 Task: Plan a trip to Braga, Portugal from 6th November, 2023 to 8th November, 2023 for 2 adults. Place can be private room with 1  bedroom having 2 beds and 1 bathroom. Property type can be flat.
Action: Mouse moved to (597, 294)
Screenshot: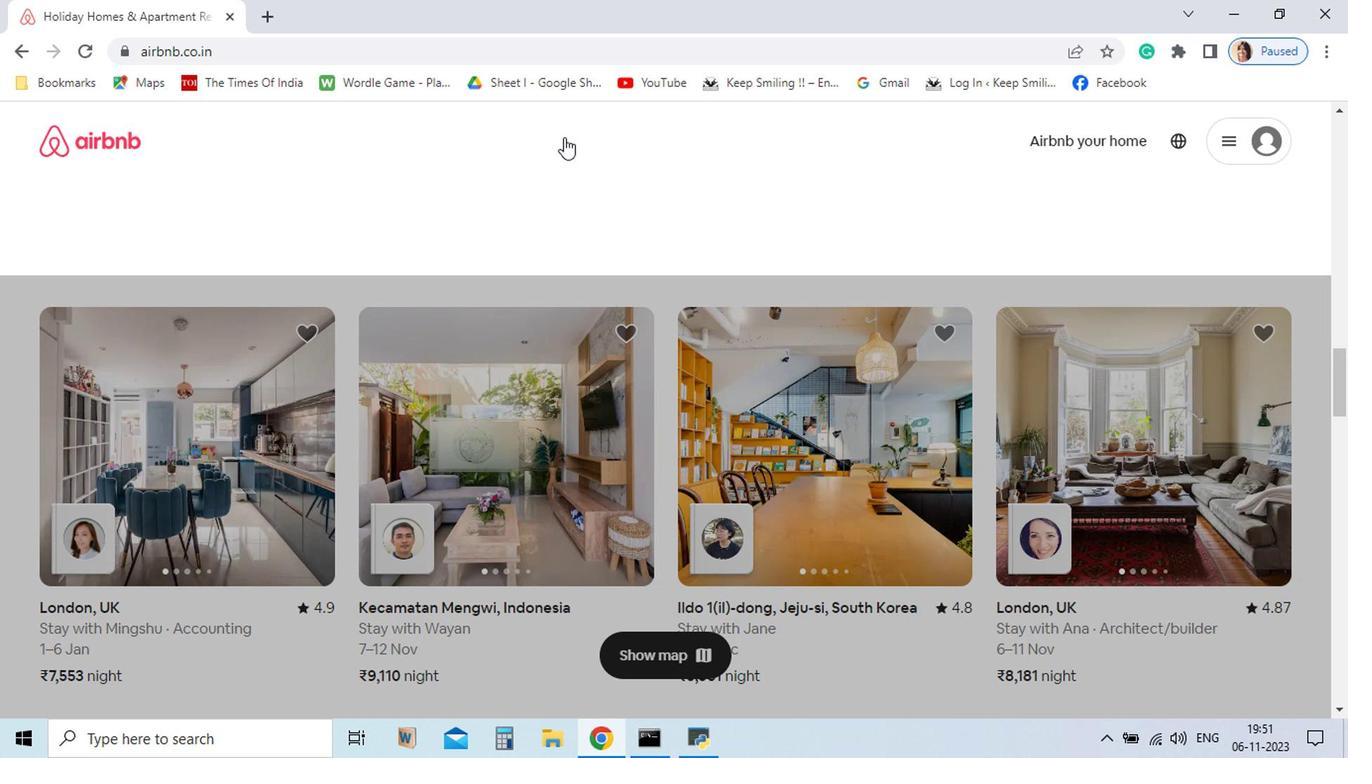 
Action: Mouse pressed left at (597, 294)
Screenshot: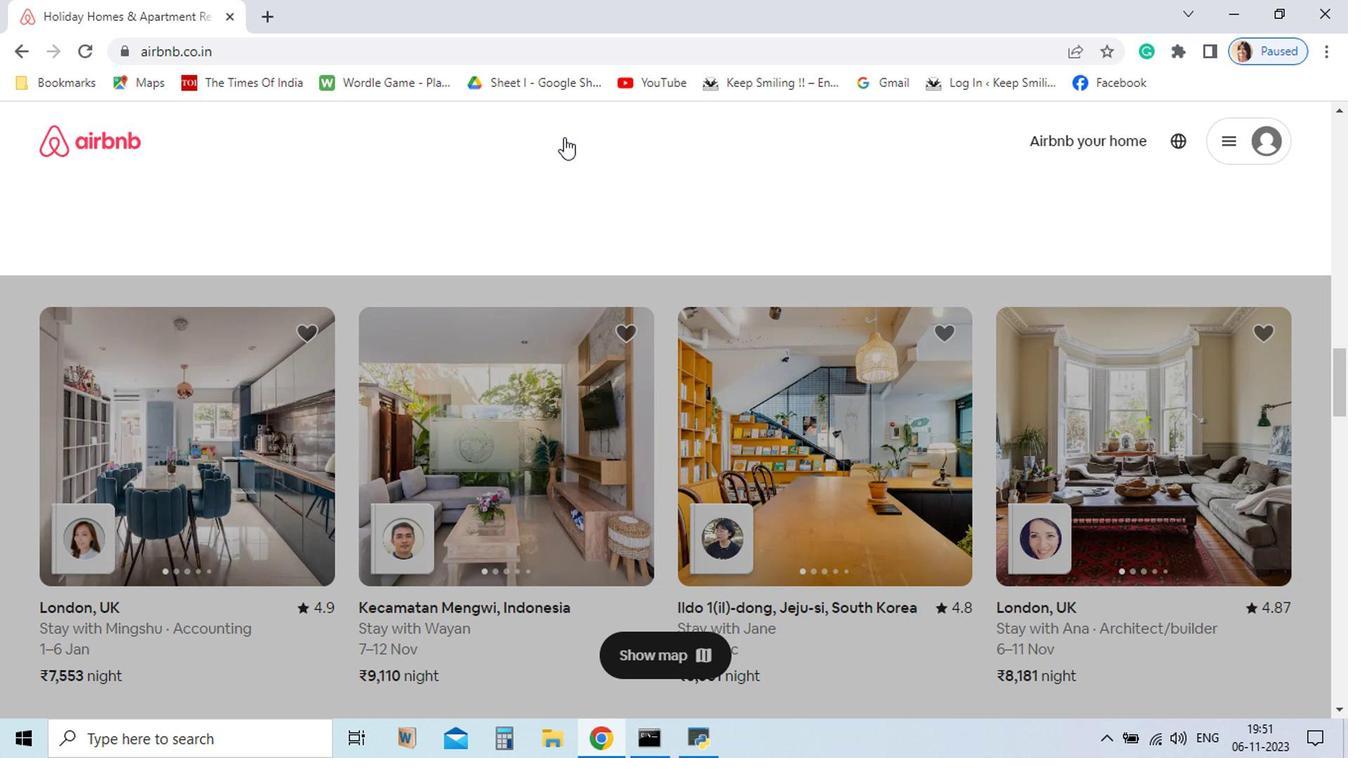 
Action: Mouse moved to (596, 296)
Screenshot: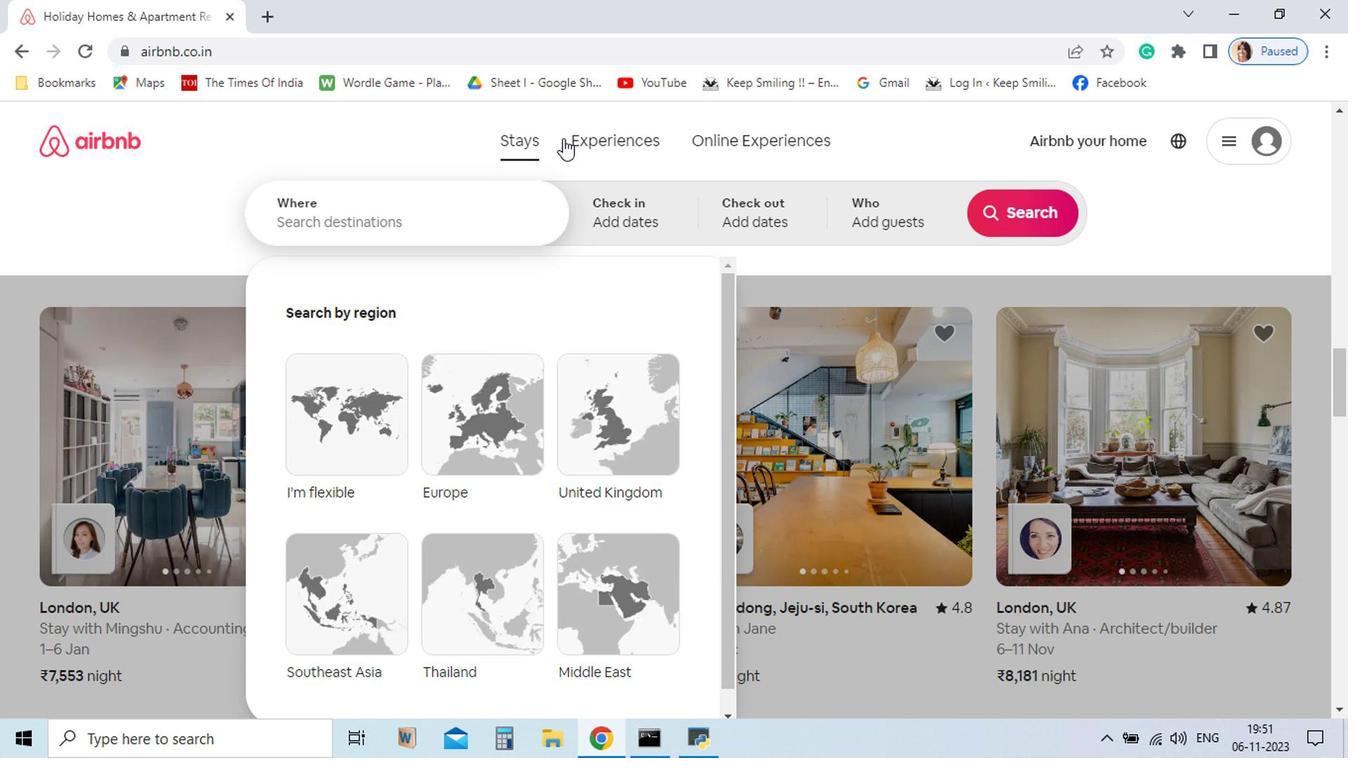 
Action: Key pressed <Key.shift>
Screenshot: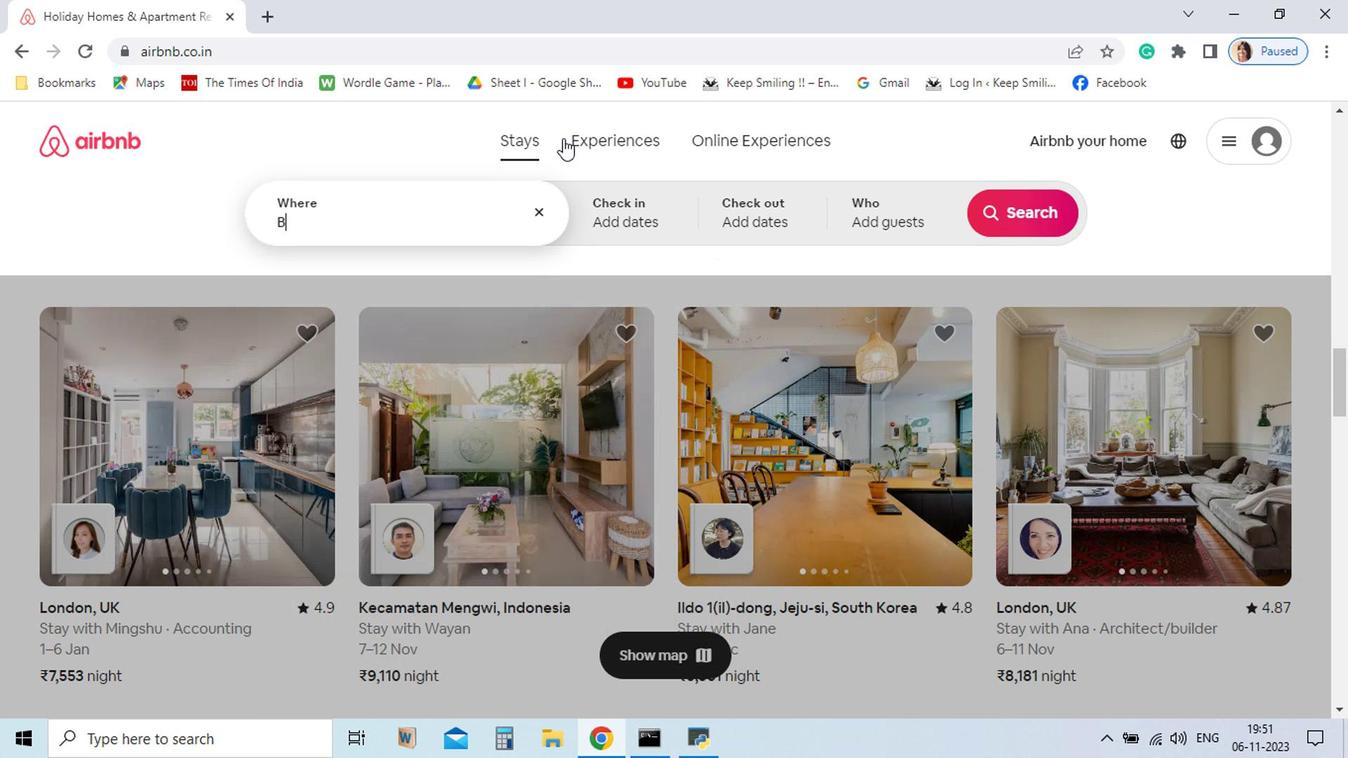 
Action: Mouse moved to (596, 295)
Screenshot: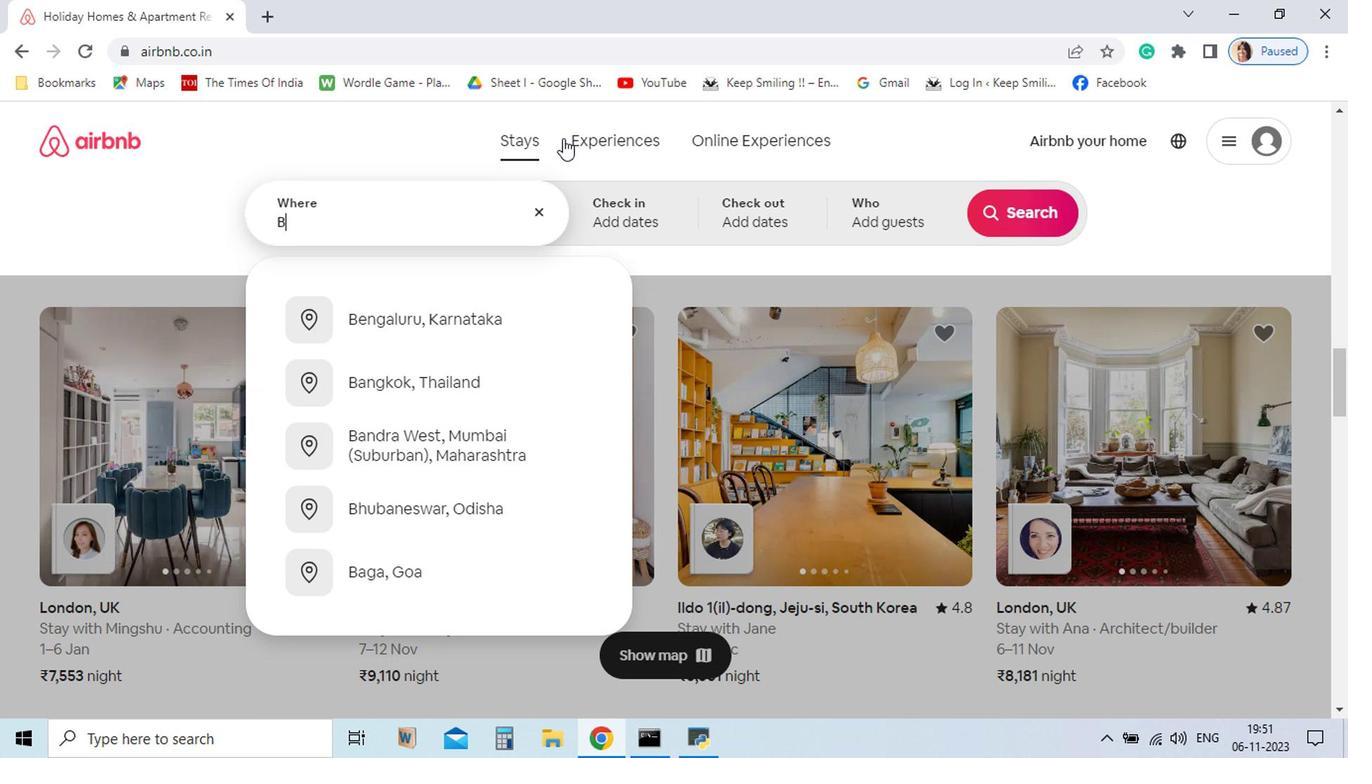 
Action: Key pressed Braga
Screenshot: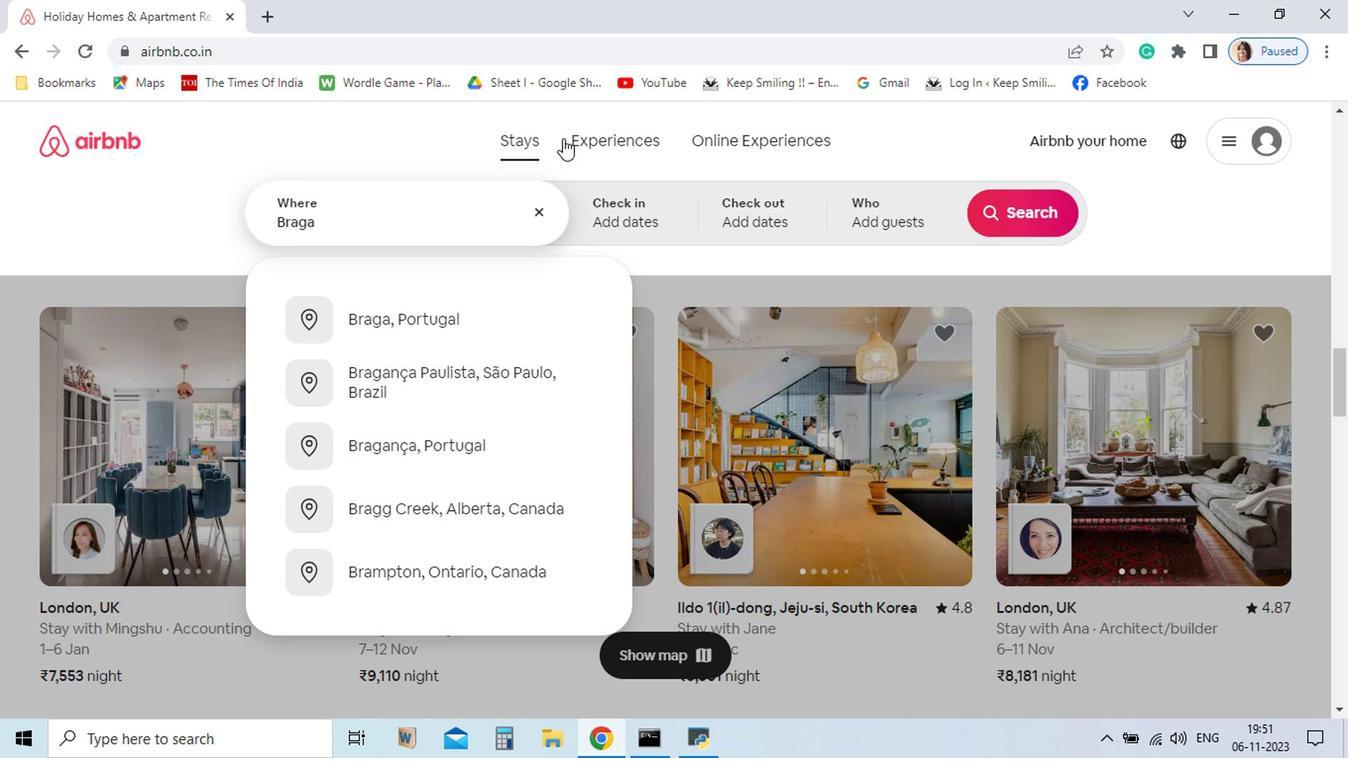 
Action: Mouse moved to (515, 410)
Screenshot: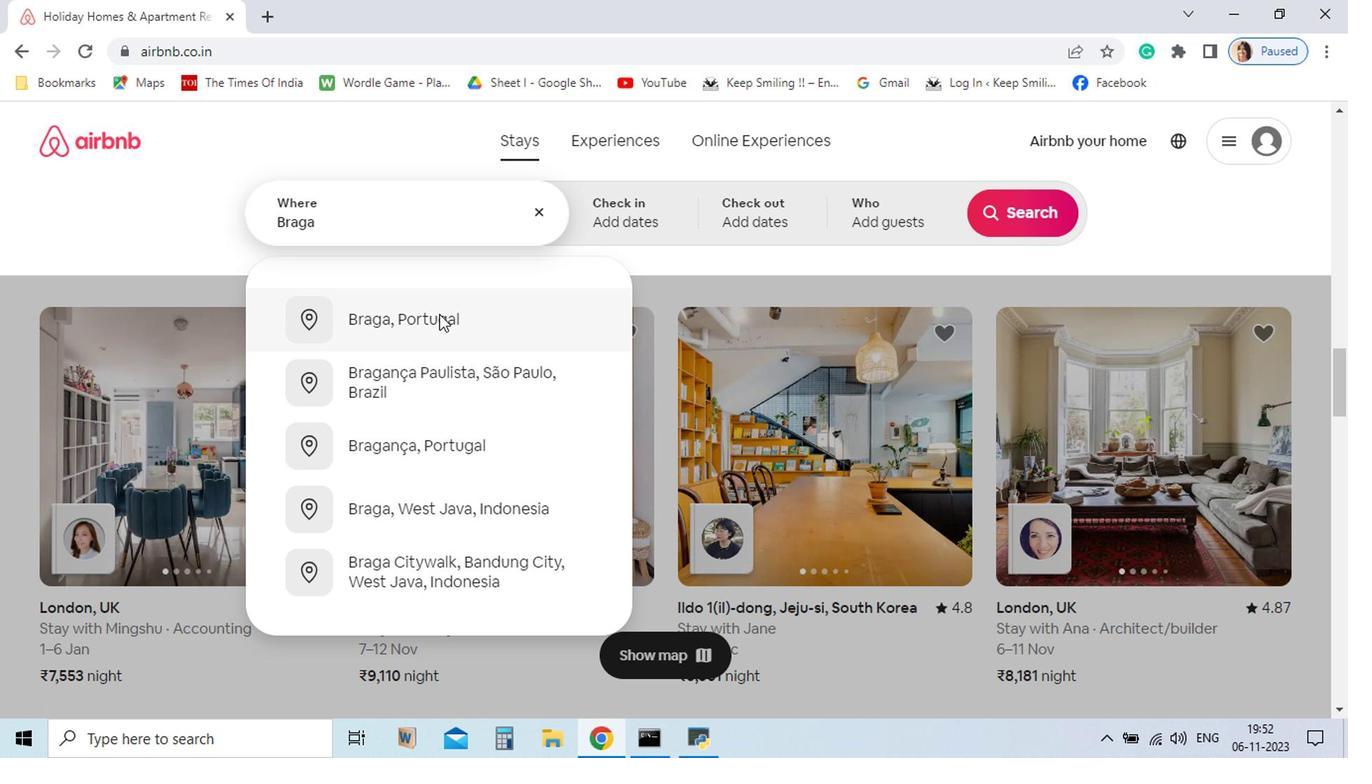 
Action: Mouse pressed left at (515, 410)
Screenshot: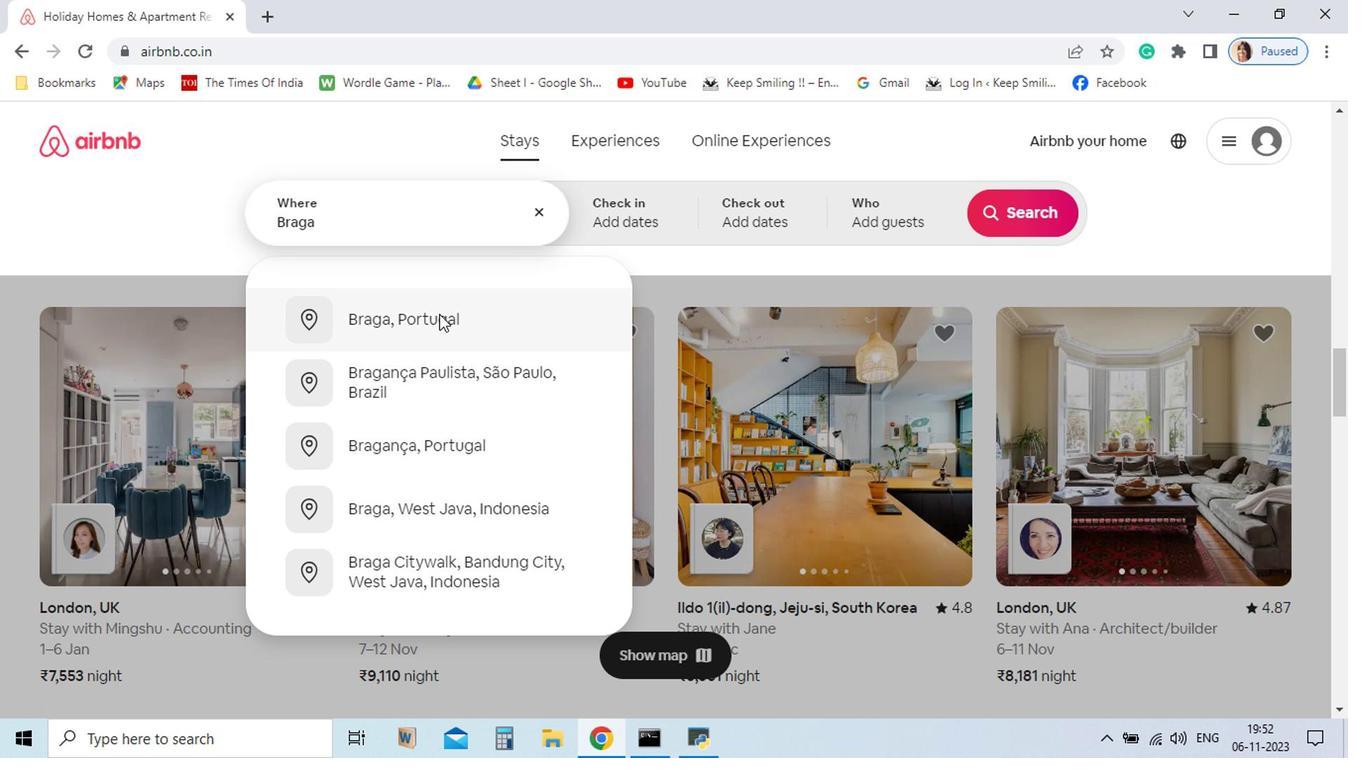 
Action: Mouse moved to (508, 420)
Screenshot: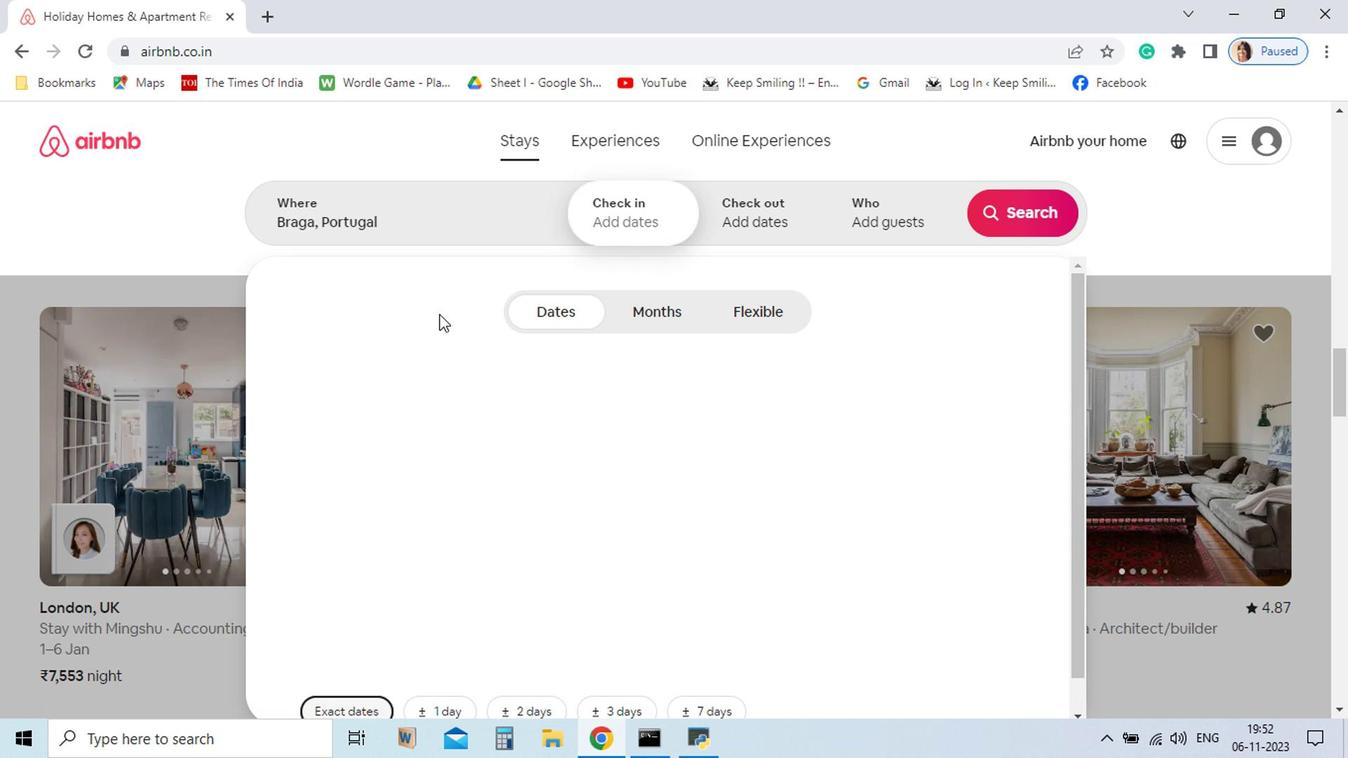 
Action: Mouse pressed left at (508, 420)
Screenshot: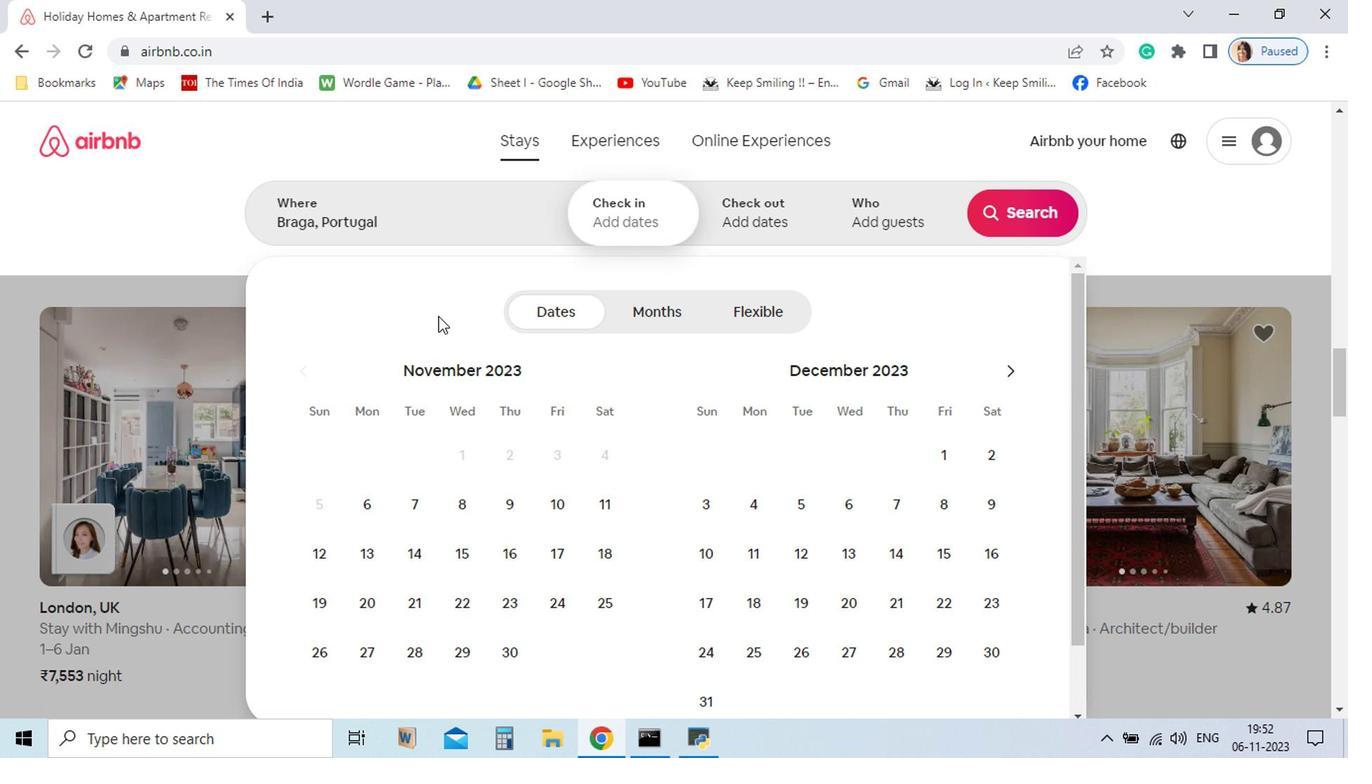 
Action: Mouse moved to (452, 546)
Screenshot: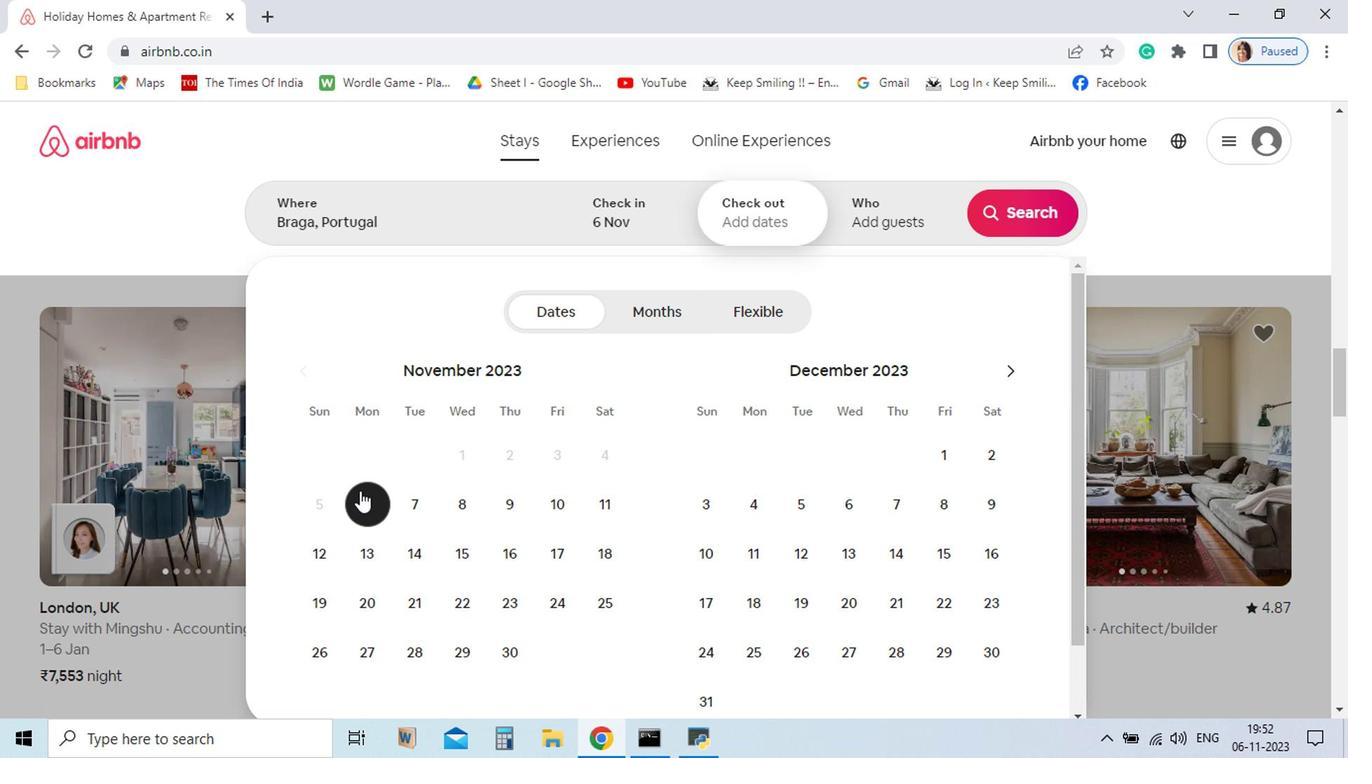 
Action: Mouse pressed left at (452, 546)
Screenshot: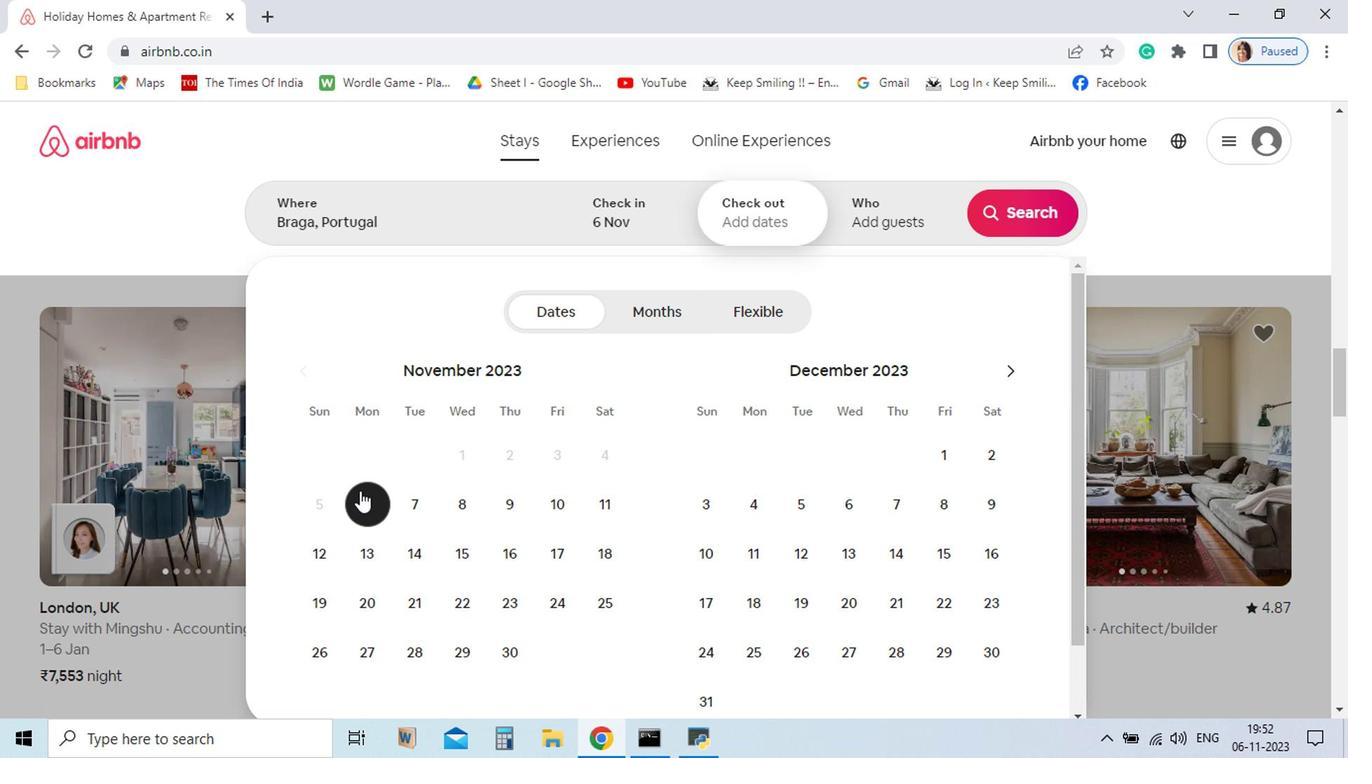 
Action: Mouse moved to (526, 556)
Screenshot: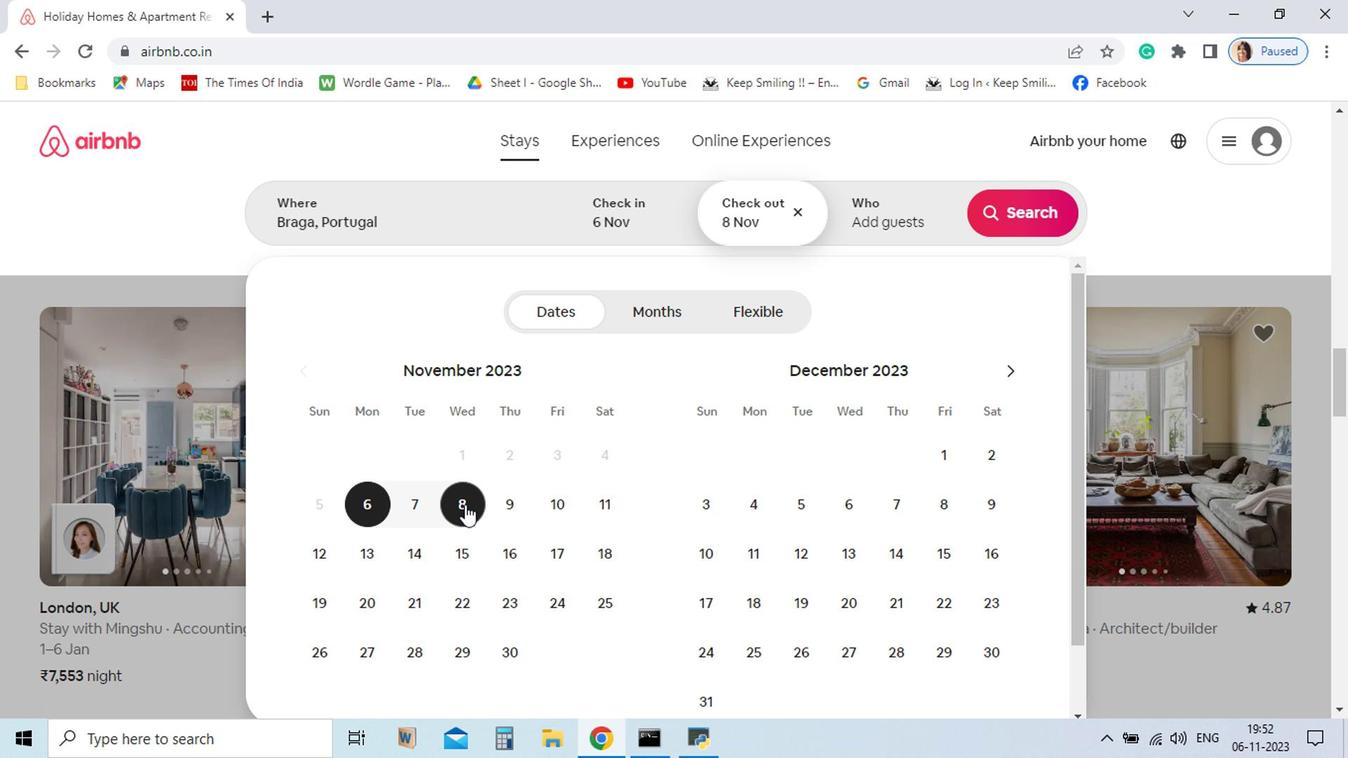 
Action: Mouse pressed left at (526, 556)
Screenshot: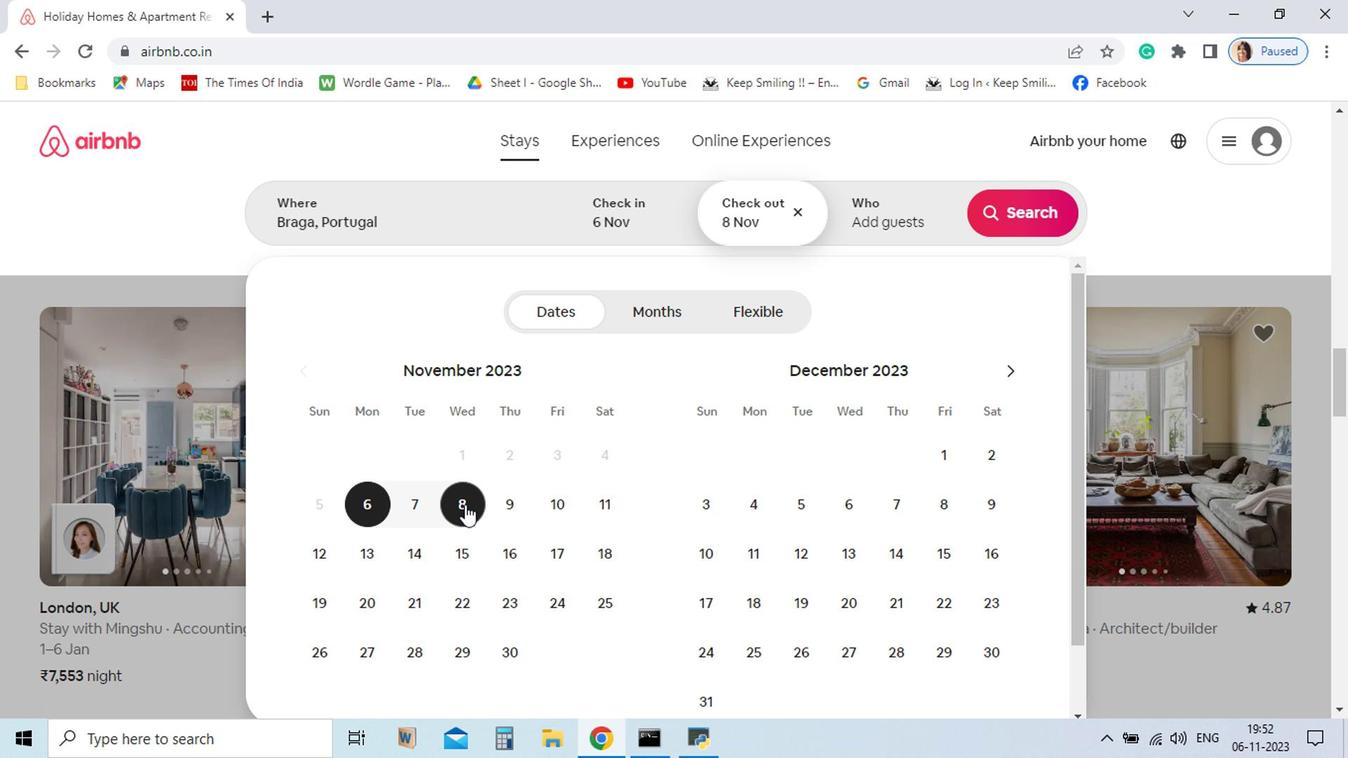 
Action: Mouse moved to (816, 351)
Screenshot: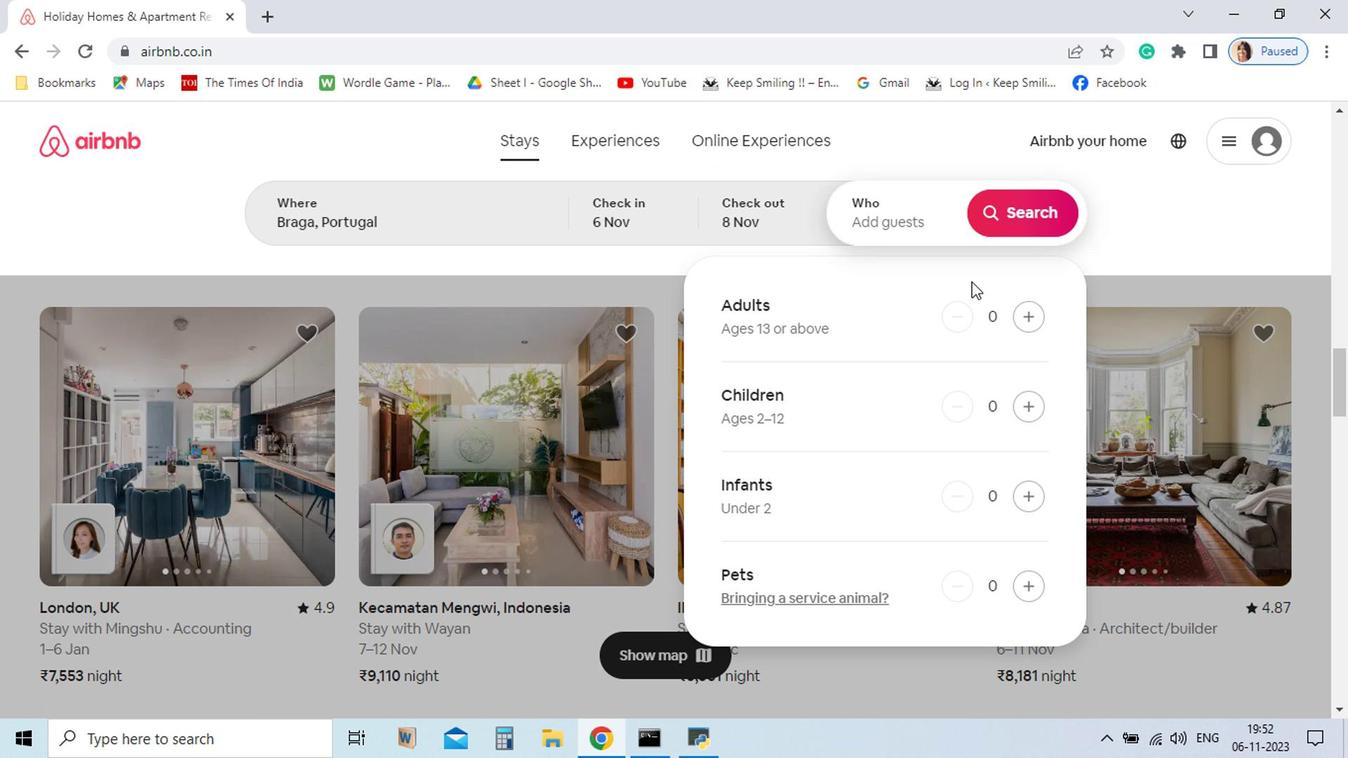 
Action: Mouse pressed left at (816, 351)
Screenshot: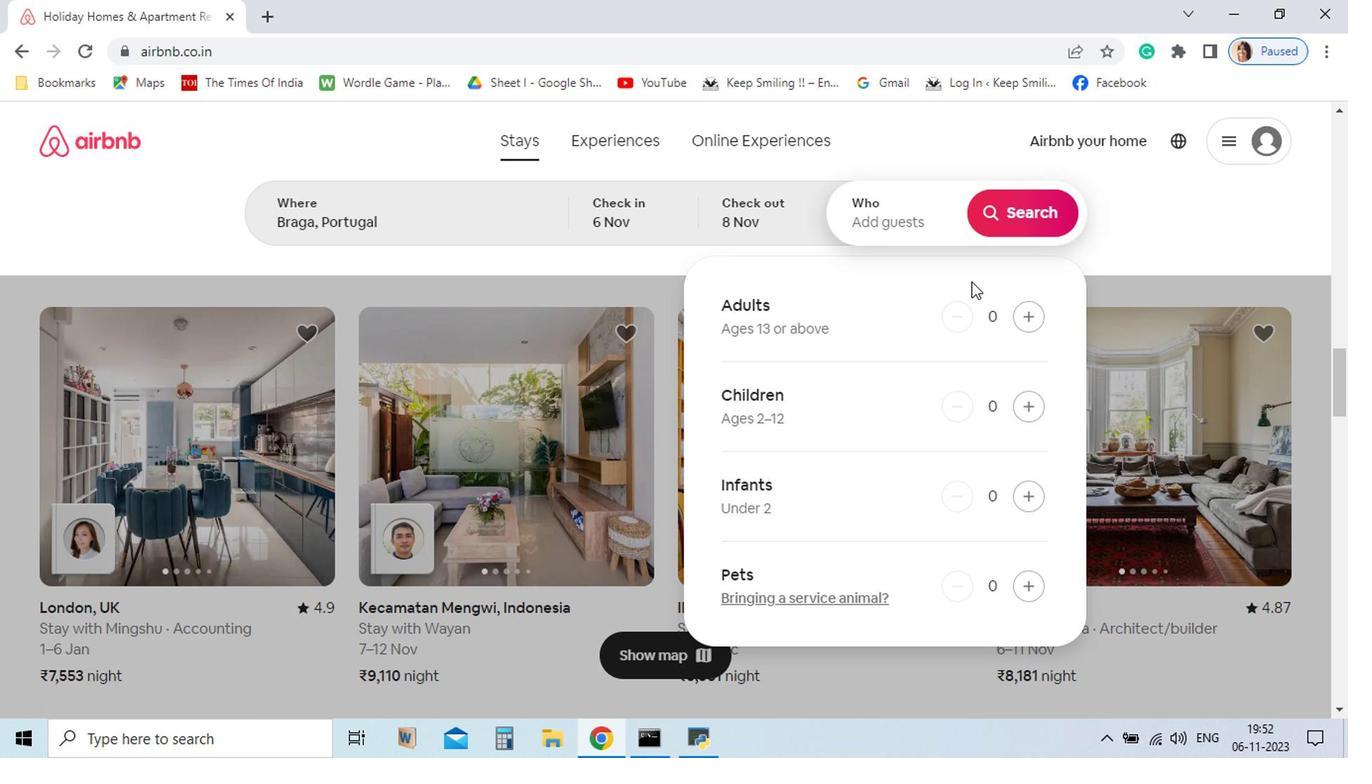 
Action: Mouse moved to (931, 423)
Screenshot: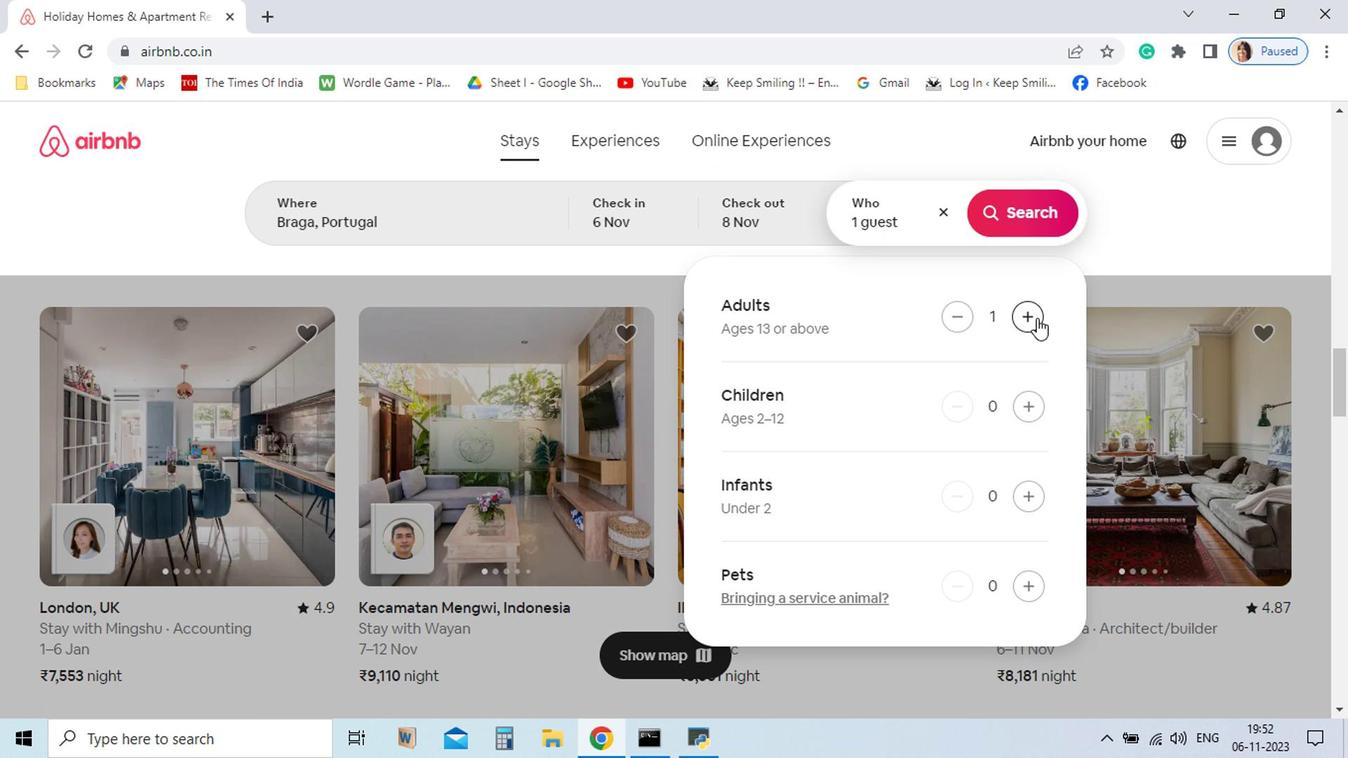 
Action: Mouse pressed left at (931, 423)
Screenshot: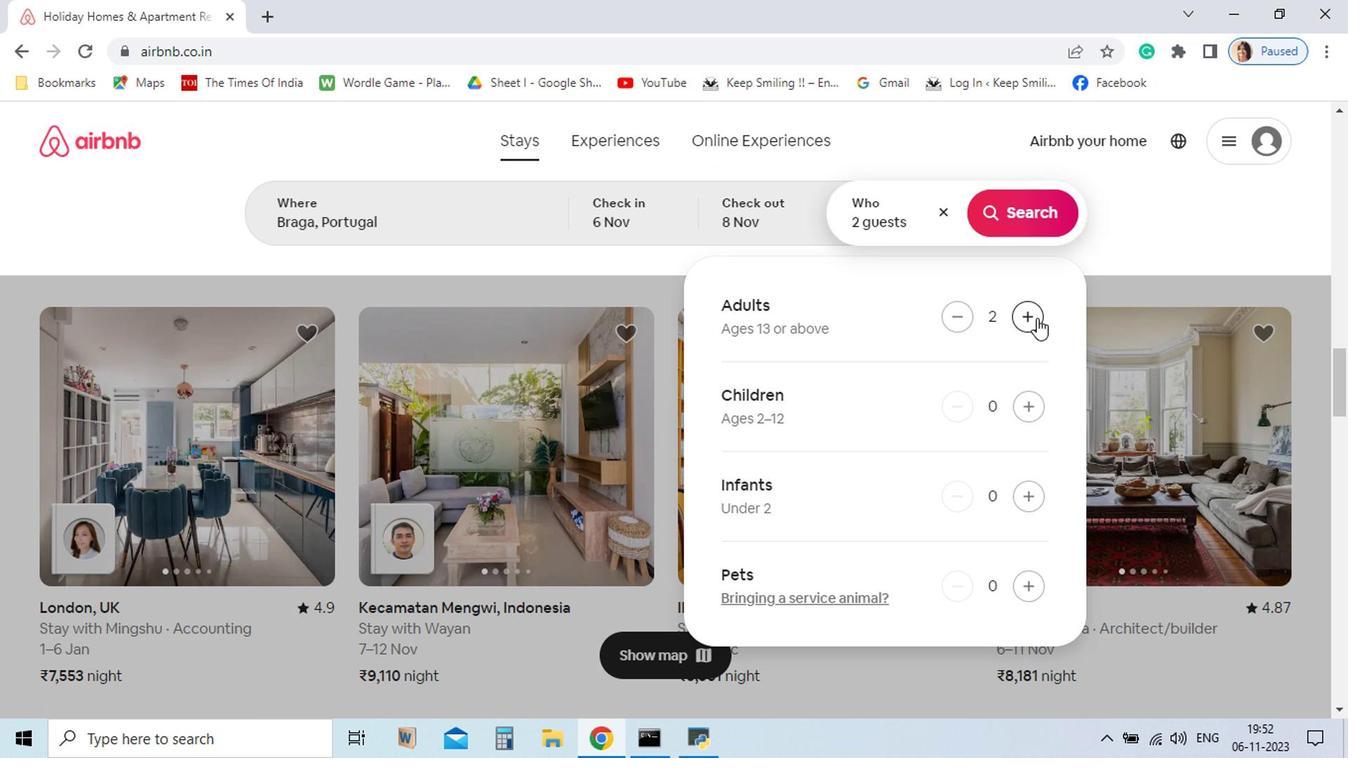 
Action: Mouse moved to (931, 423)
Screenshot: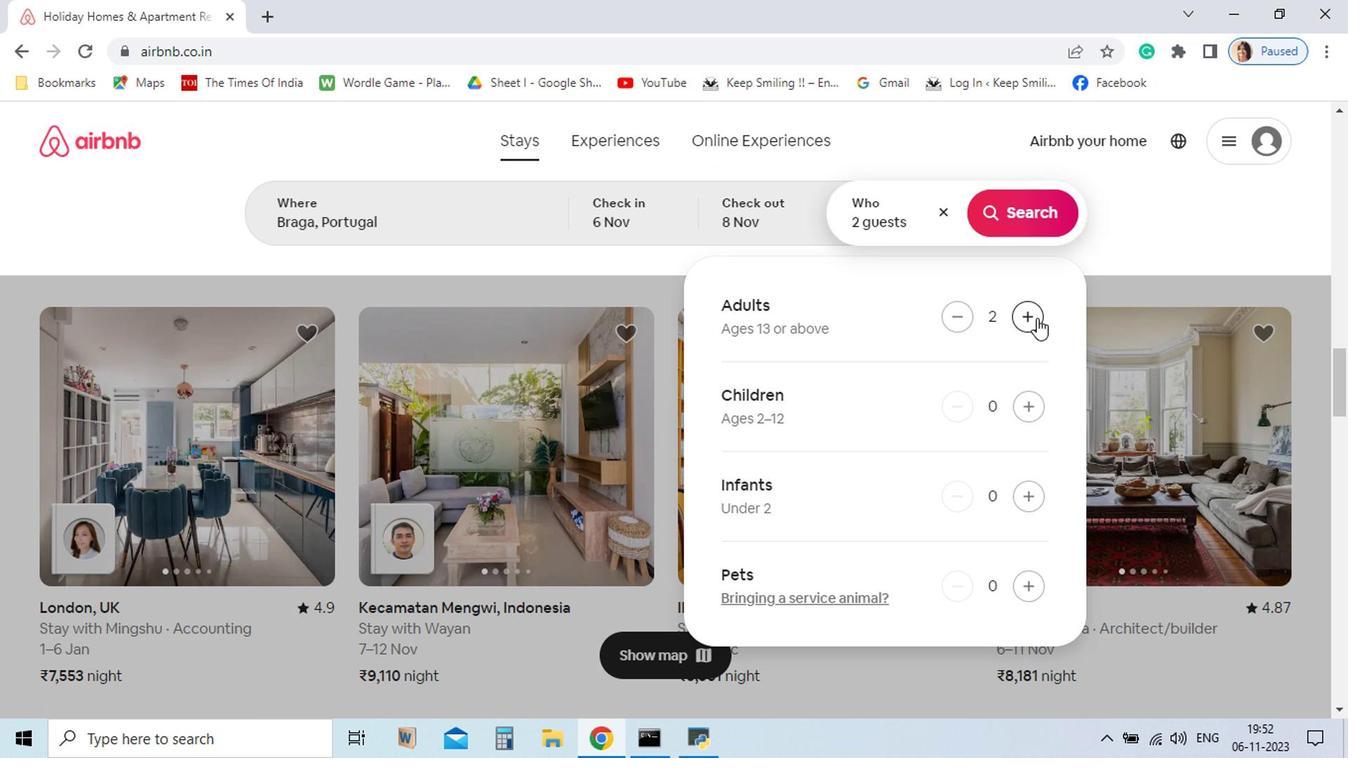 
Action: Mouse pressed left at (931, 423)
Screenshot: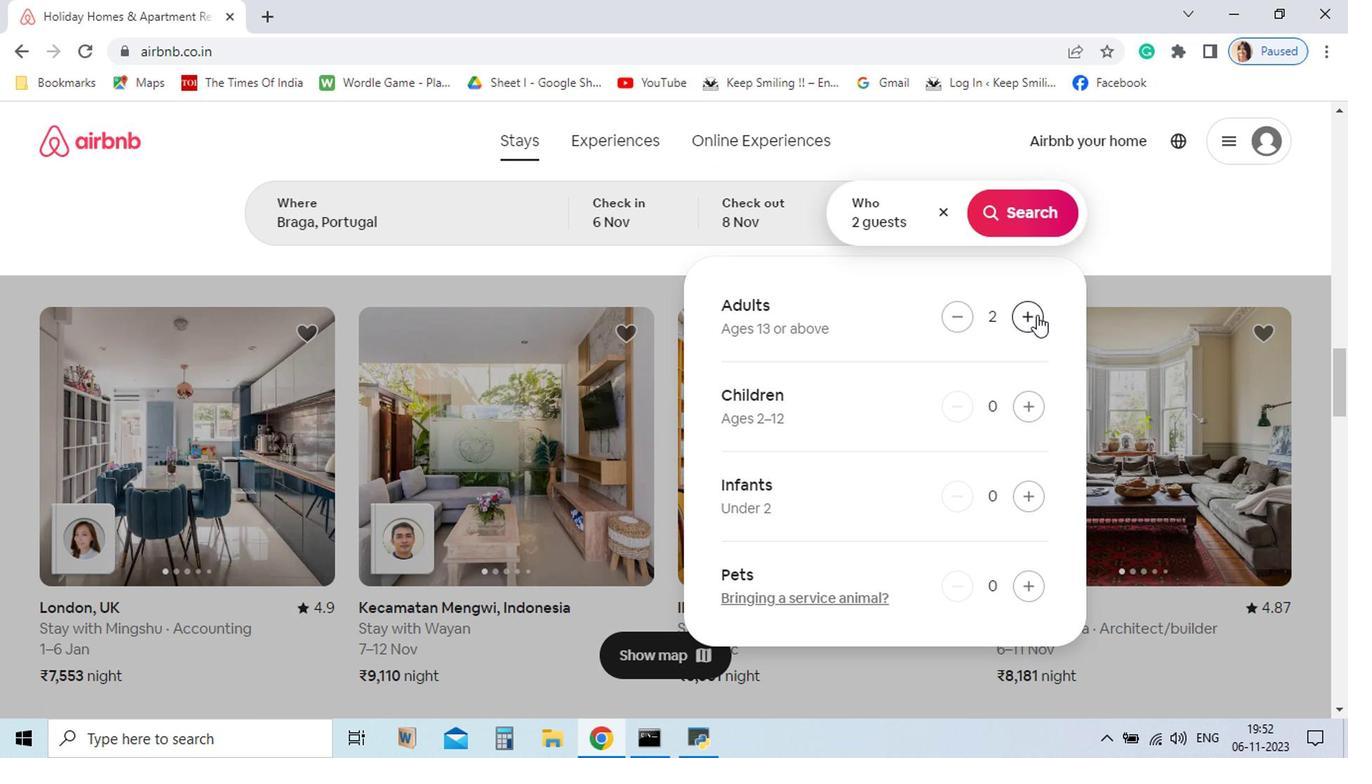 
Action: Mouse moved to (930, 353)
Screenshot: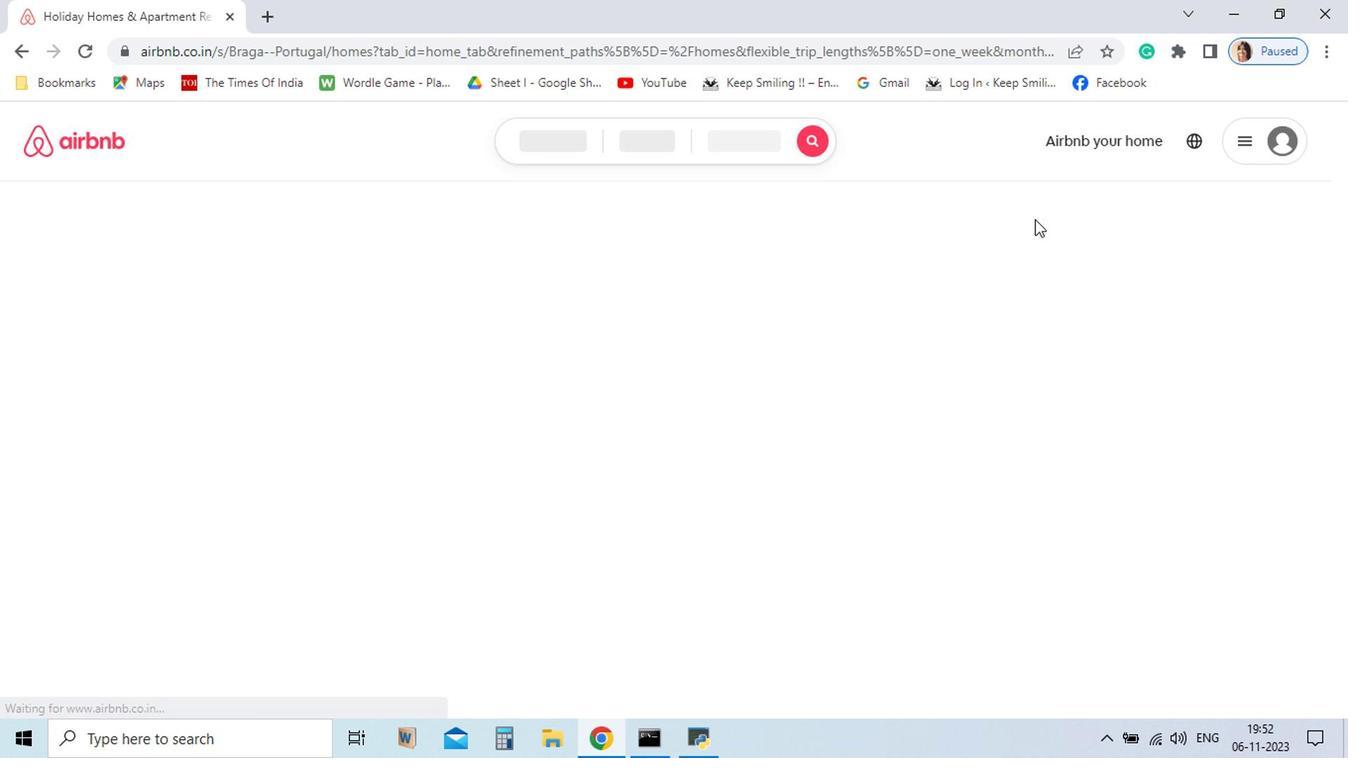 
Action: Mouse pressed left at (930, 353)
Screenshot: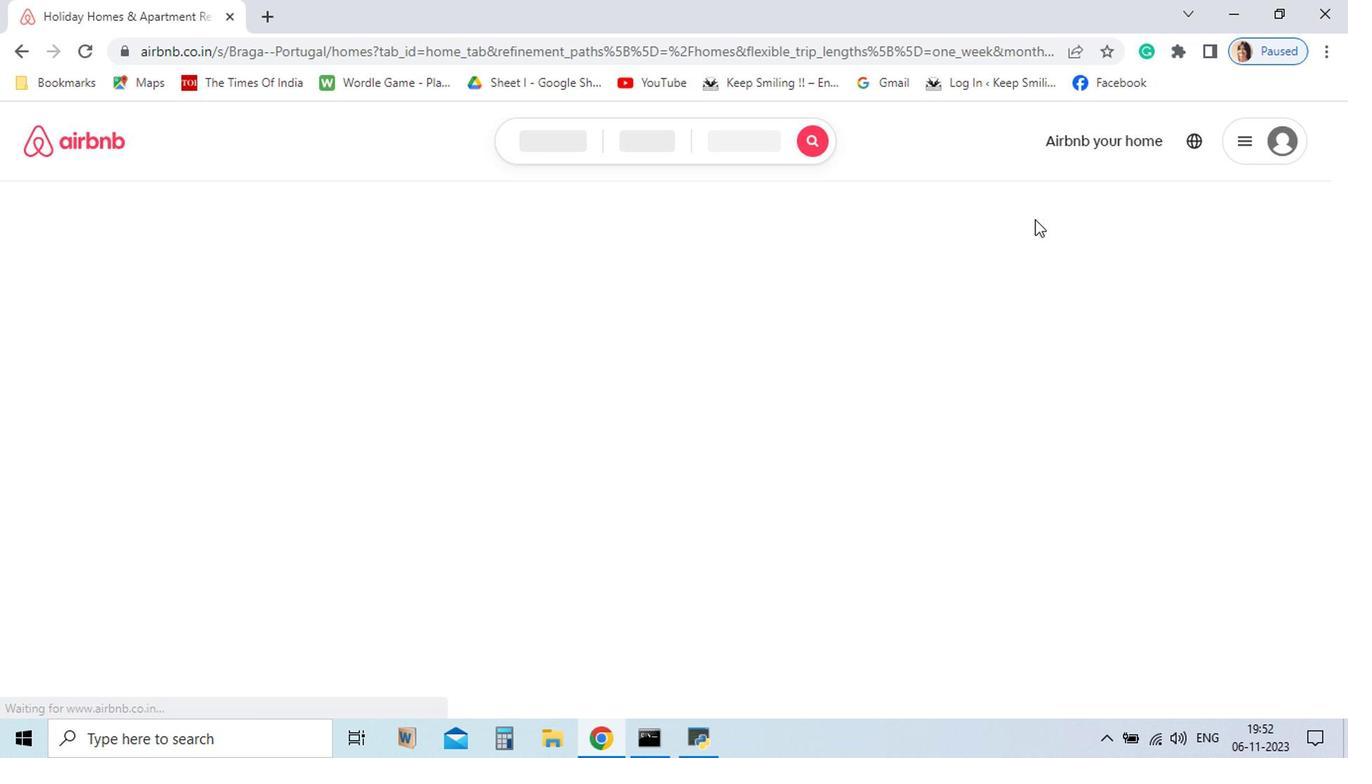 
Action: Mouse moved to (930, 353)
Screenshot: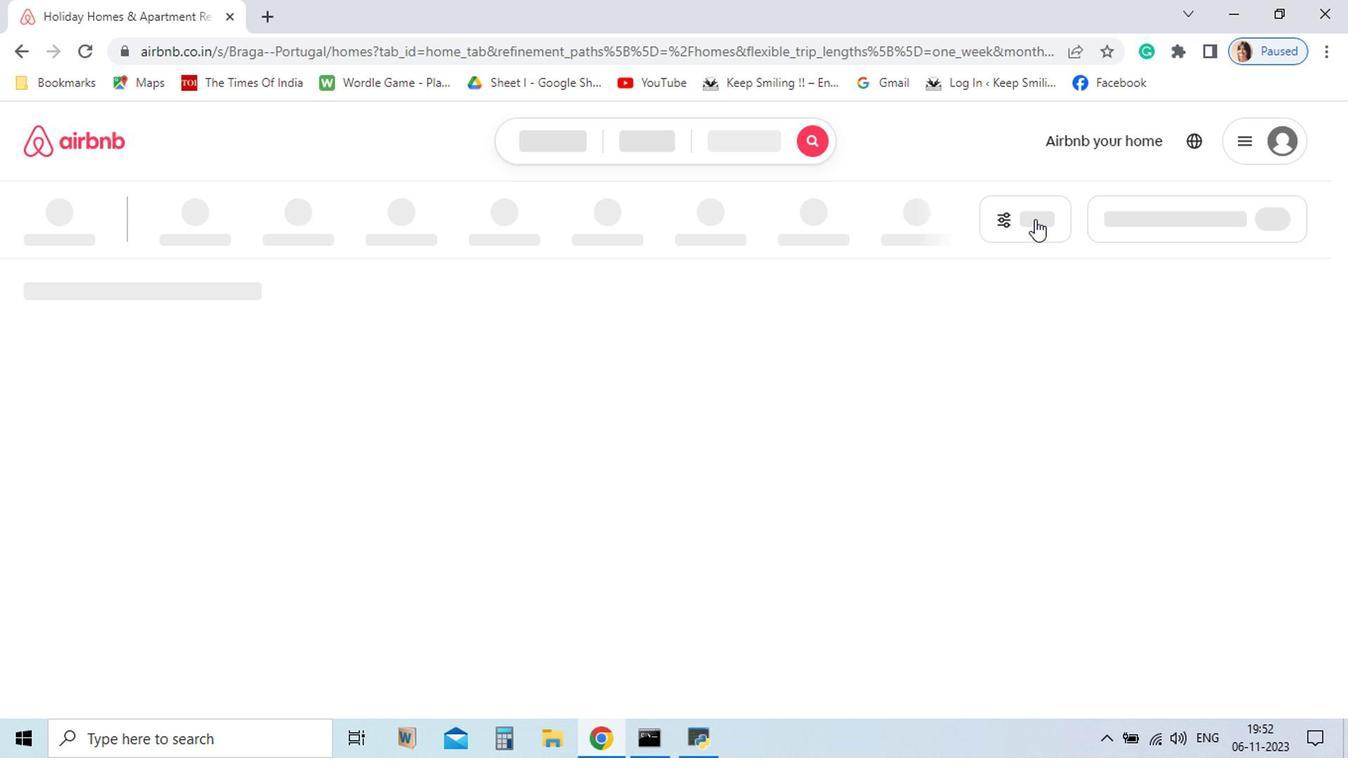 
Action: Mouse pressed left at (930, 353)
Screenshot: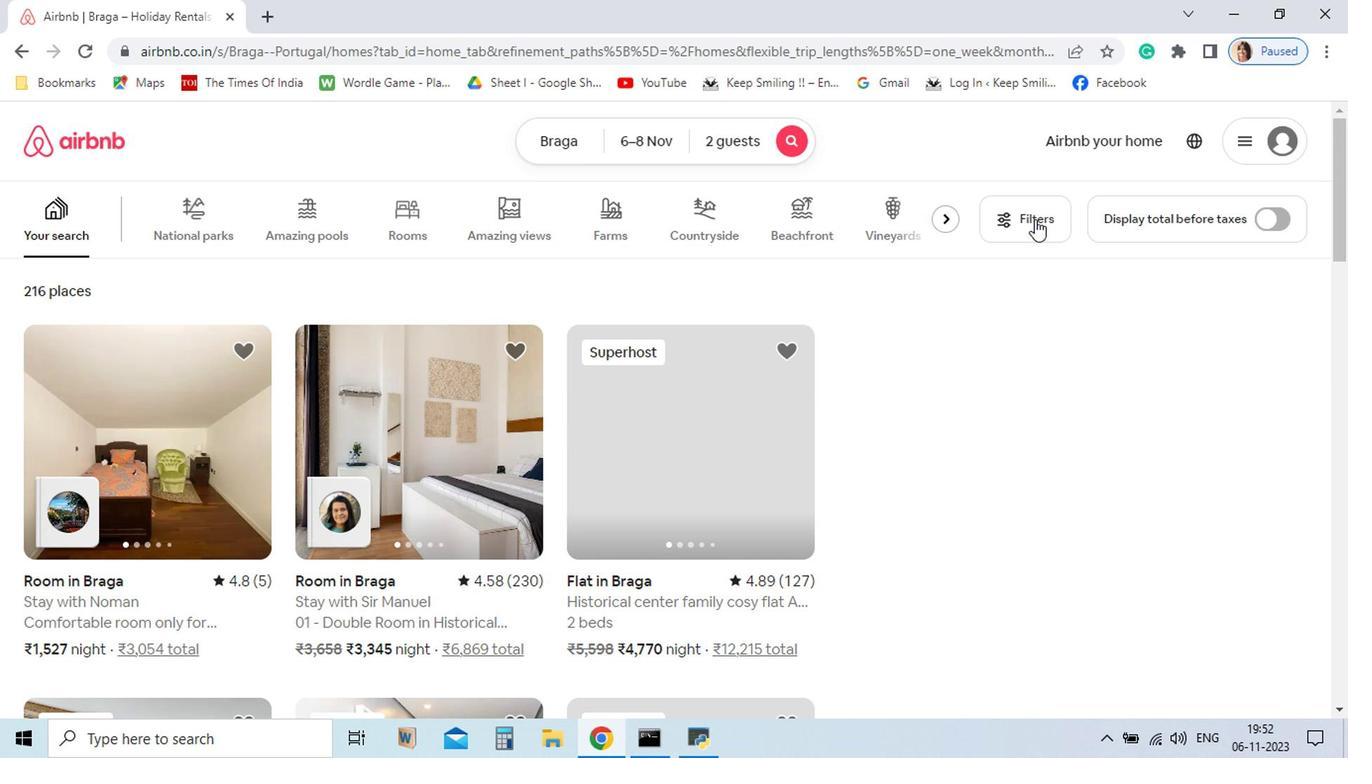 
Action: Mouse pressed left at (930, 353)
Screenshot: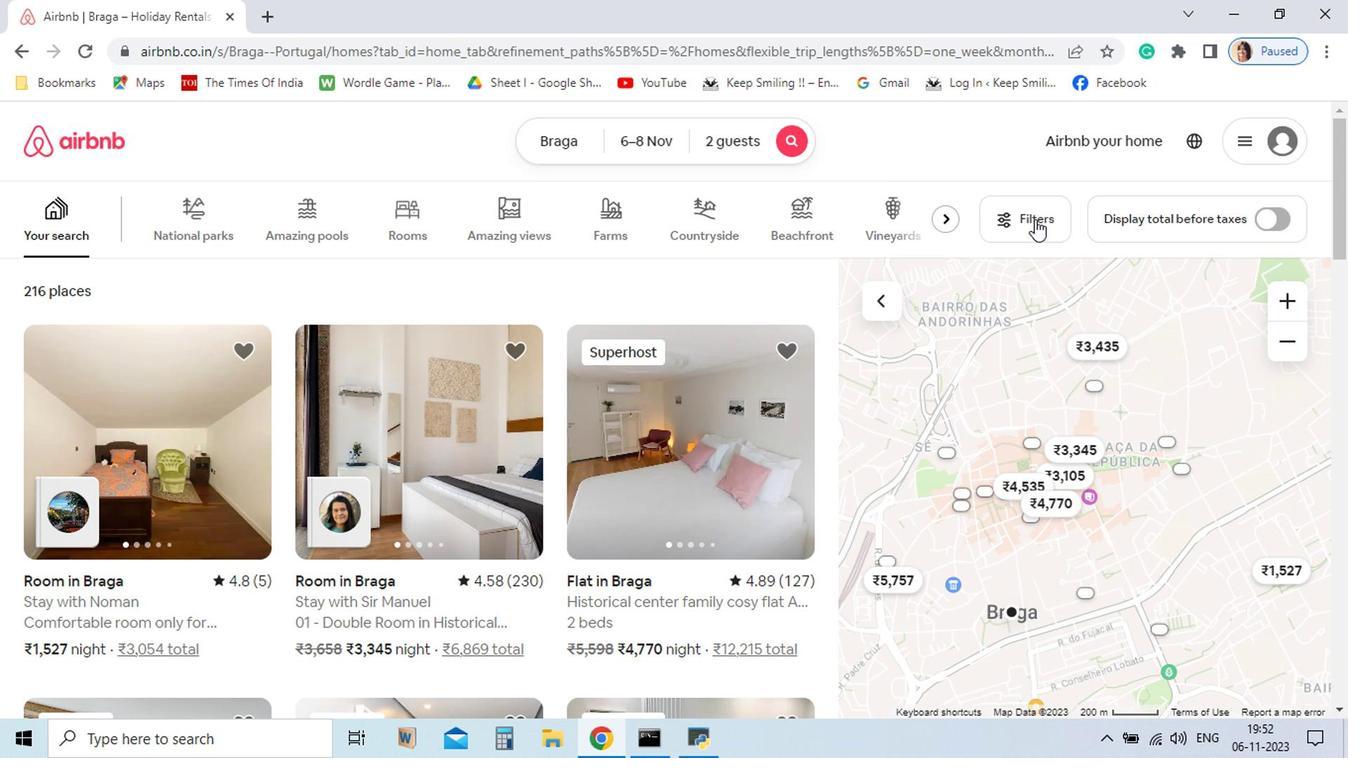 
Action: Mouse moved to (942, 388)
Screenshot: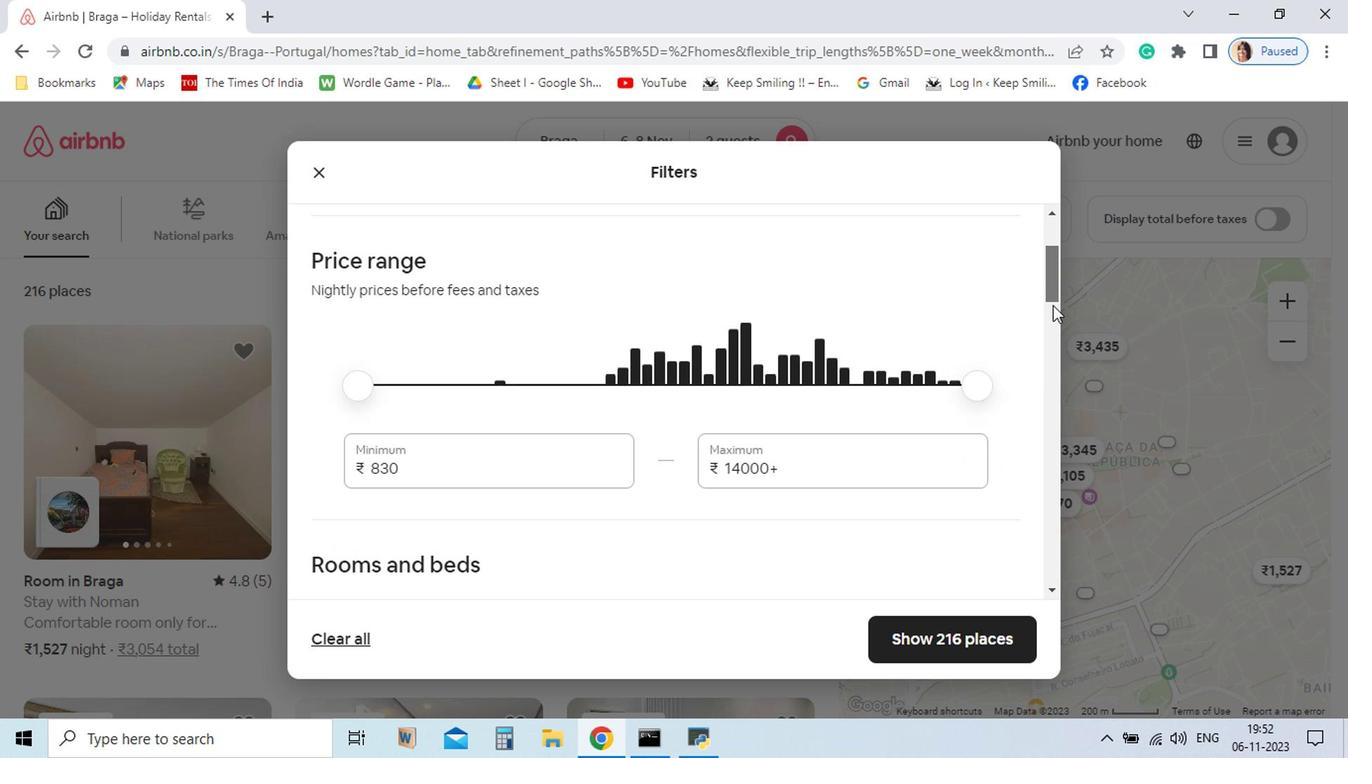 
Action: Mouse pressed left at (942, 388)
Screenshot: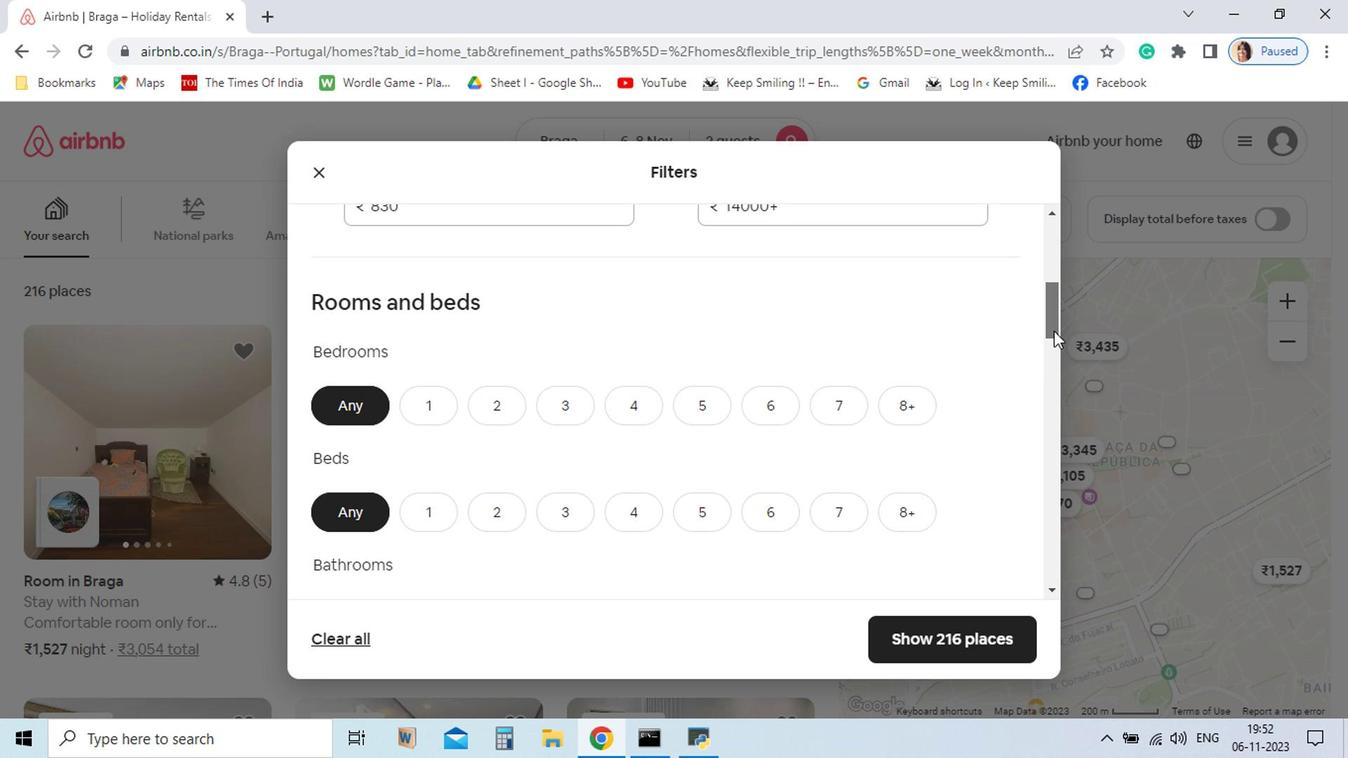 
Action: Mouse moved to (506, 486)
Screenshot: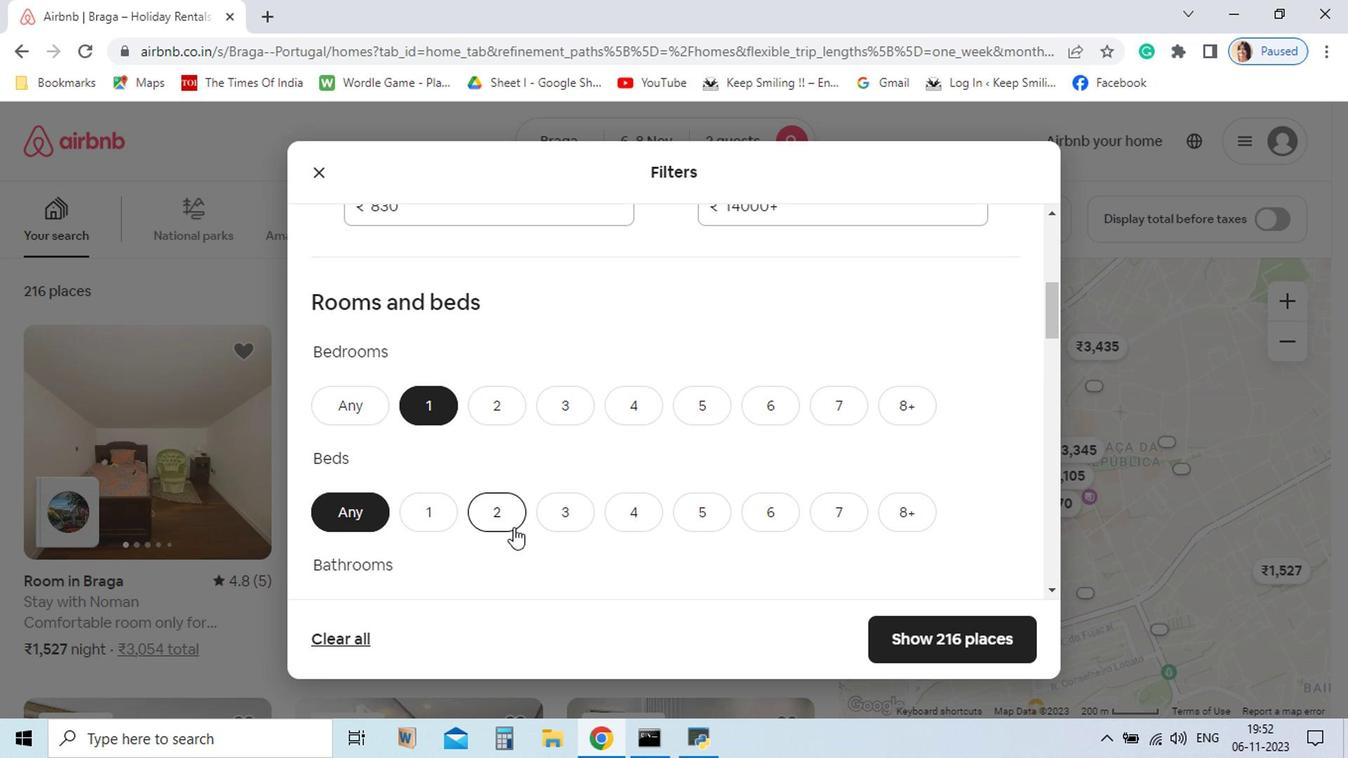 
Action: Mouse pressed left at (506, 486)
Screenshot: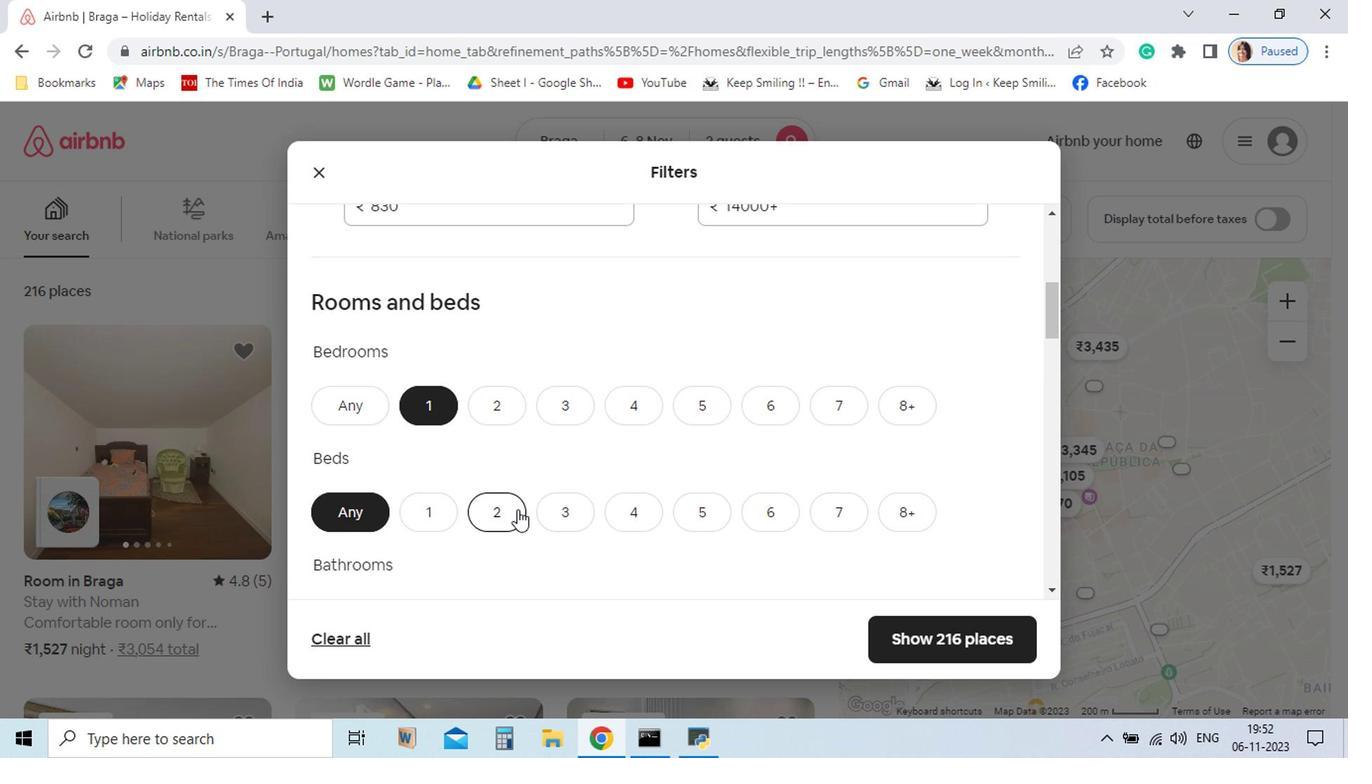 
Action: Mouse moved to (559, 553)
Screenshot: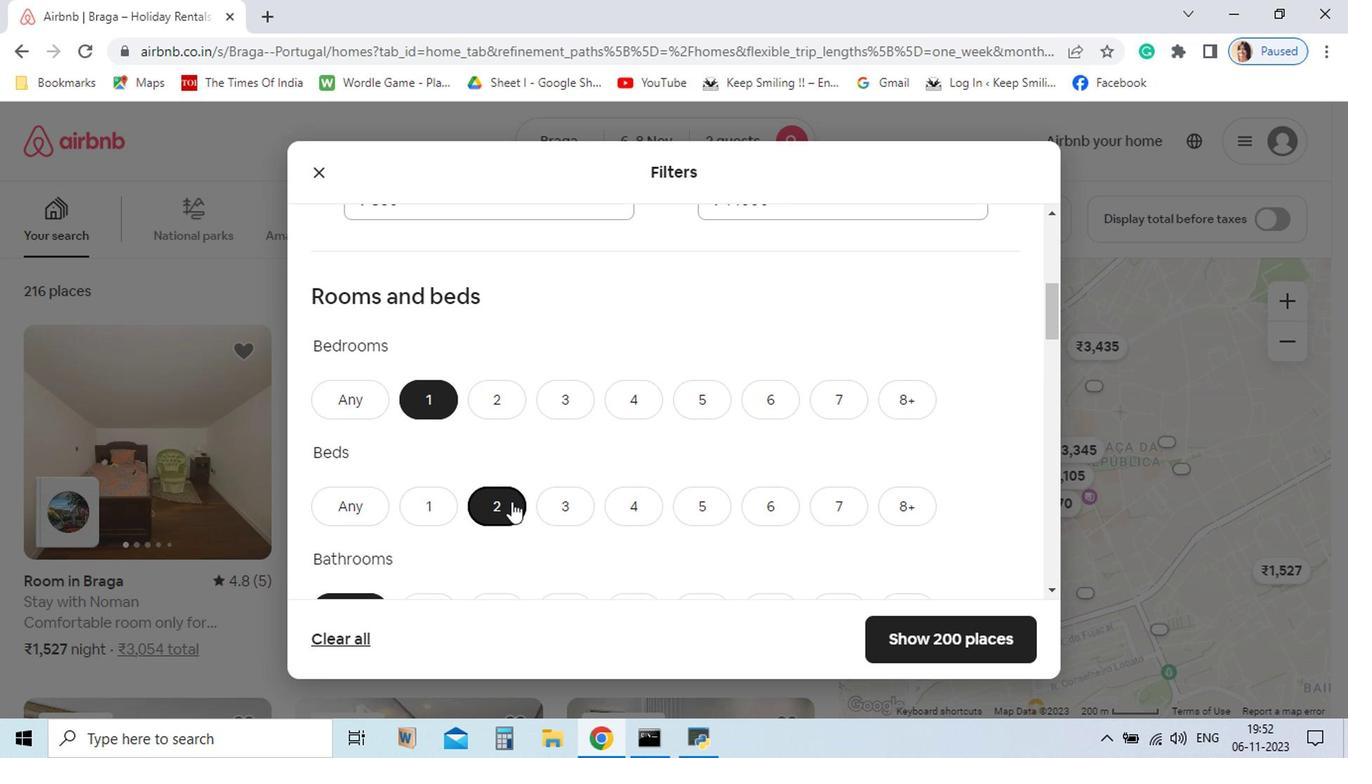 
Action: Mouse pressed left at (559, 553)
Screenshot: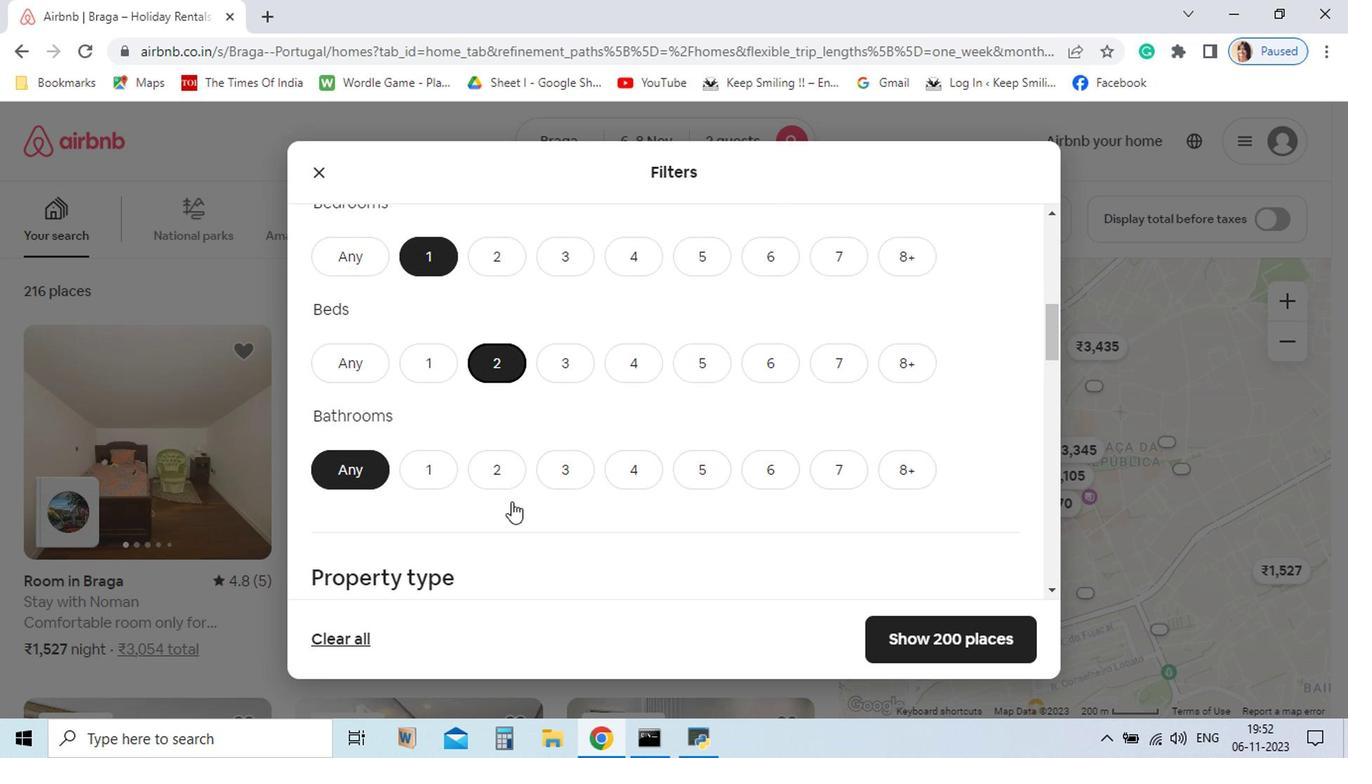 
Action: Mouse scrolled (559, 553) with delta (0, 0)
Screenshot: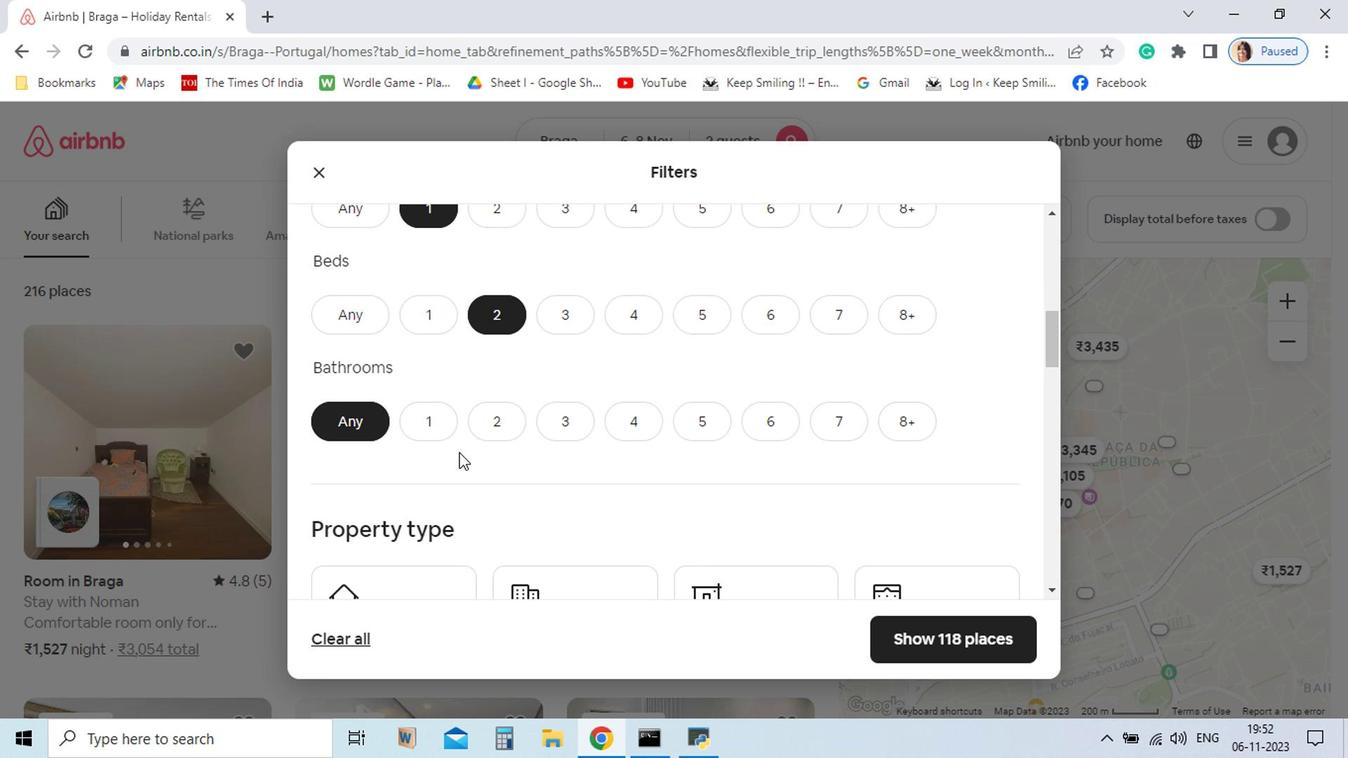 
Action: Mouse scrolled (559, 553) with delta (0, 0)
Screenshot: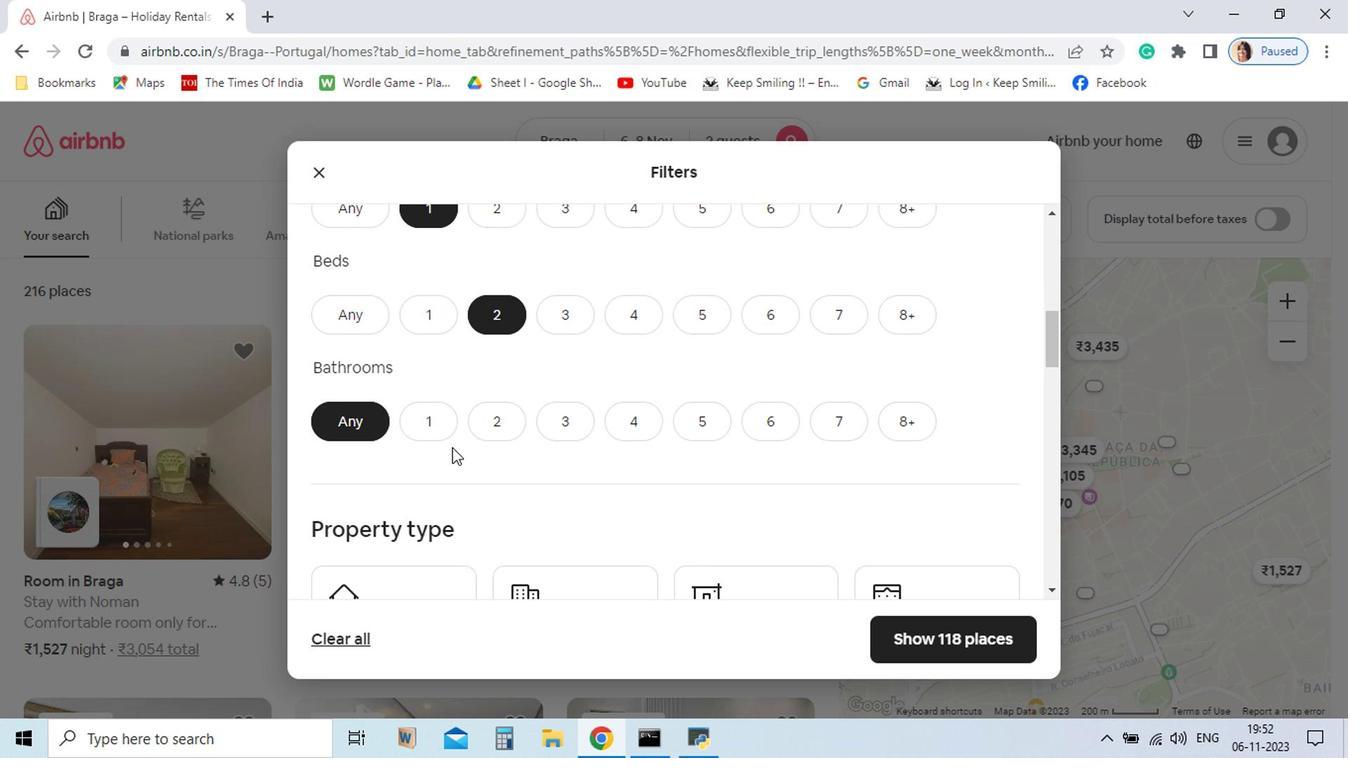 
Action: Mouse moved to (500, 488)
Screenshot: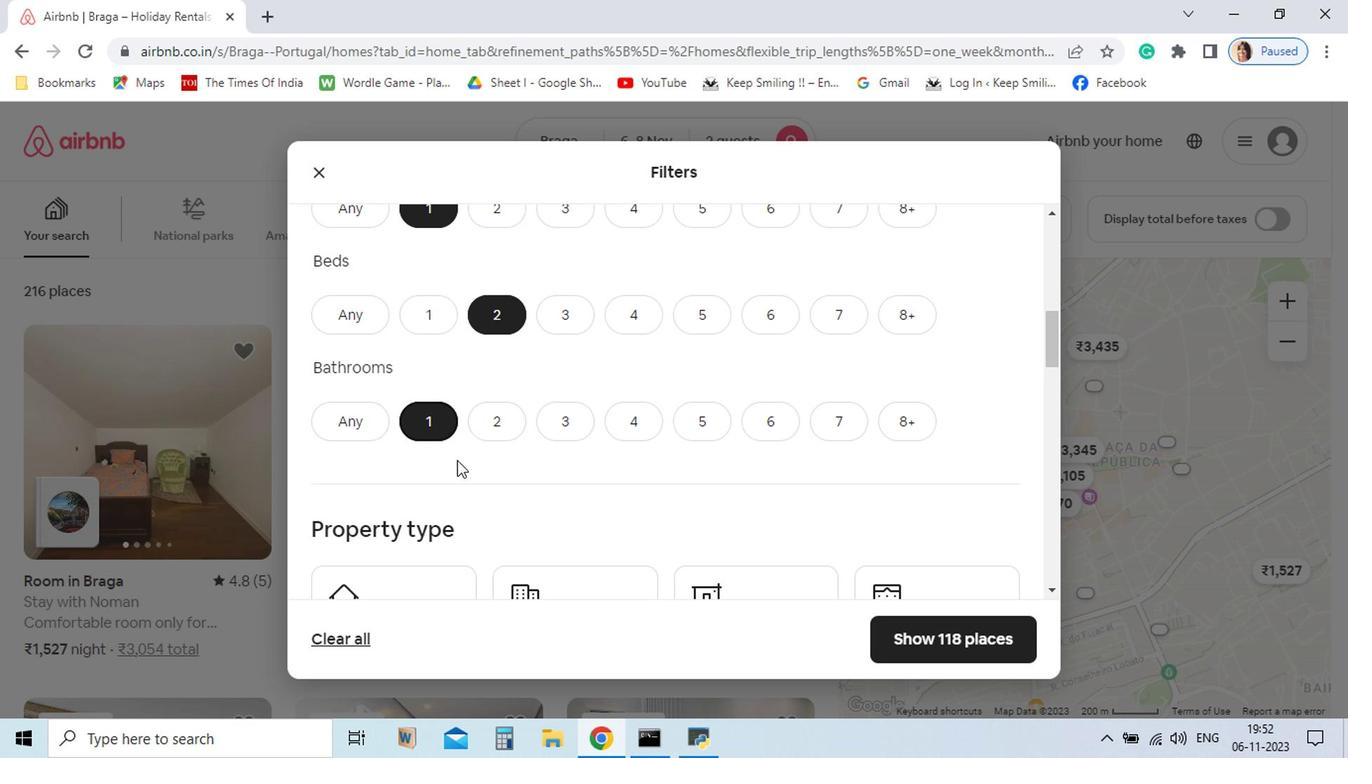 
Action: Mouse pressed left at (500, 488)
Screenshot: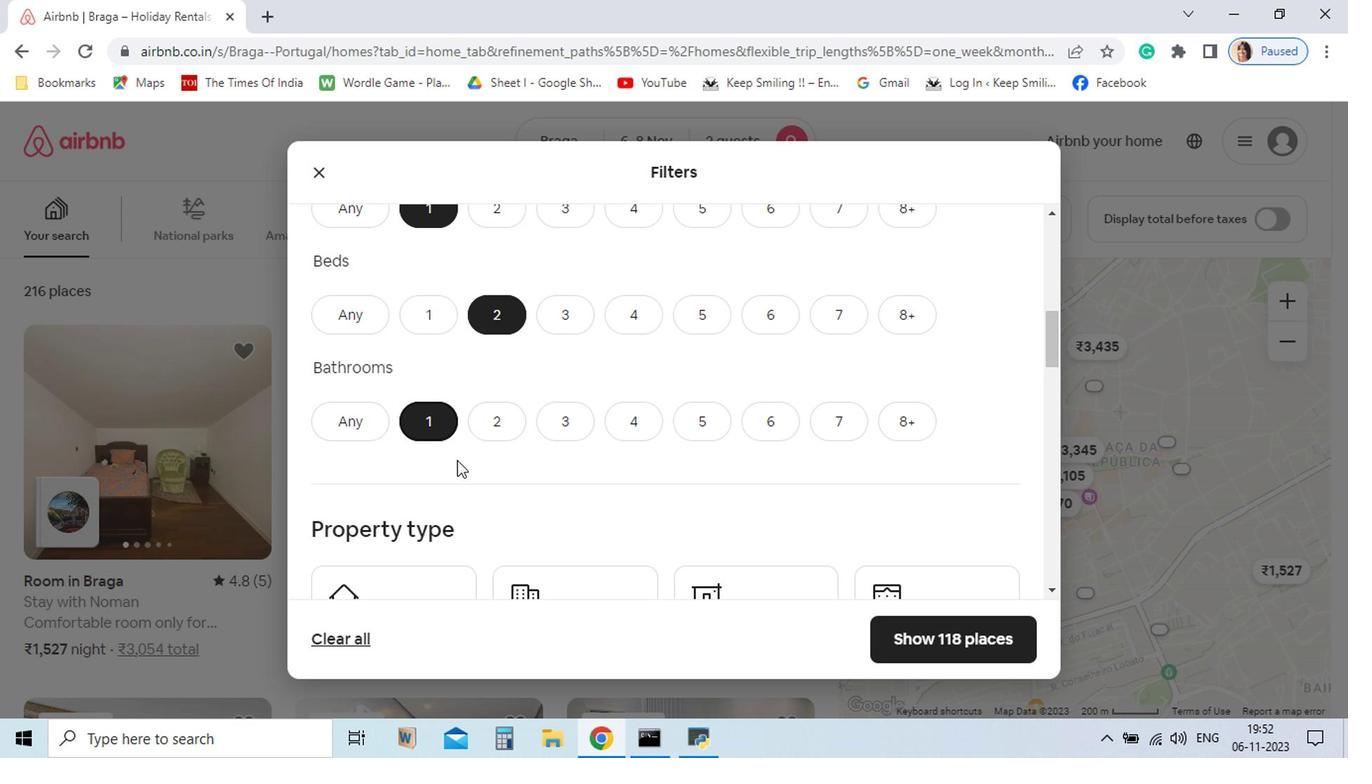 
Action: Mouse moved to (521, 527)
Screenshot: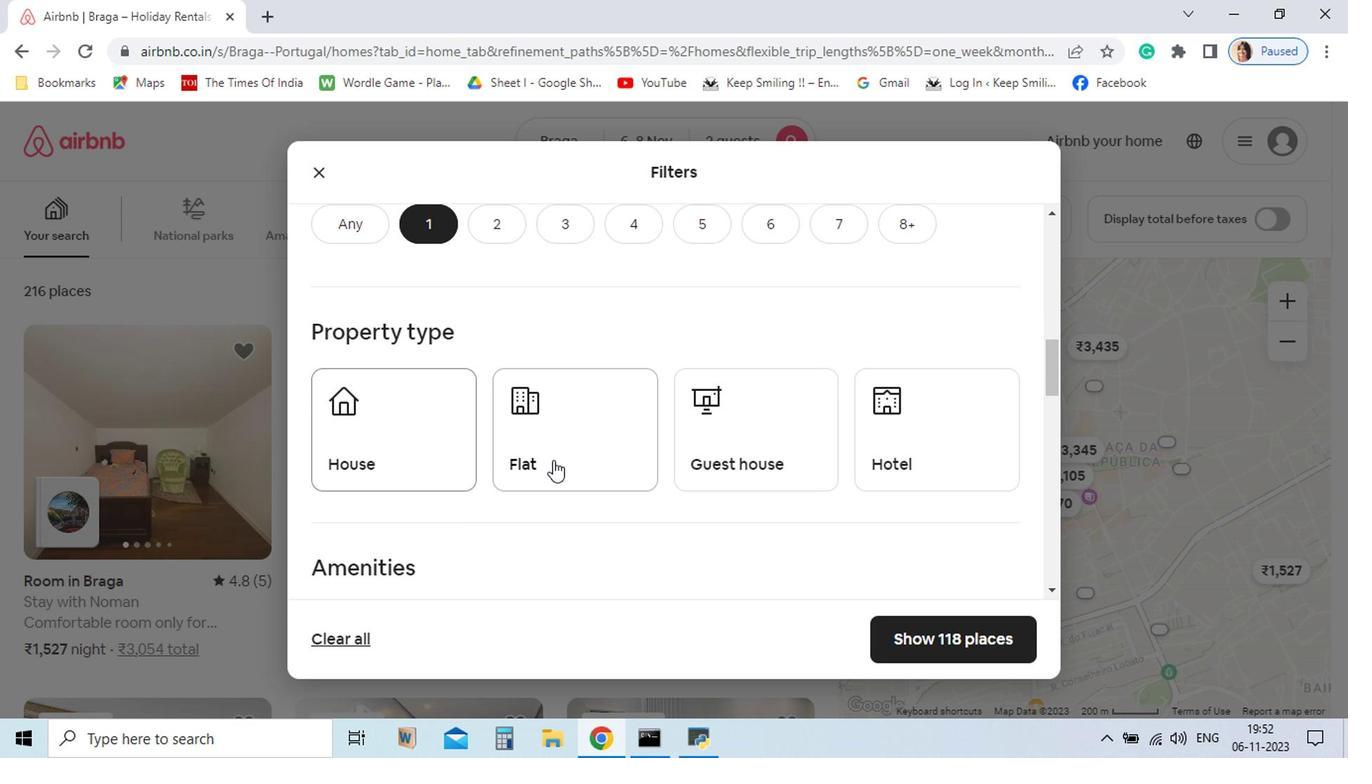 
Action: Mouse scrolled (521, 526) with delta (0, 0)
Screenshot: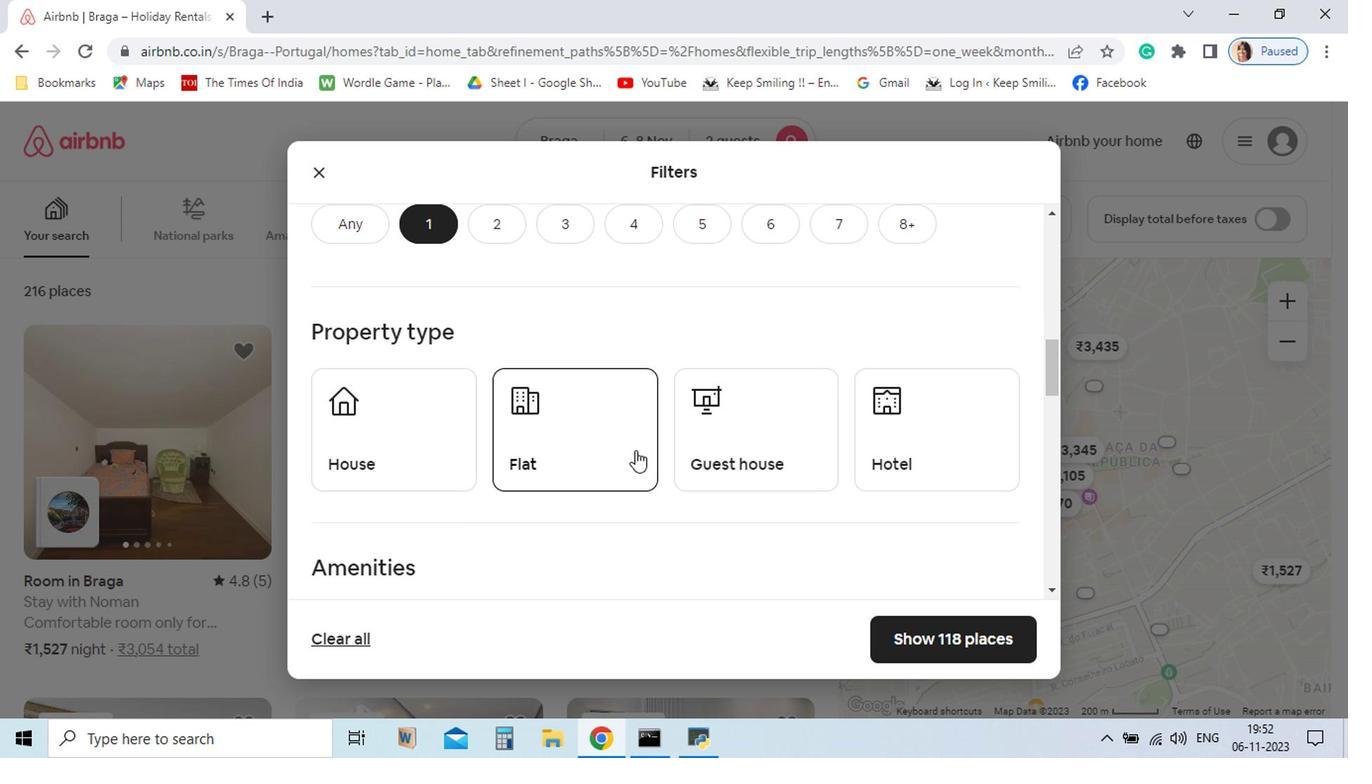 
Action: Mouse scrolled (521, 526) with delta (0, 0)
Screenshot: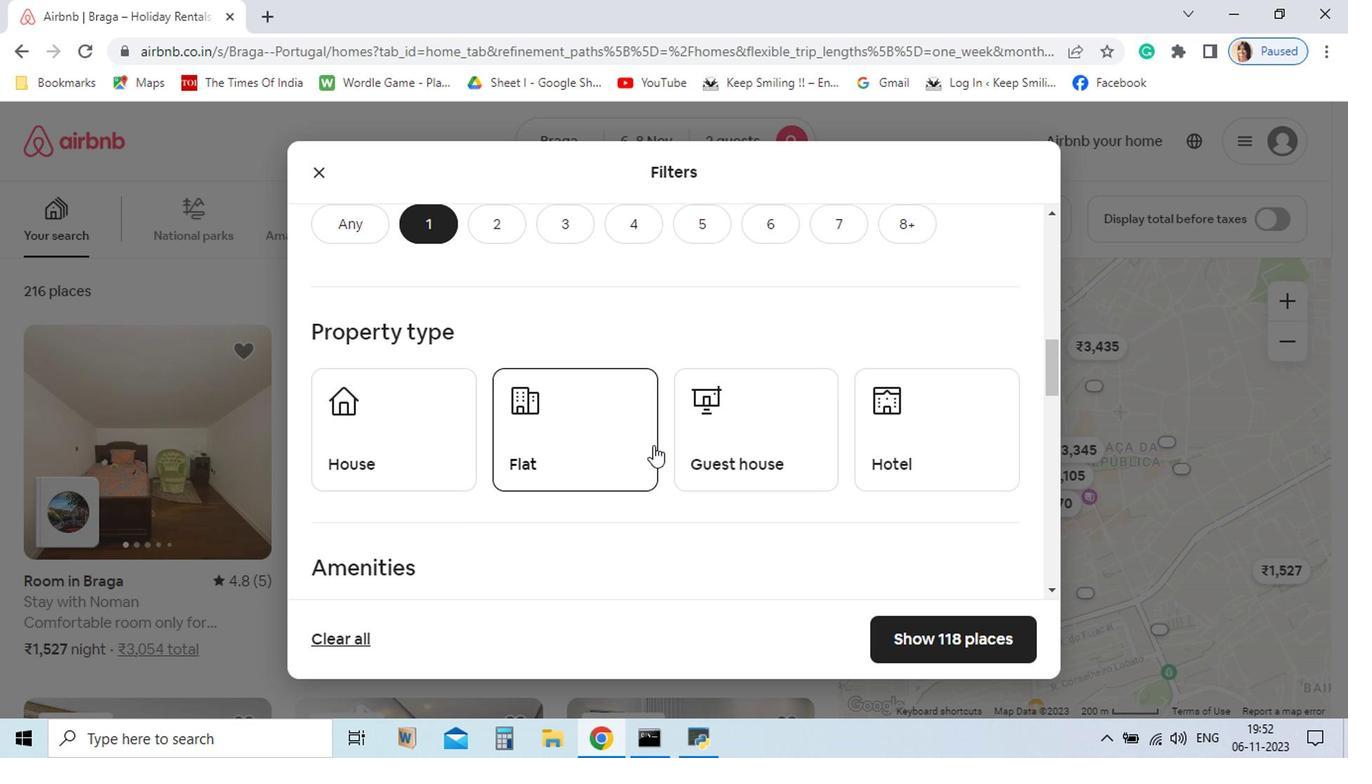 
Action: Mouse moved to (586, 505)
Screenshot: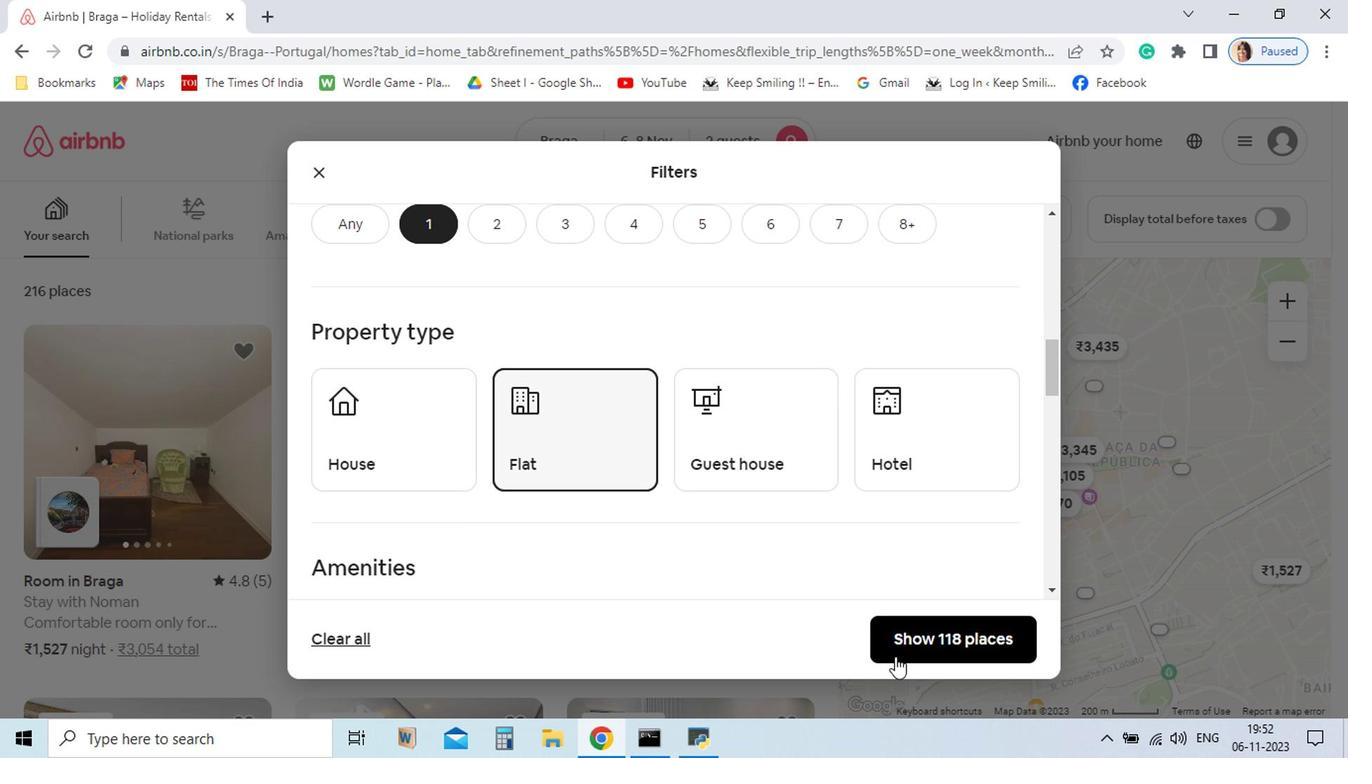 
Action: Mouse pressed left at (586, 505)
Screenshot: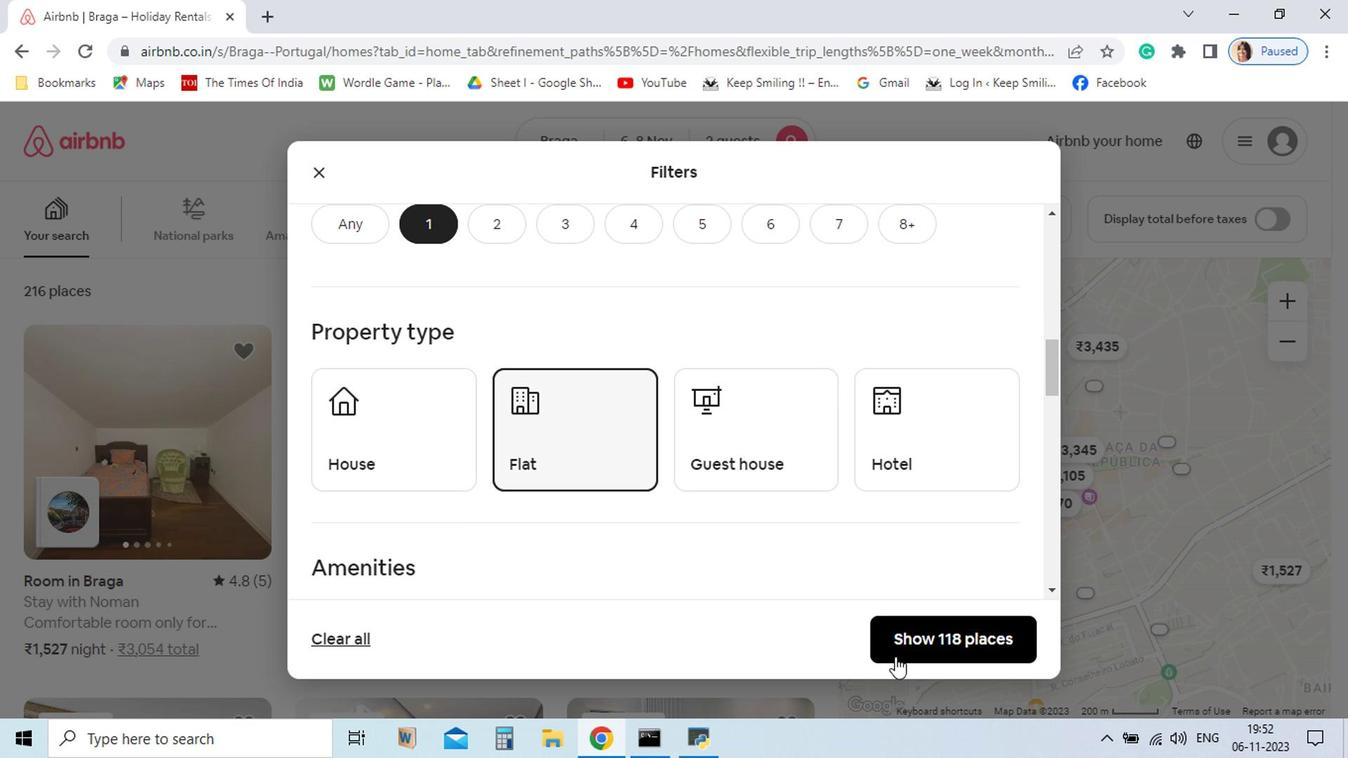 
Action: Mouse moved to (860, 648)
Screenshot: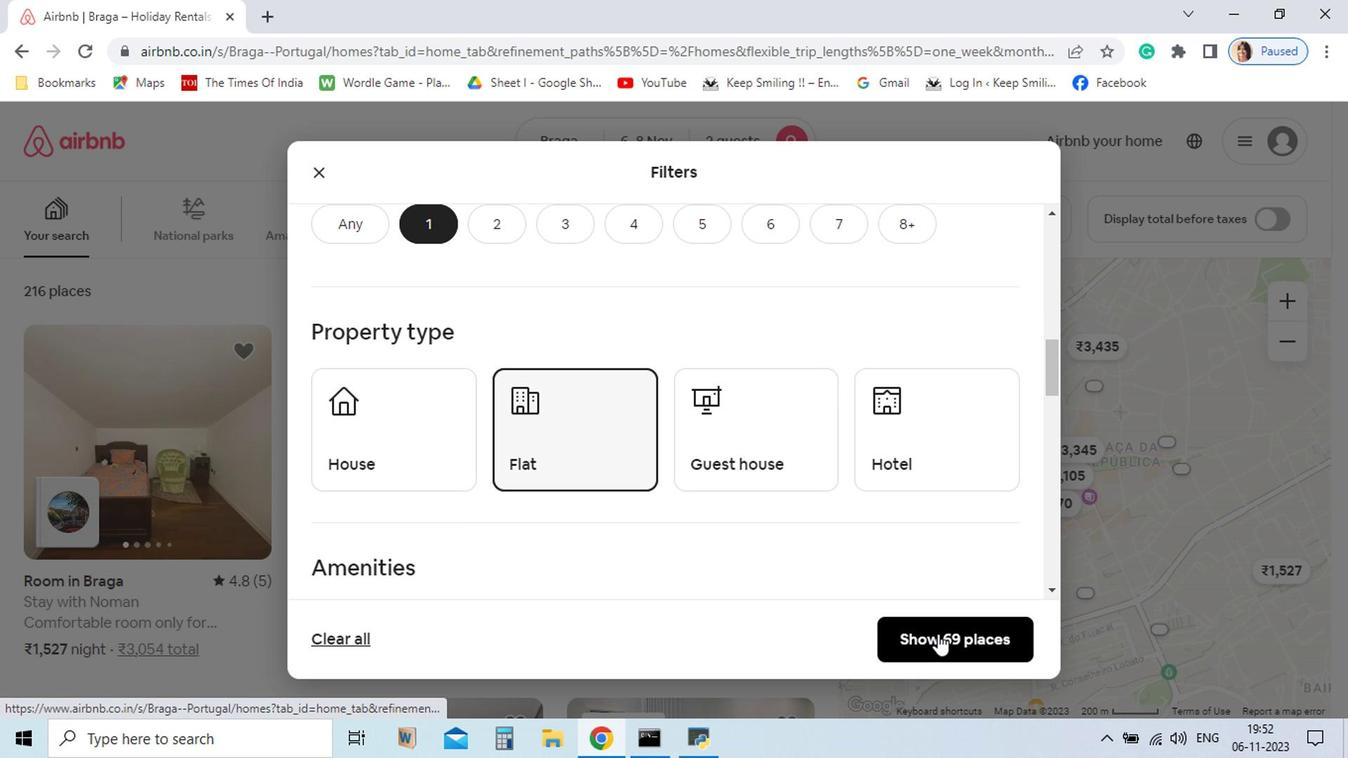 
Action: Mouse pressed left at (860, 648)
Screenshot: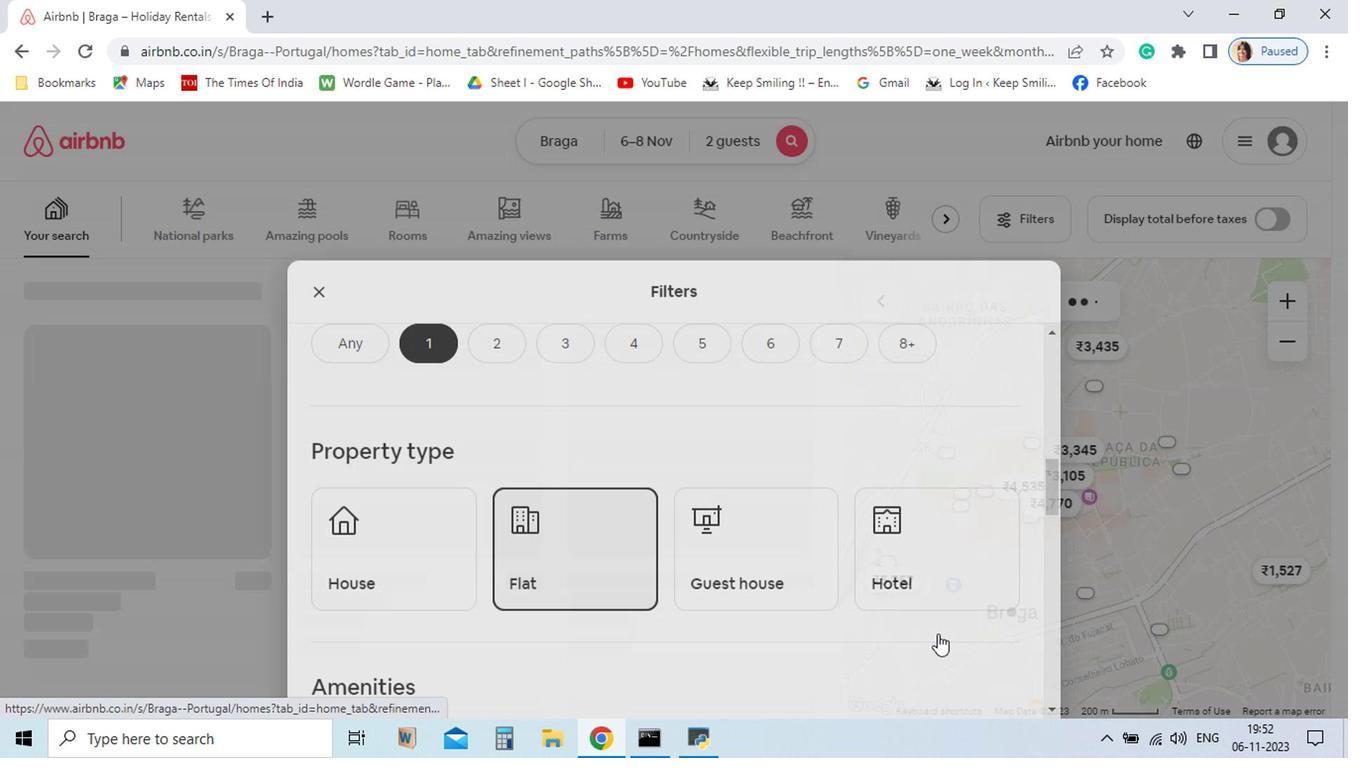 
Action: Mouse moved to (451, 610)
Screenshot: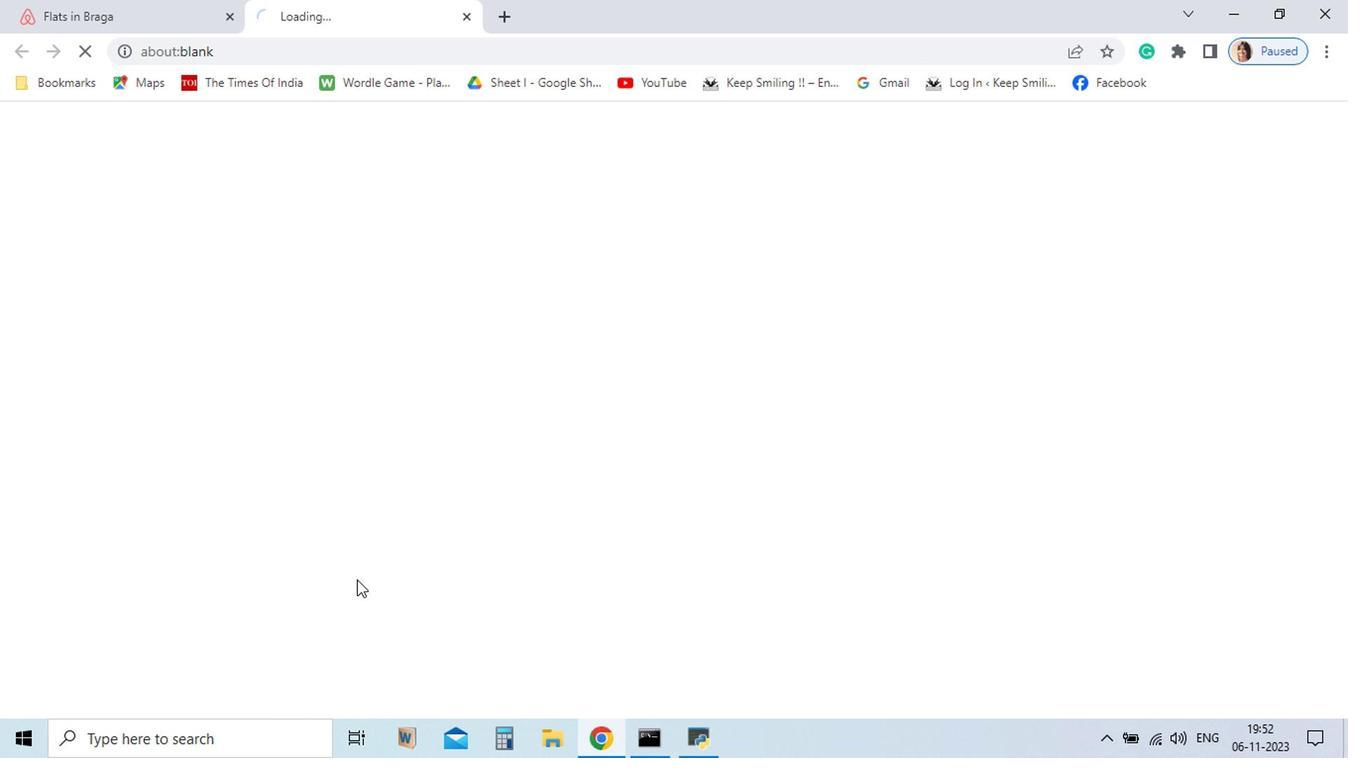 
Action: Mouse pressed left at (451, 610)
Screenshot: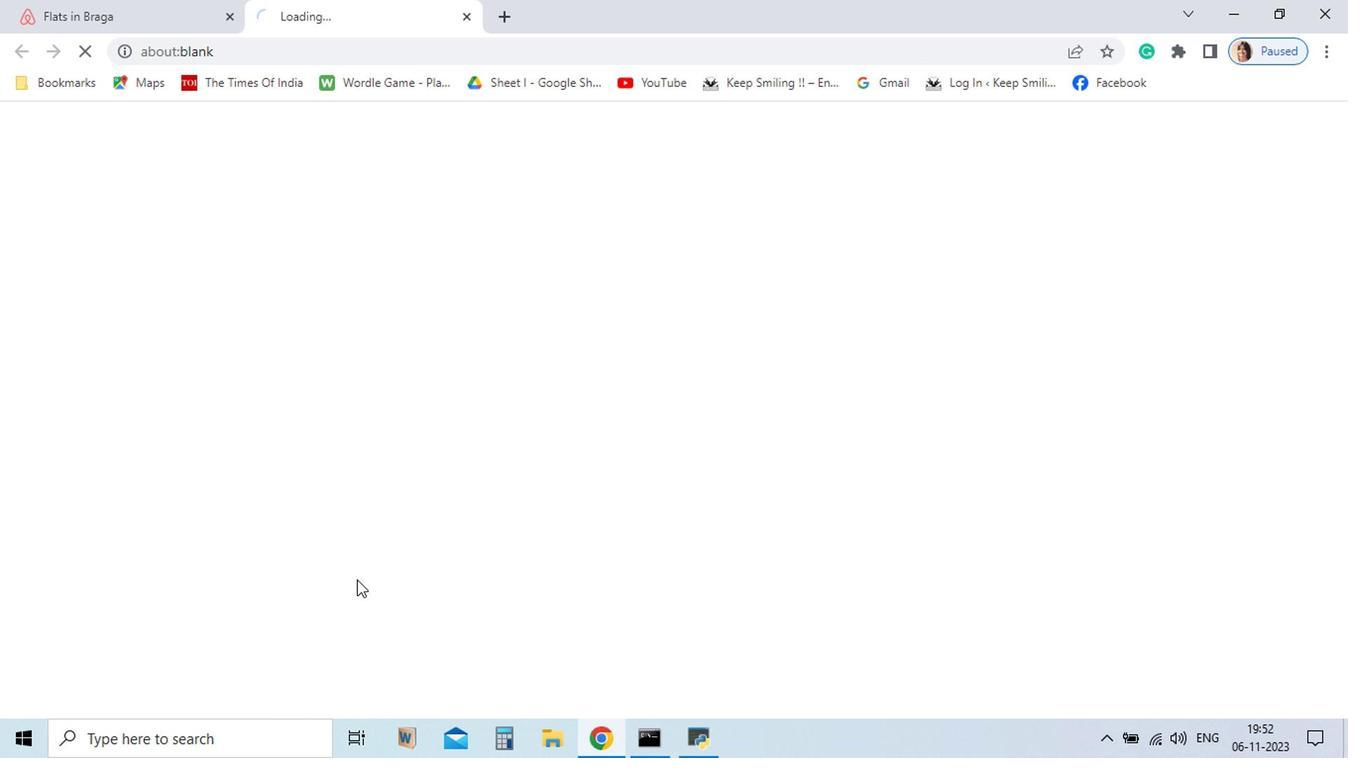
Action: Mouse moved to (1013, 592)
Screenshot: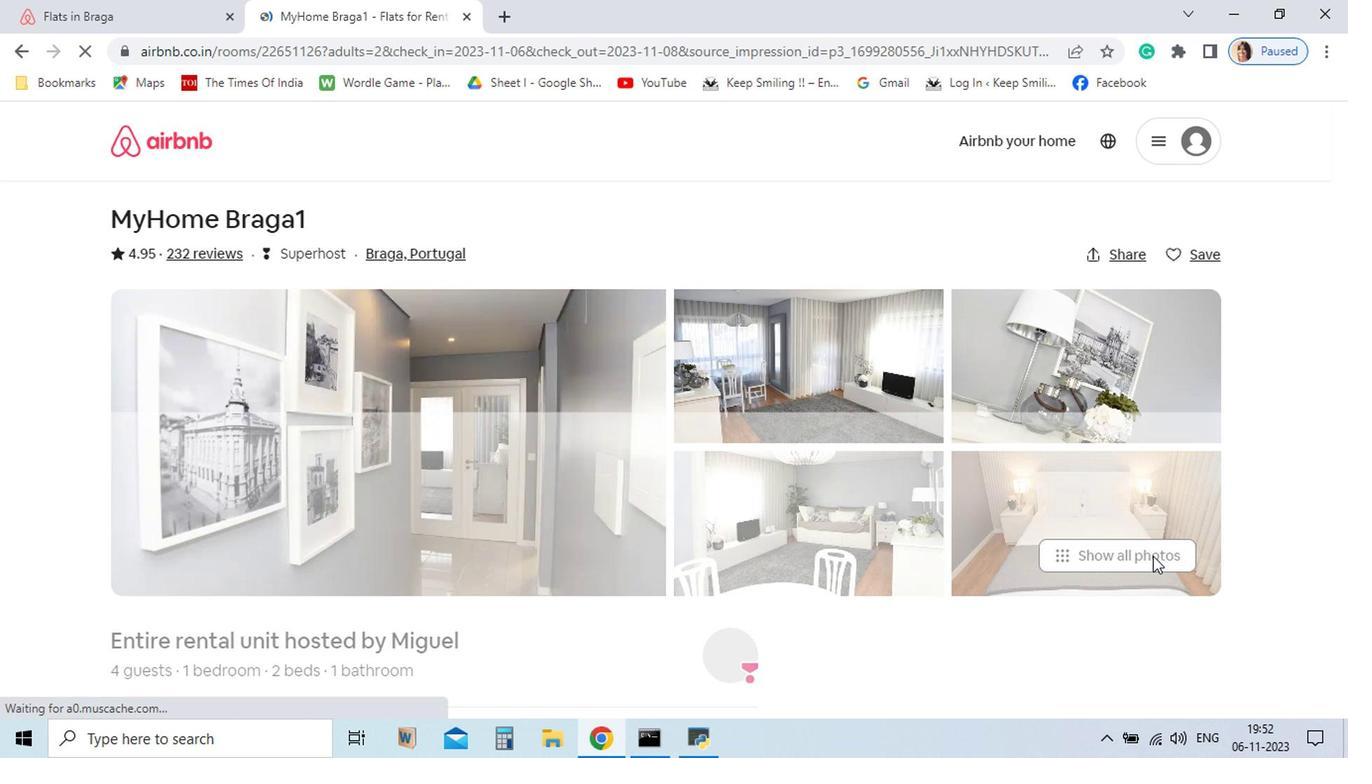 
Action: Mouse pressed left at (1013, 592)
Screenshot: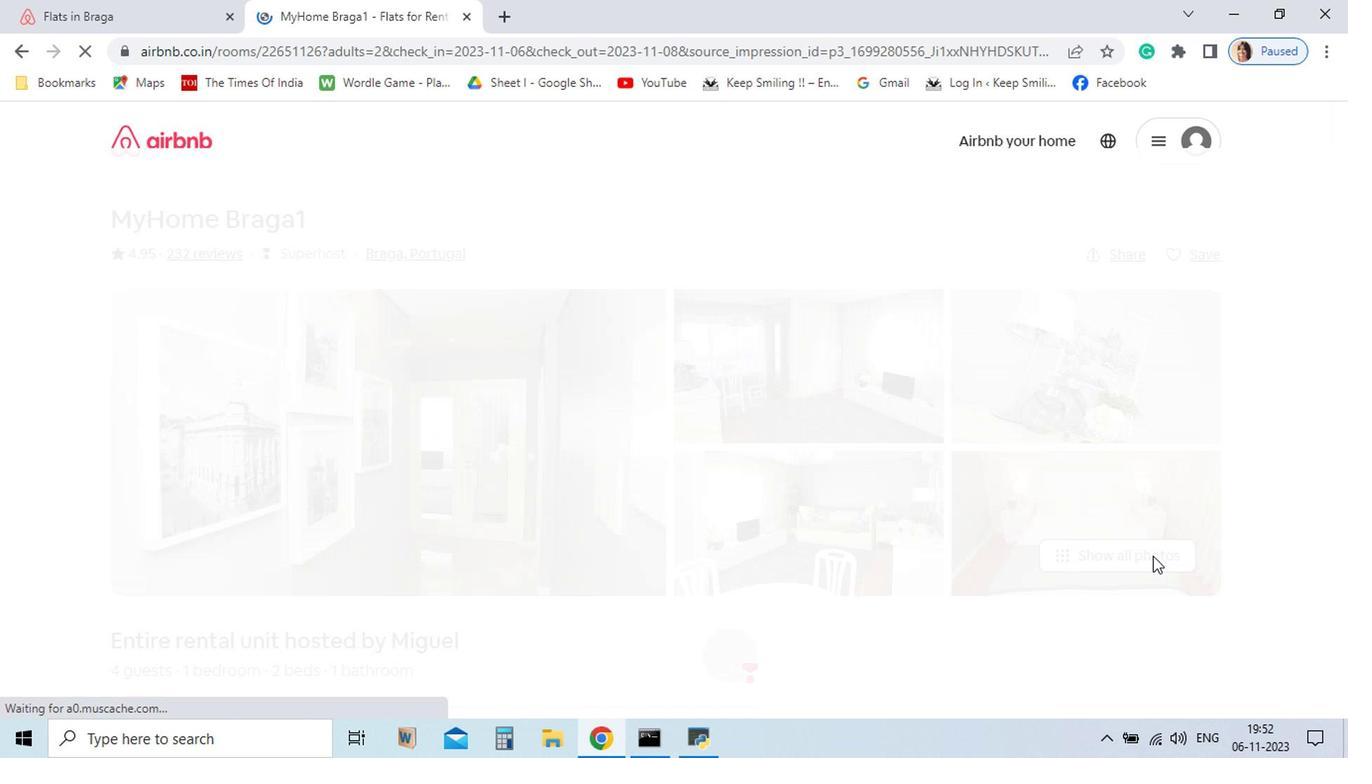 
Action: Mouse moved to (494, 369)
Screenshot: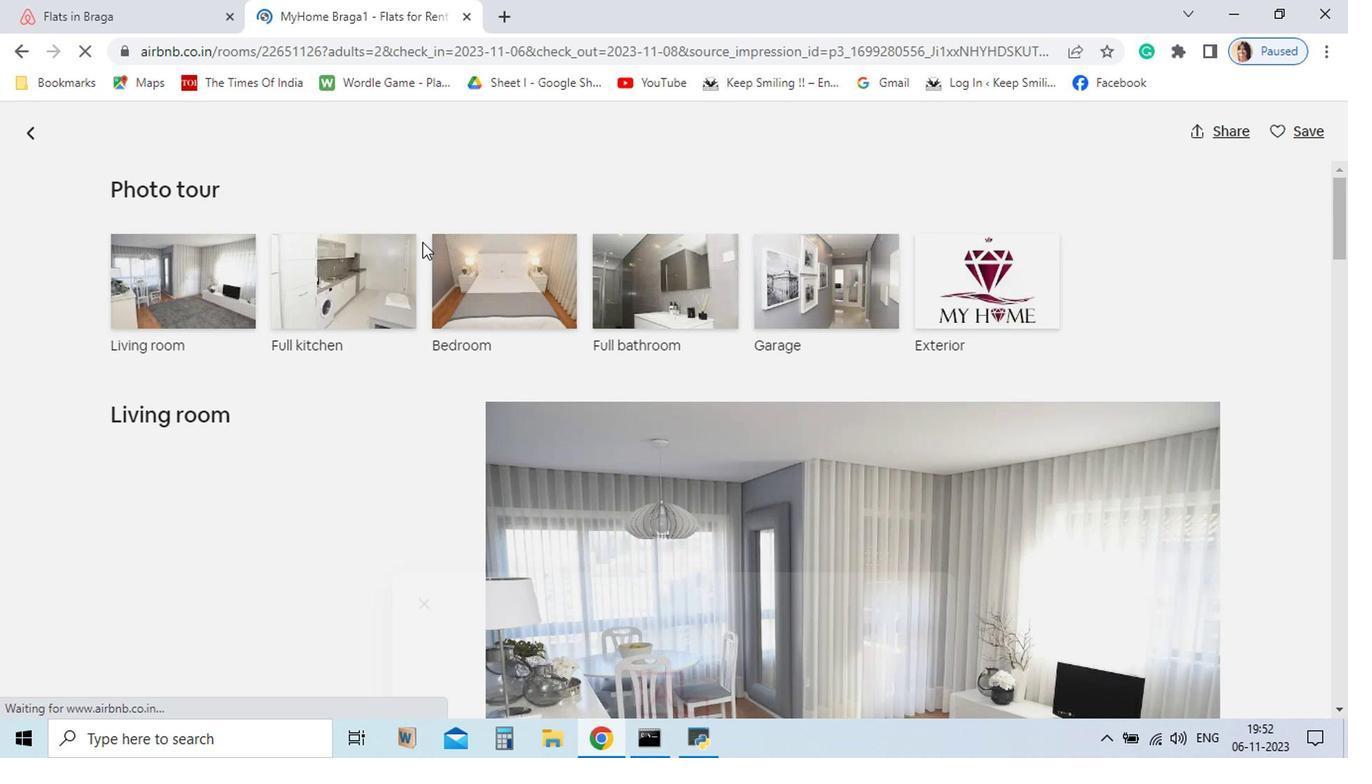 
Action: Mouse pressed left at (494, 369)
Screenshot: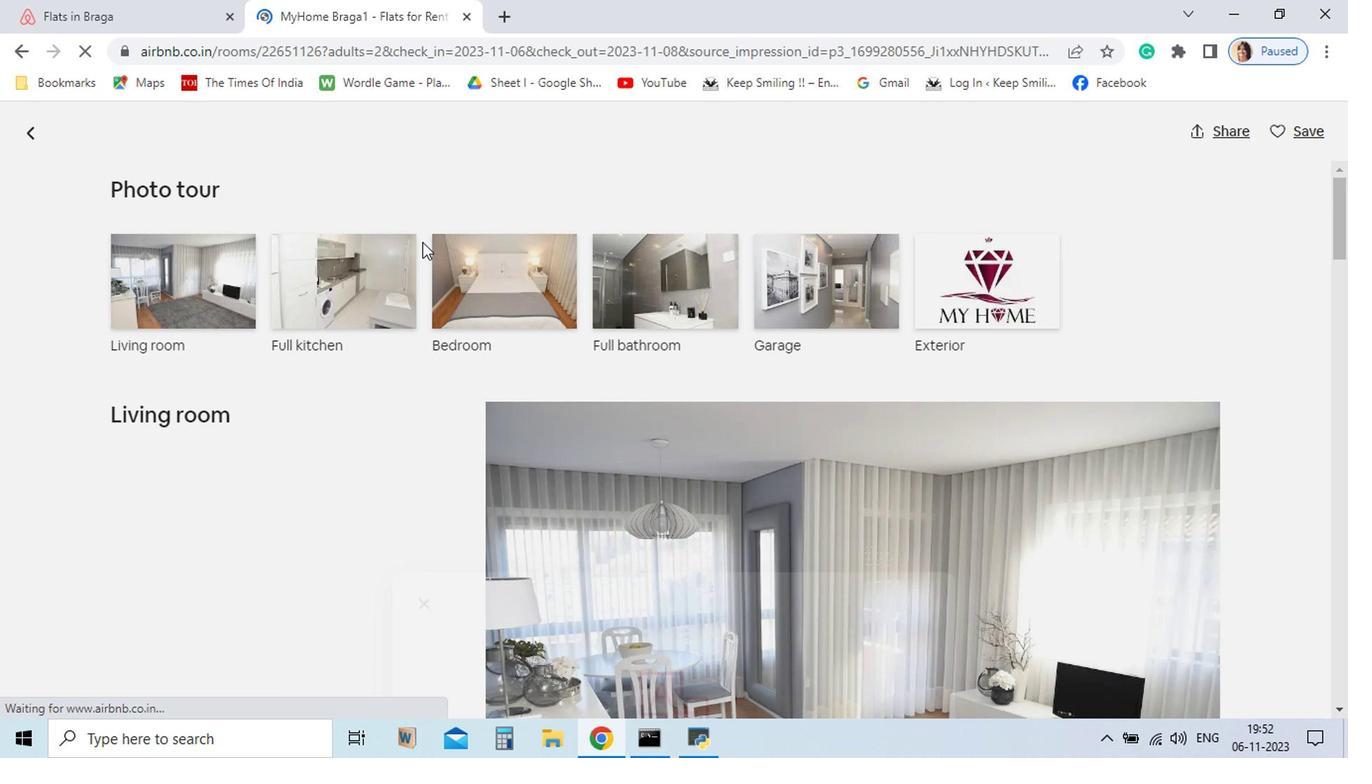 
Action: Mouse moved to (1147, 702)
Screenshot: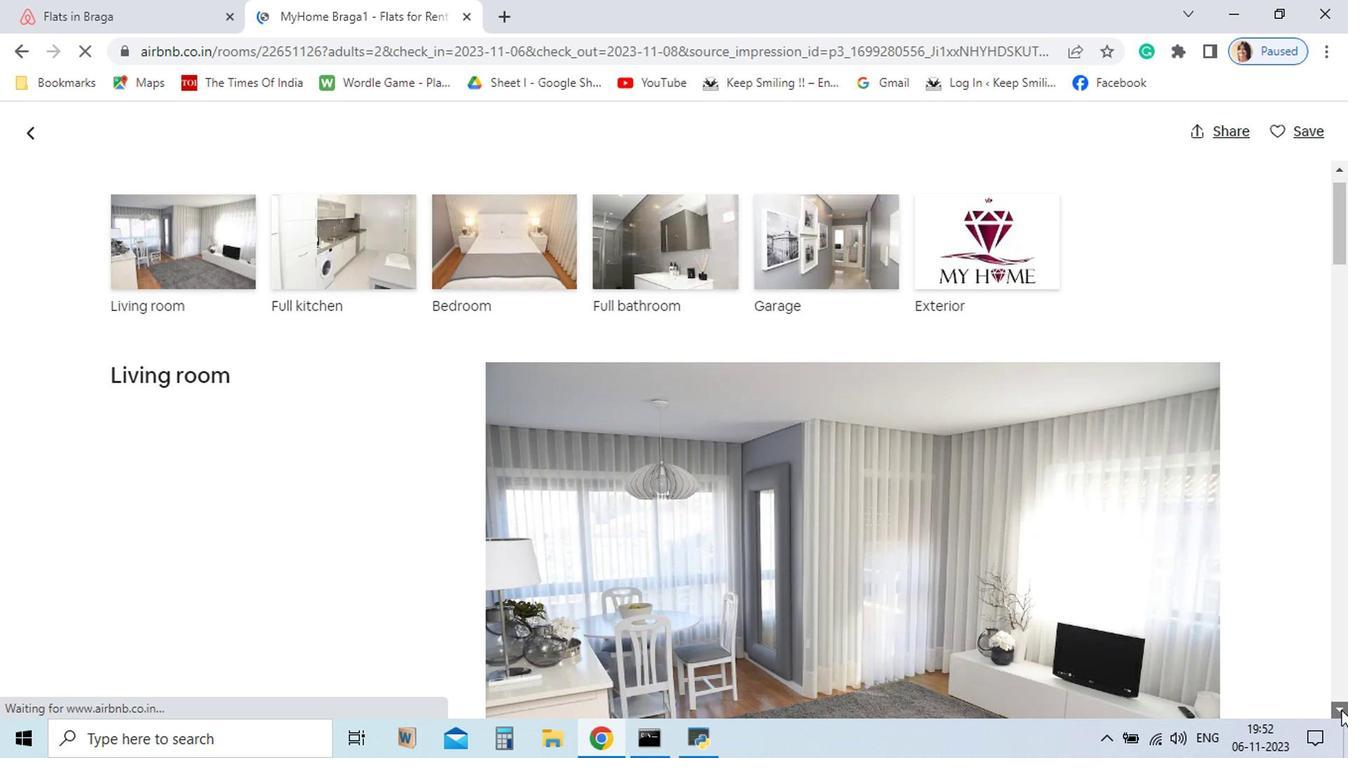 
Action: Mouse pressed left at (1147, 702)
Screenshot: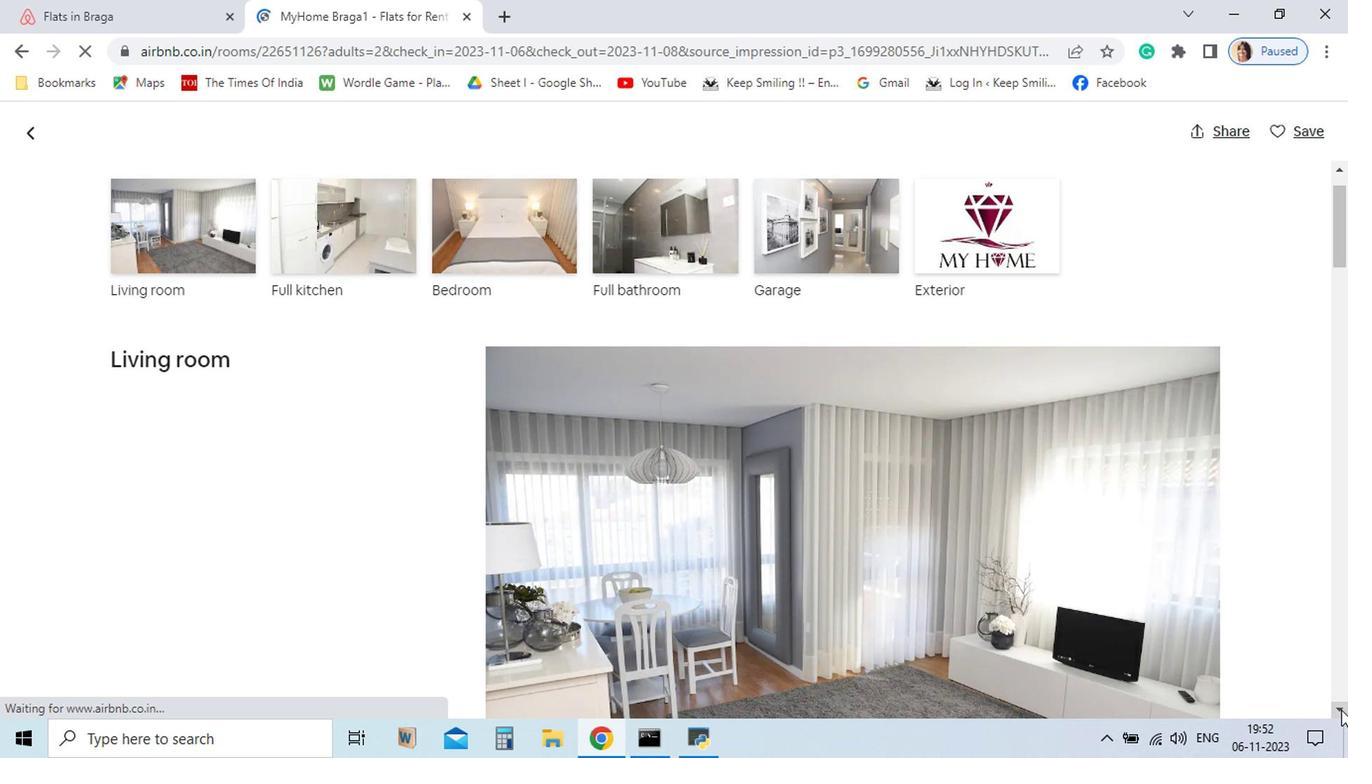 
Action: Mouse pressed left at (1147, 702)
Screenshot: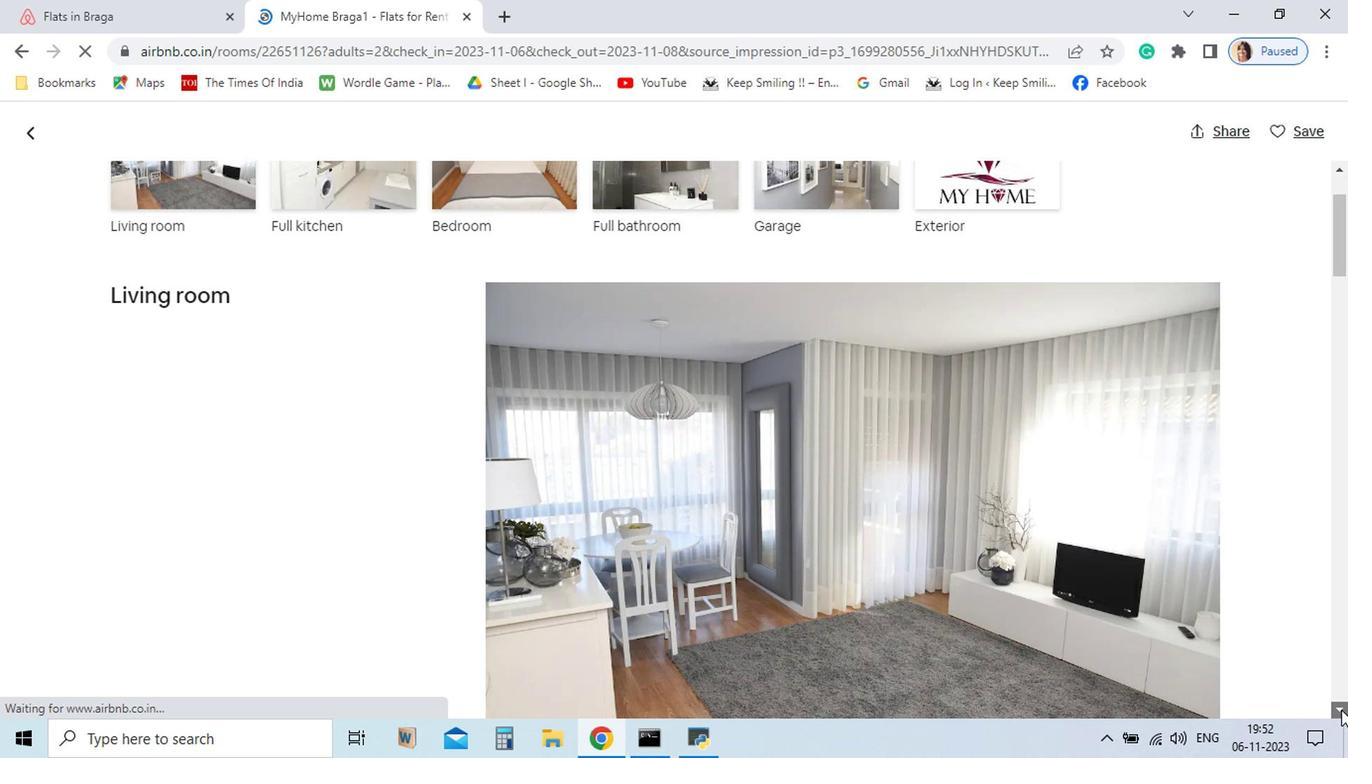
Action: Mouse pressed left at (1147, 702)
Screenshot: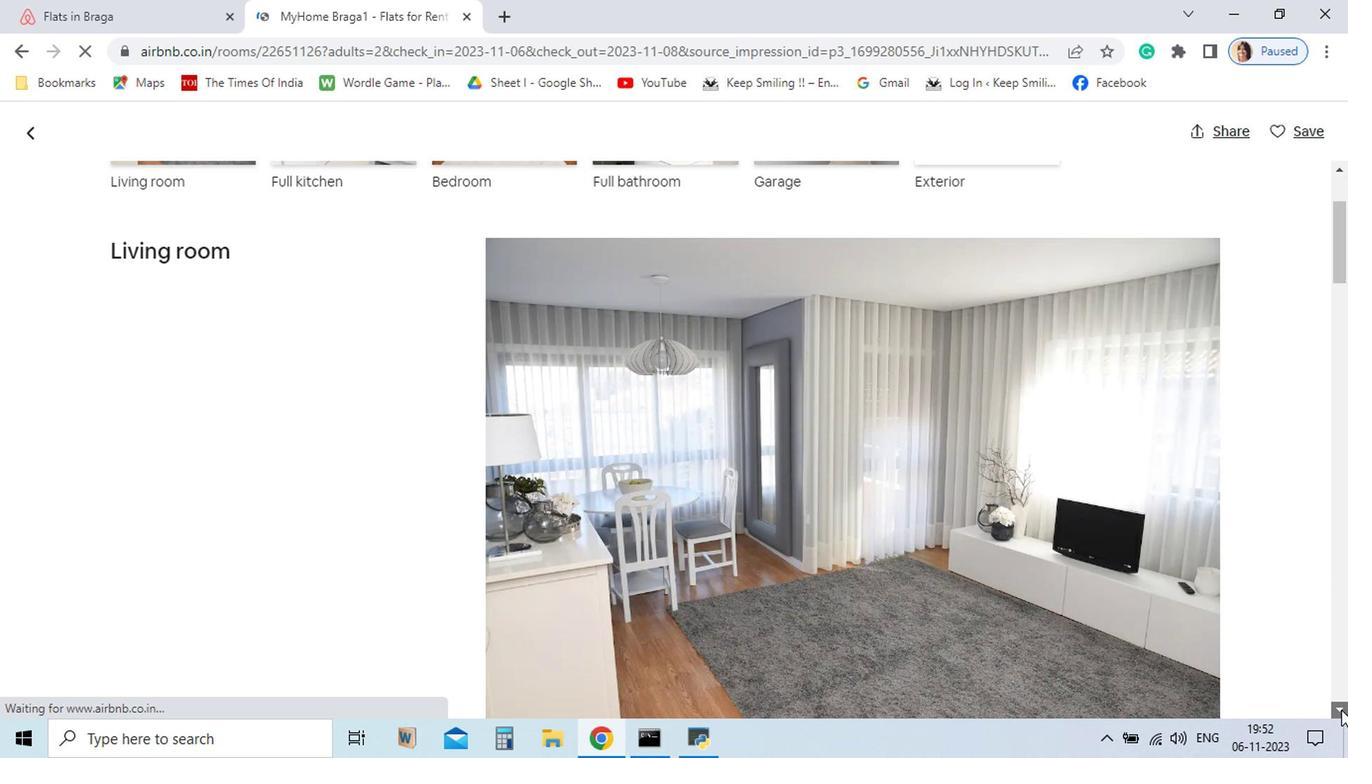 
Action: Mouse pressed left at (1147, 702)
Screenshot: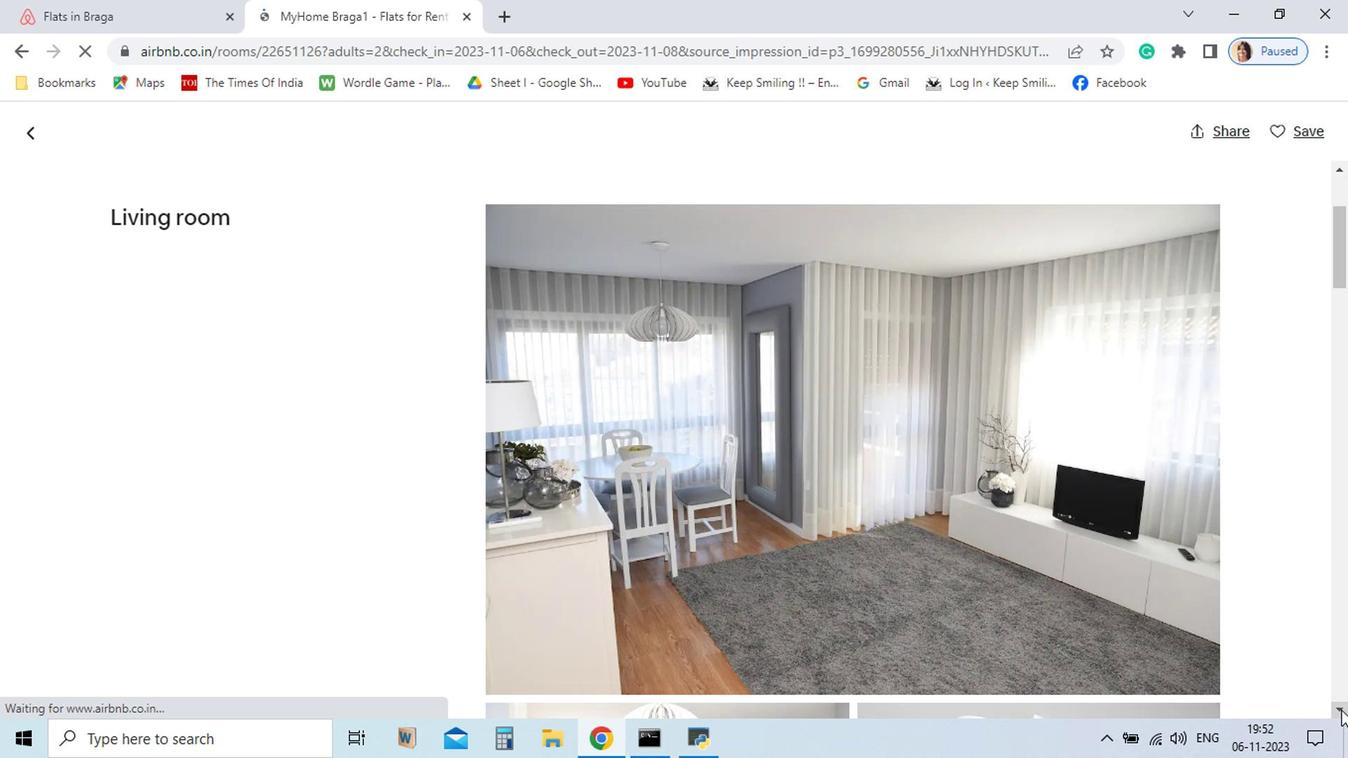 
Action: Mouse pressed left at (1147, 702)
Screenshot: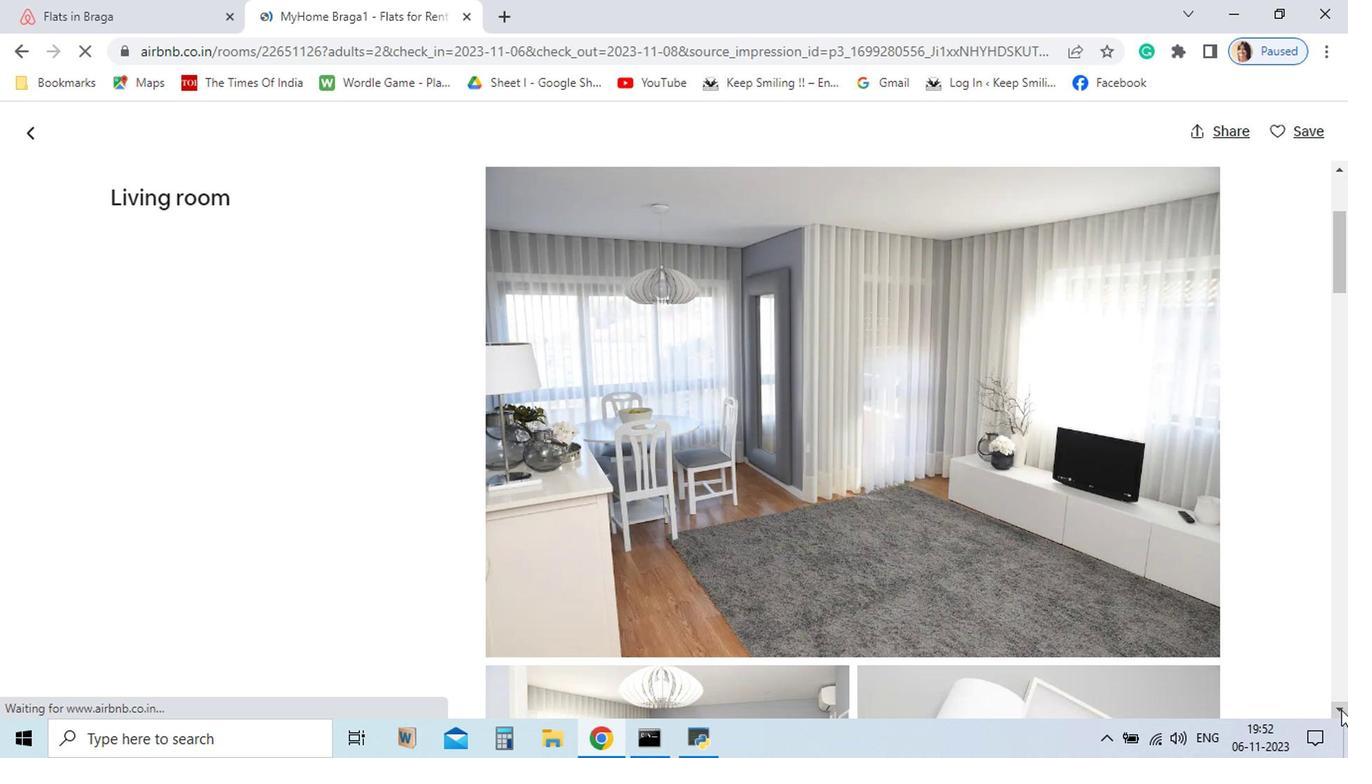 
Action: Mouse pressed left at (1147, 702)
Screenshot: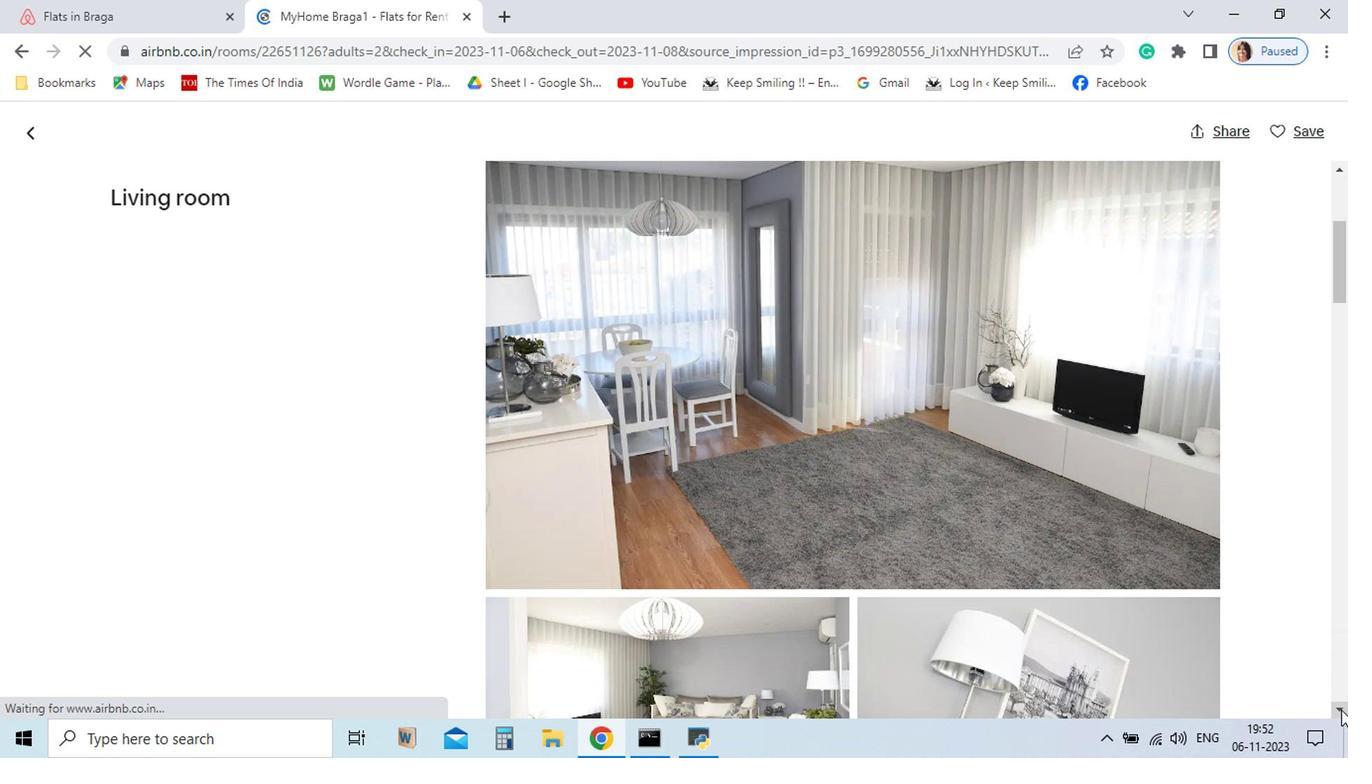 
Action: Mouse pressed left at (1147, 702)
Screenshot: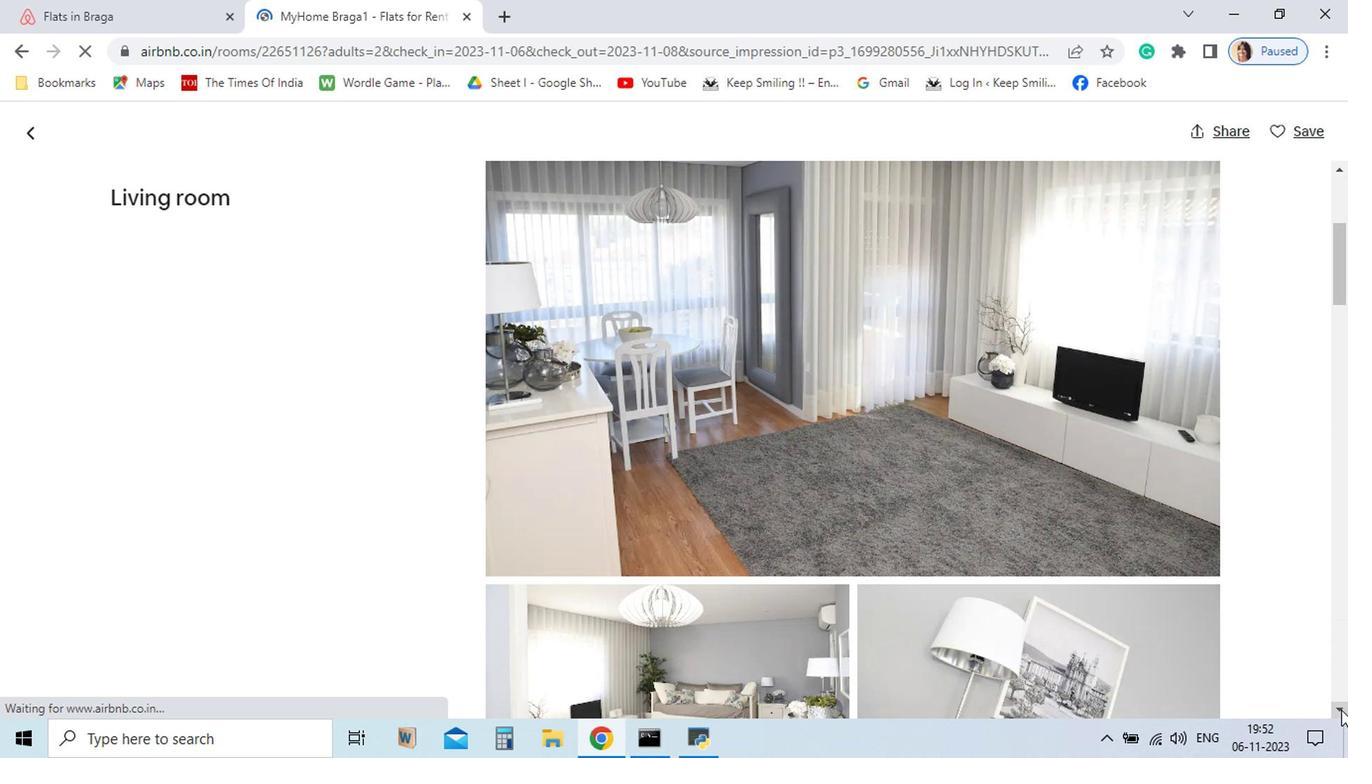 
Action: Mouse pressed left at (1147, 702)
Screenshot: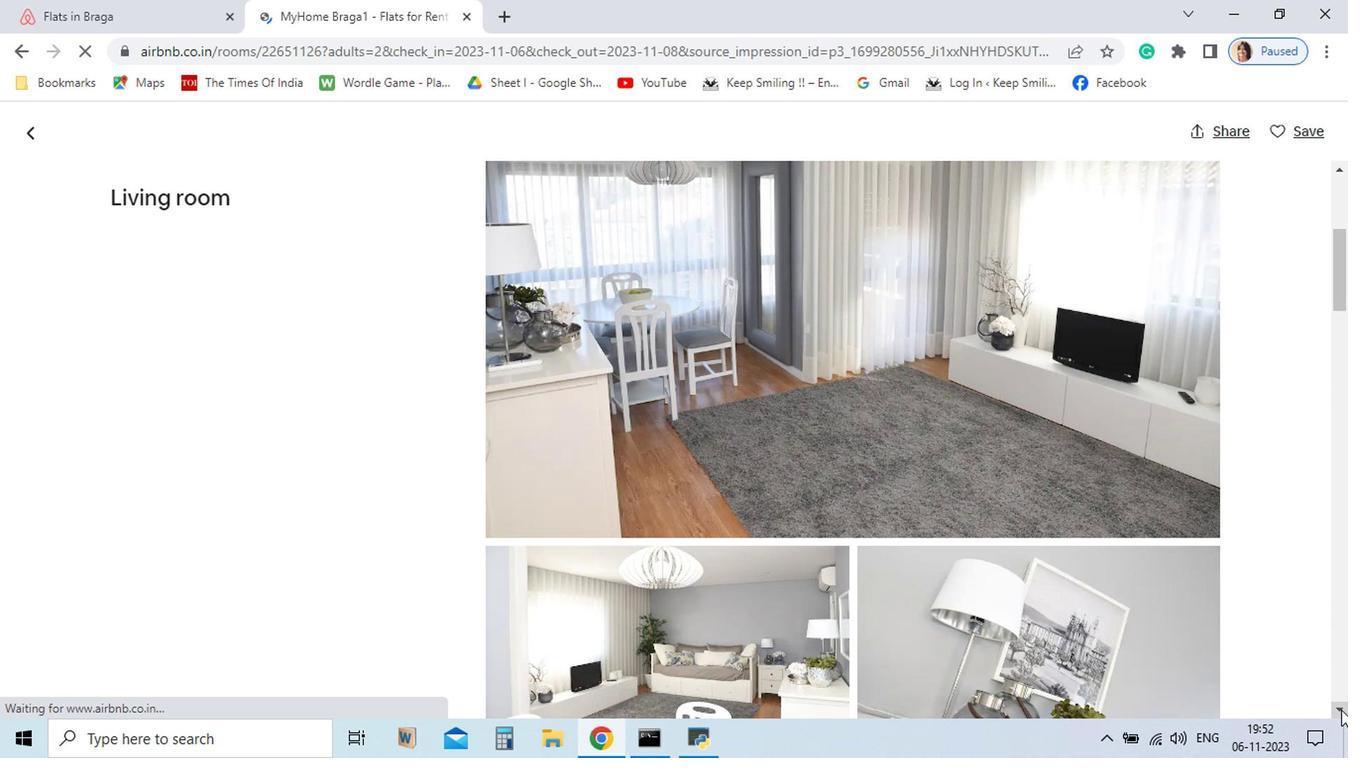 
Action: Mouse pressed left at (1147, 702)
Screenshot: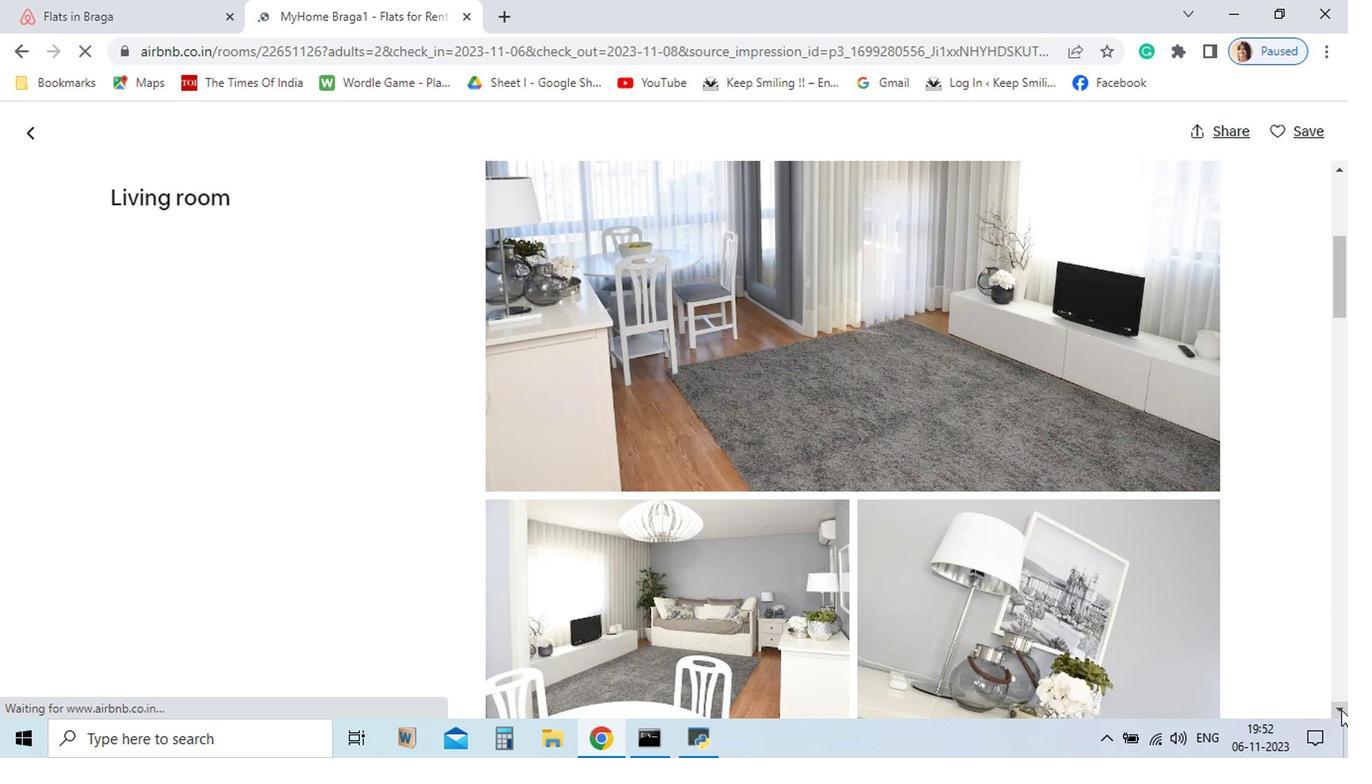 
Action: Mouse pressed left at (1147, 702)
Screenshot: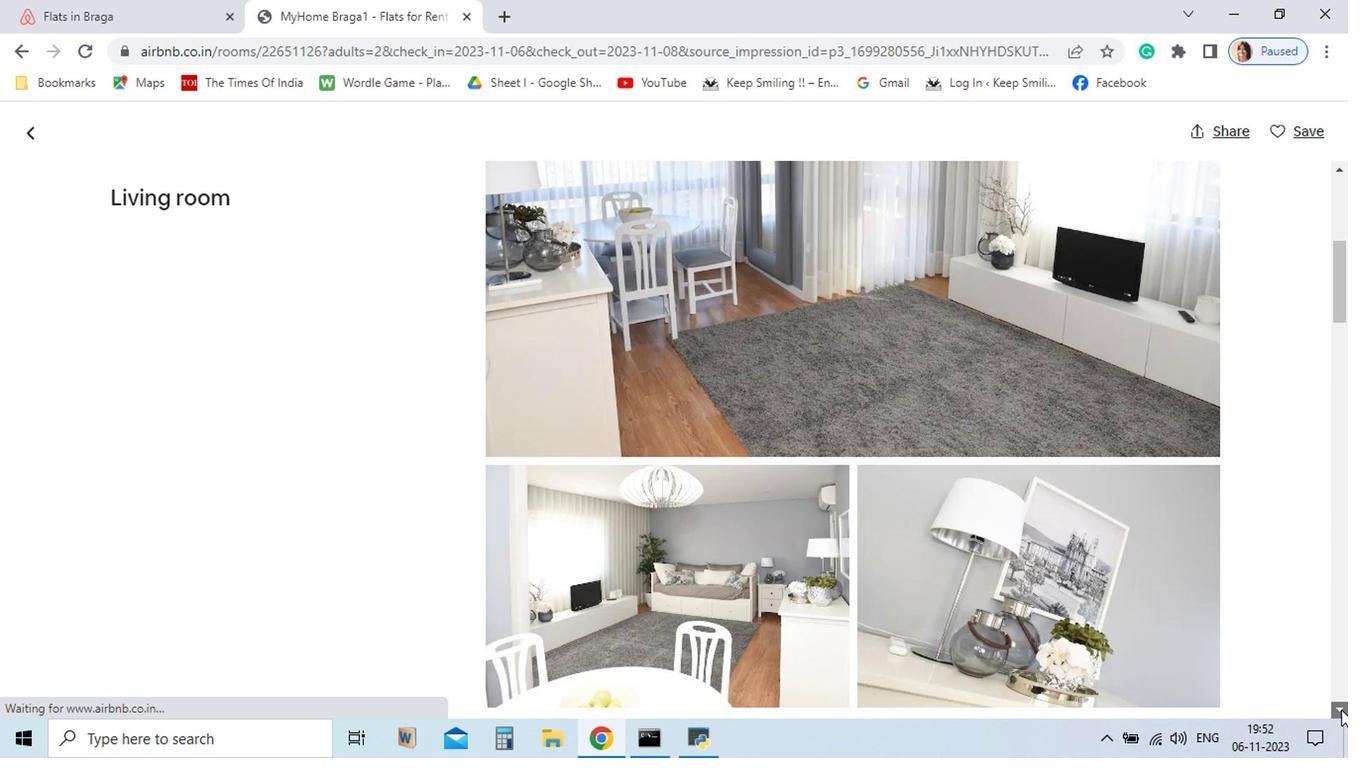 
Action: Mouse pressed left at (1147, 702)
Screenshot: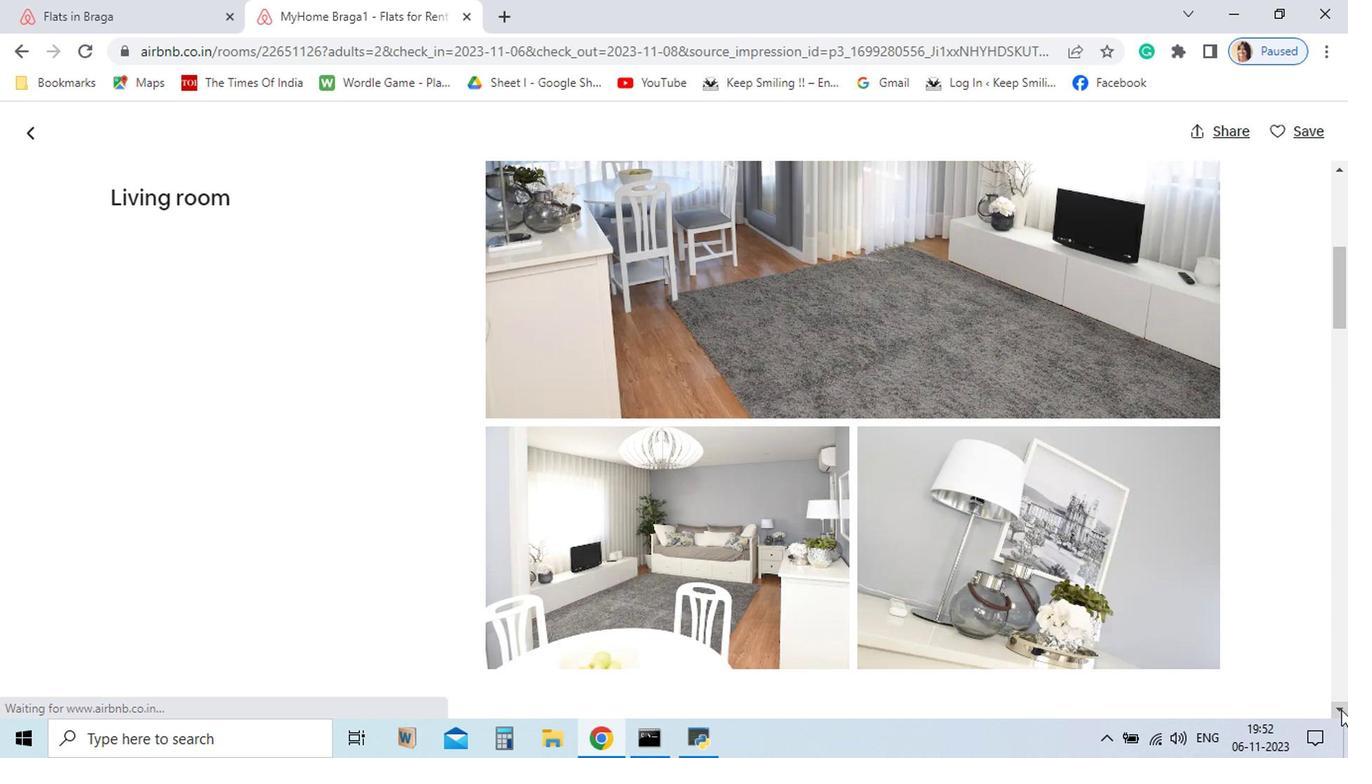 
Action: Mouse pressed left at (1147, 702)
Screenshot: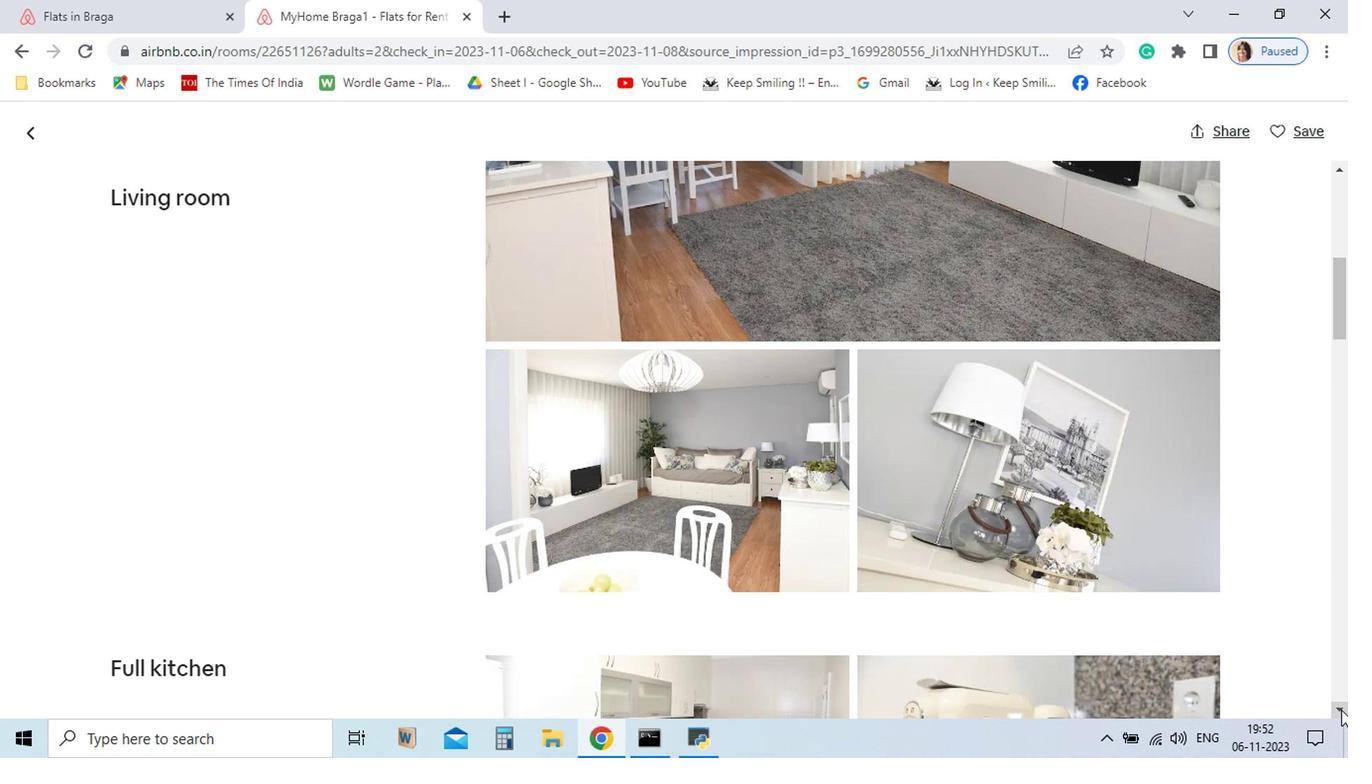 
Action: Mouse pressed left at (1147, 702)
Screenshot: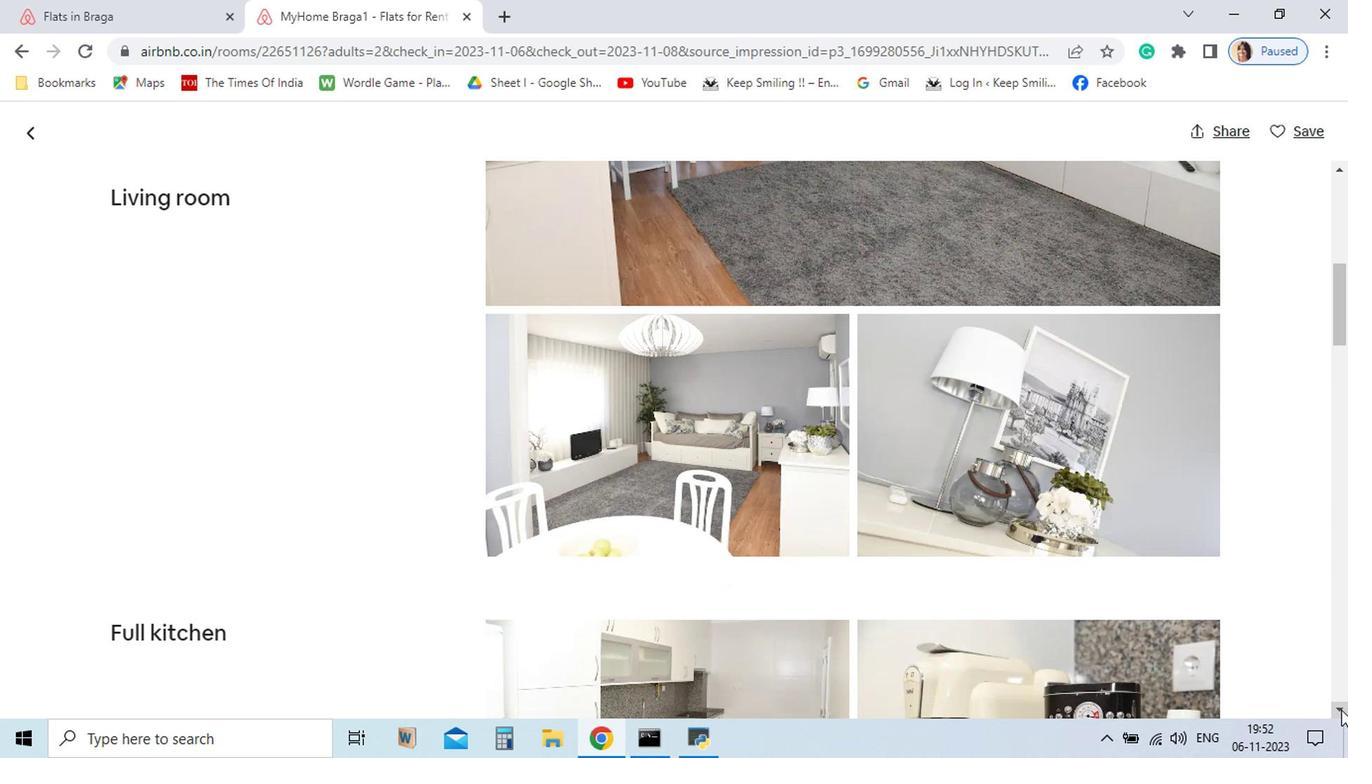 
Action: Mouse pressed left at (1147, 702)
Screenshot: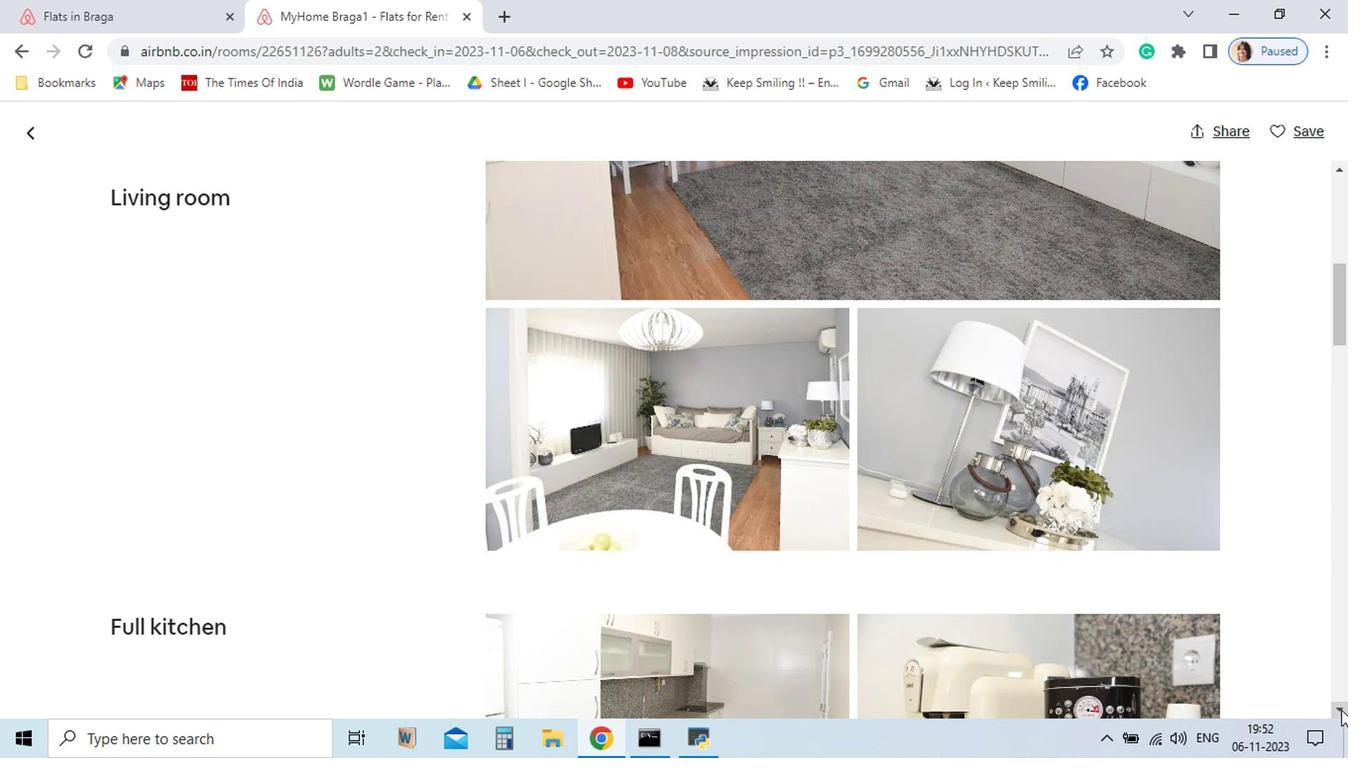 
Action: Mouse pressed left at (1147, 702)
Screenshot: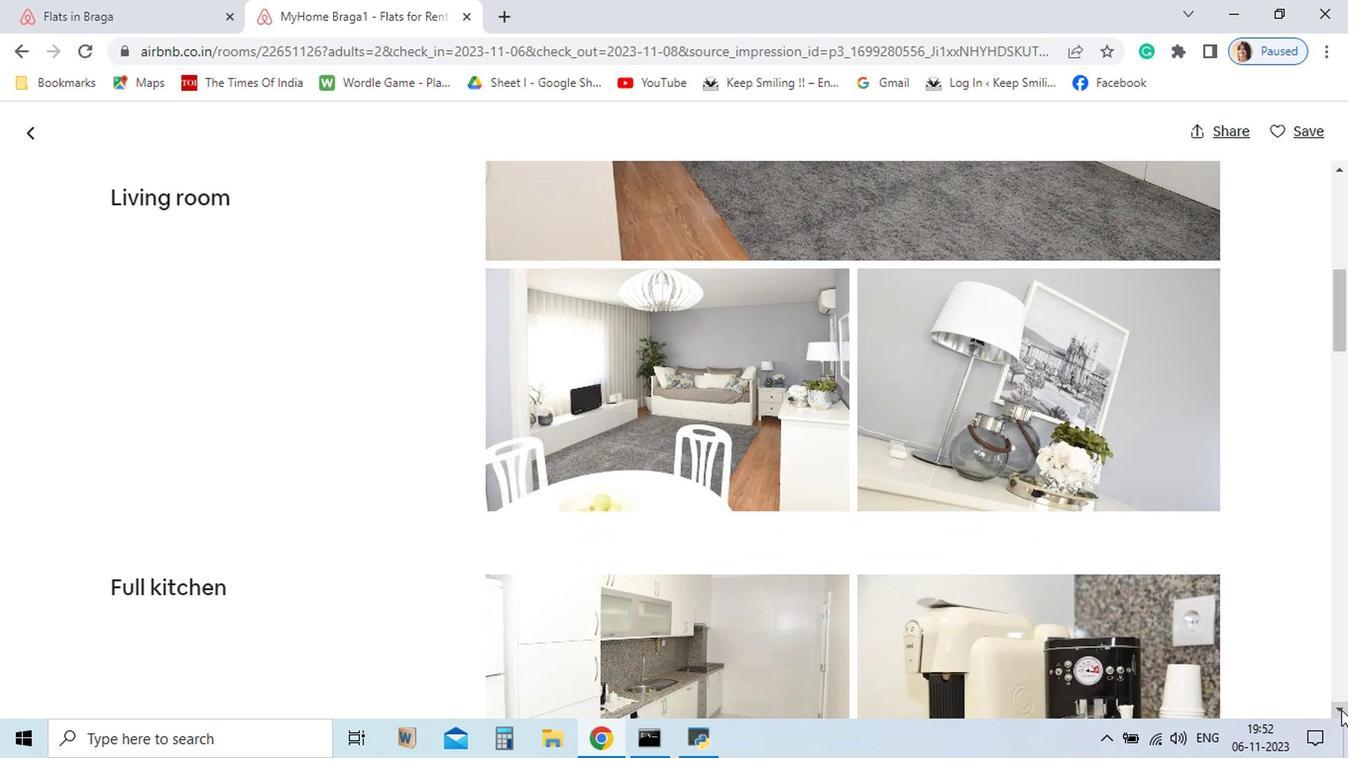 
Action: Mouse pressed left at (1147, 702)
Screenshot: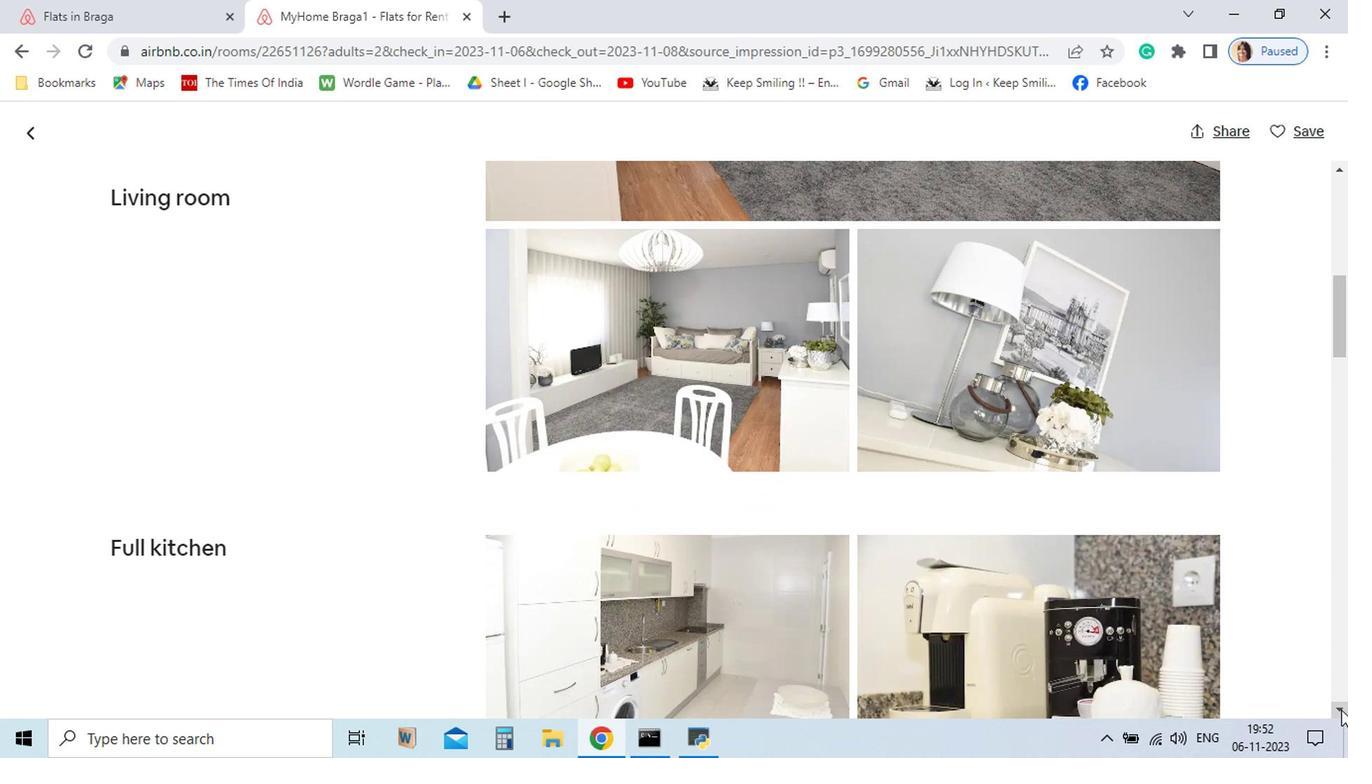 
Action: Mouse pressed left at (1147, 702)
Screenshot: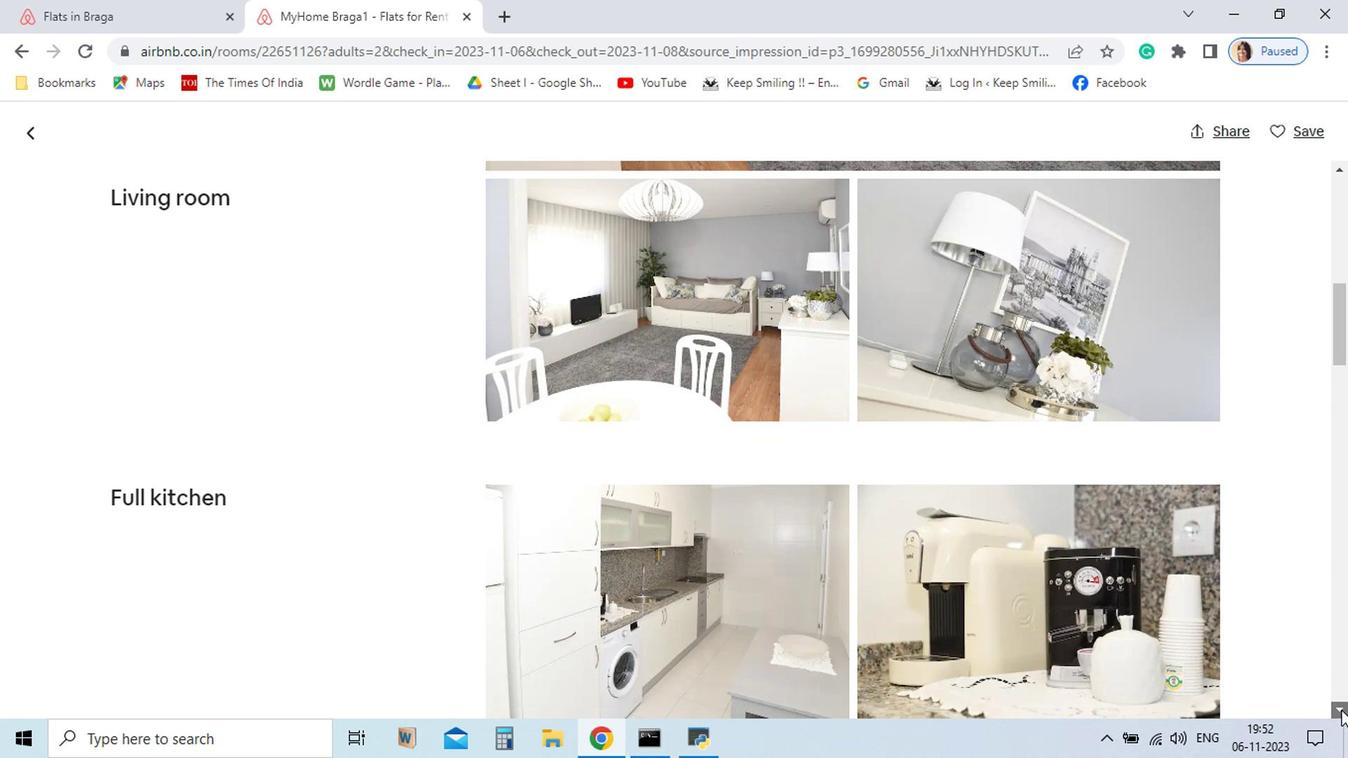 
Action: Mouse pressed left at (1147, 702)
Screenshot: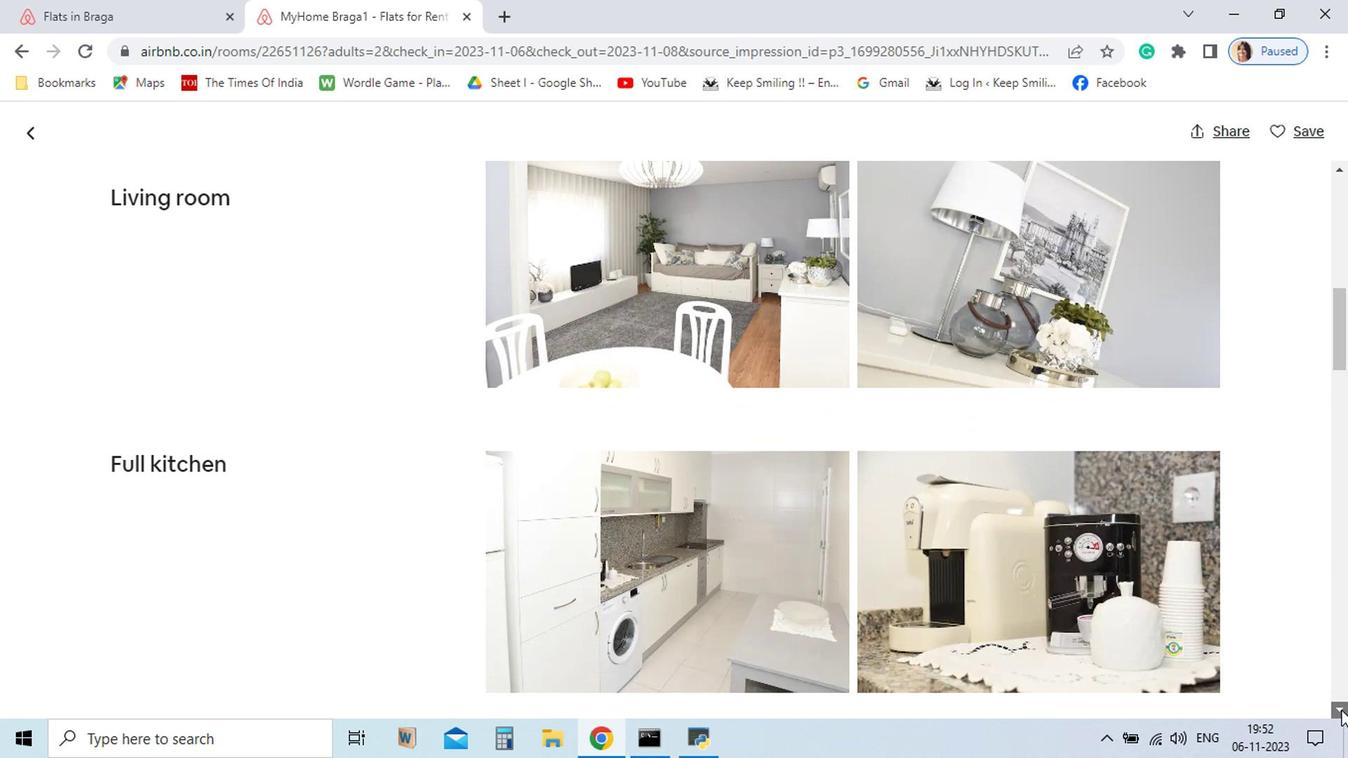 
Action: Mouse moved to (1147, 702)
Screenshot: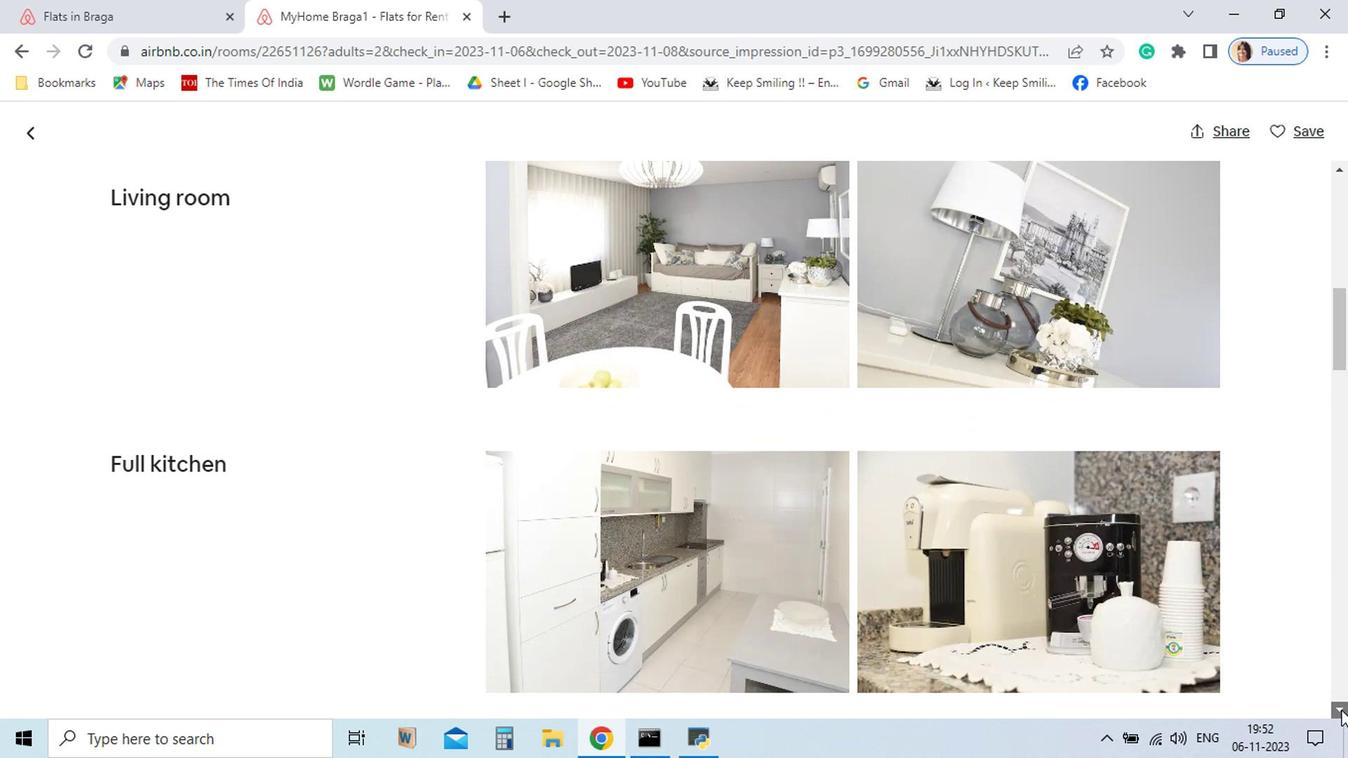 
Action: Mouse pressed left at (1147, 702)
Screenshot: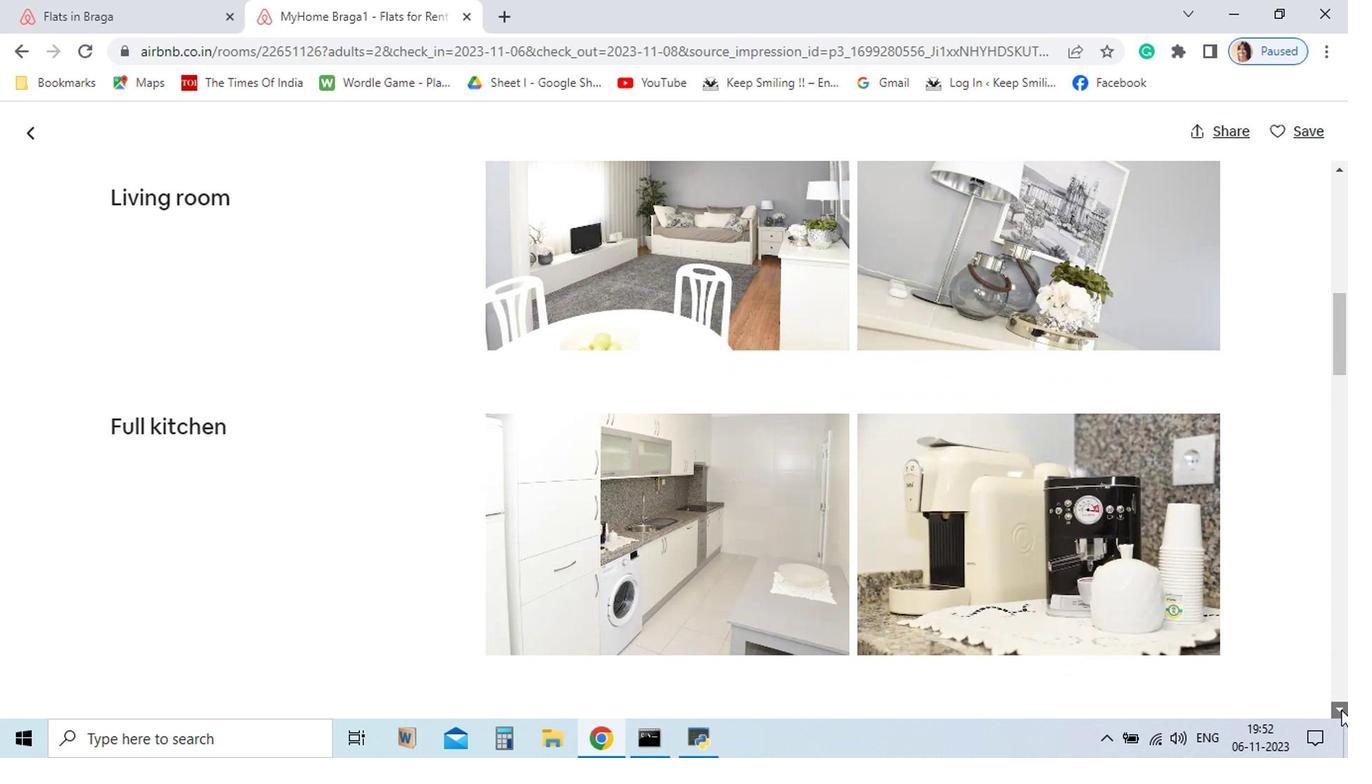 
Action: Mouse pressed left at (1147, 702)
Screenshot: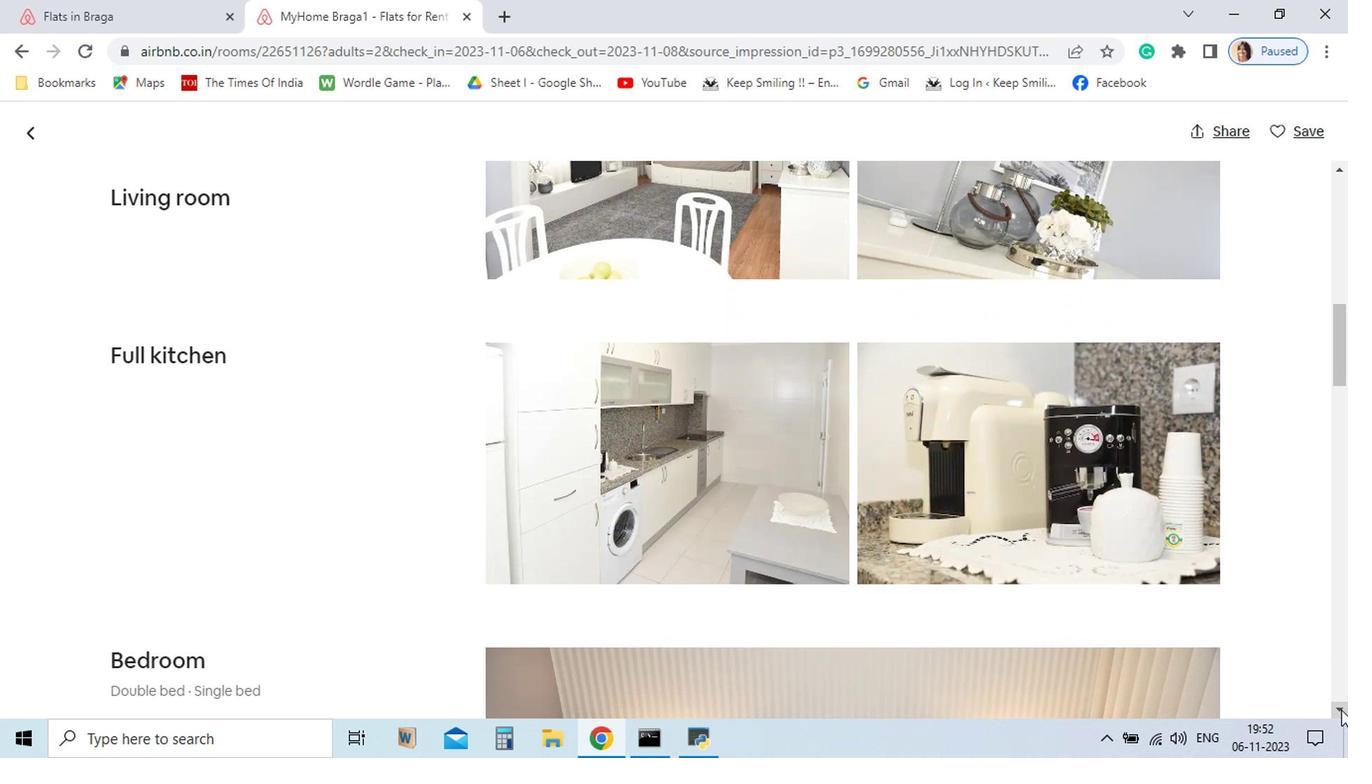 
Action: Mouse pressed left at (1147, 702)
Screenshot: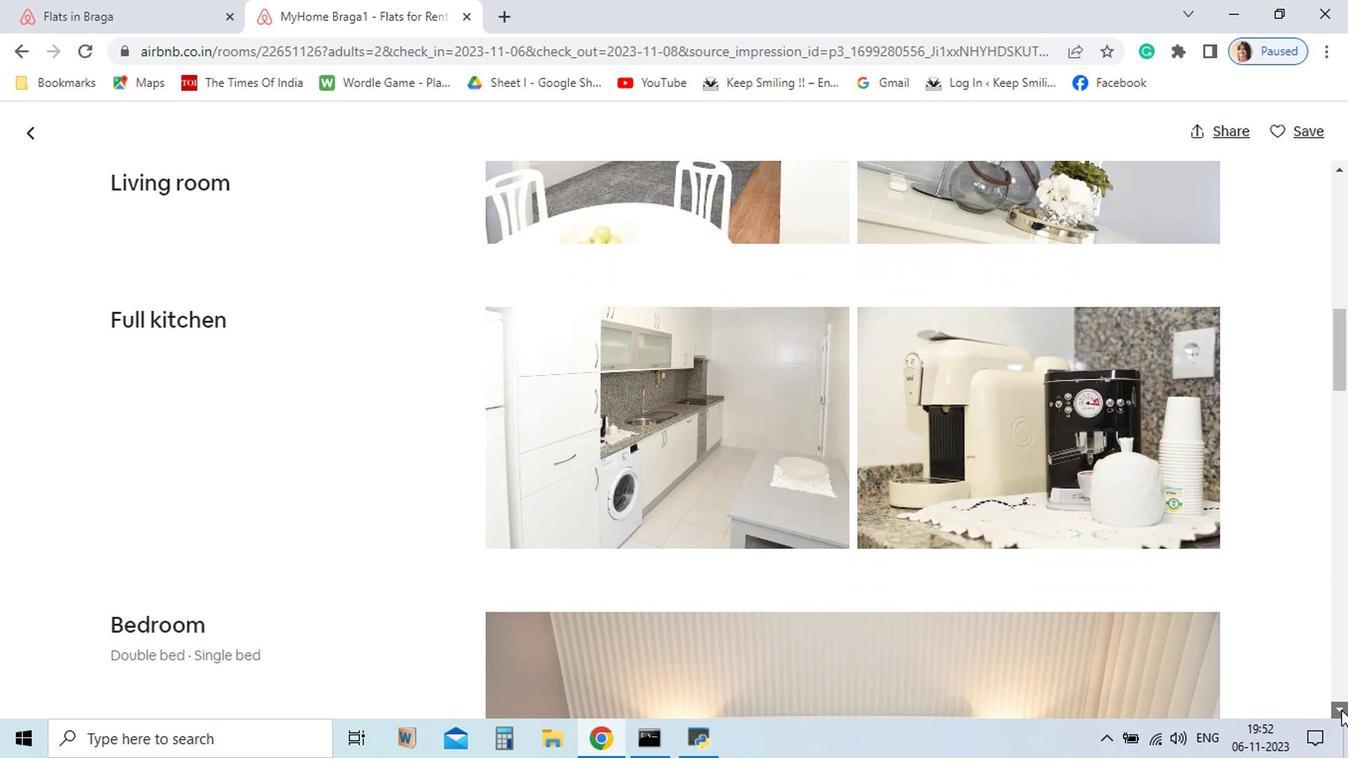 
Action: Mouse pressed left at (1147, 702)
Screenshot: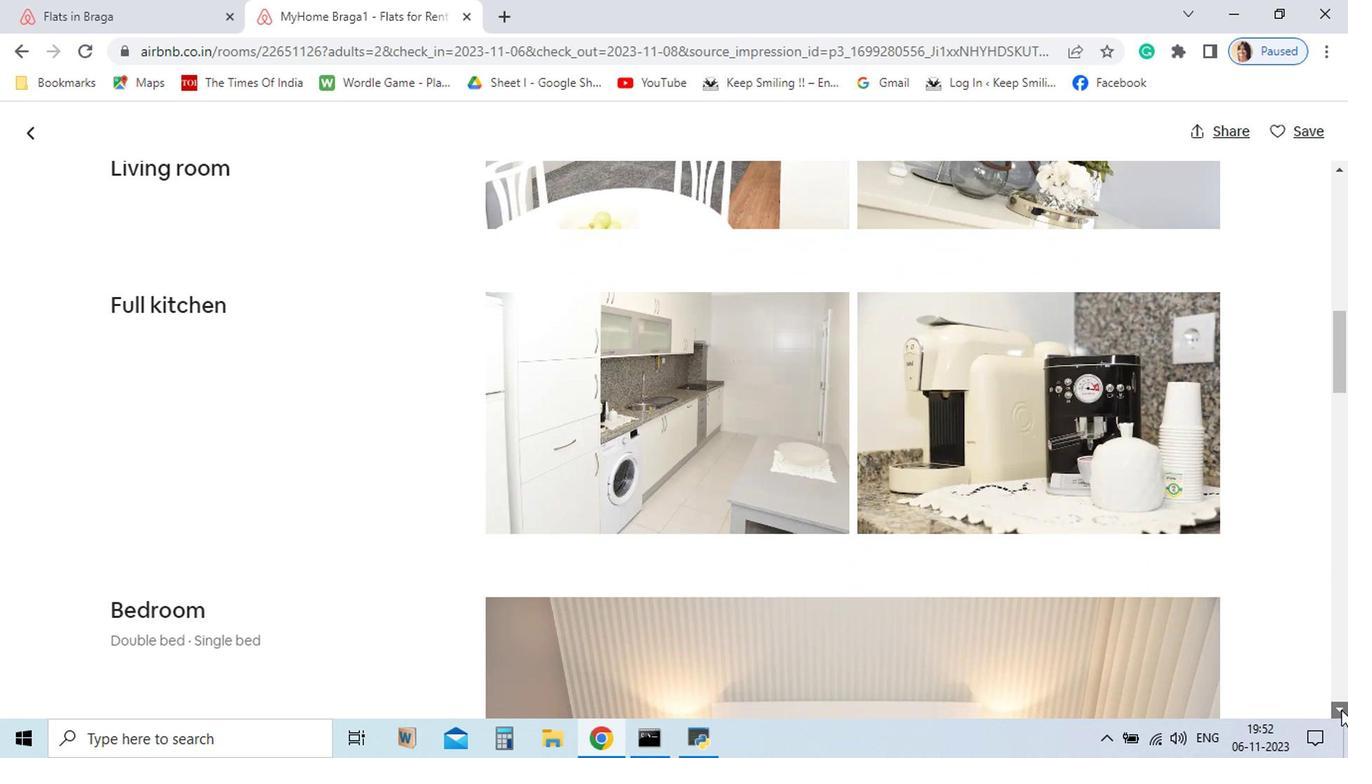 
Action: Mouse pressed left at (1147, 702)
Screenshot: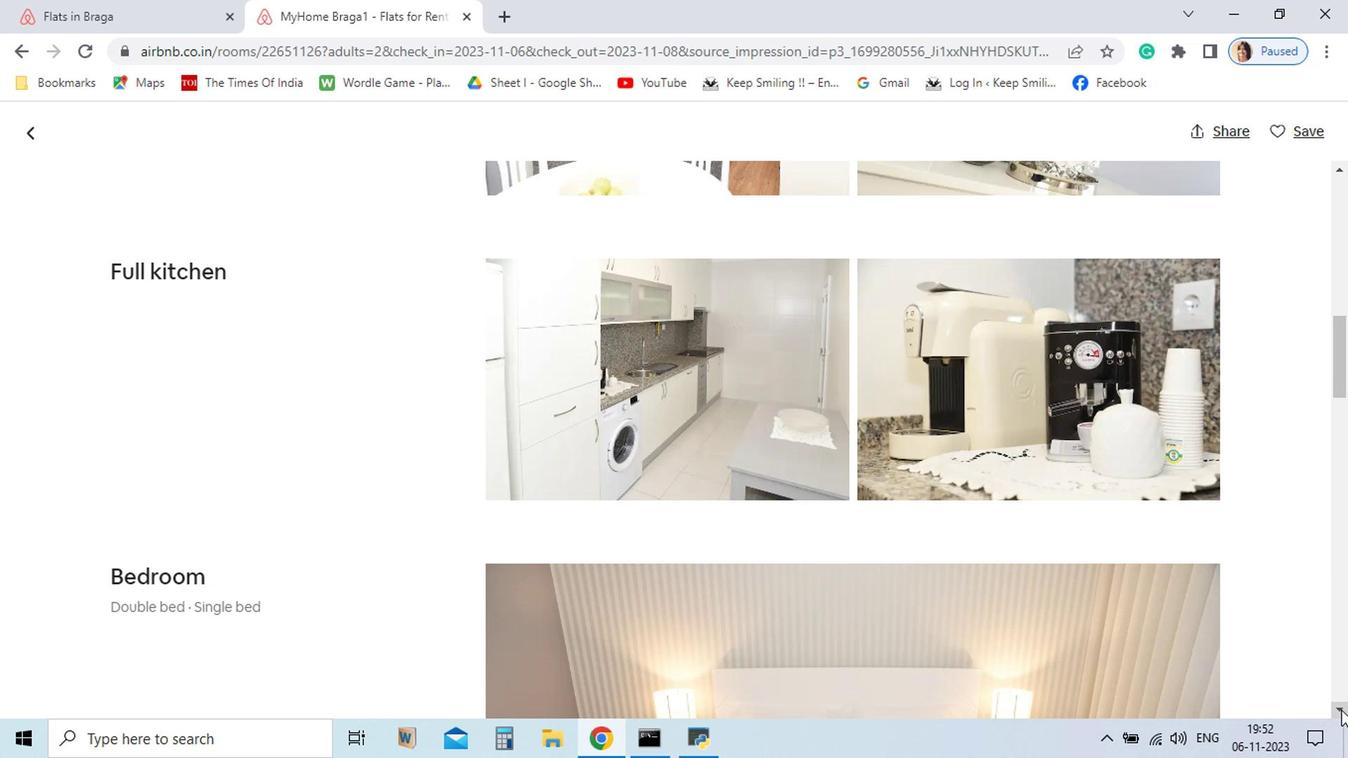
Action: Mouse pressed left at (1147, 702)
Screenshot: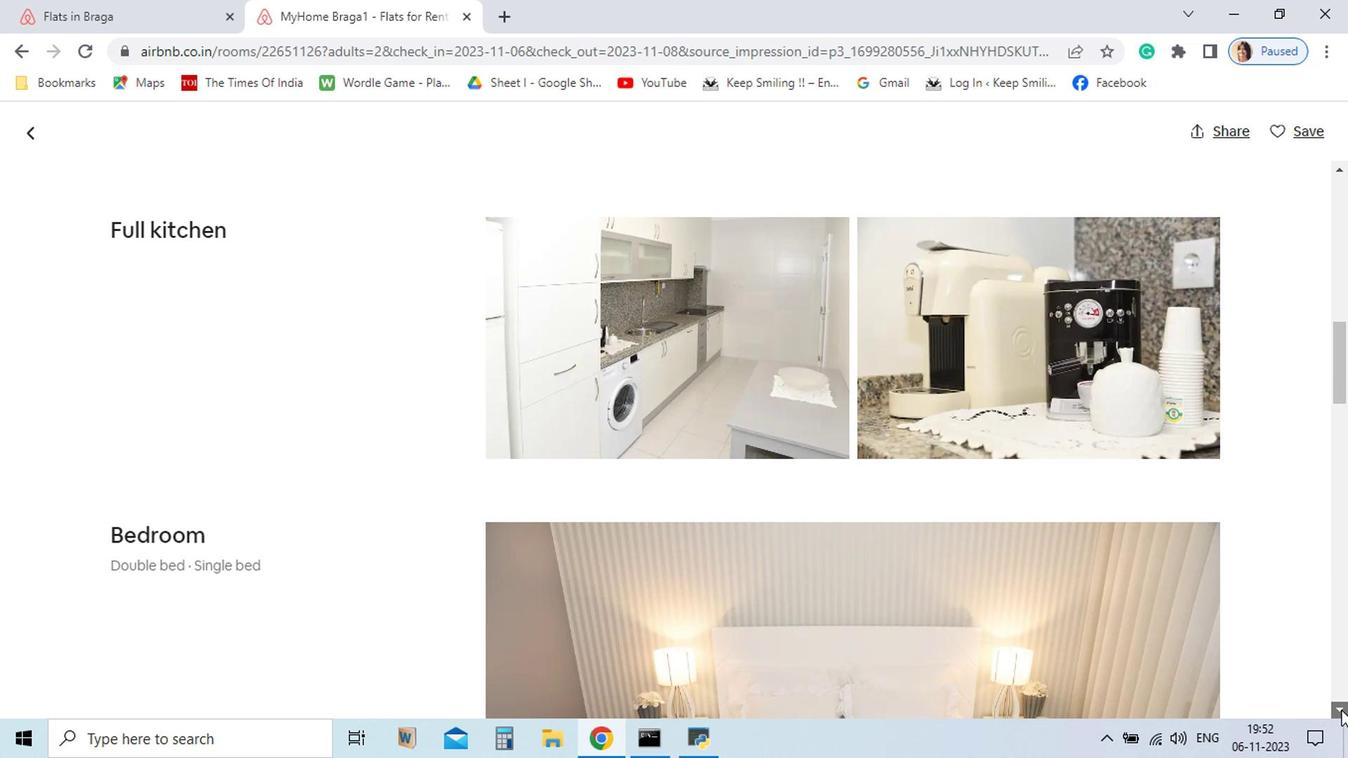 
Action: Mouse pressed left at (1147, 702)
Screenshot: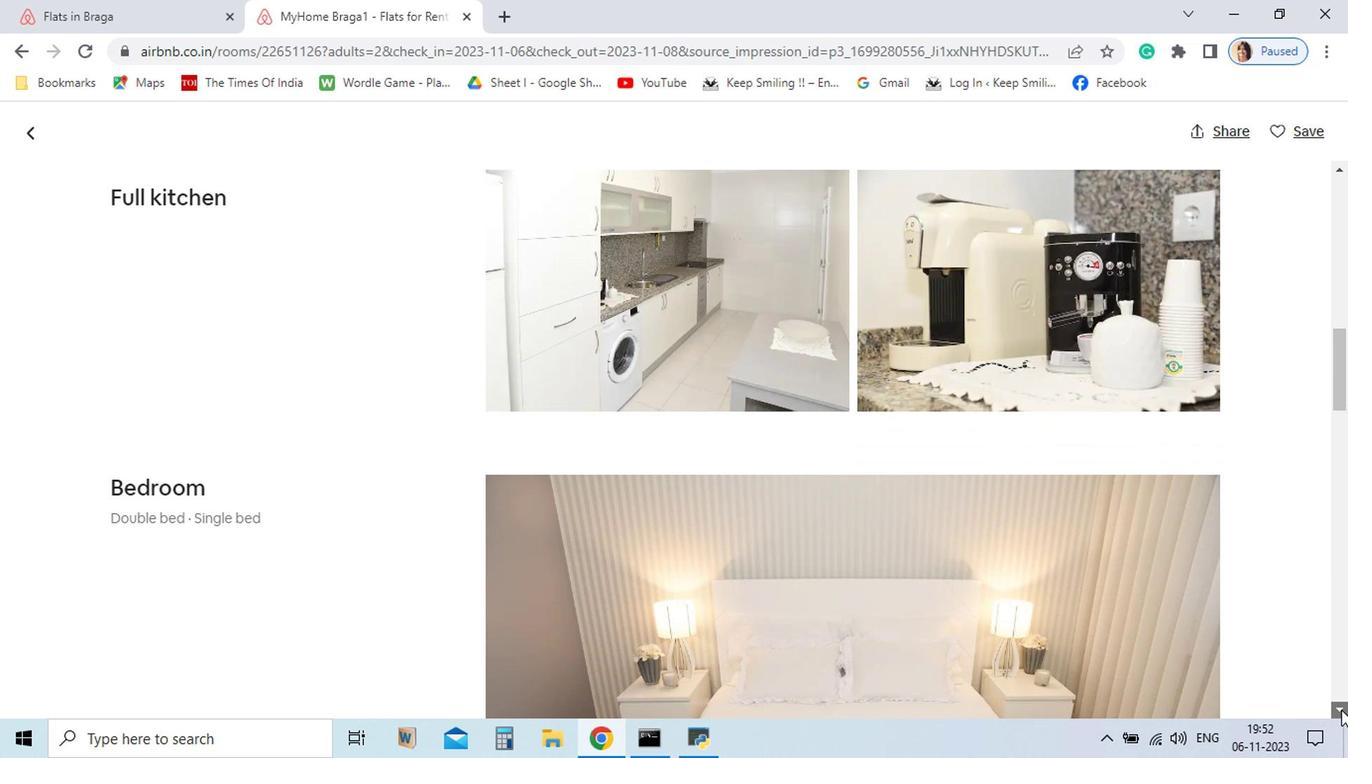 
Action: Mouse pressed left at (1147, 702)
Screenshot: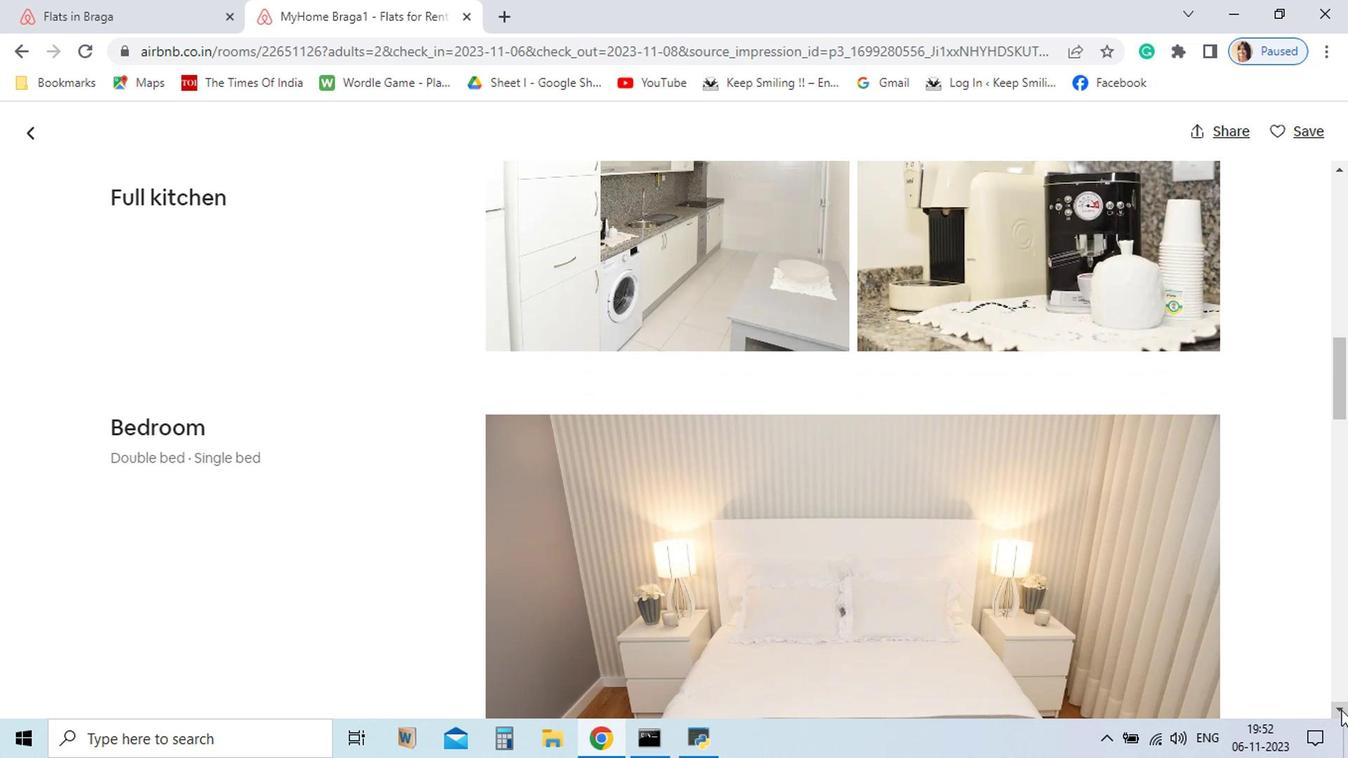 
Action: Mouse pressed left at (1147, 702)
Screenshot: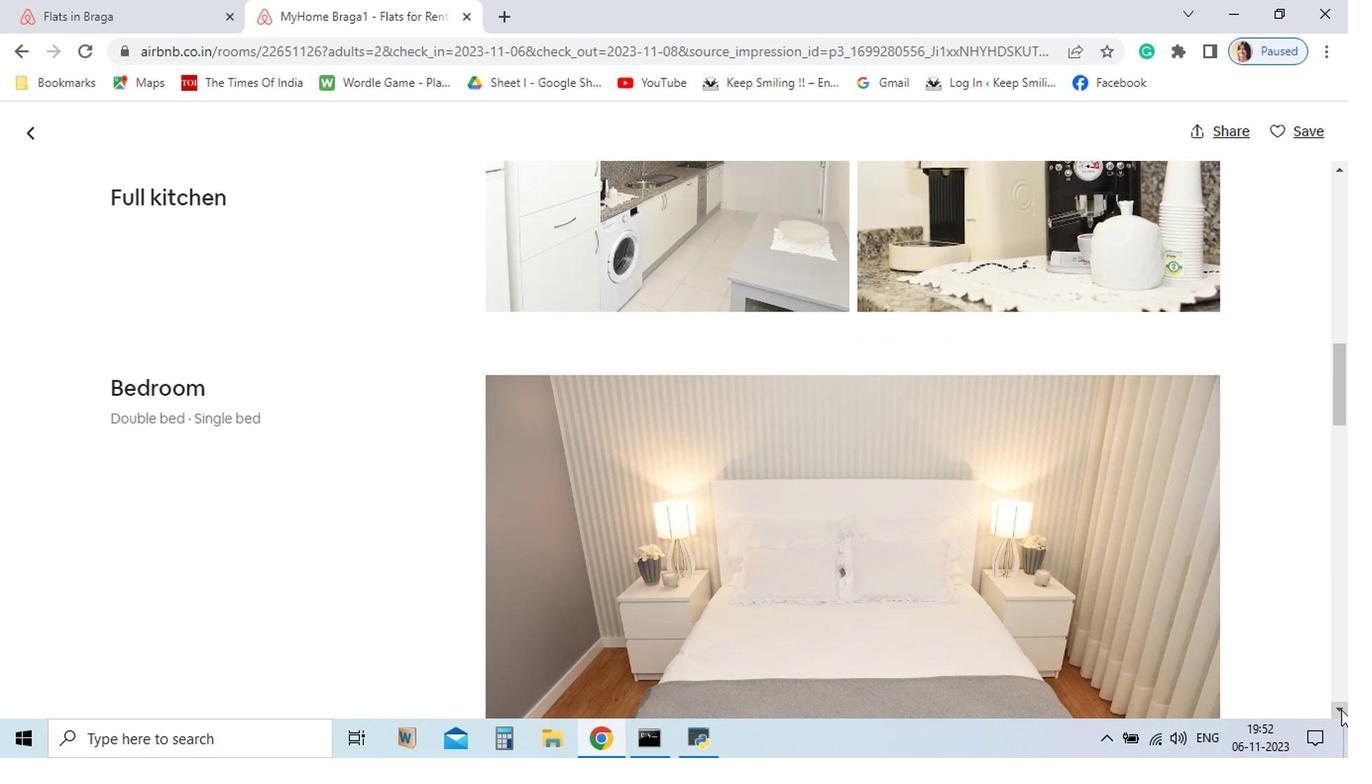 
Action: Mouse pressed left at (1147, 702)
Screenshot: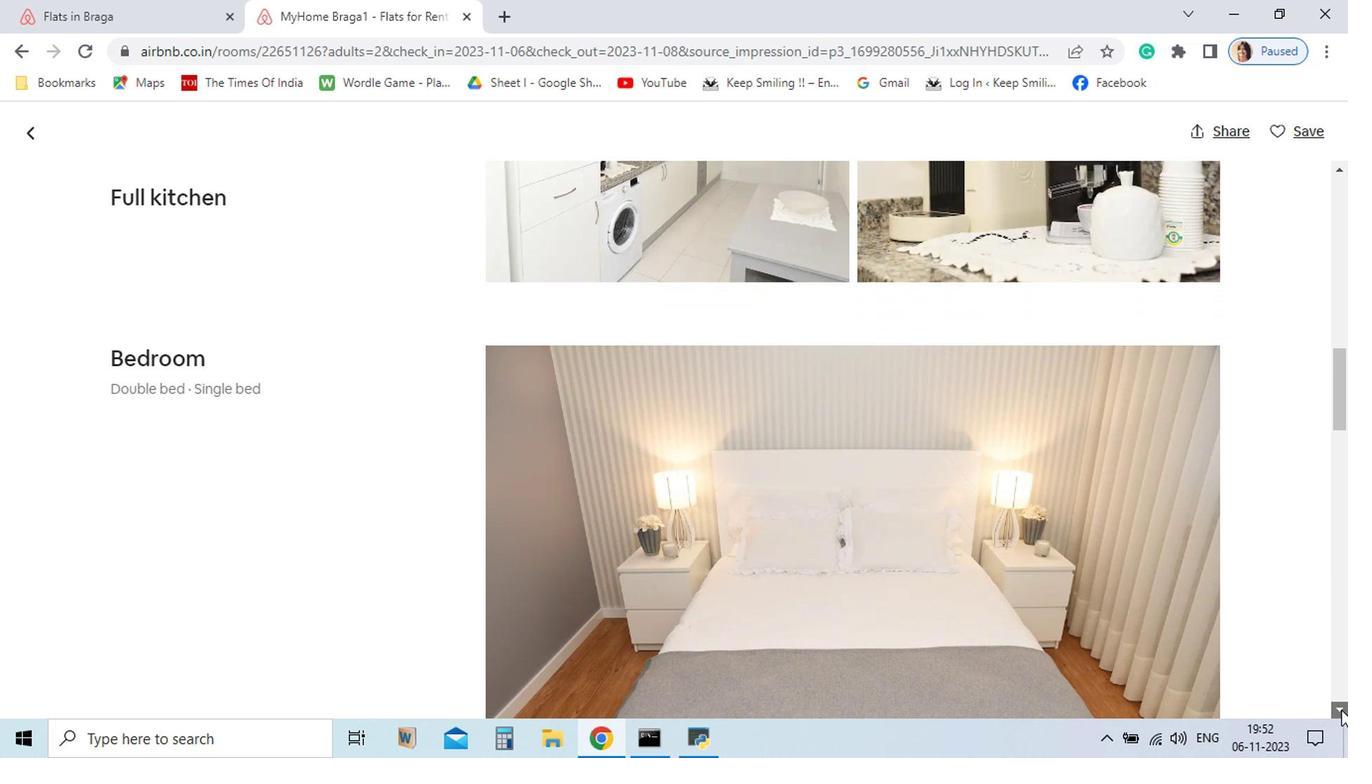 
Action: Mouse pressed left at (1147, 702)
Screenshot: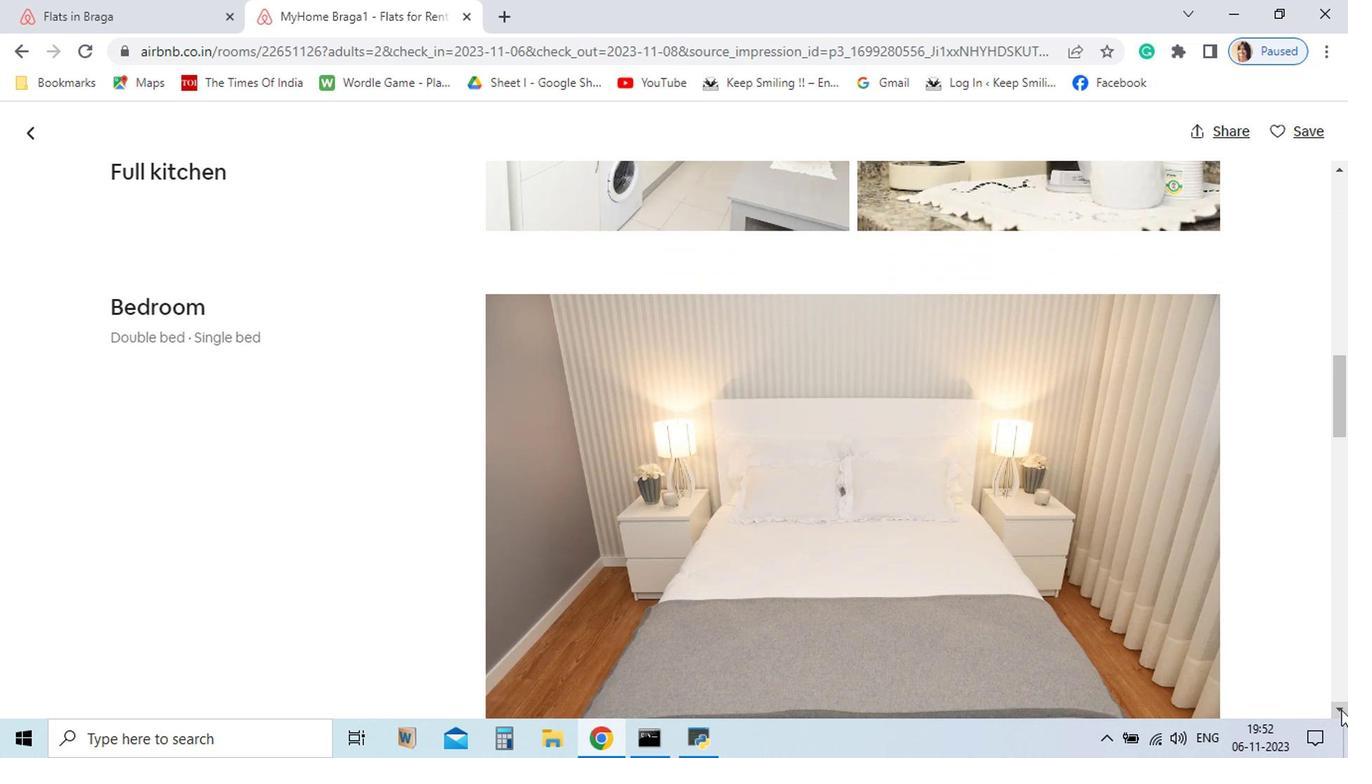 
Action: Mouse pressed left at (1147, 702)
Screenshot: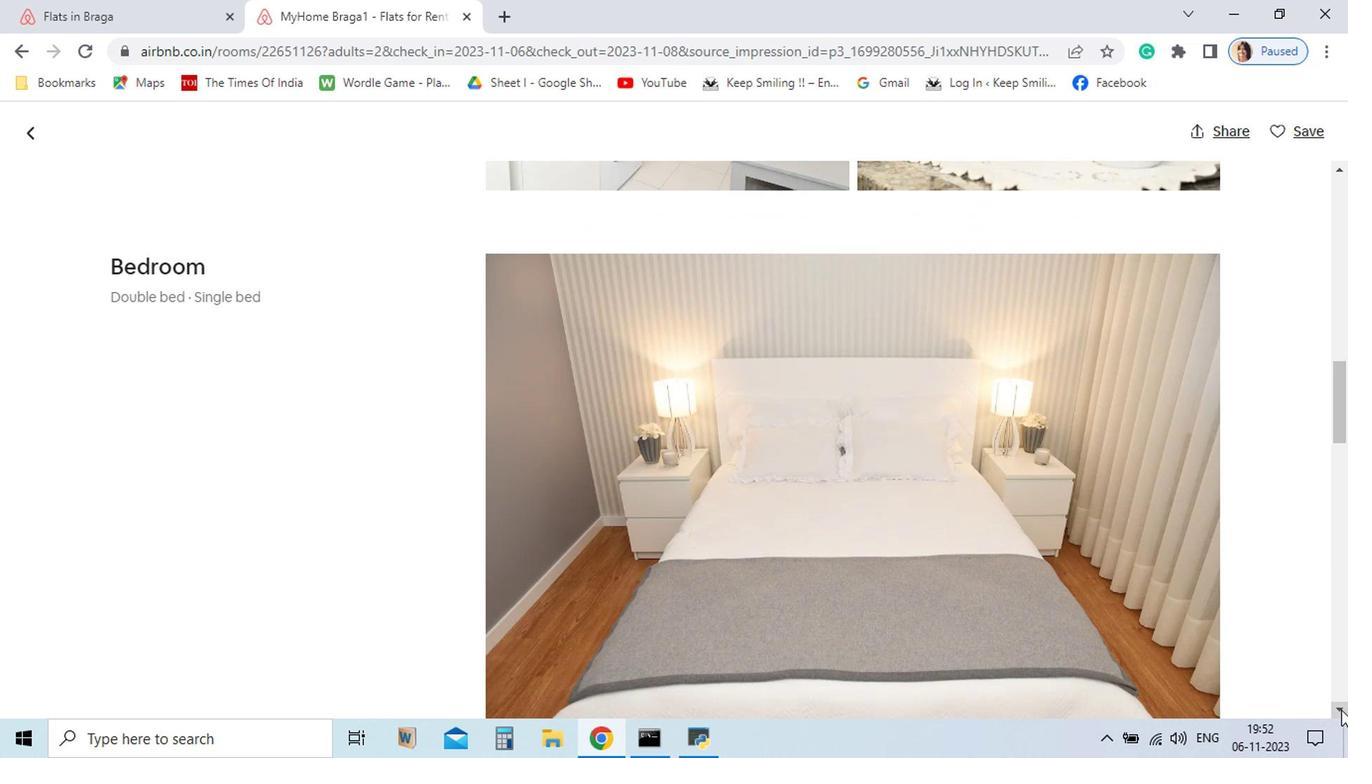 
Action: Mouse pressed left at (1147, 702)
Screenshot: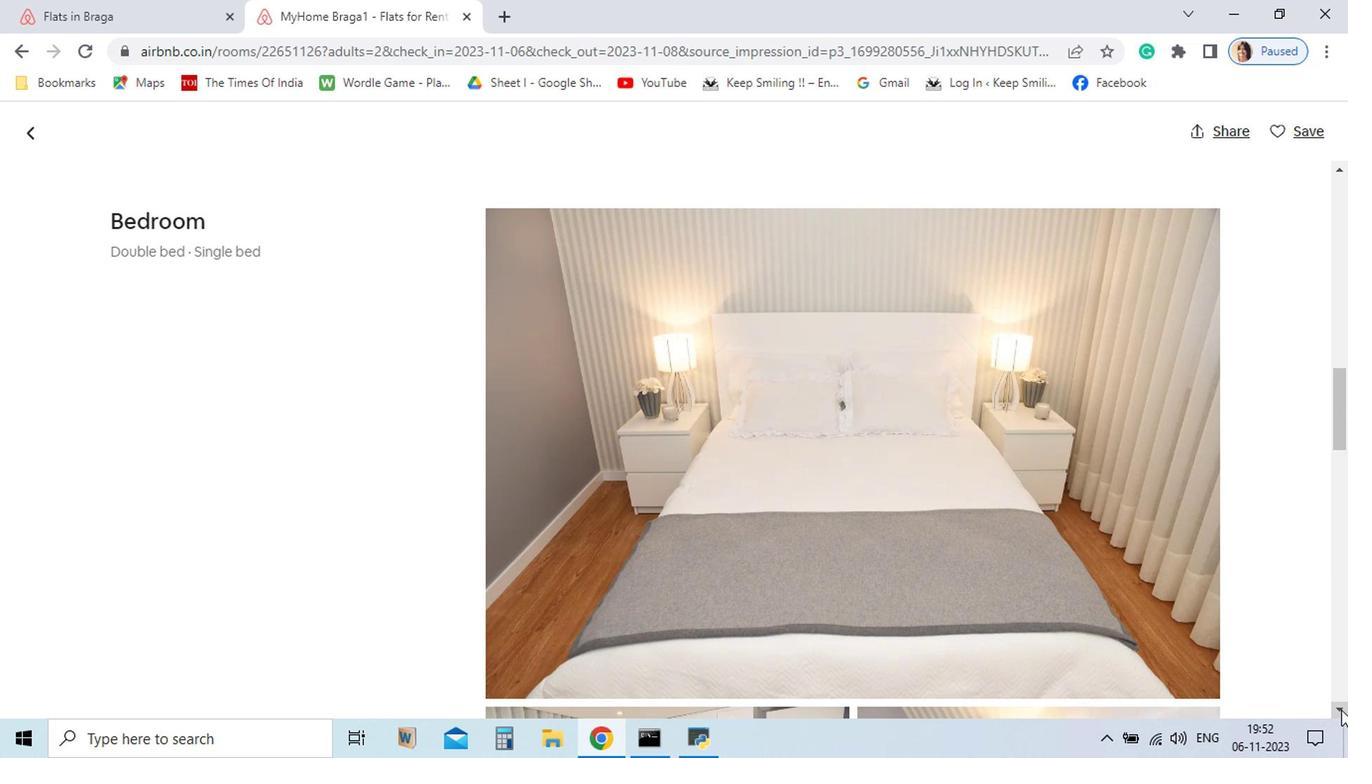 
Action: Mouse pressed left at (1147, 702)
Screenshot: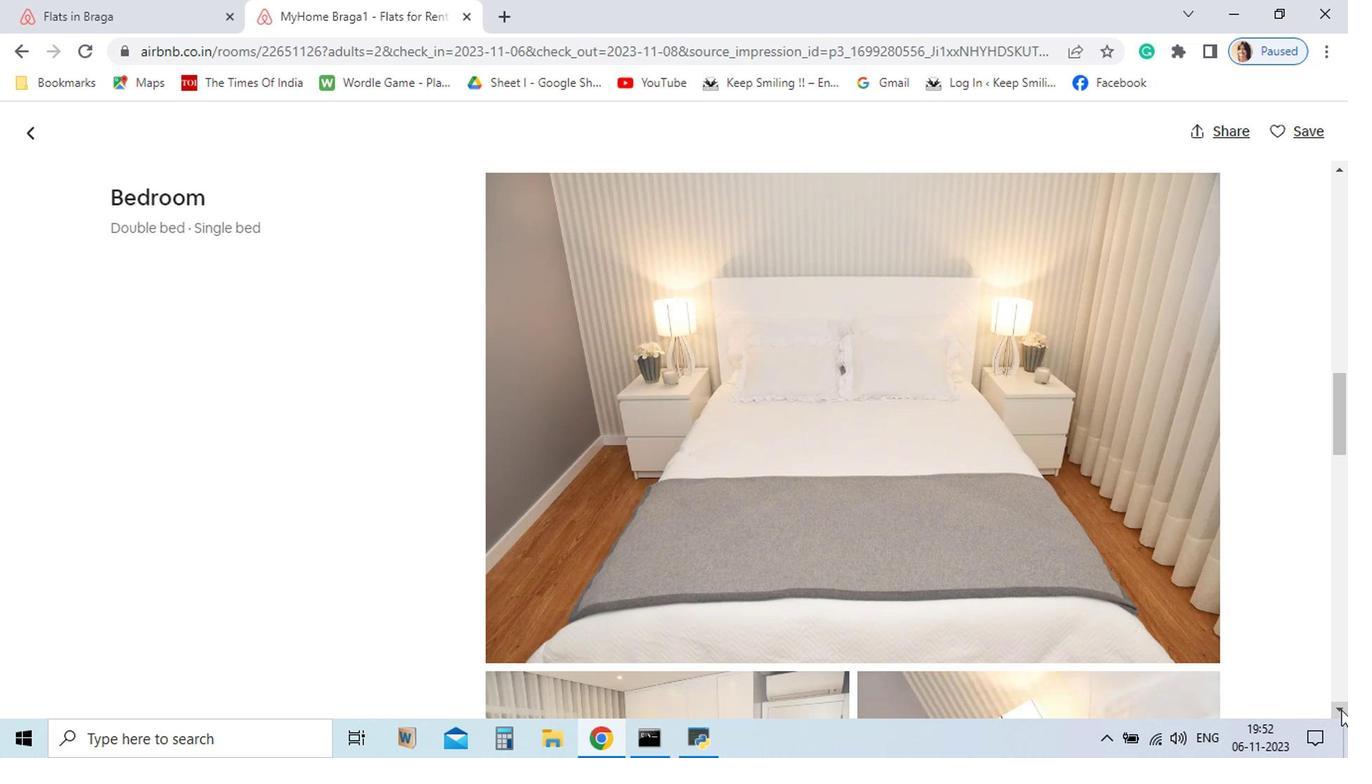 
Action: Mouse pressed left at (1147, 702)
Screenshot: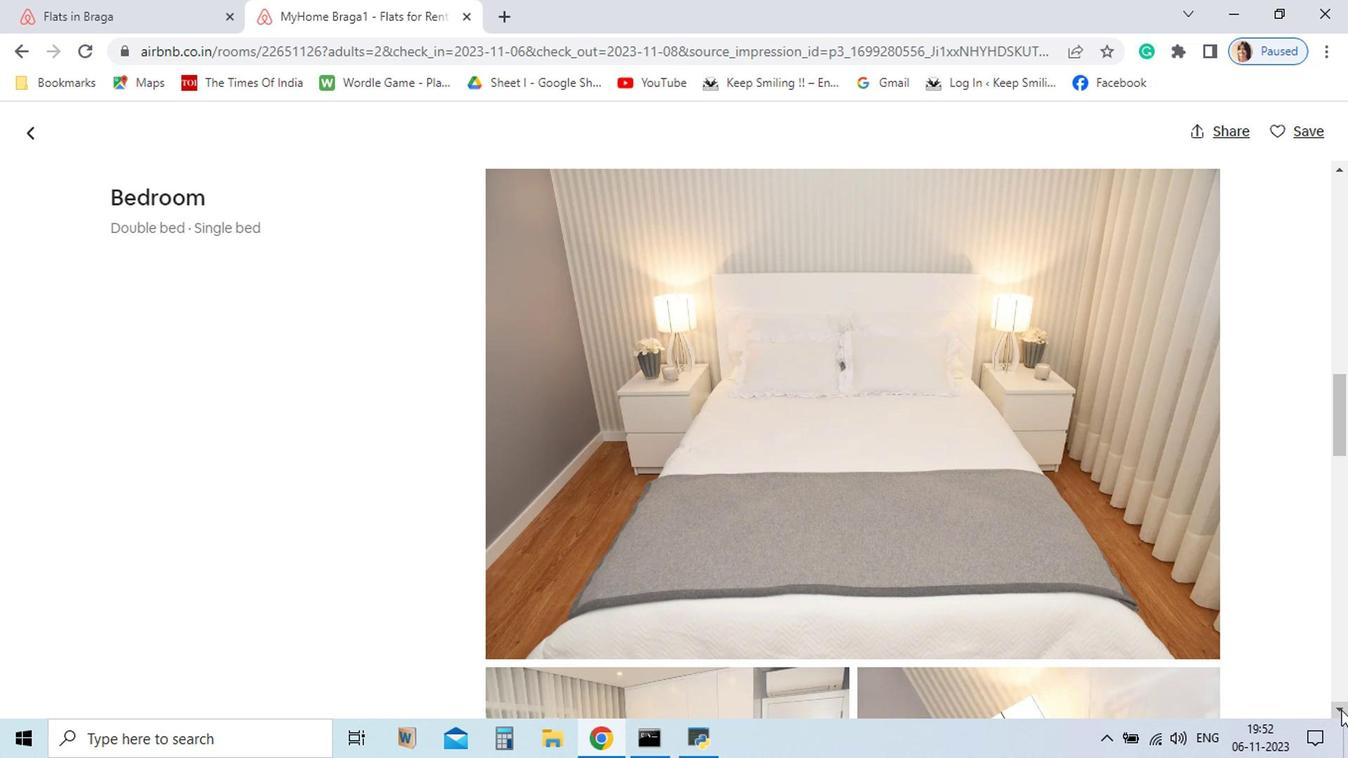 
Action: Mouse pressed left at (1147, 702)
Screenshot: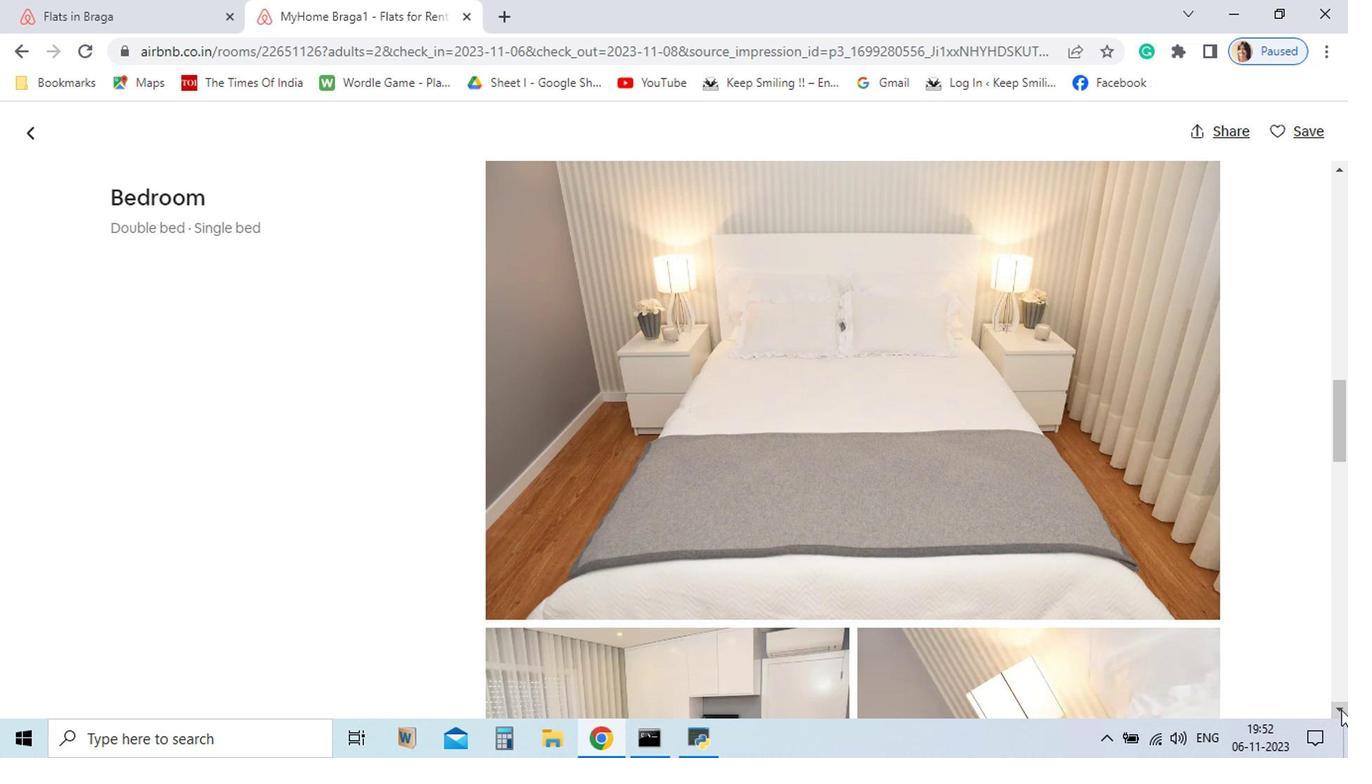 
Action: Mouse pressed left at (1147, 702)
Screenshot: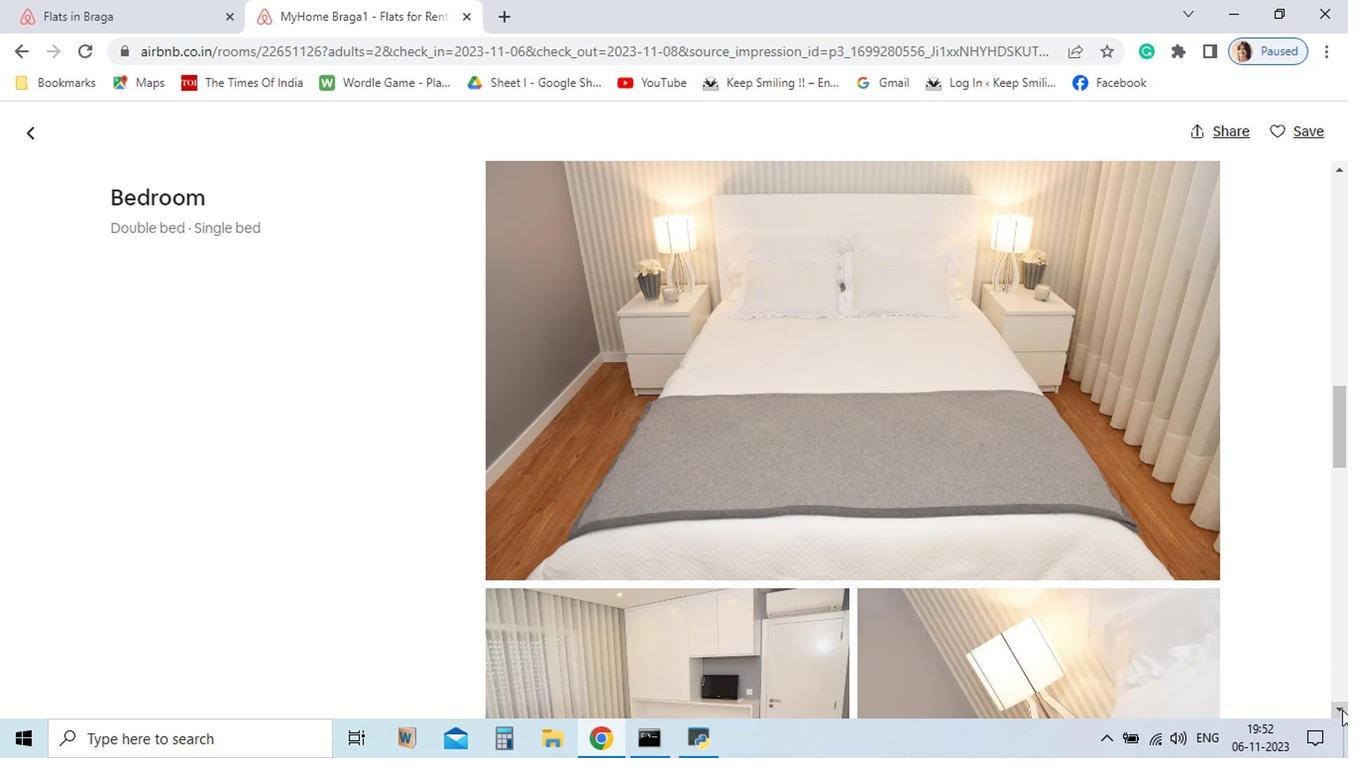 
Action: Mouse pressed left at (1147, 702)
Screenshot: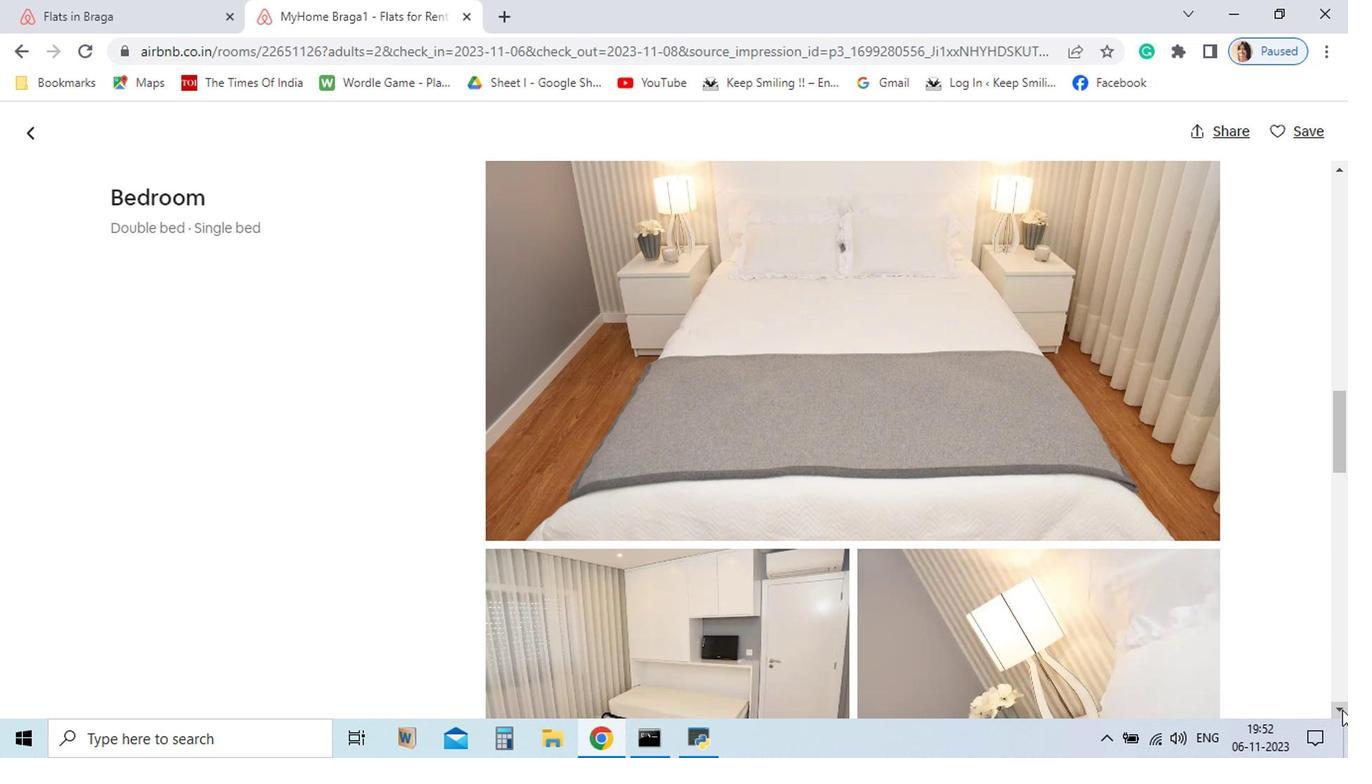 
Action: Mouse moved to (1147, 702)
Screenshot: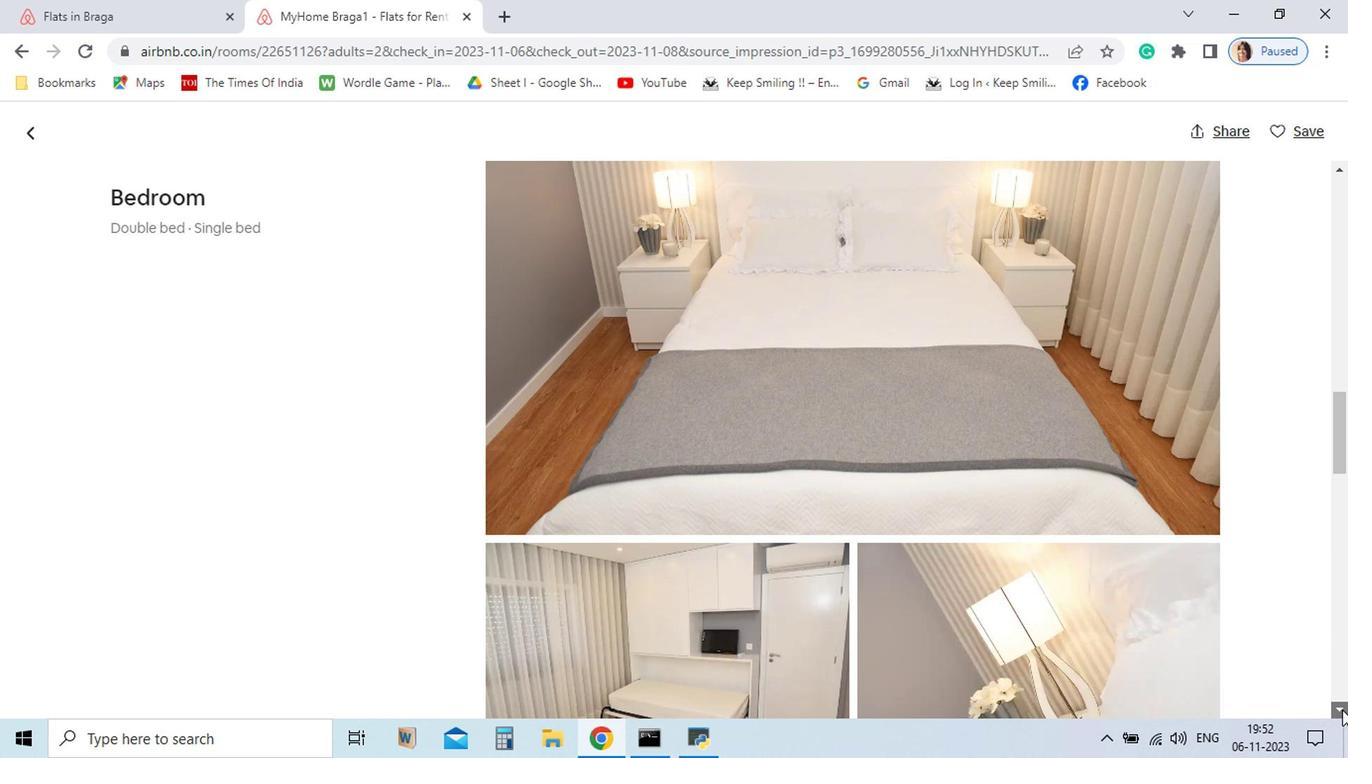 
Action: Mouse pressed left at (1147, 702)
Screenshot: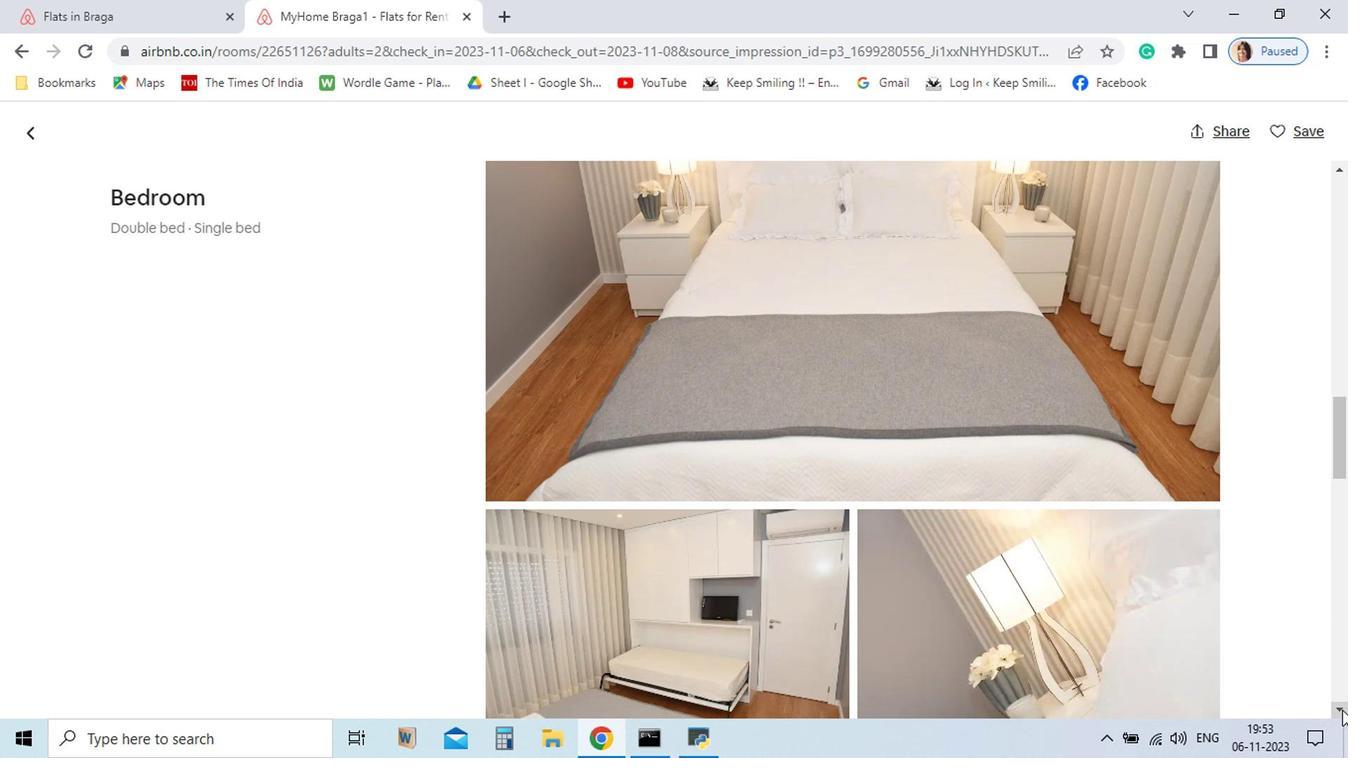 
Action: Mouse pressed left at (1147, 702)
Screenshot: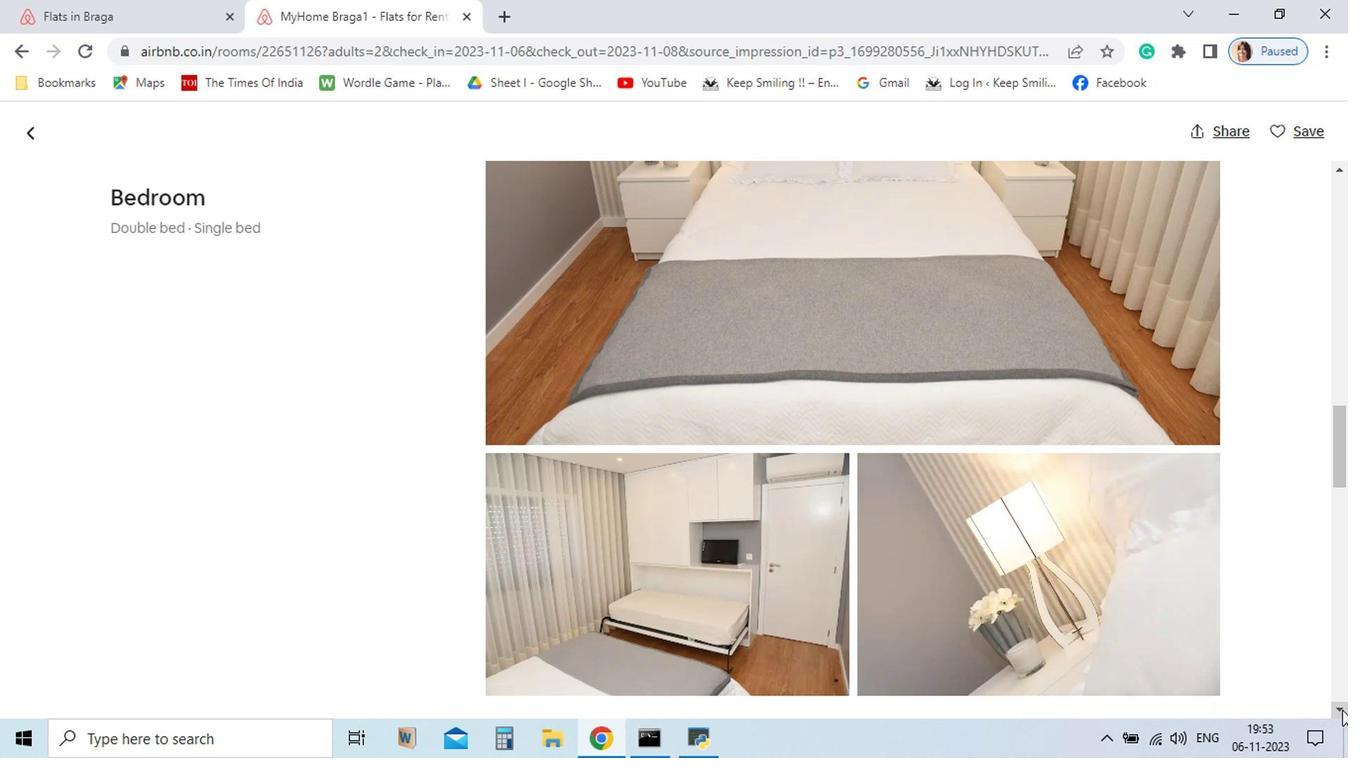 
Action: Mouse pressed left at (1147, 702)
Screenshot: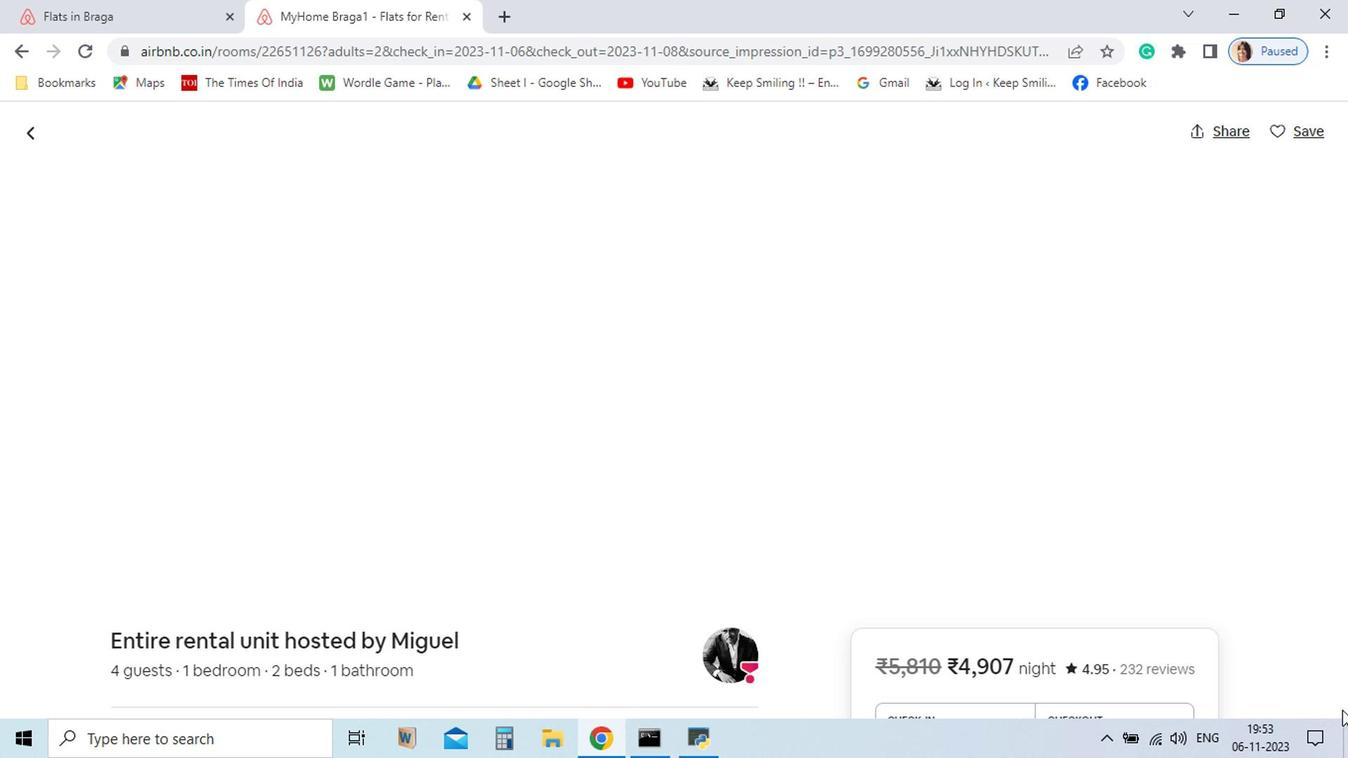 
Action: Mouse pressed left at (1147, 702)
Screenshot: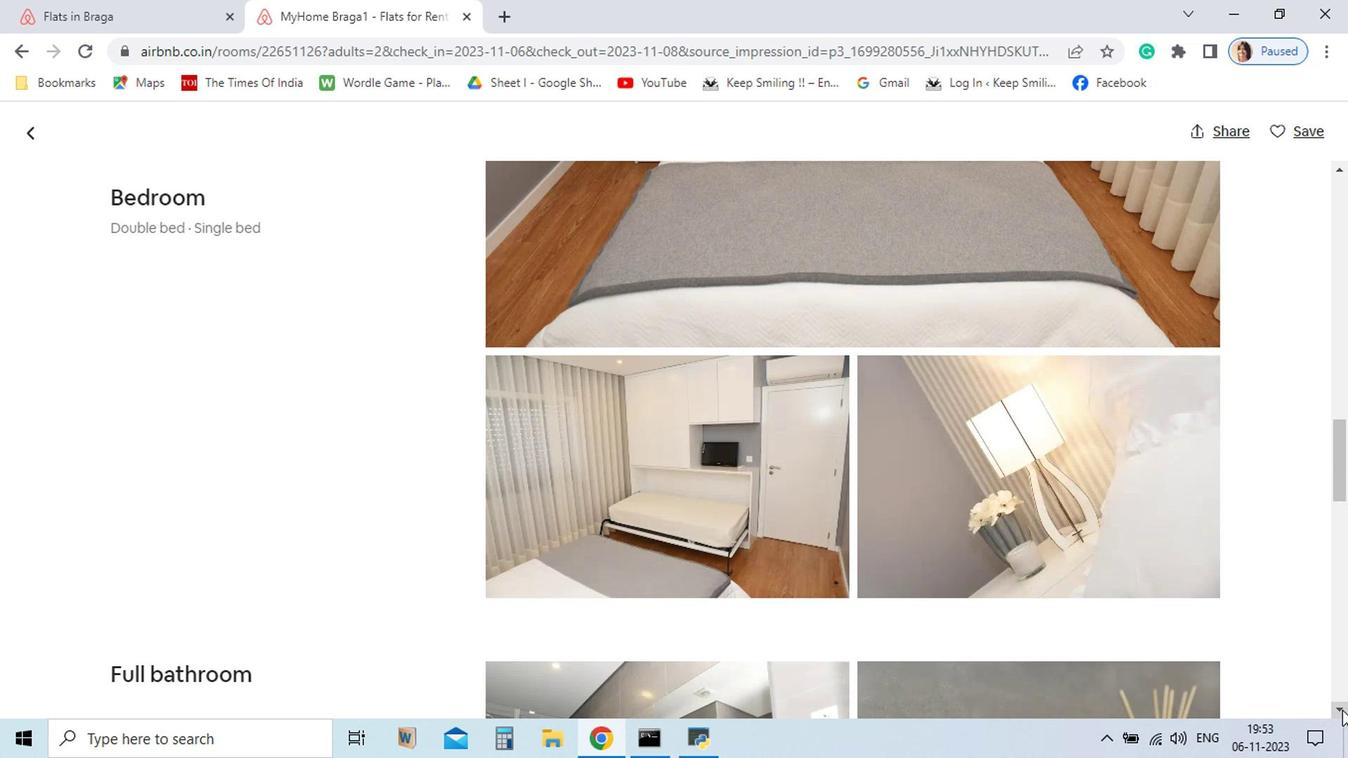 
Action: Mouse pressed left at (1147, 702)
Screenshot: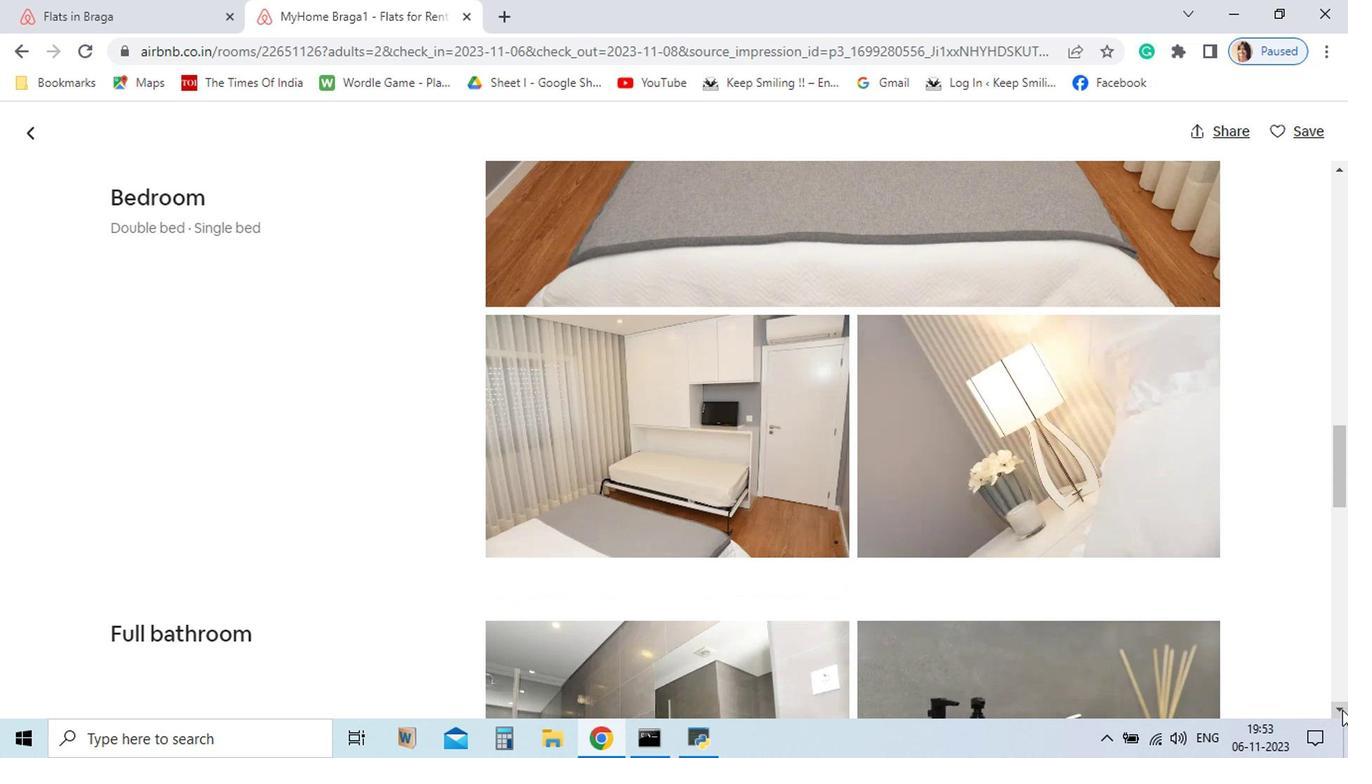 
Action: Mouse pressed left at (1147, 702)
Screenshot: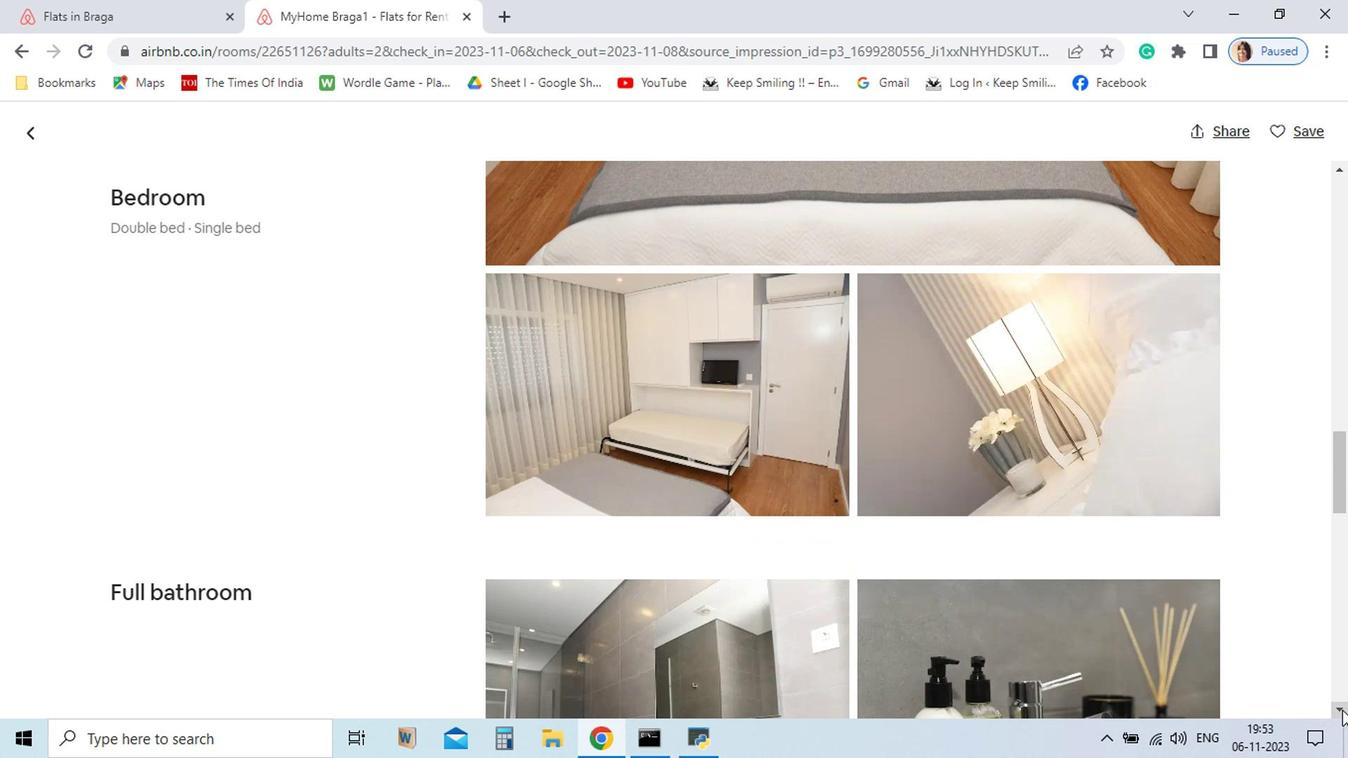 
Action: Mouse pressed left at (1147, 702)
Screenshot: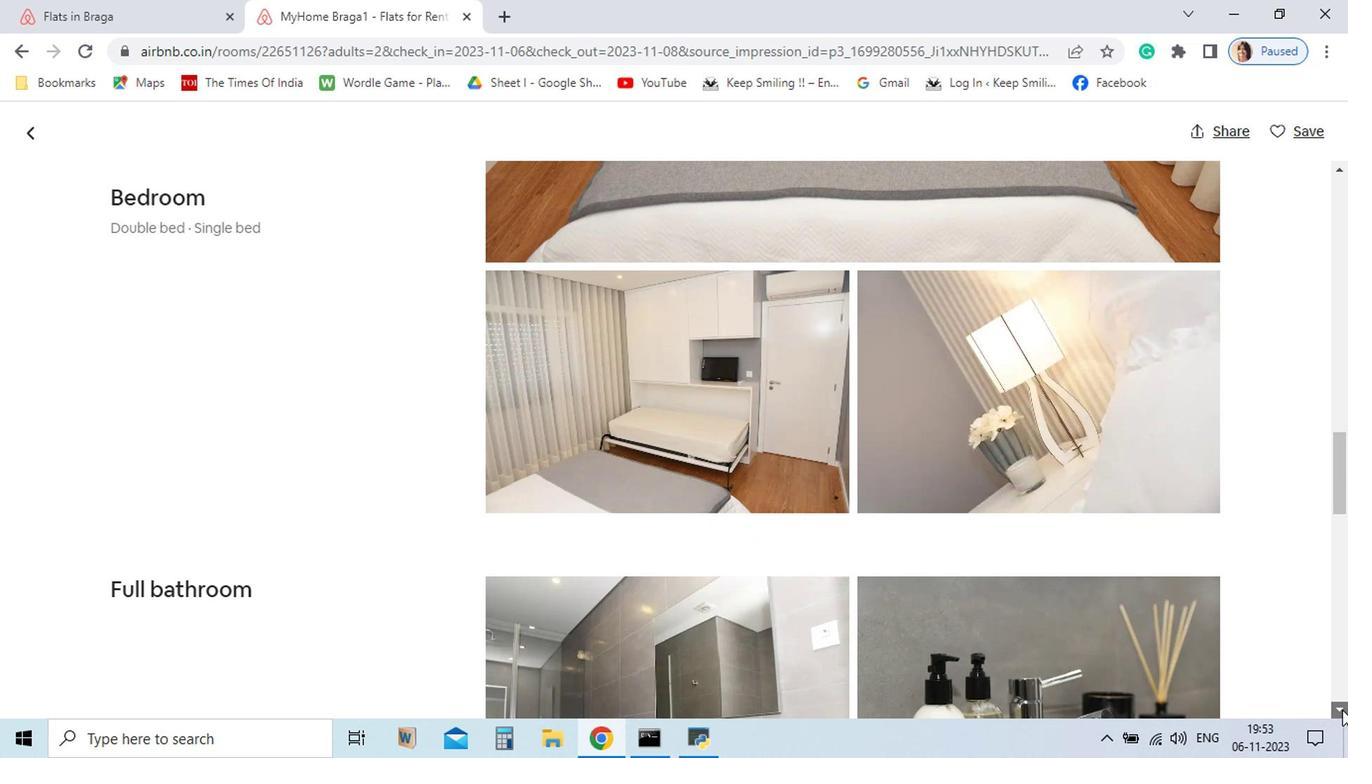 
Action: Mouse pressed left at (1147, 702)
Screenshot: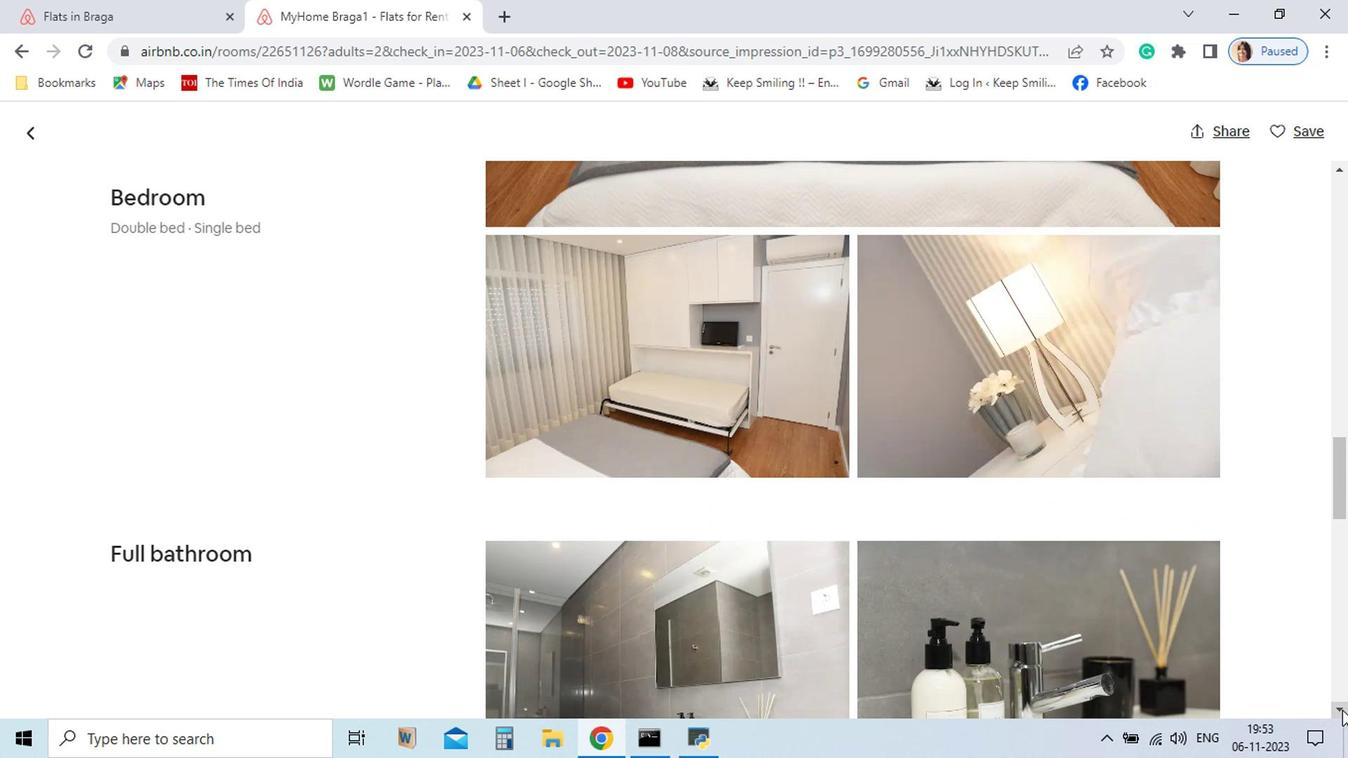 
Action: Mouse pressed left at (1147, 702)
Screenshot: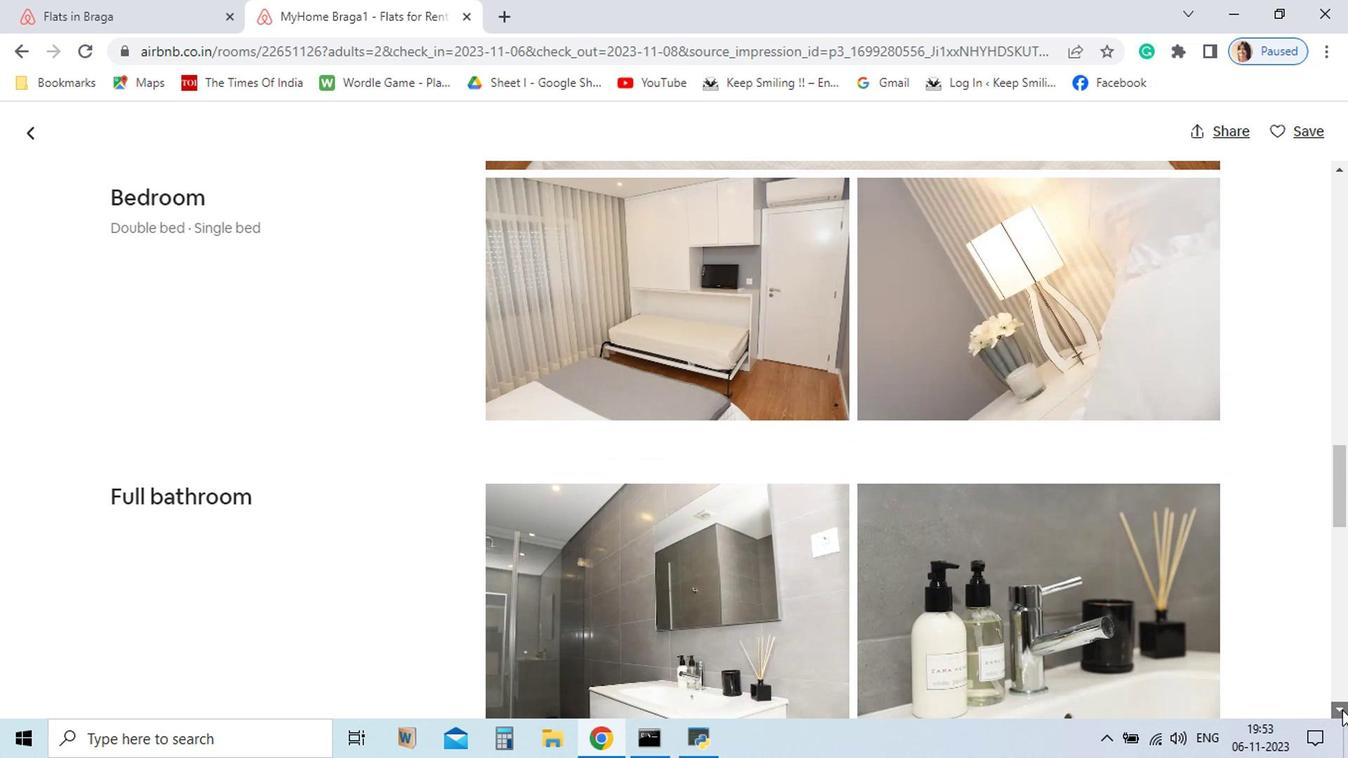 
Action: Mouse pressed left at (1147, 702)
Screenshot: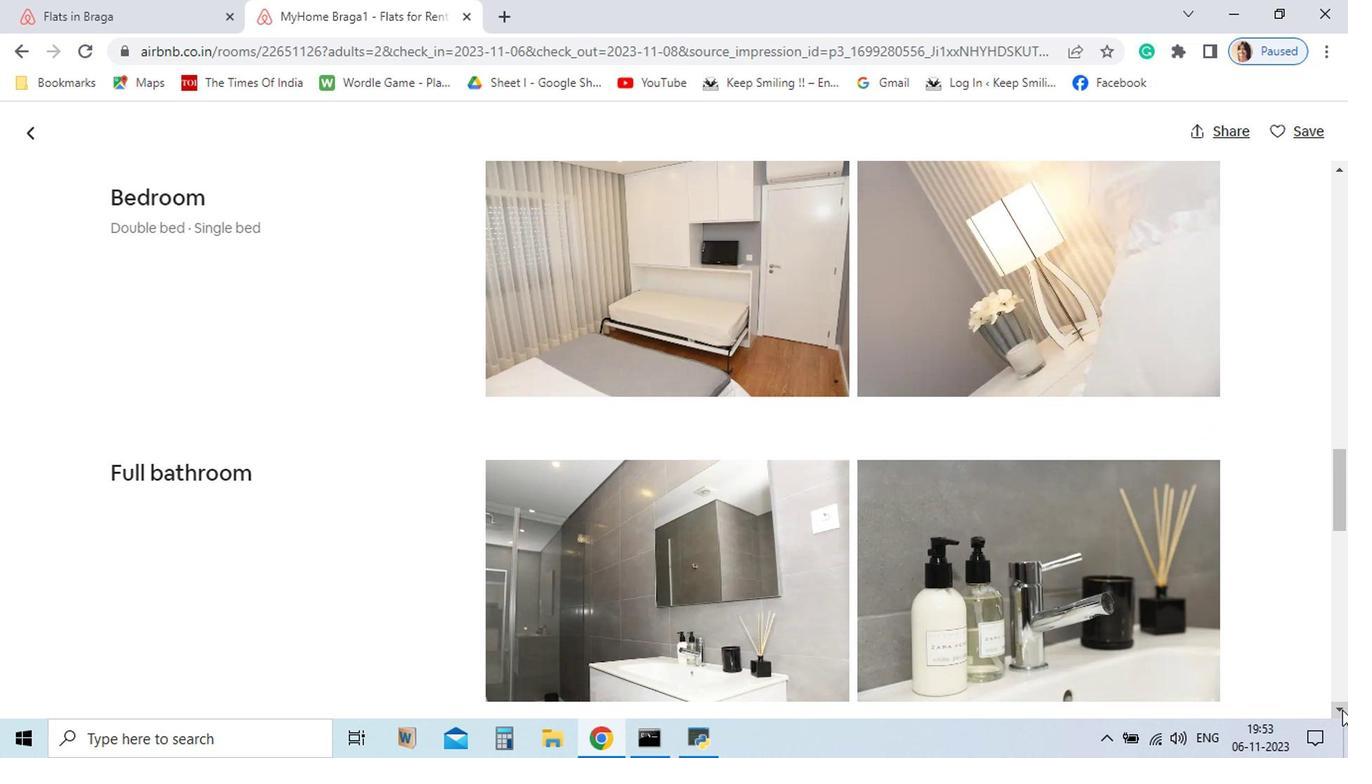 
Action: Mouse pressed left at (1147, 702)
Screenshot: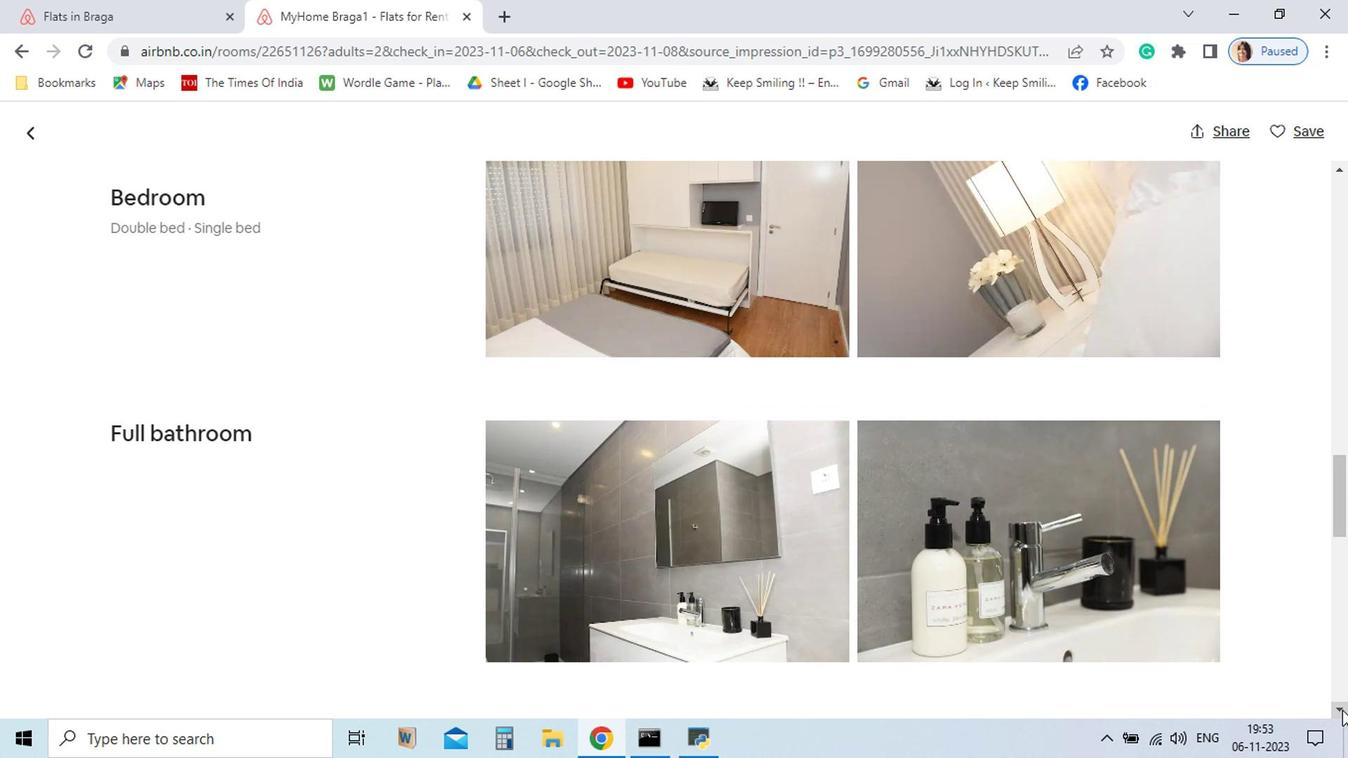 
Action: Mouse pressed left at (1147, 702)
Screenshot: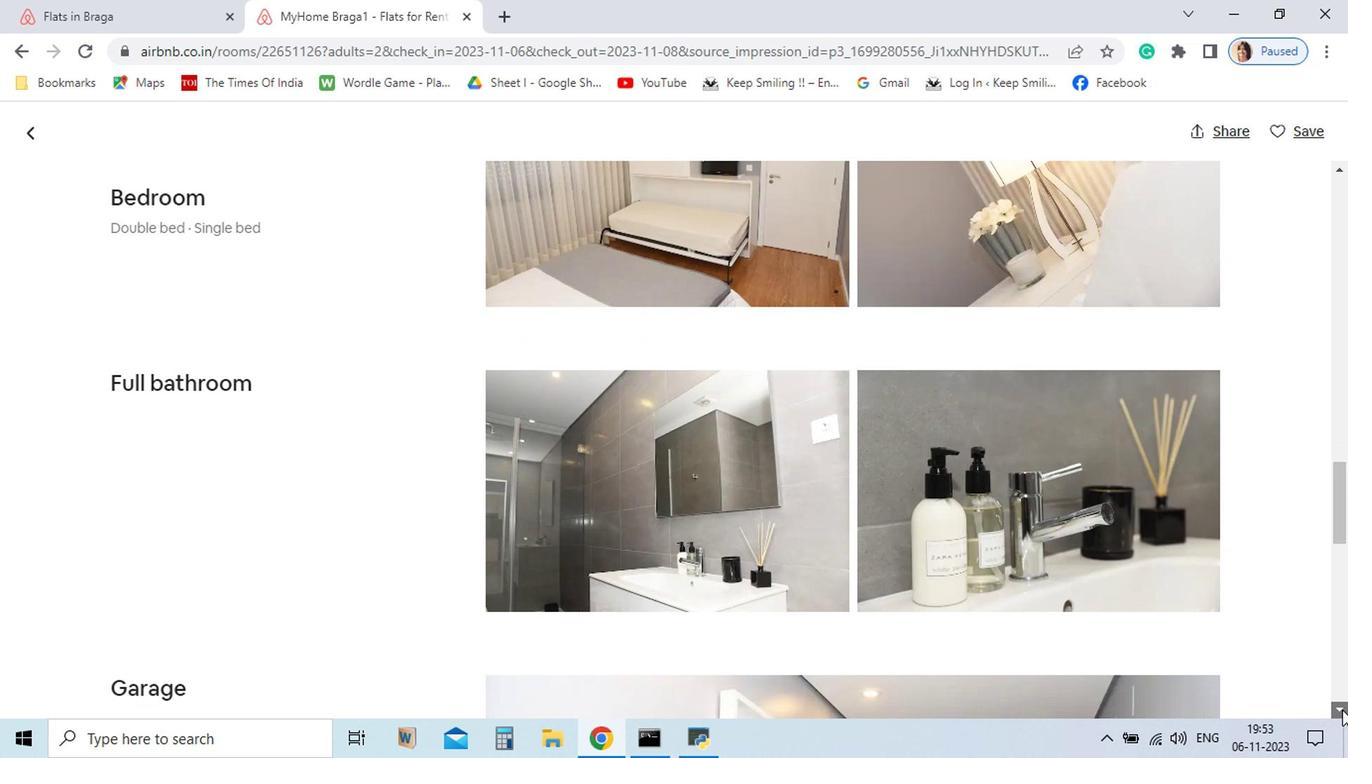 
Action: Mouse pressed left at (1147, 702)
Screenshot: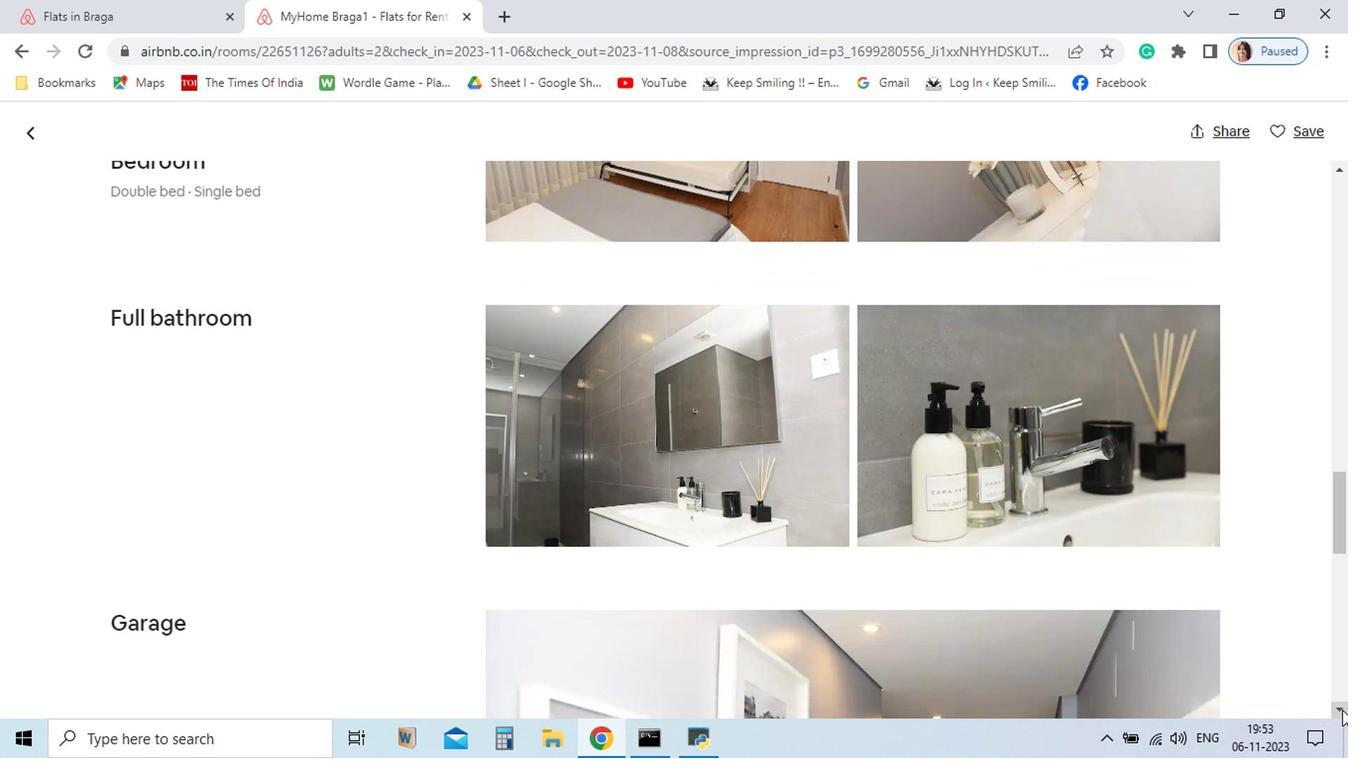 
Action: Mouse pressed left at (1147, 702)
Screenshot: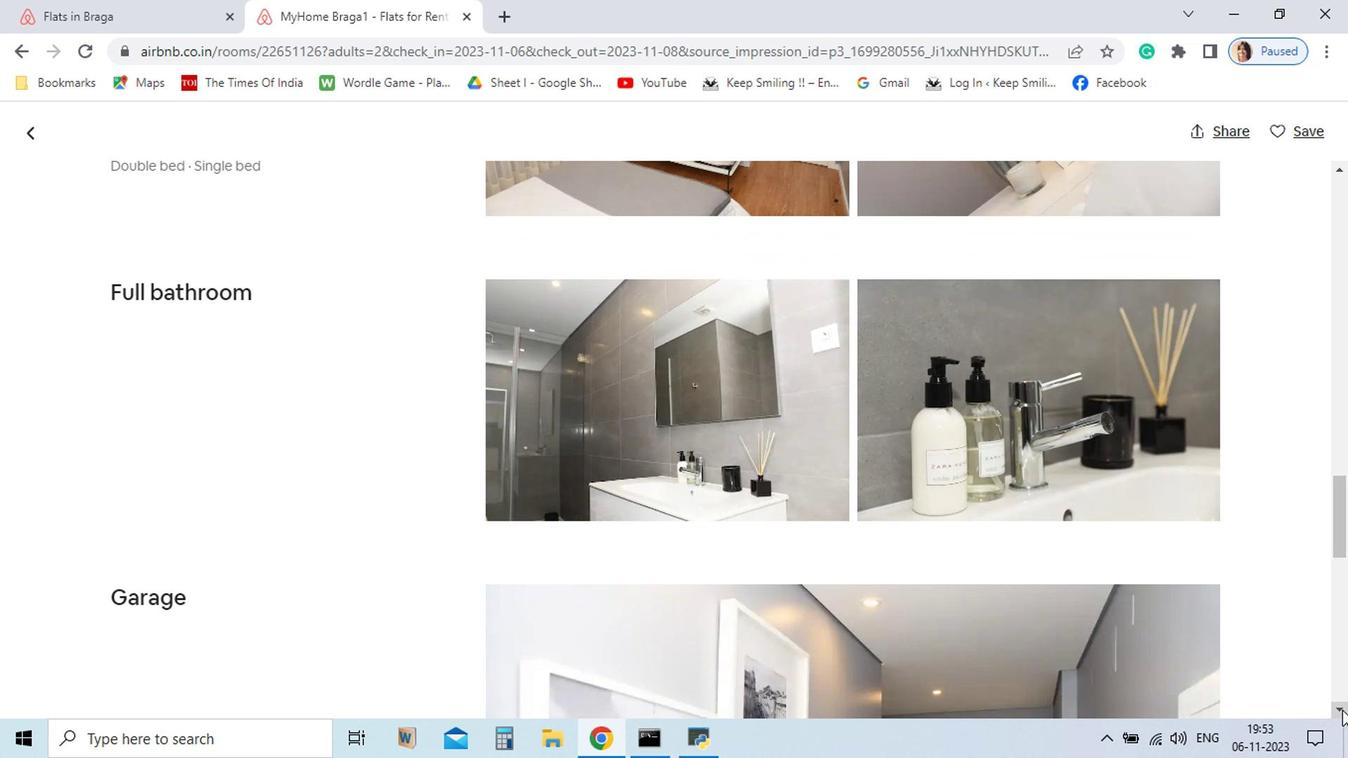 
Action: Mouse pressed left at (1147, 702)
Screenshot: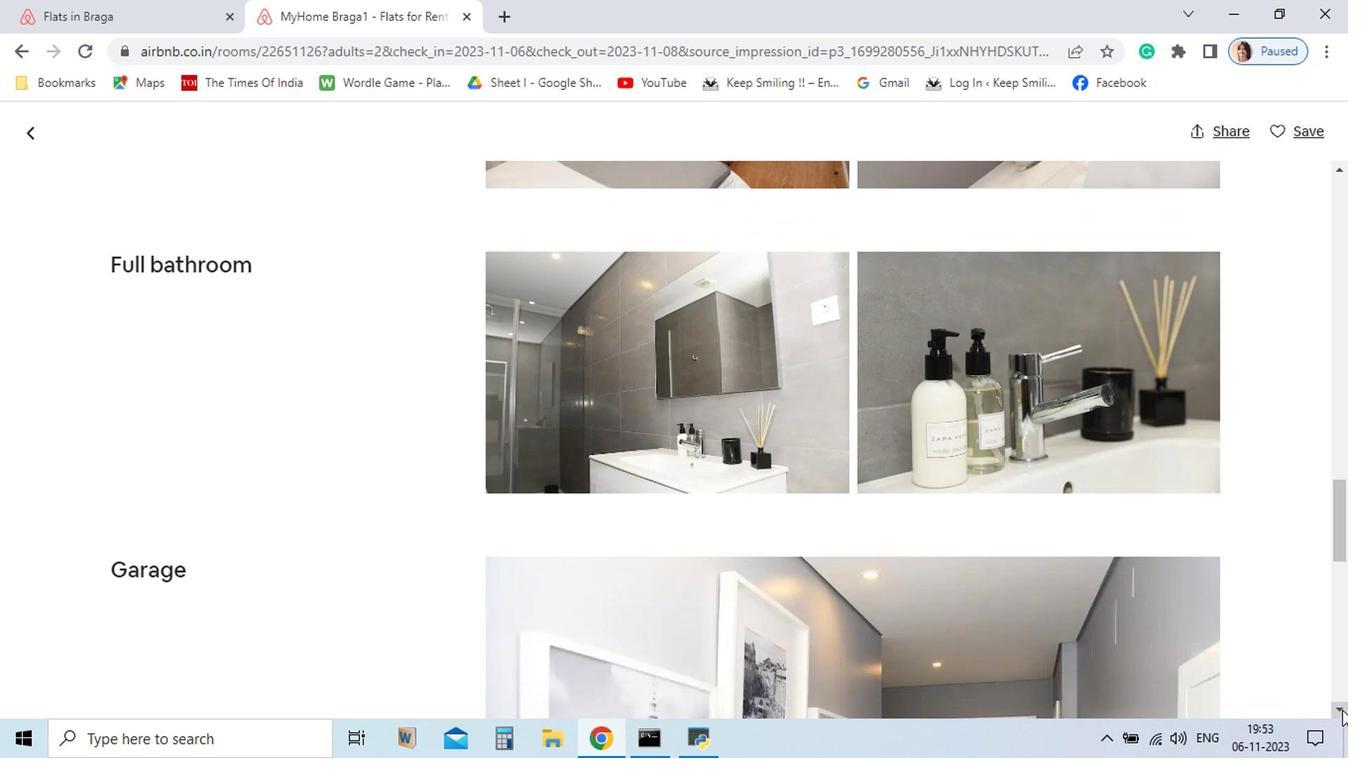 
Action: Mouse pressed left at (1147, 702)
Screenshot: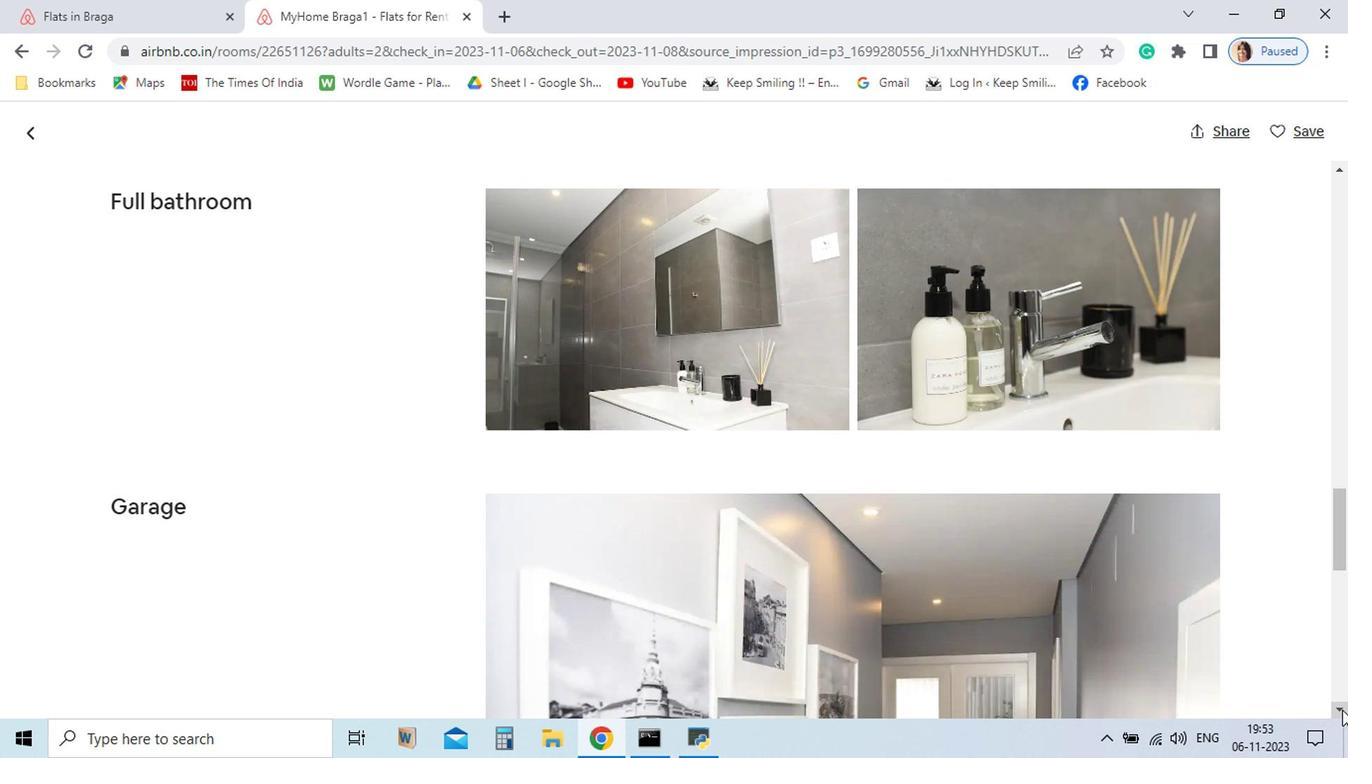 
Action: Mouse pressed left at (1147, 702)
Screenshot: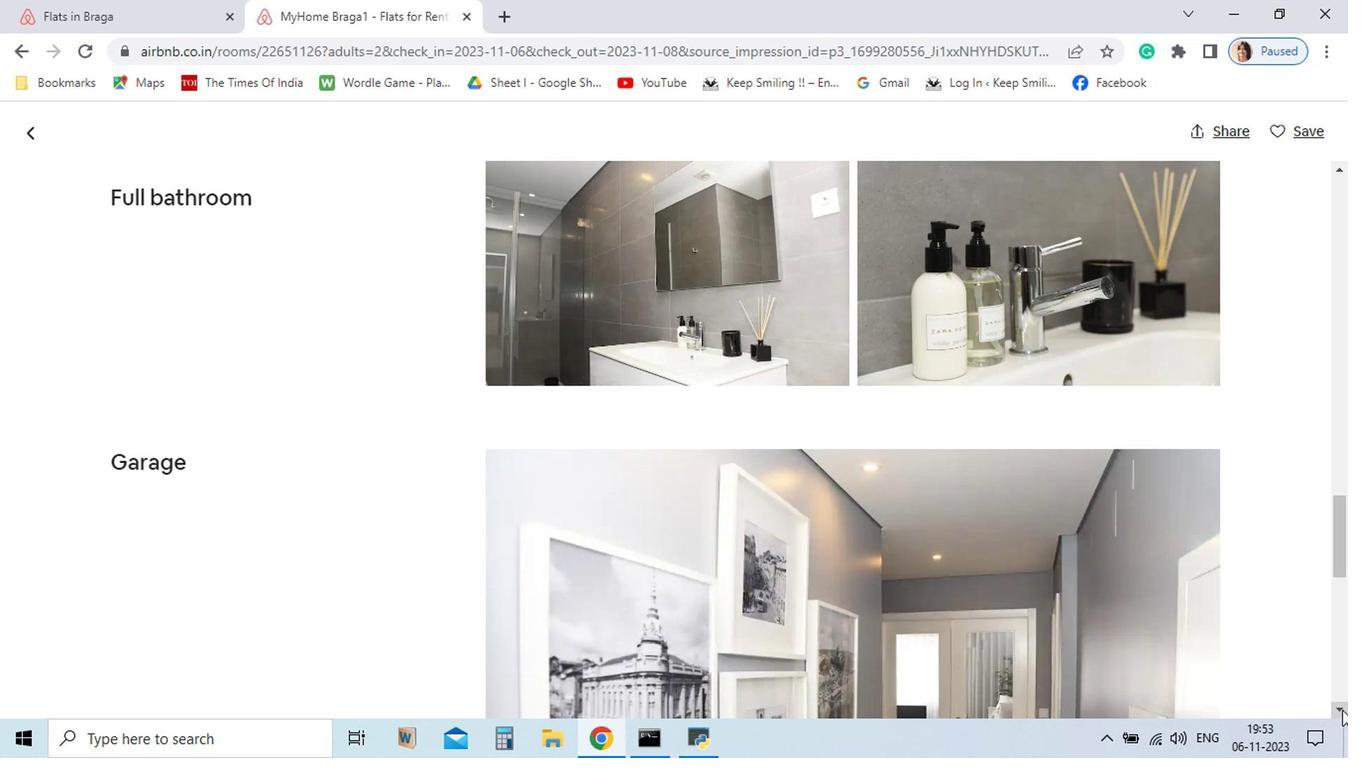 
Action: Mouse pressed left at (1147, 702)
Screenshot: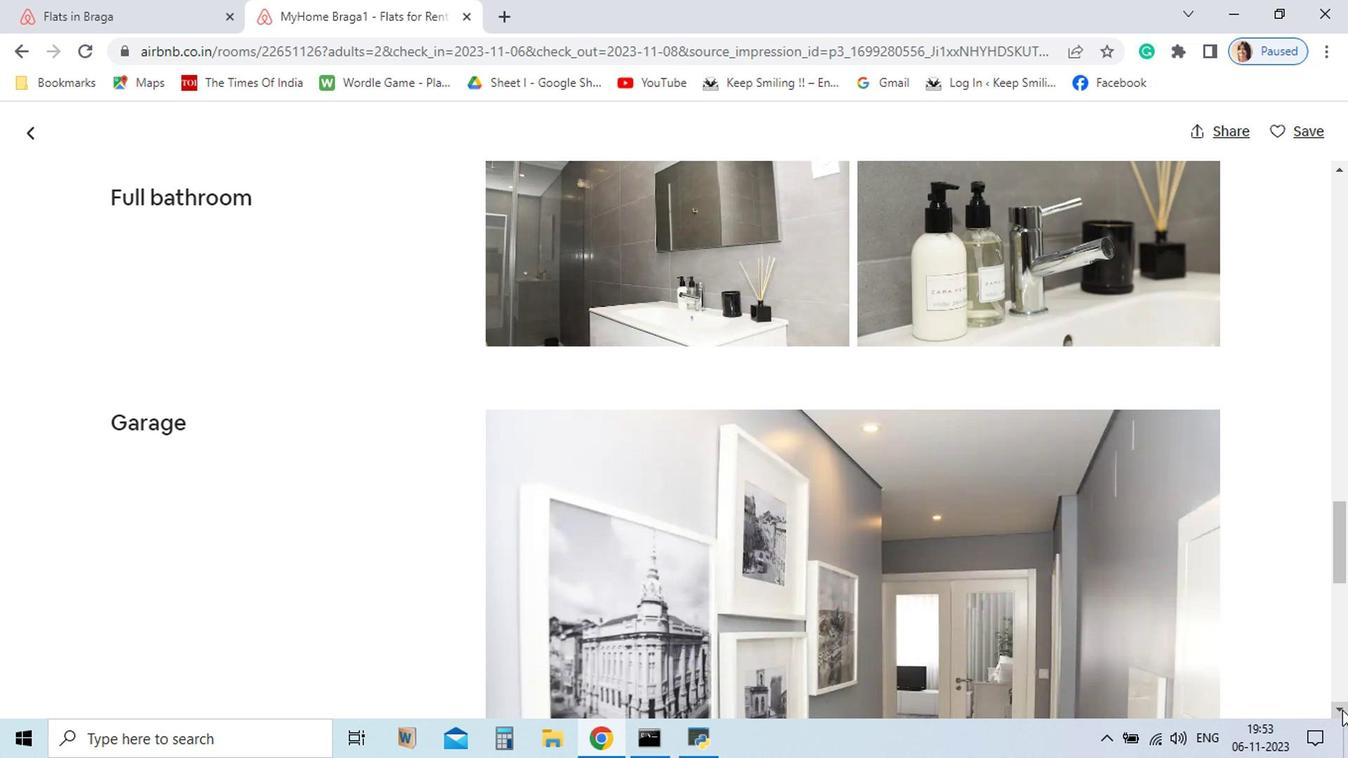 
Action: Mouse pressed left at (1147, 702)
Screenshot: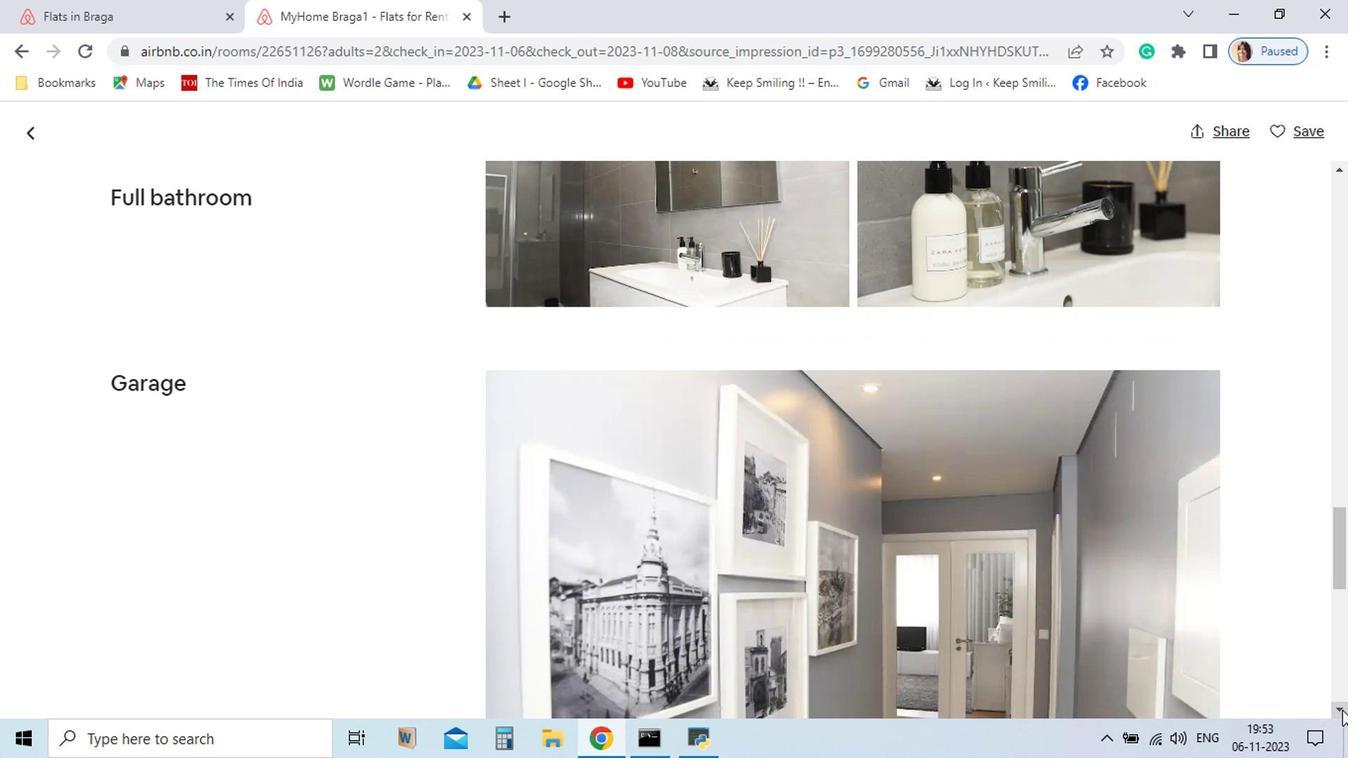 
Action: Mouse pressed left at (1147, 702)
Screenshot: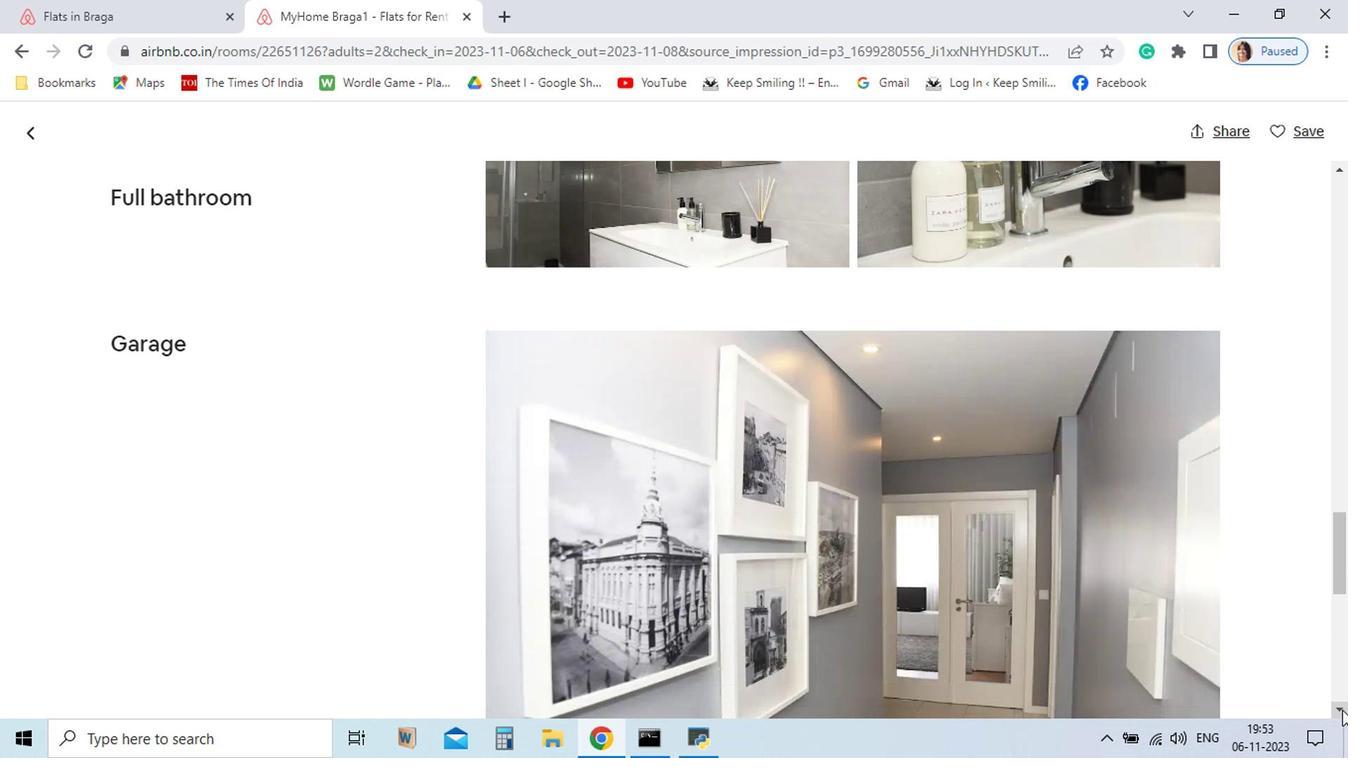 
Action: Mouse pressed left at (1147, 702)
Screenshot: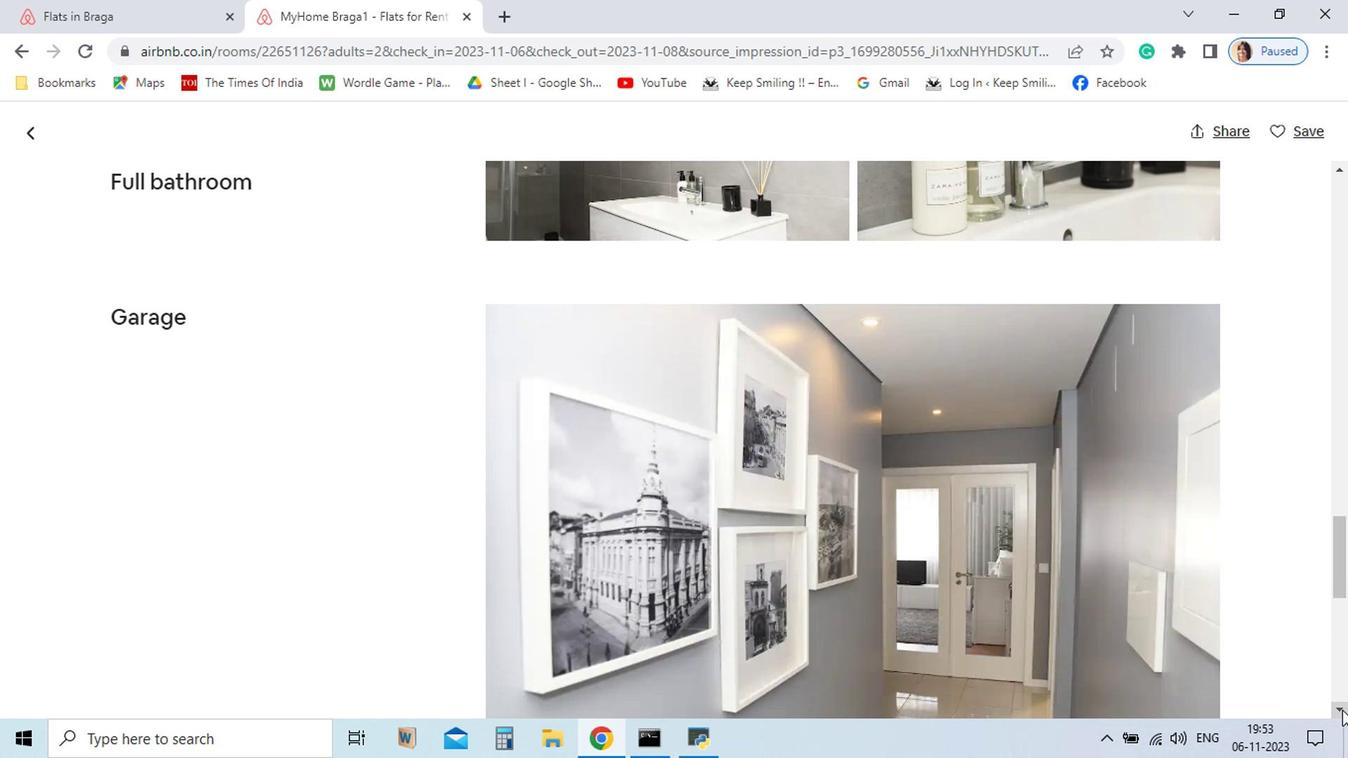 
Action: Mouse pressed left at (1147, 702)
Screenshot: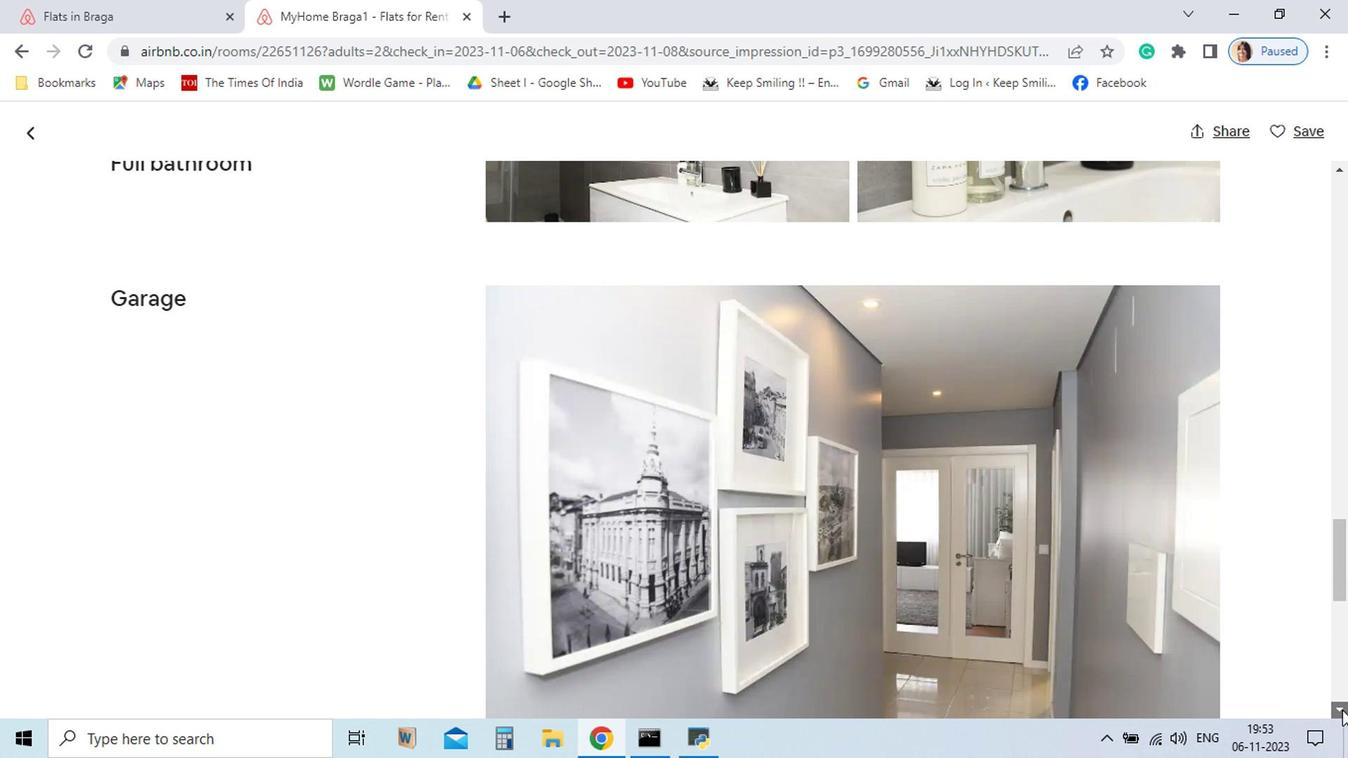 
Action: Mouse pressed left at (1147, 702)
Screenshot: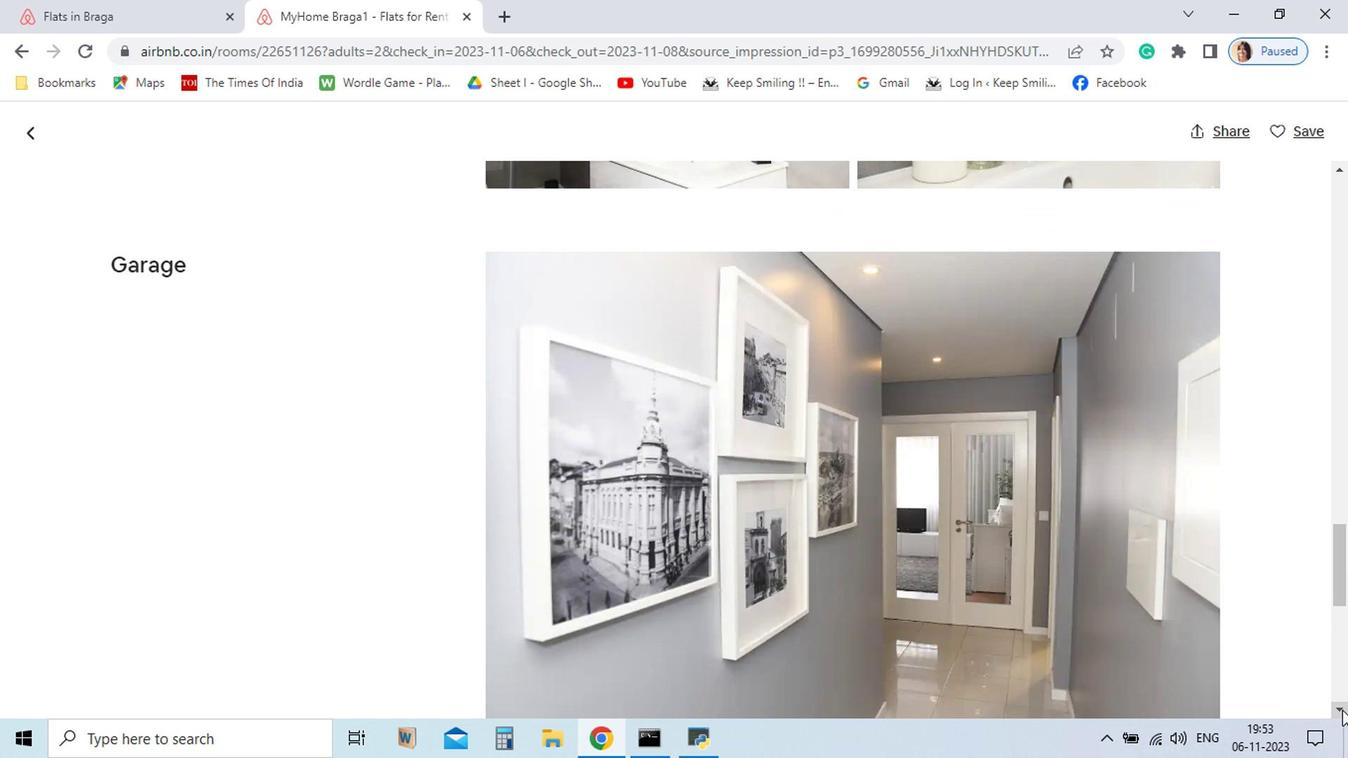 
Action: Mouse pressed left at (1147, 702)
Screenshot: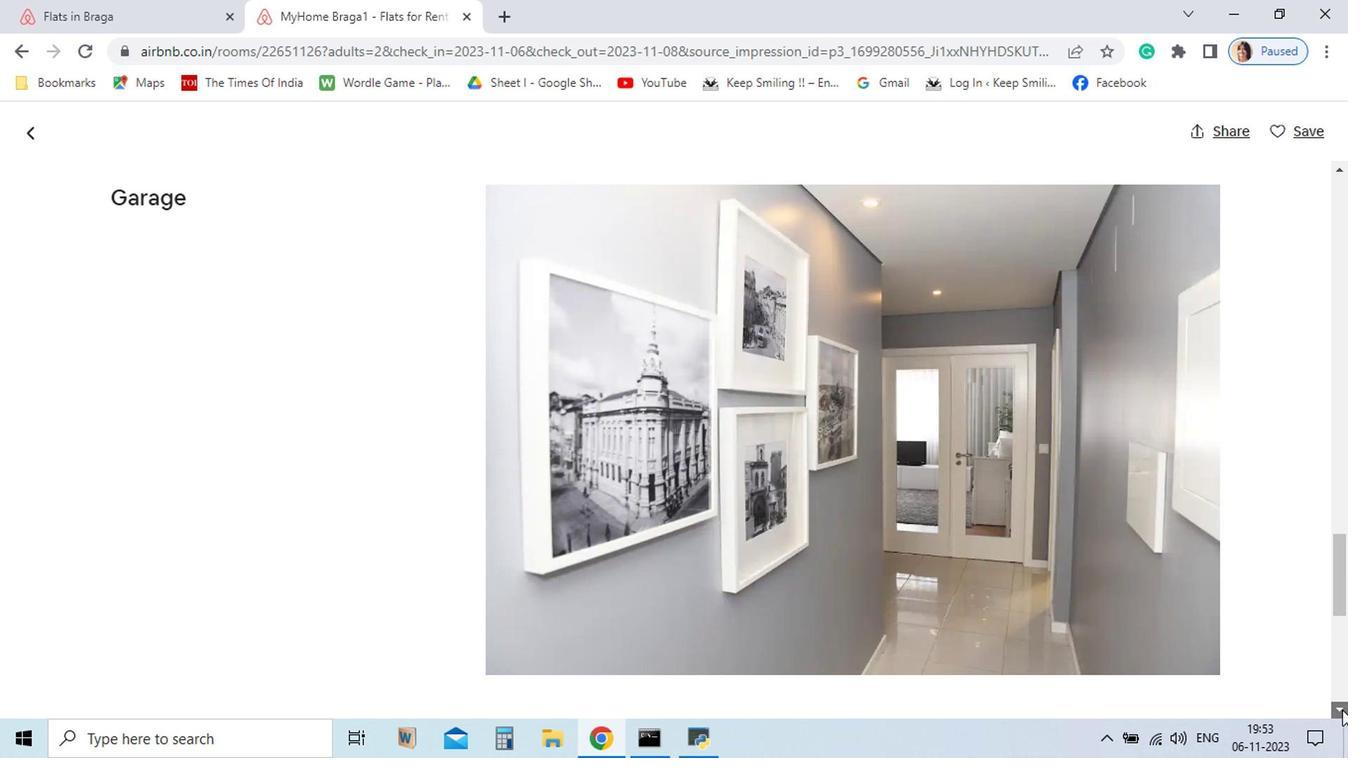 
Action: Mouse pressed left at (1147, 702)
Screenshot: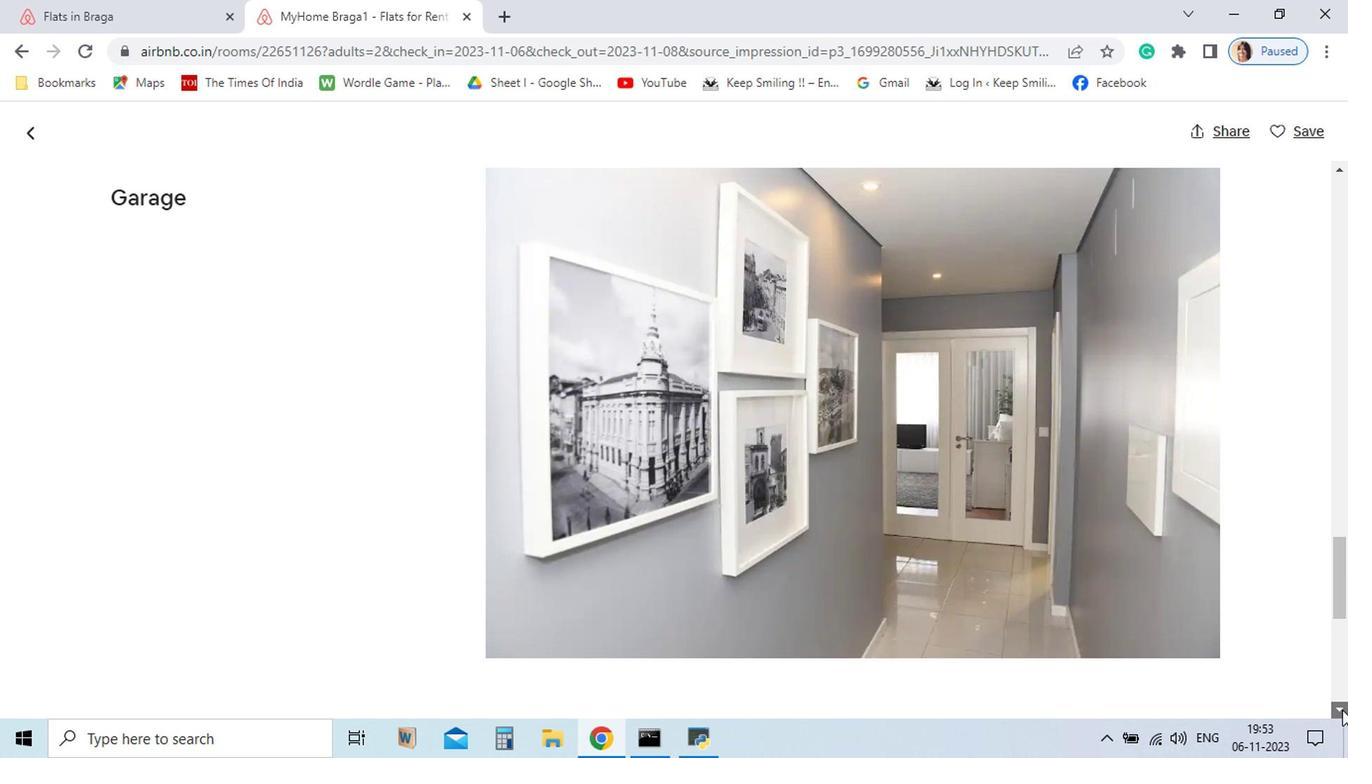 
Action: Mouse pressed left at (1147, 702)
Screenshot: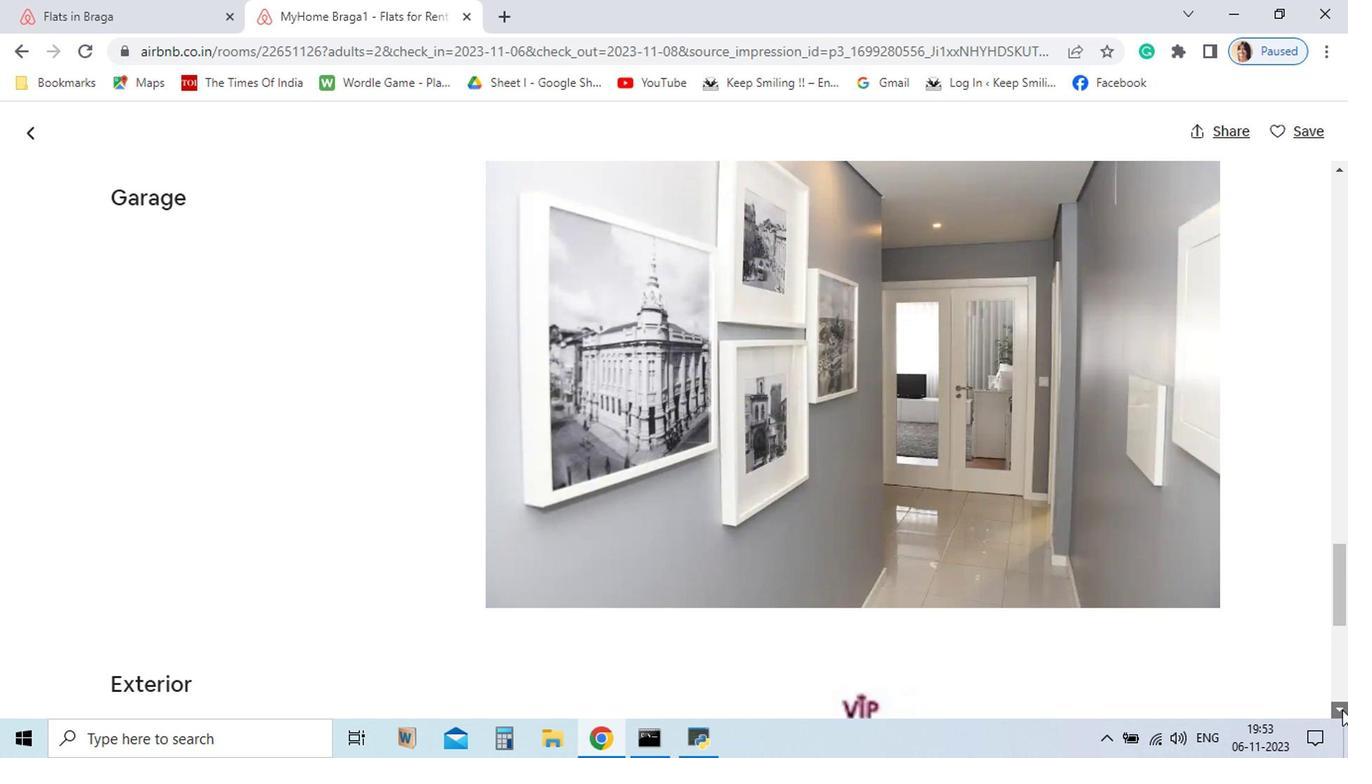 
Action: Mouse pressed left at (1147, 702)
Screenshot: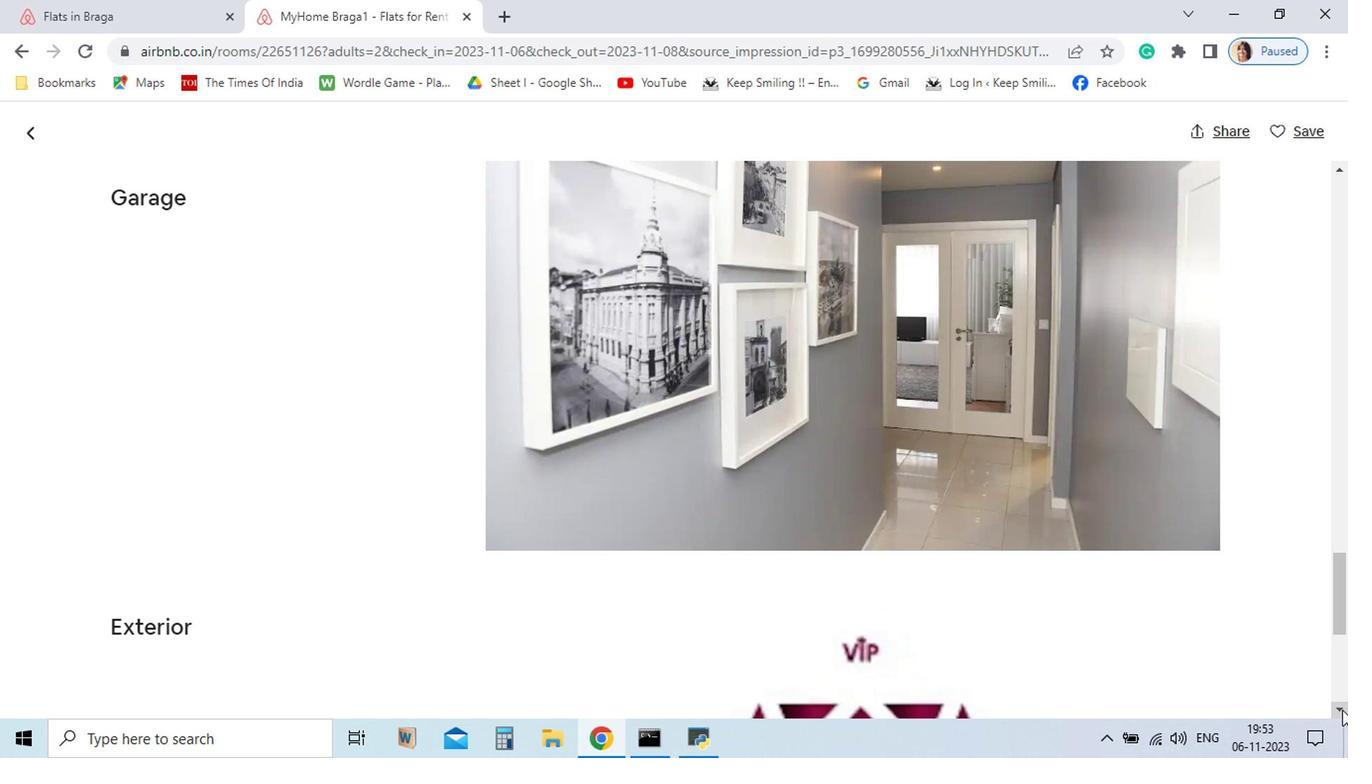
Action: Mouse pressed left at (1147, 702)
Screenshot: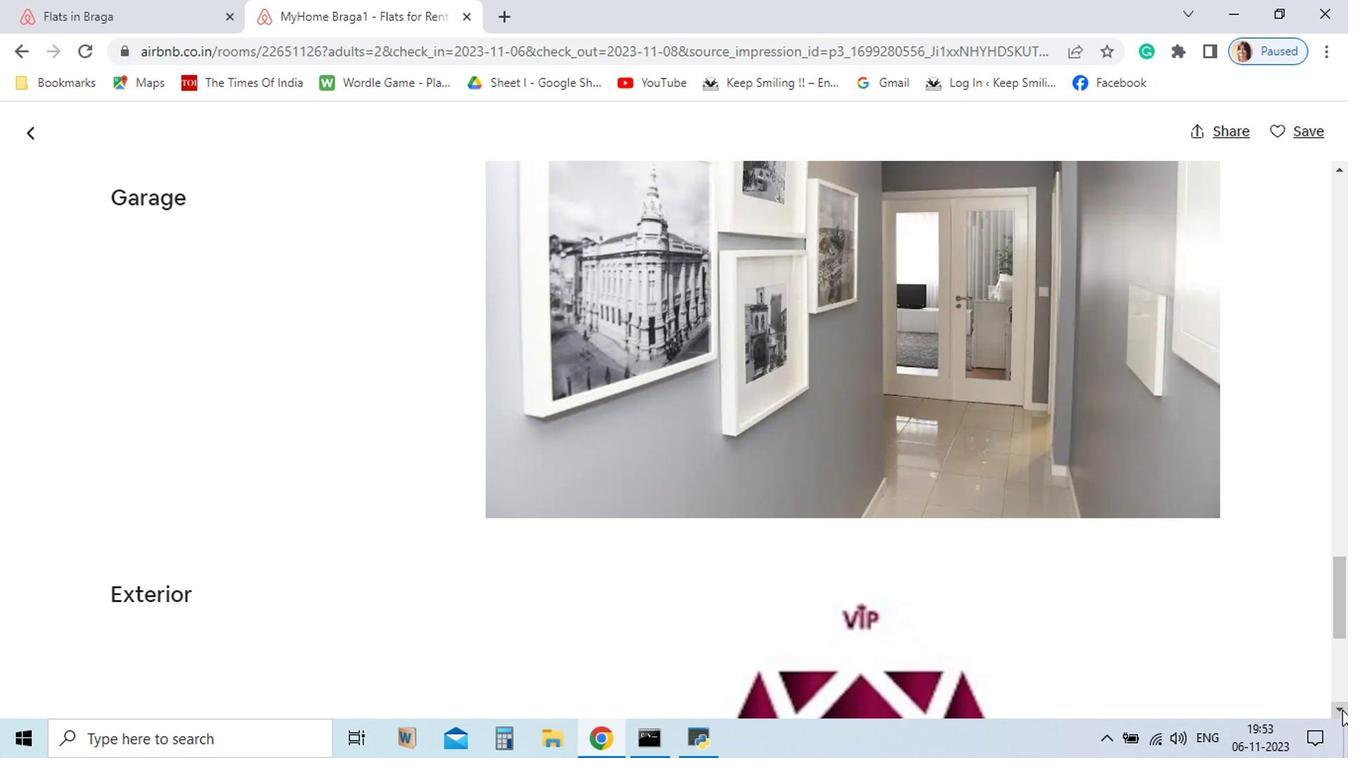 
Action: Mouse pressed left at (1147, 702)
Screenshot: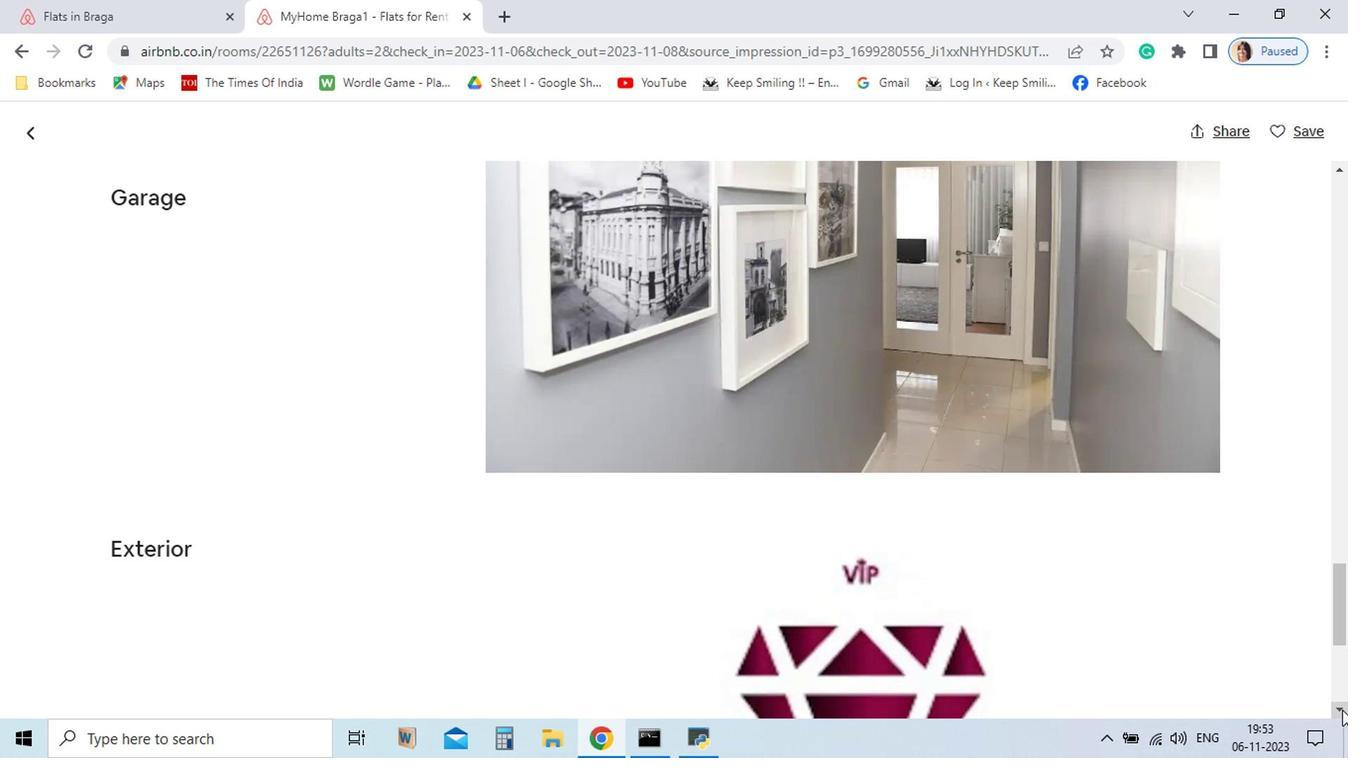 
Action: Mouse pressed left at (1147, 702)
Screenshot: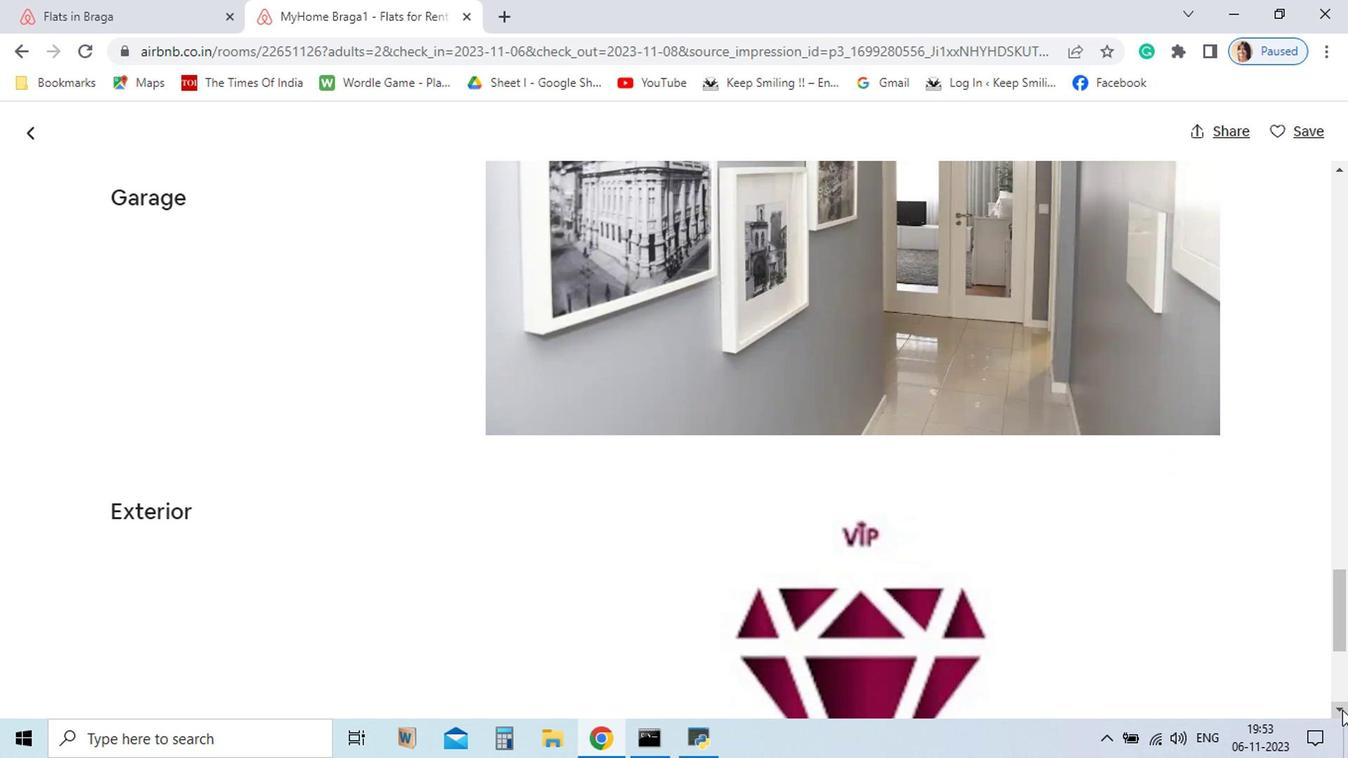 
Action: Mouse pressed left at (1147, 702)
Screenshot: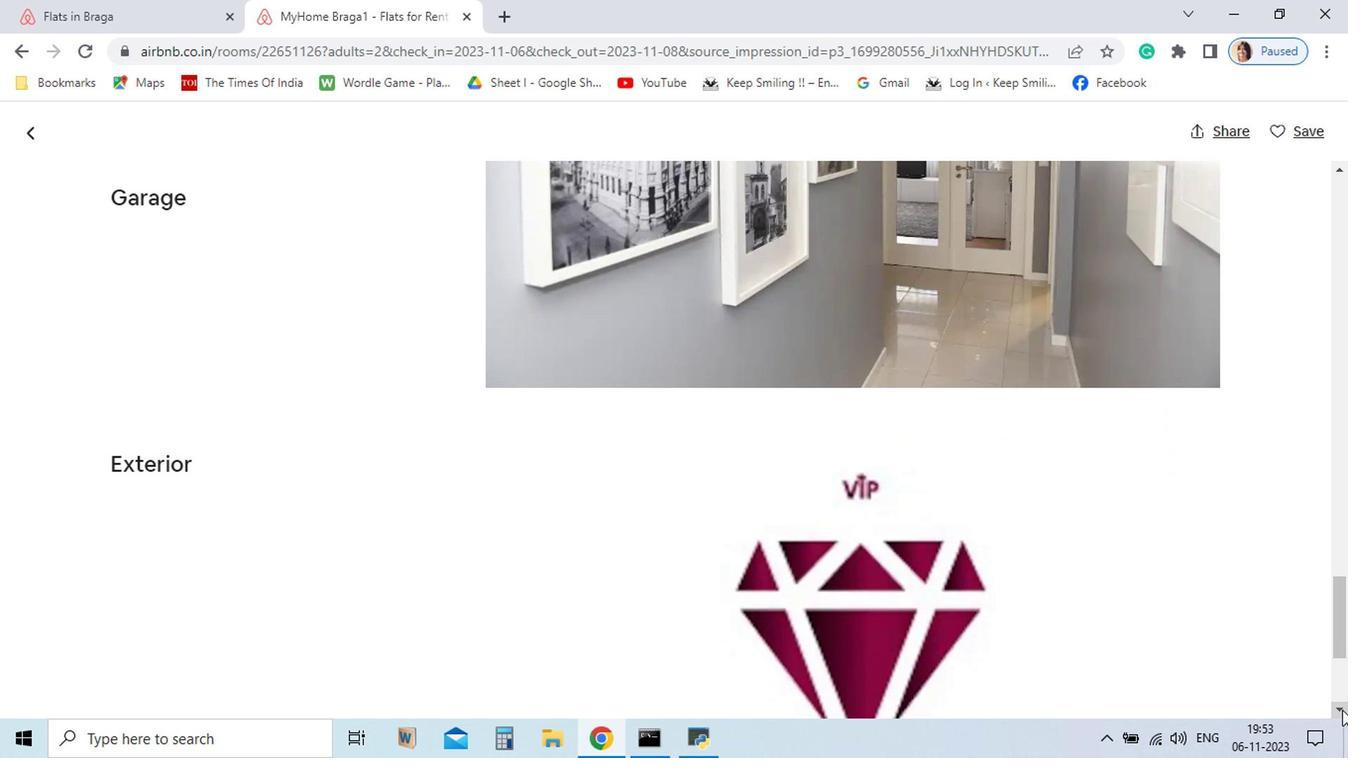 
Action: Mouse pressed left at (1147, 702)
Screenshot: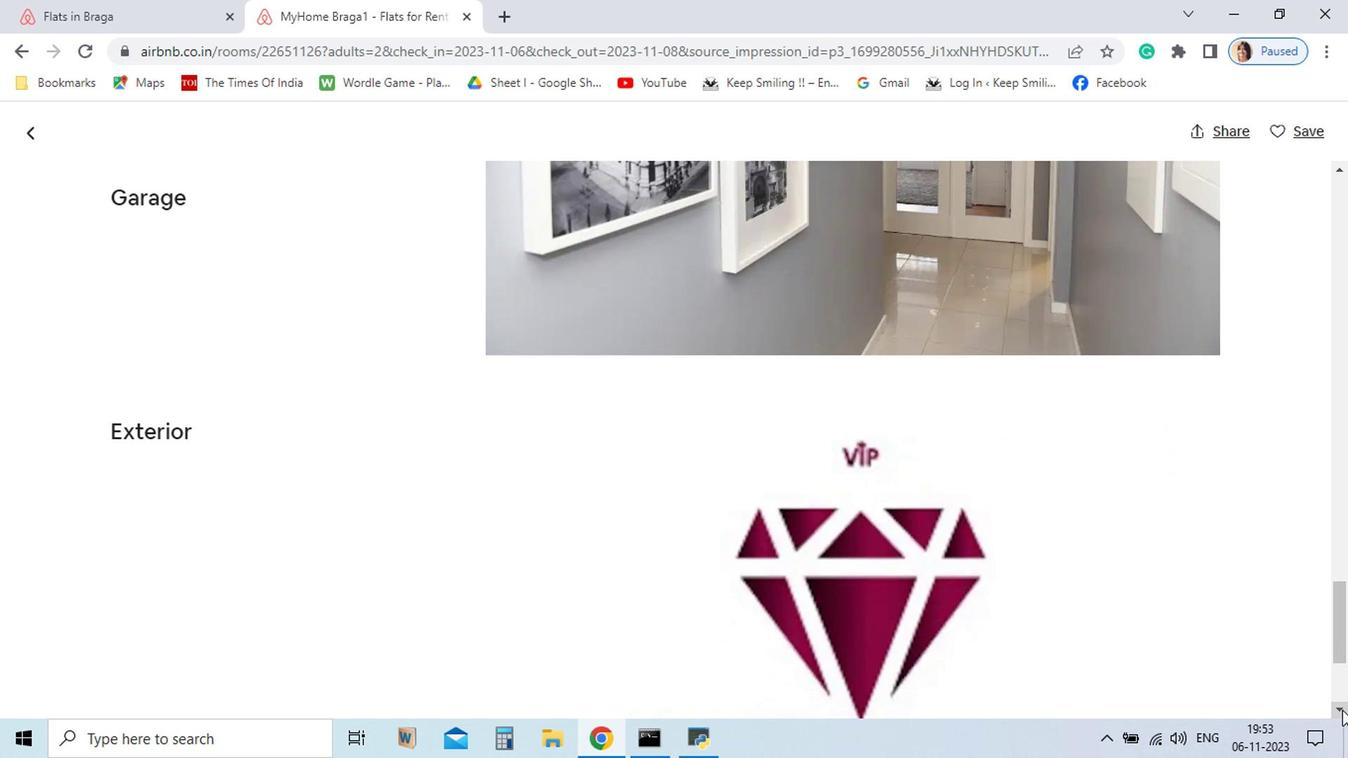 
Action: Mouse pressed left at (1147, 702)
Screenshot: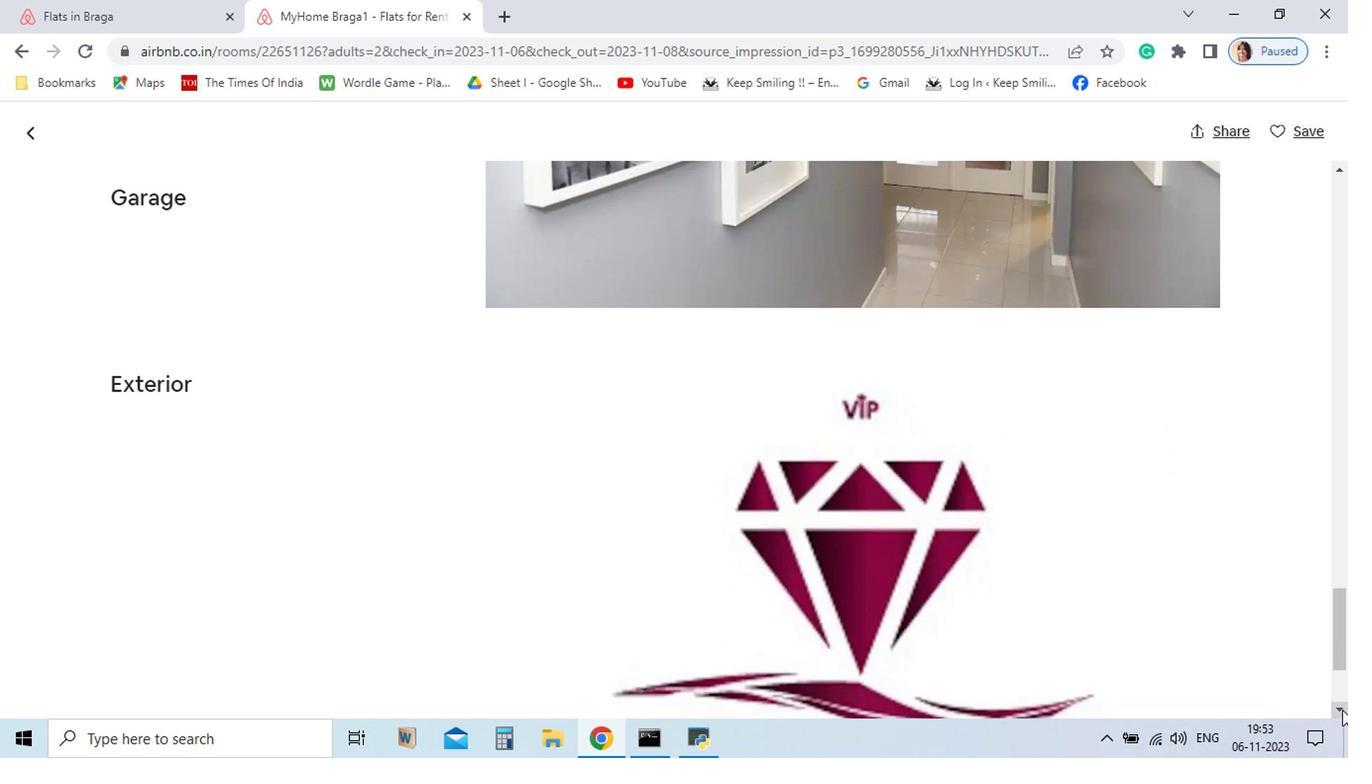 
Action: Mouse pressed left at (1147, 702)
Screenshot: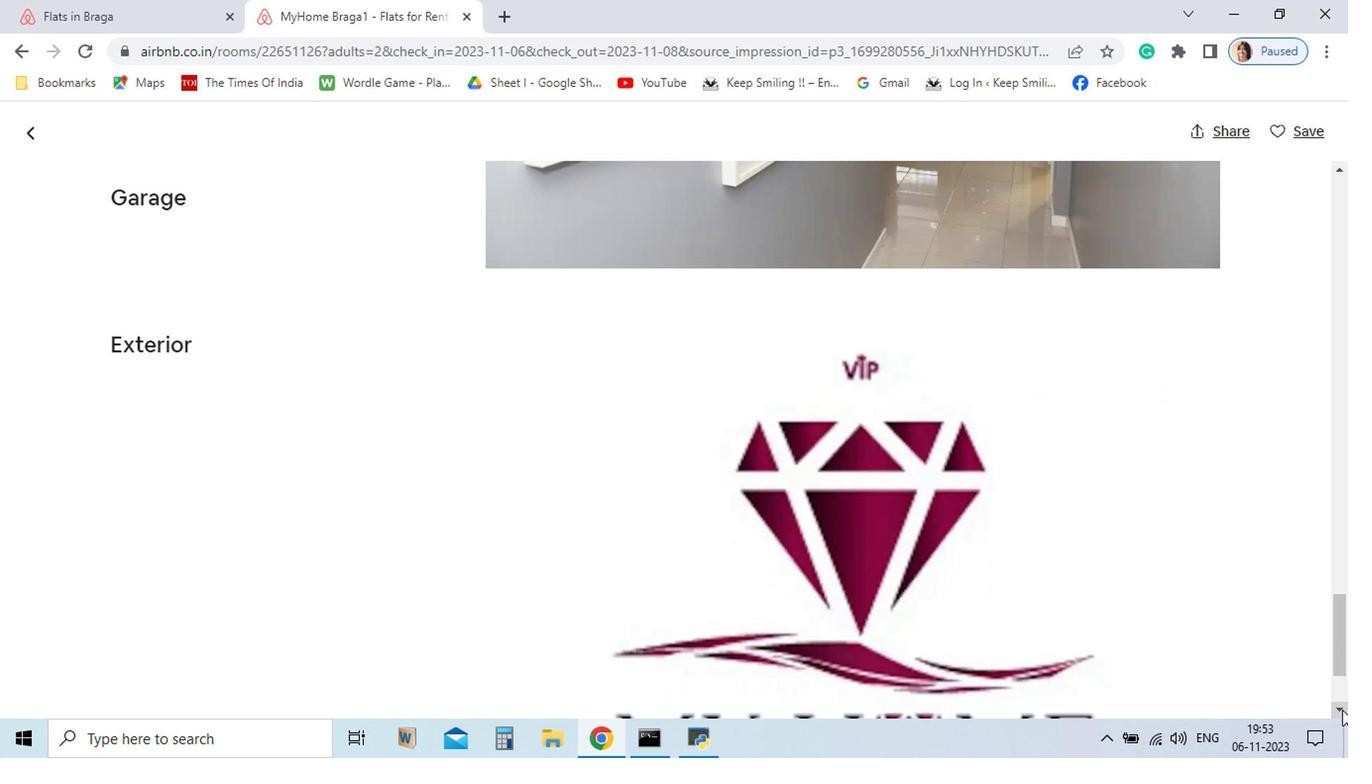 
Action: Mouse pressed left at (1147, 702)
Screenshot: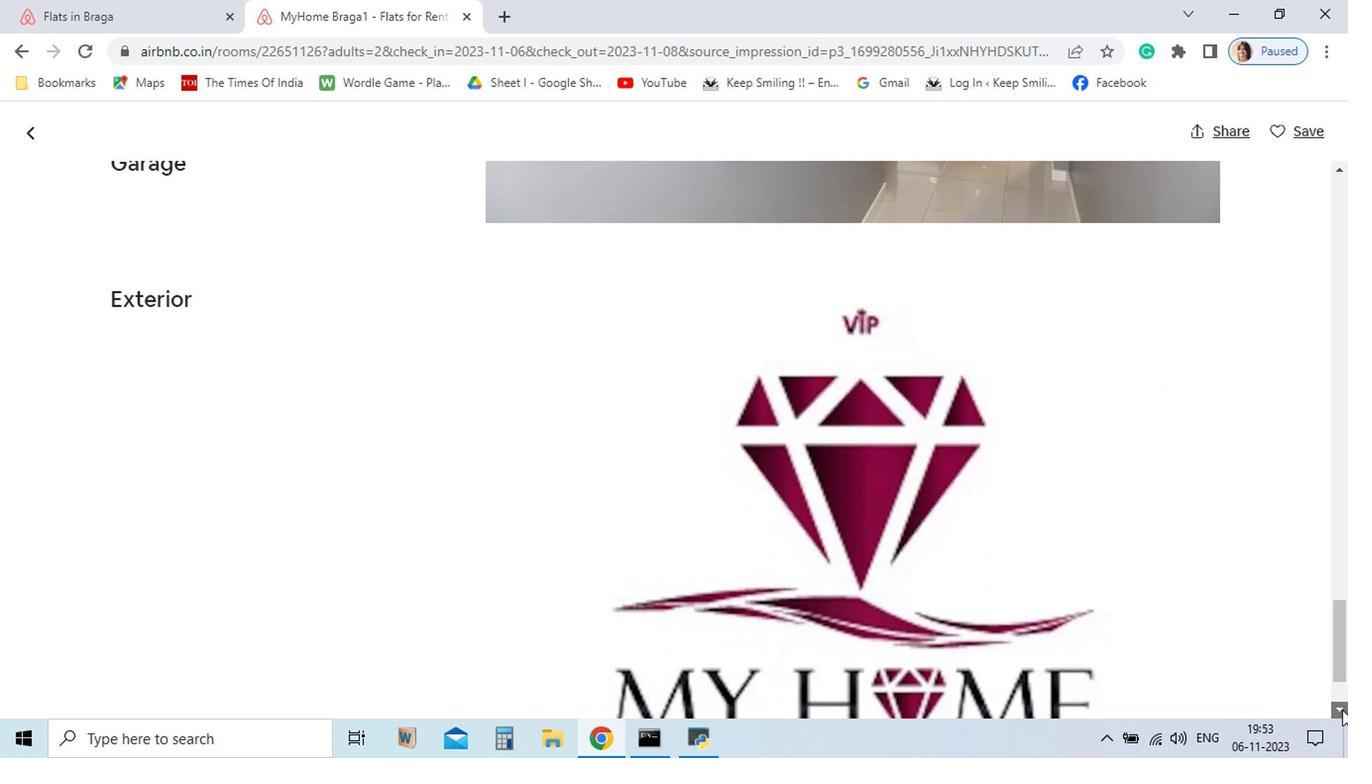 
Action: Mouse pressed left at (1147, 702)
Screenshot: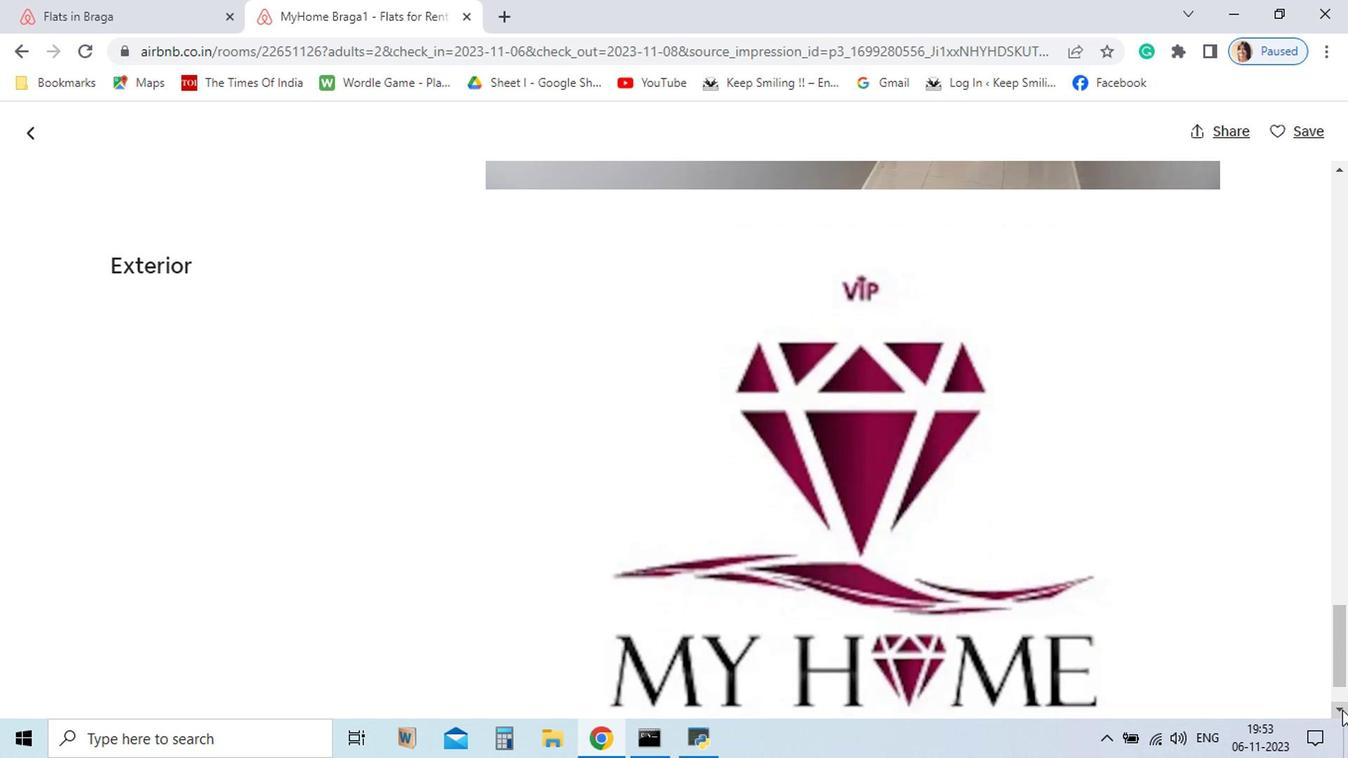
Action: Mouse pressed left at (1147, 702)
Screenshot: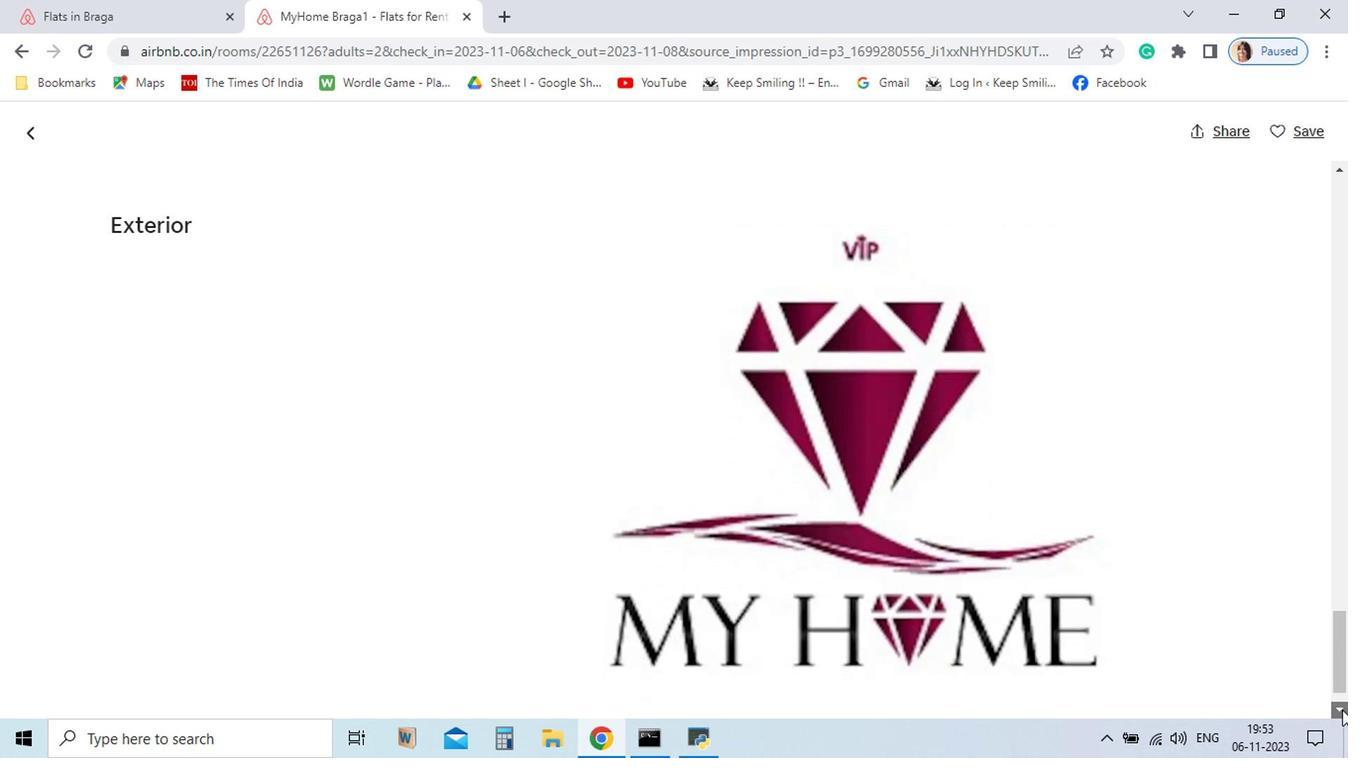
Action: Mouse pressed left at (1147, 702)
Screenshot: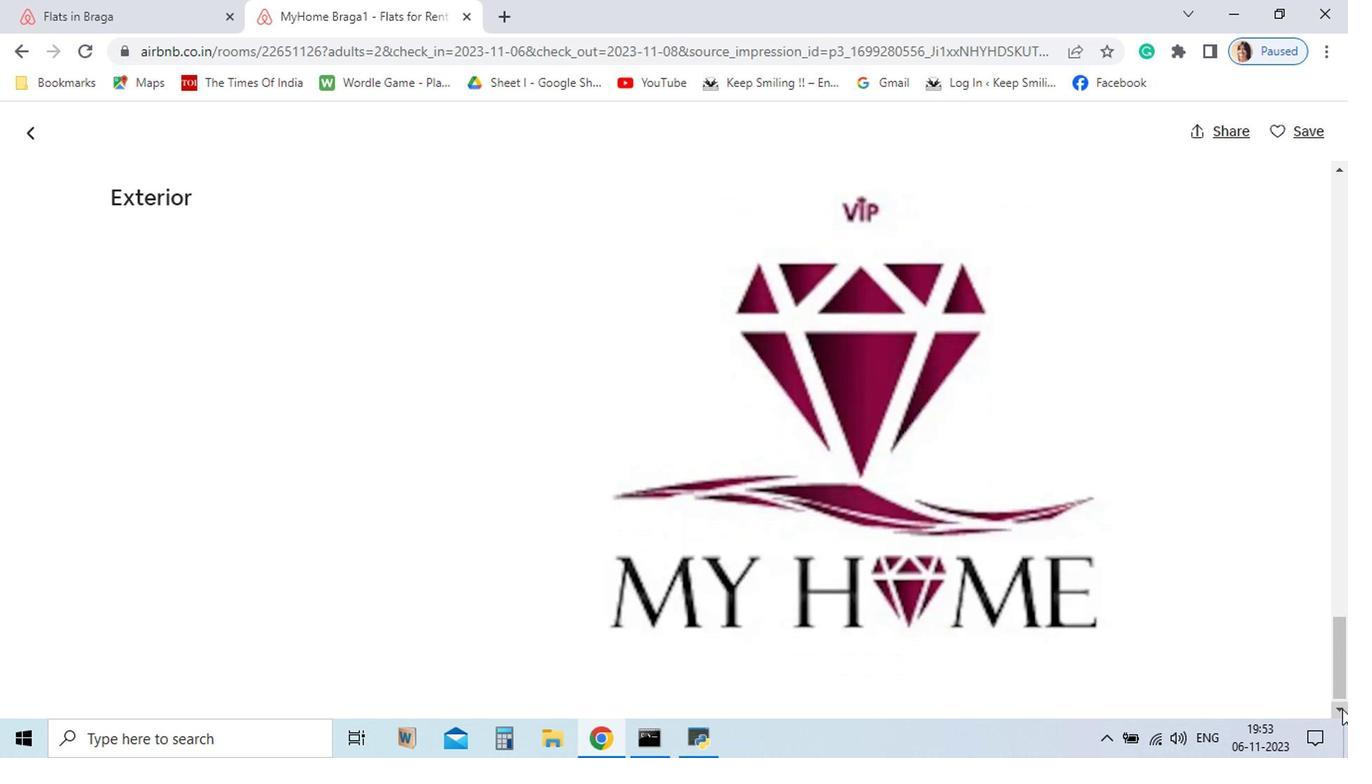 
Action: Mouse pressed left at (1147, 702)
Screenshot: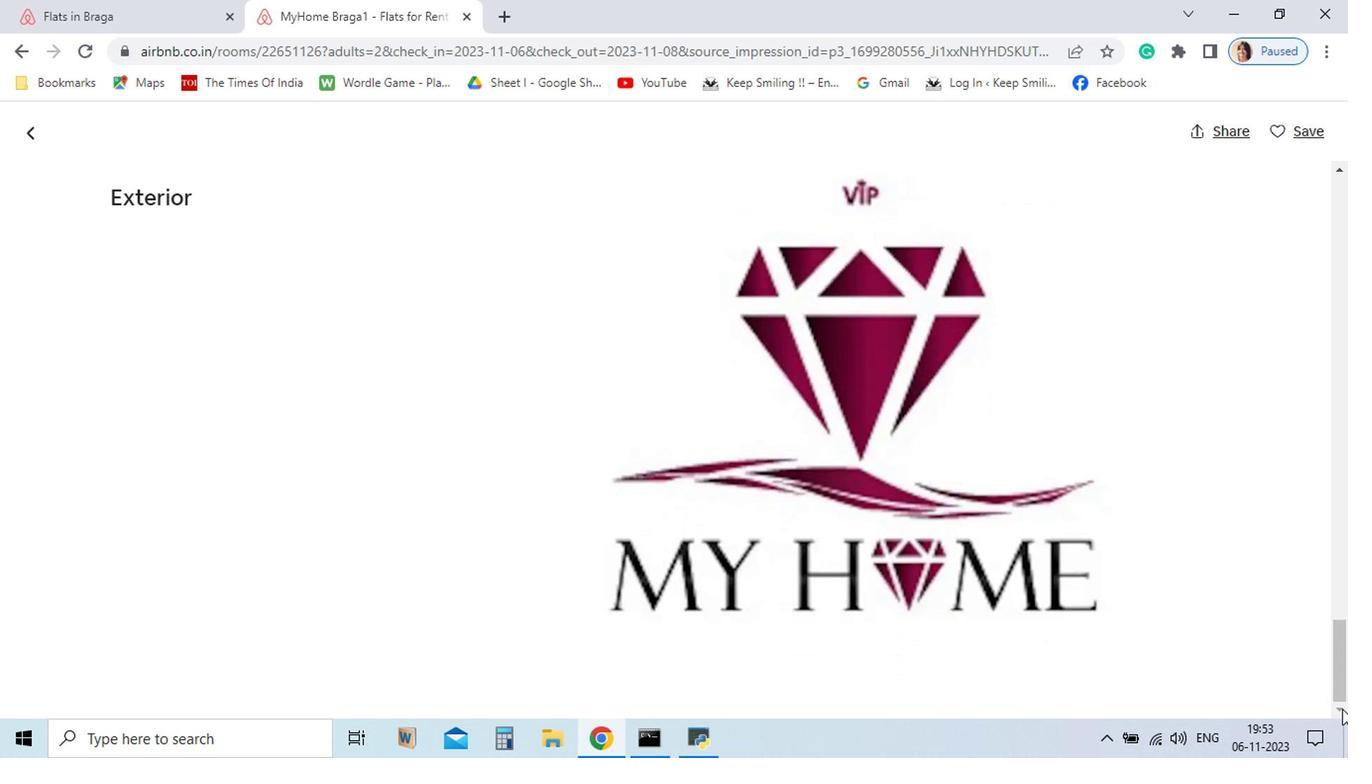 
Action: Mouse pressed left at (1147, 702)
Screenshot: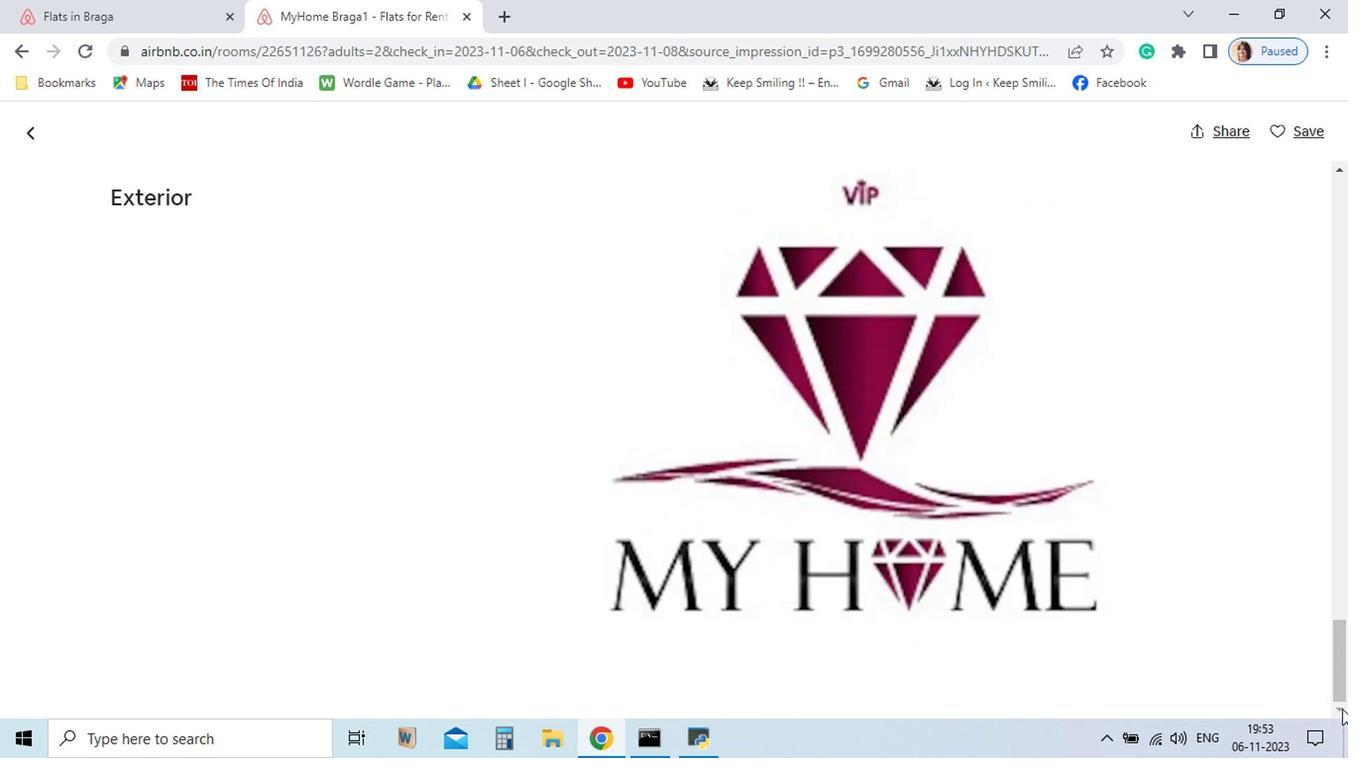 
Action: Mouse moved to (1147, 702)
Screenshot: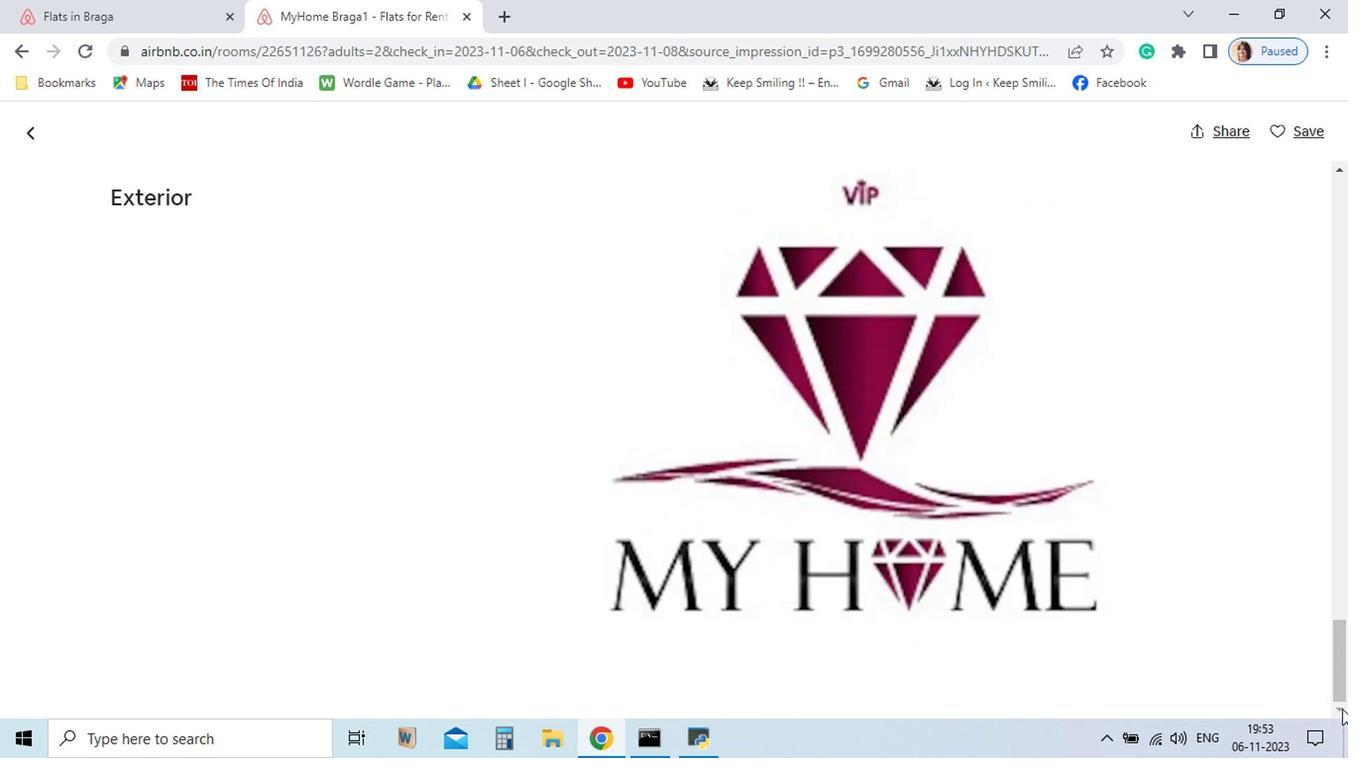 
Action: Mouse pressed left at (1147, 702)
Screenshot: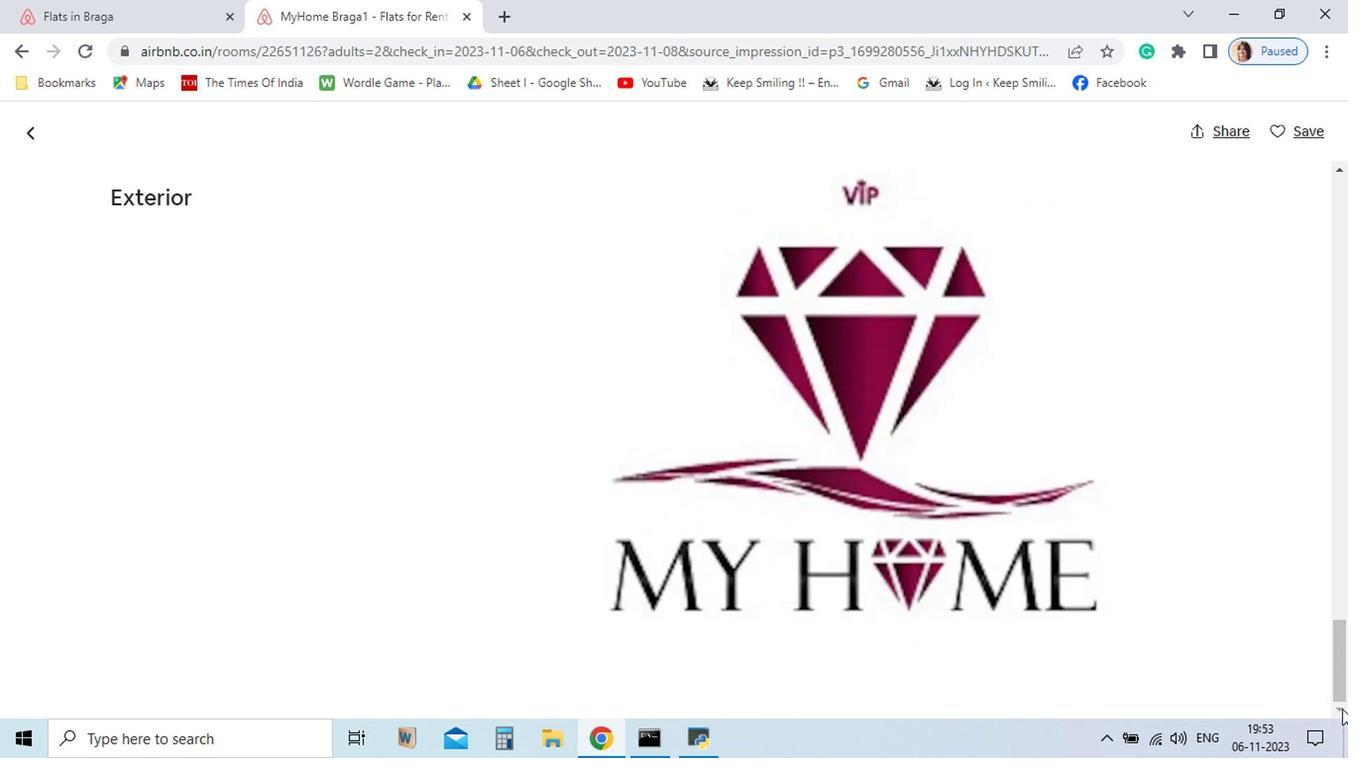 
Action: Mouse moved to (1147, 701)
Screenshot: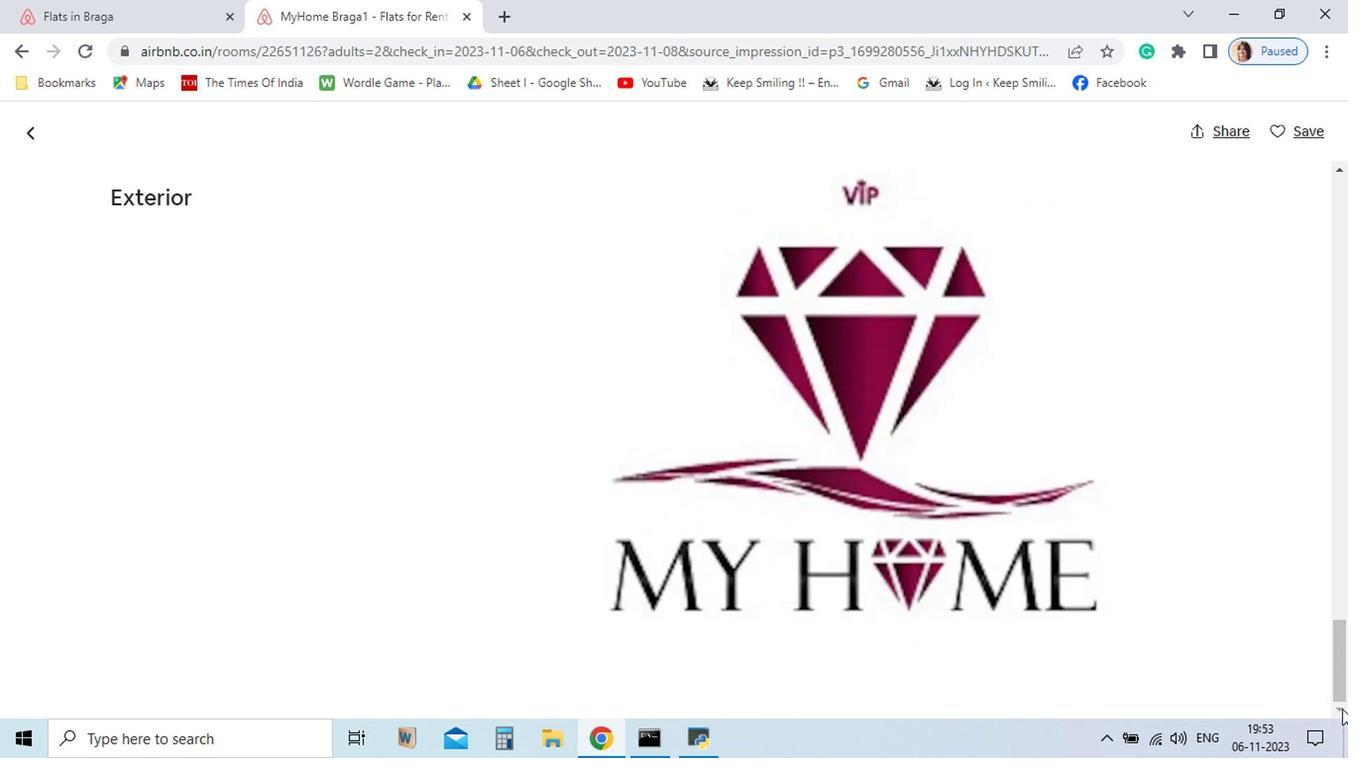 
Action: Mouse pressed left at (1147, 701)
Screenshot: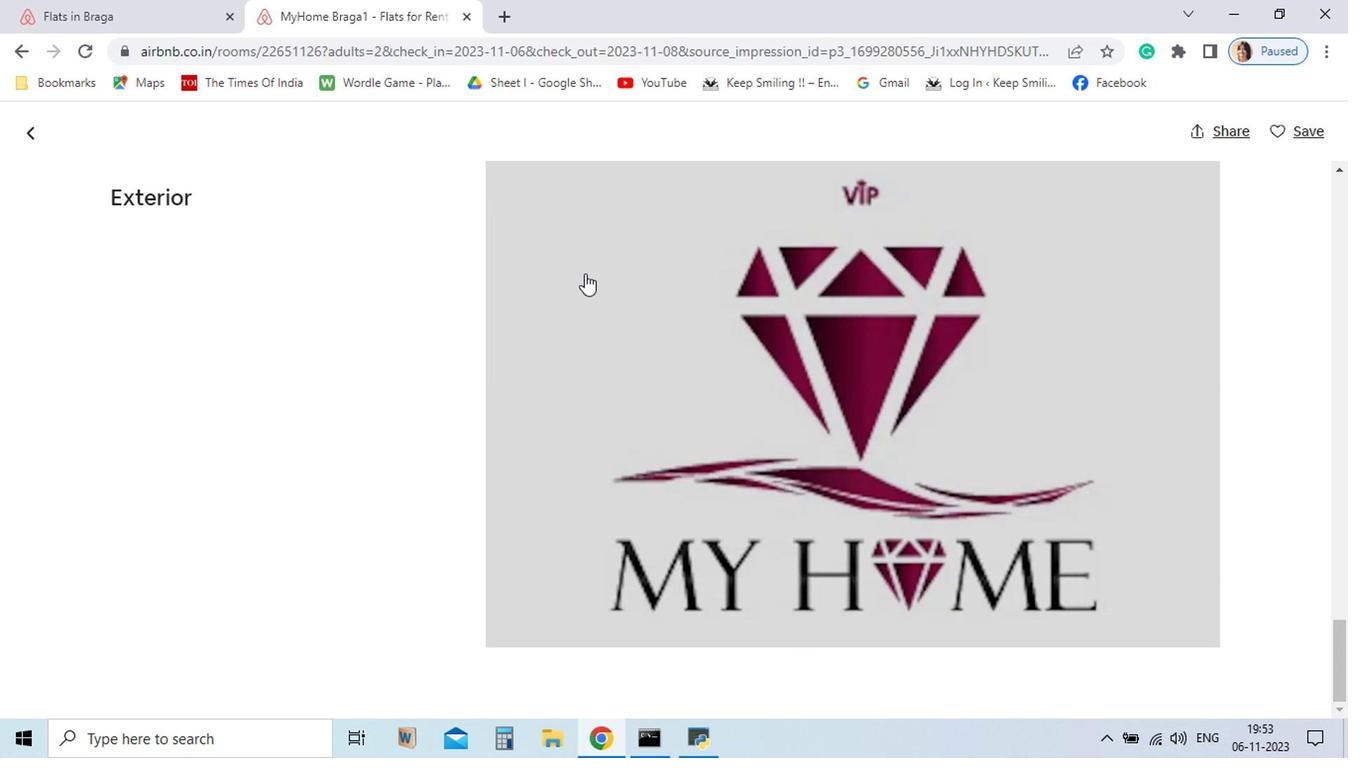 
Action: Mouse moved to (222, 287)
Screenshot: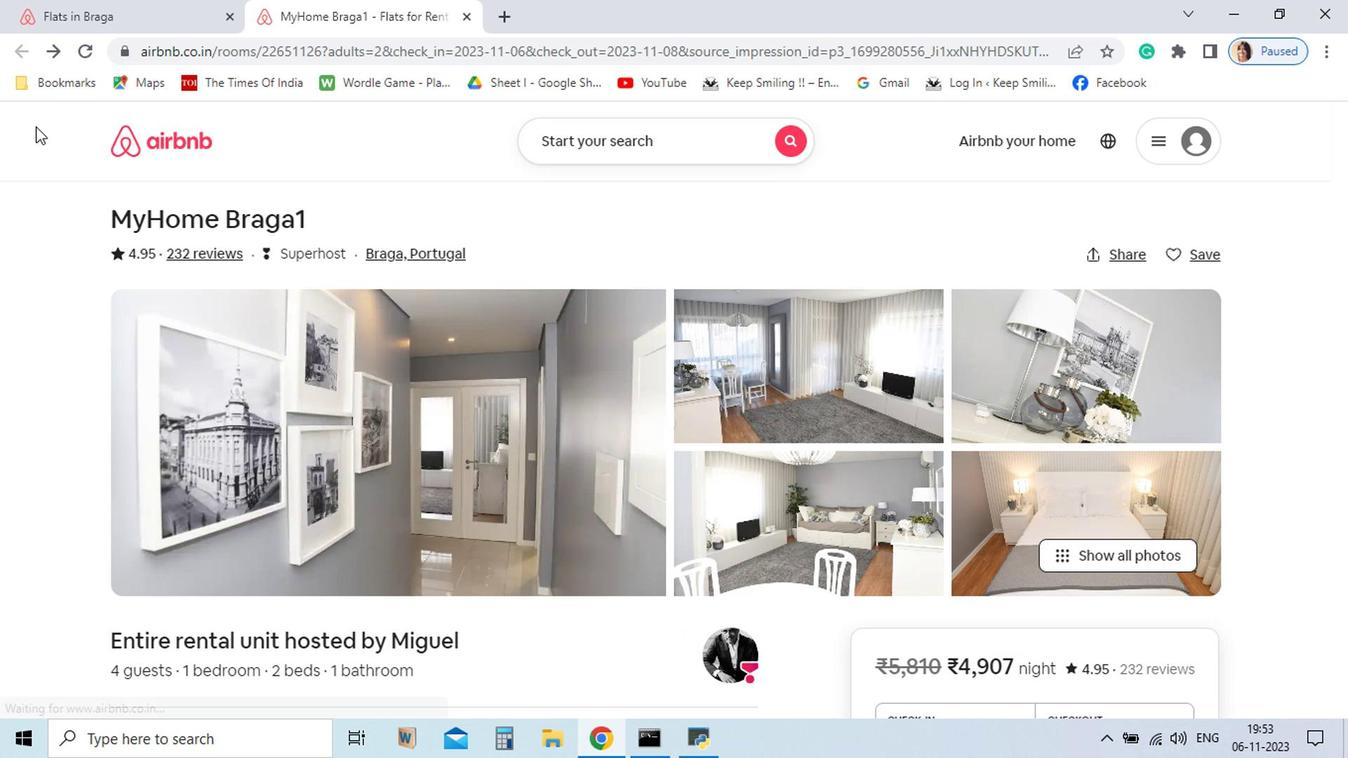 
Action: Mouse pressed left at (222, 287)
Screenshot: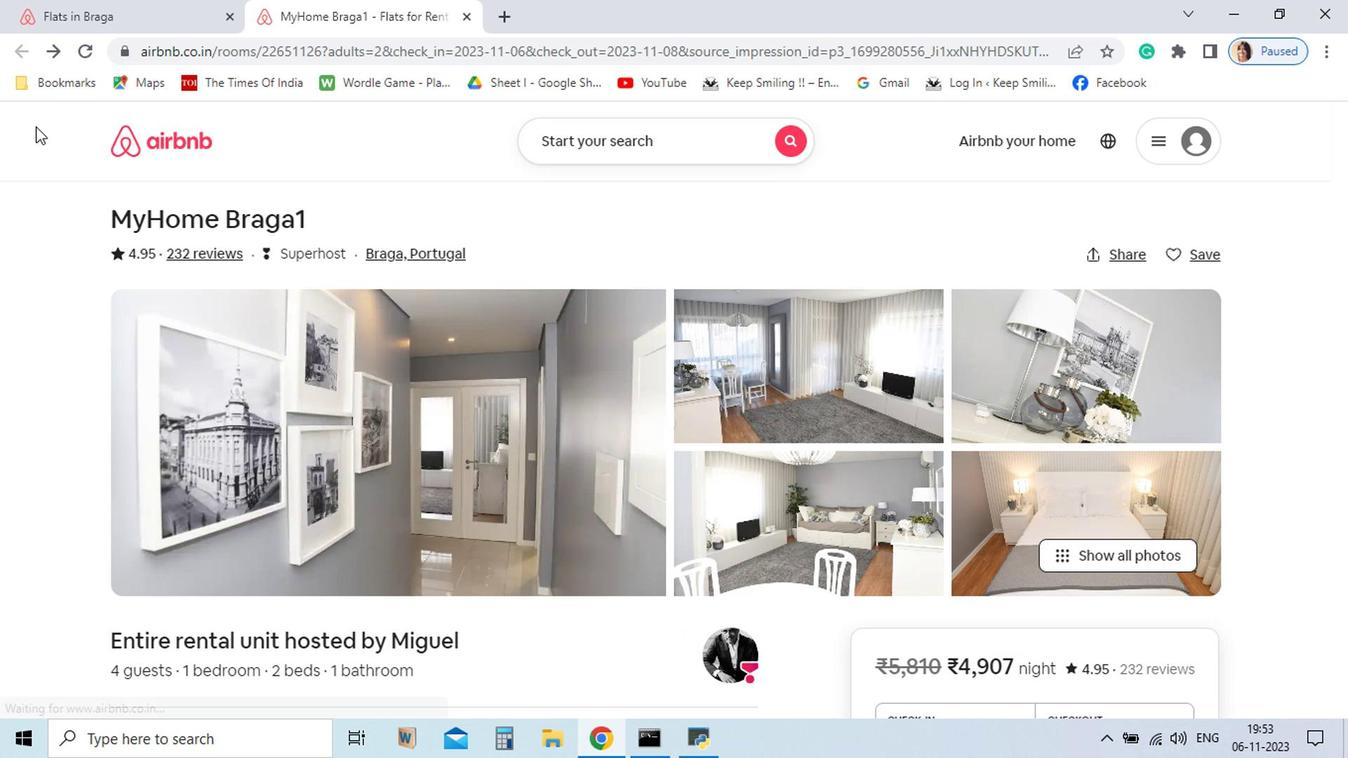 
Action: Mouse moved to (390, 444)
Screenshot: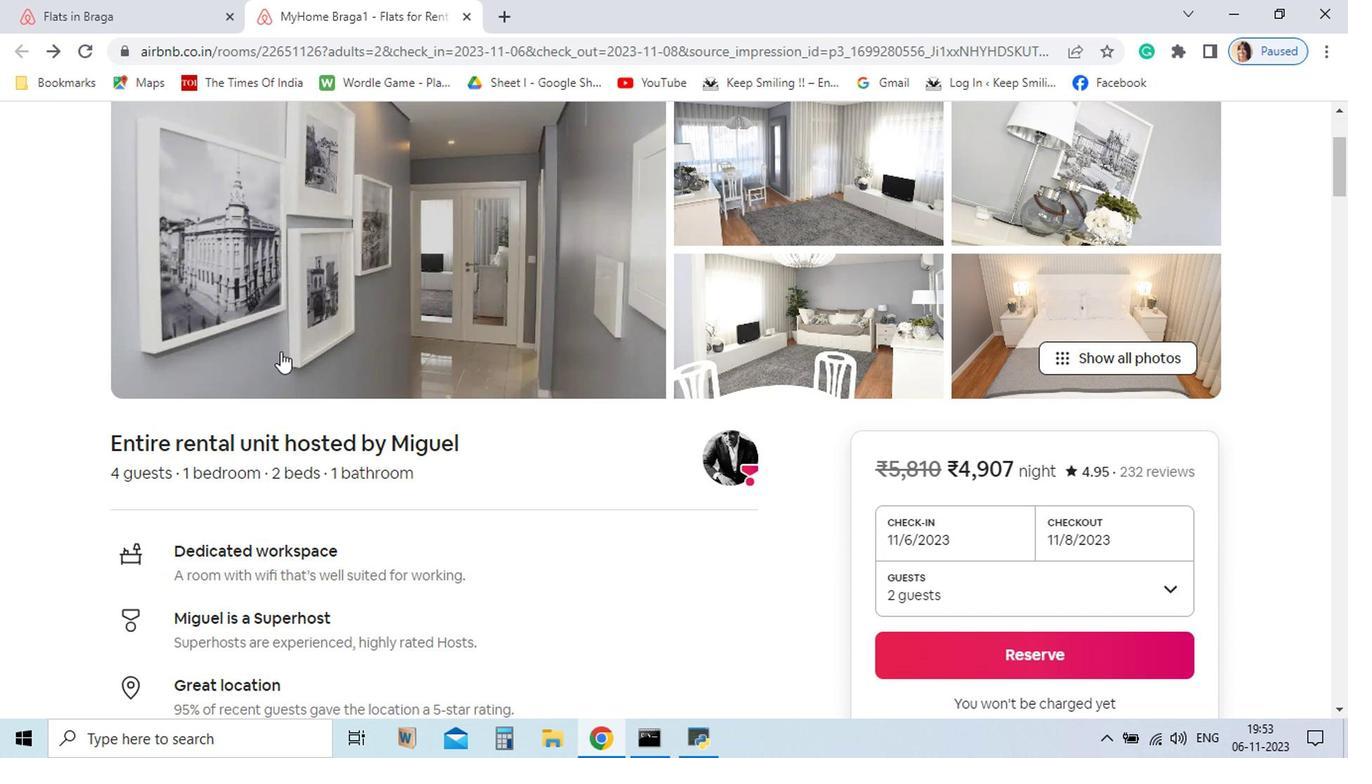 
Action: Mouse scrolled (390, 443) with delta (0, 0)
Screenshot: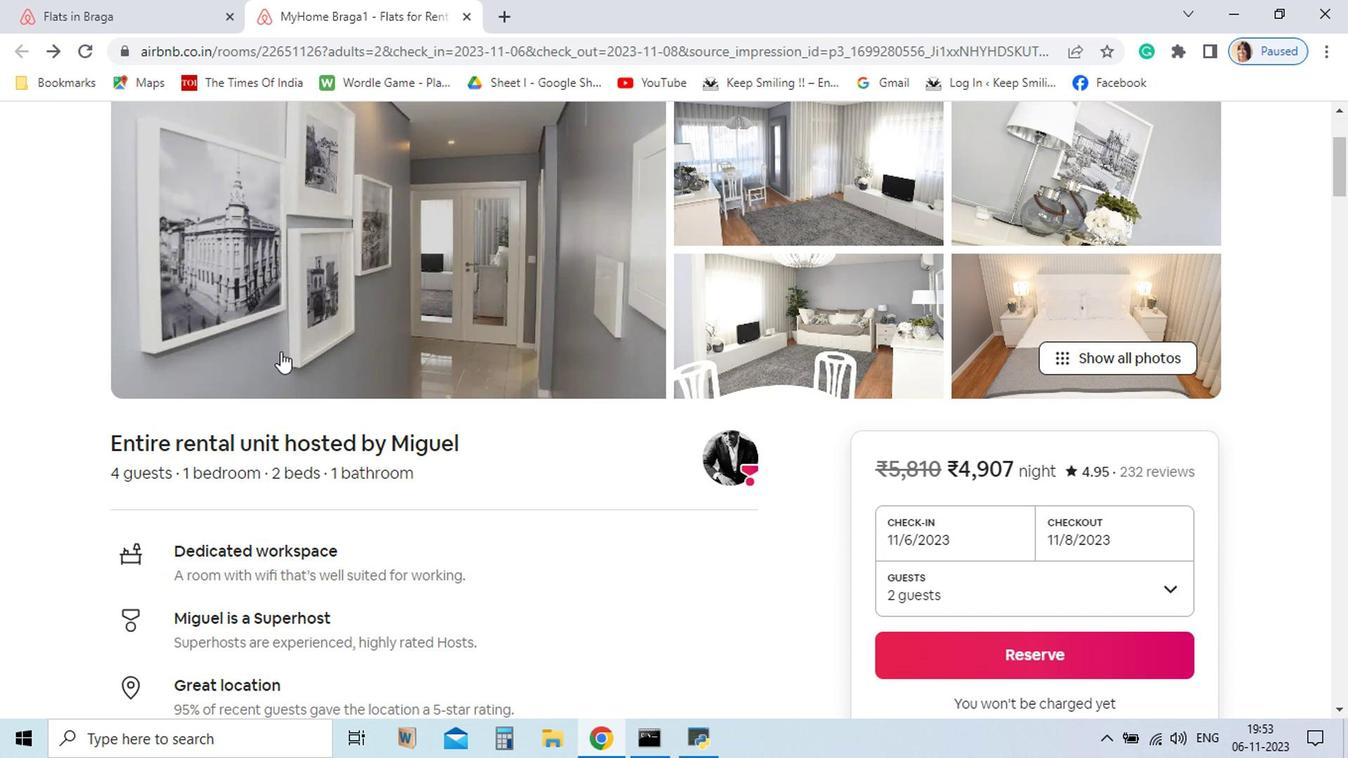 
Action: Mouse moved to (391, 445)
Screenshot: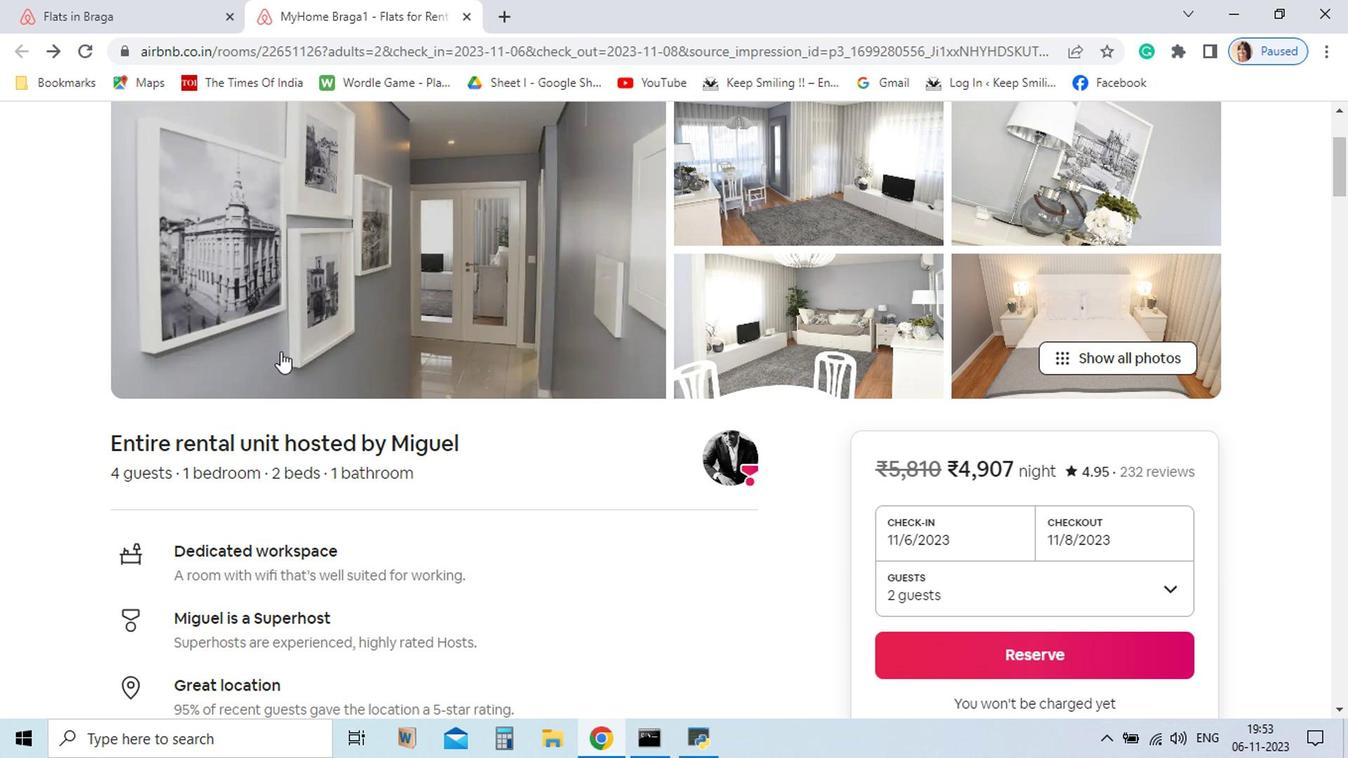
Action: Mouse scrolled (391, 445) with delta (0, 0)
Screenshot: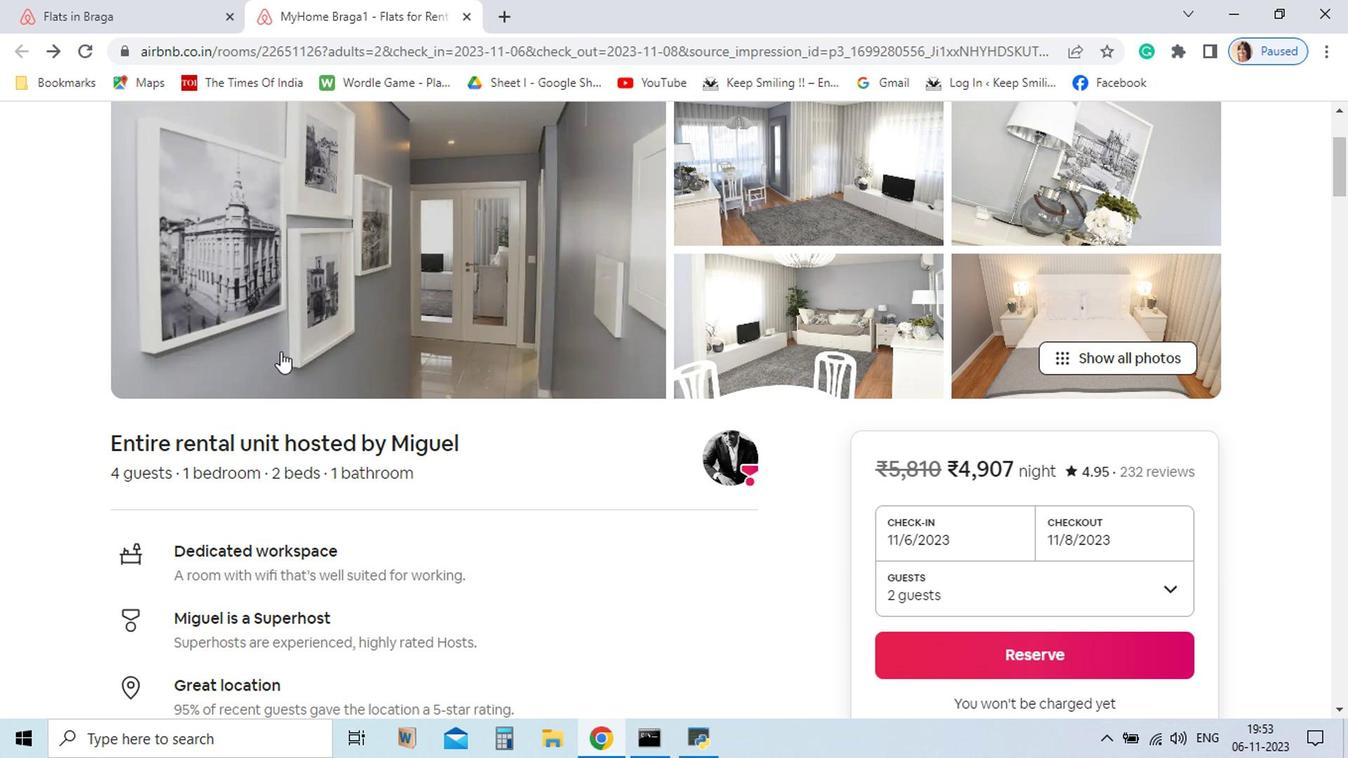 
Action: Mouse moved to (396, 445)
Screenshot: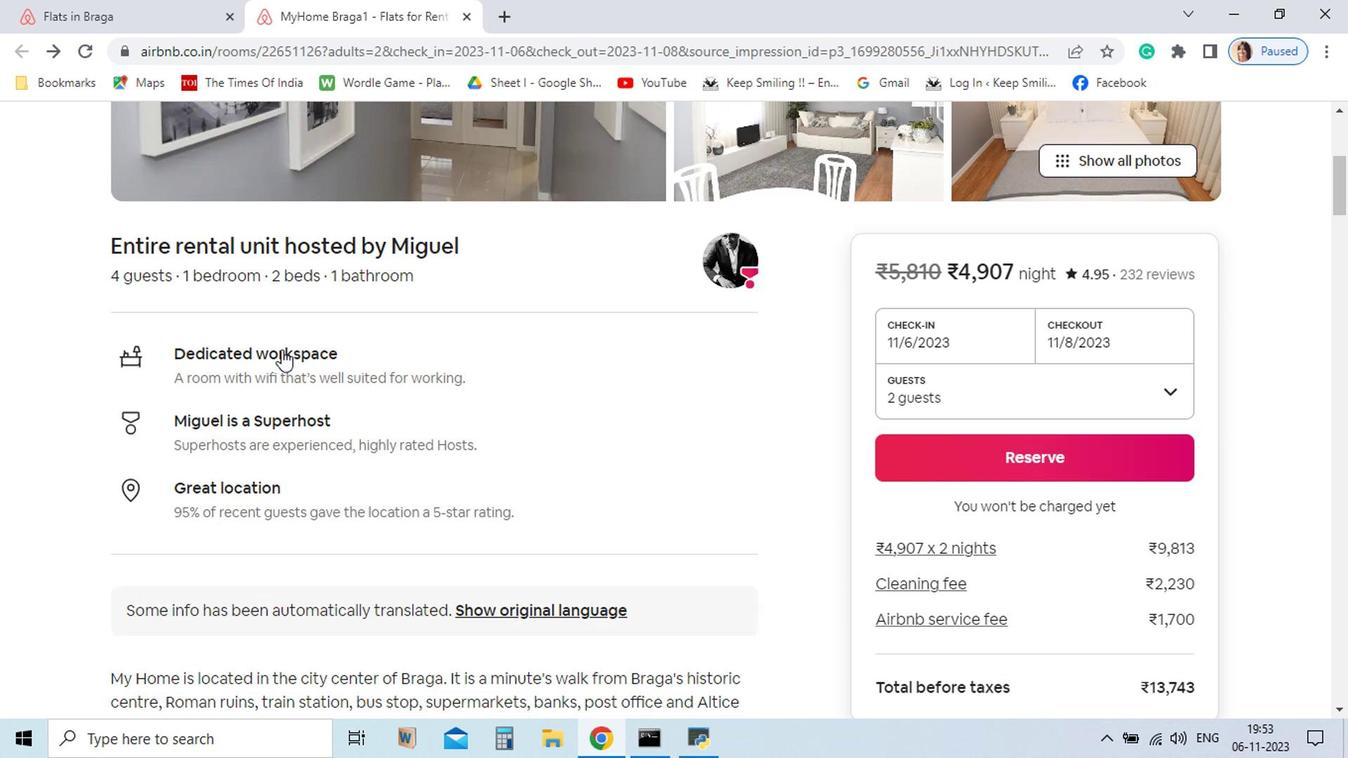 
Action: Mouse scrolled (396, 445) with delta (0, 0)
Screenshot: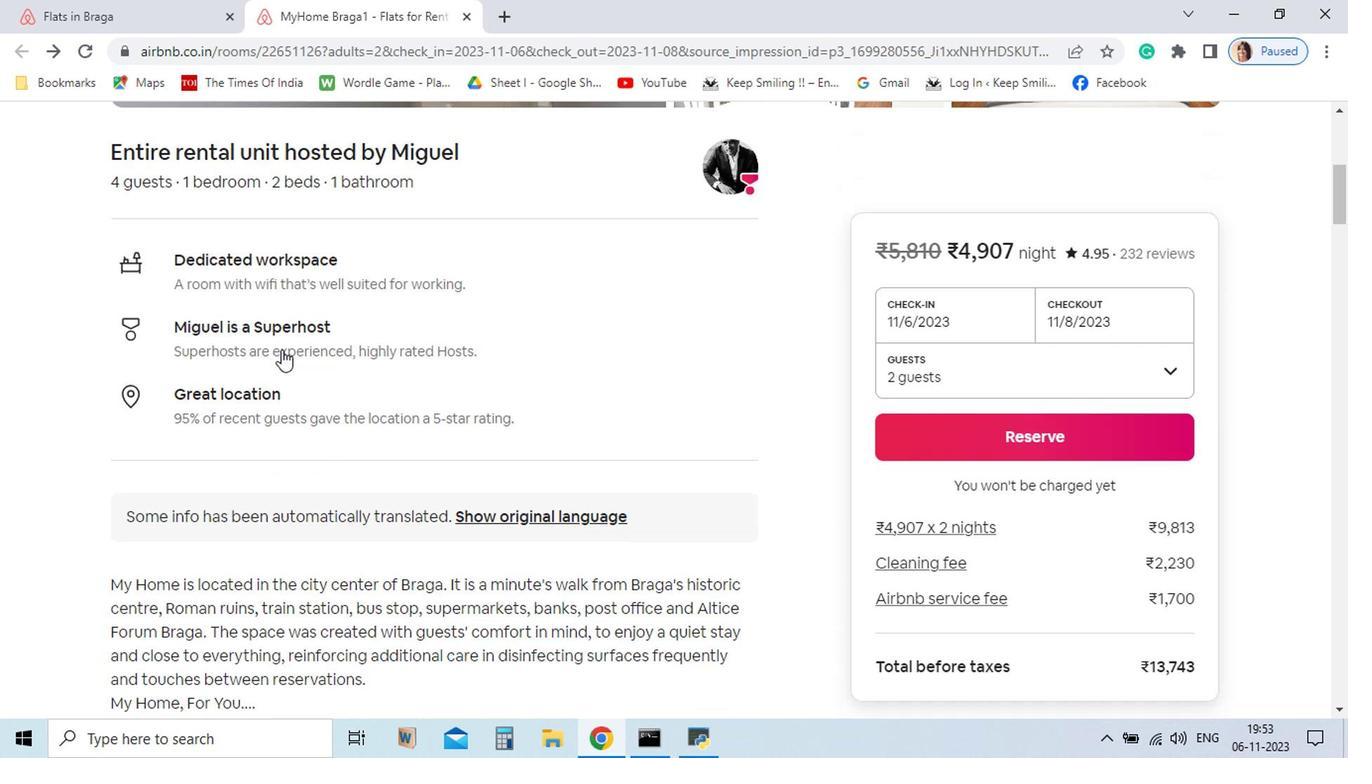 
Action: Mouse scrolled (396, 445) with delta (0, 0)
Screenshot: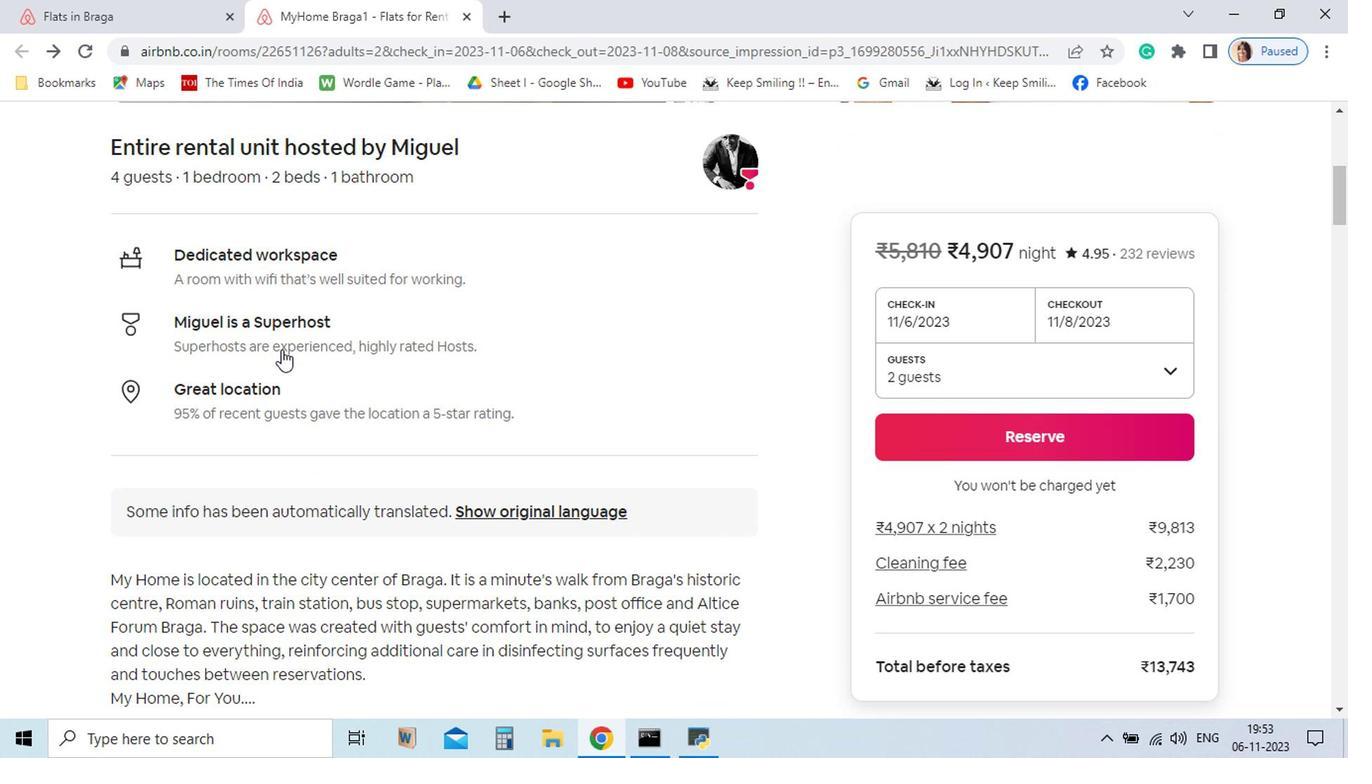 
Action: Mouse scrolled (396, 445) with delta (0, 0)
Screenshot: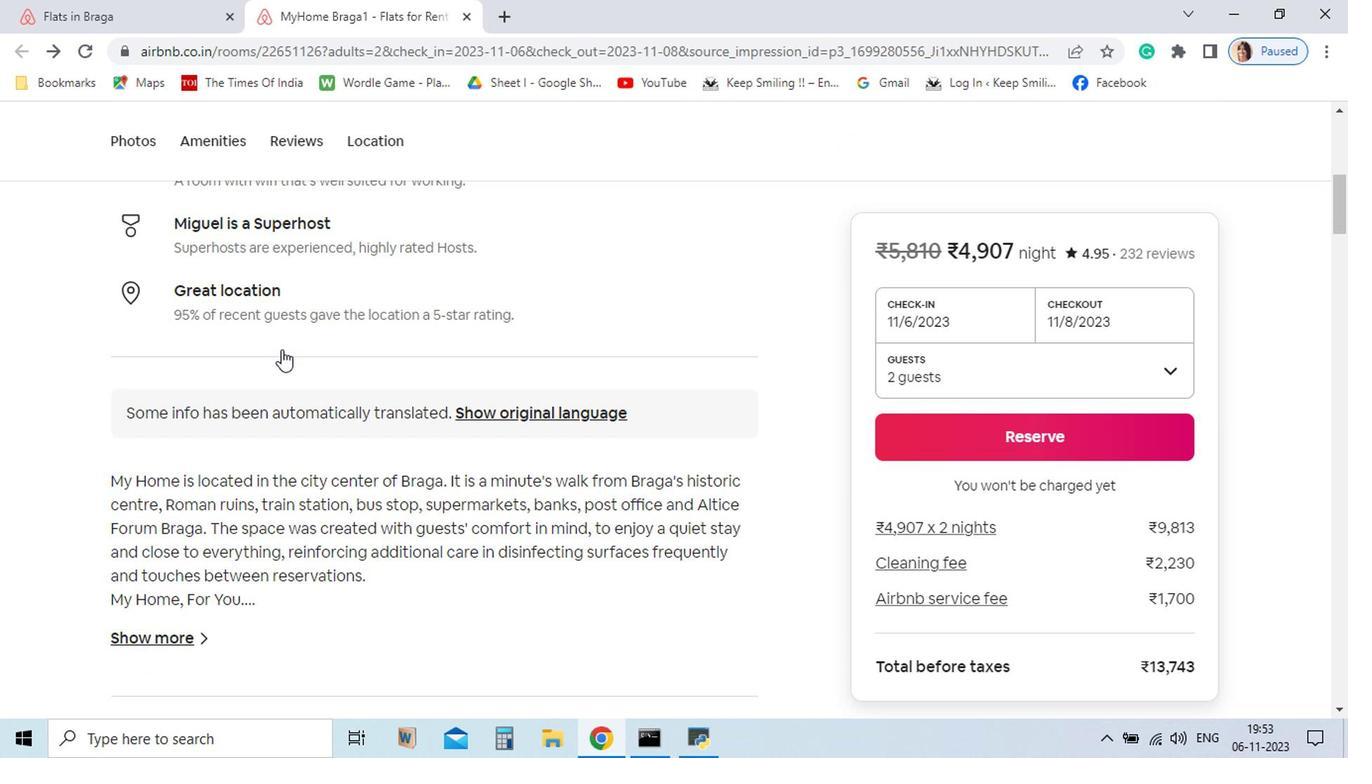 
Action: Mouse moved to (396, 445)
Screenshot: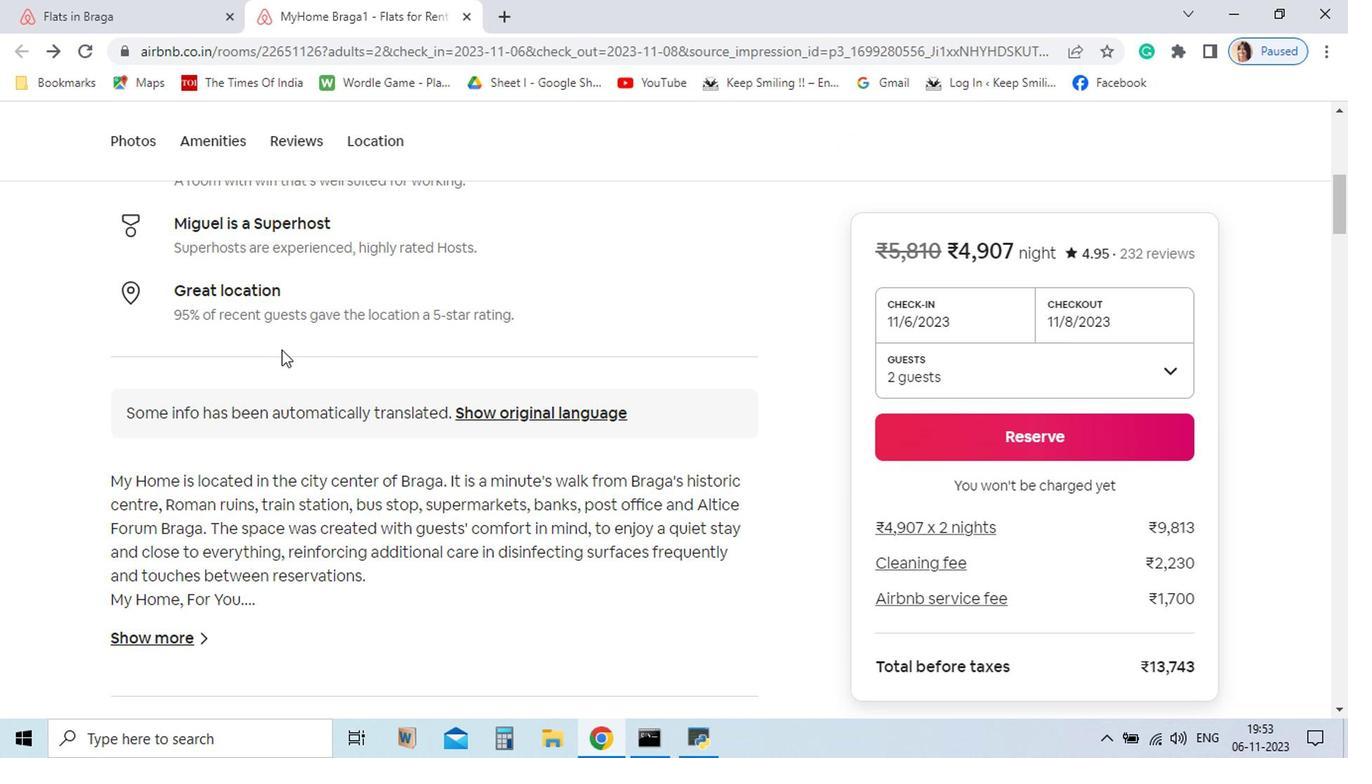 
Action: Mouse scrolled (396, 445) with delta (0, 0)
Screenshot: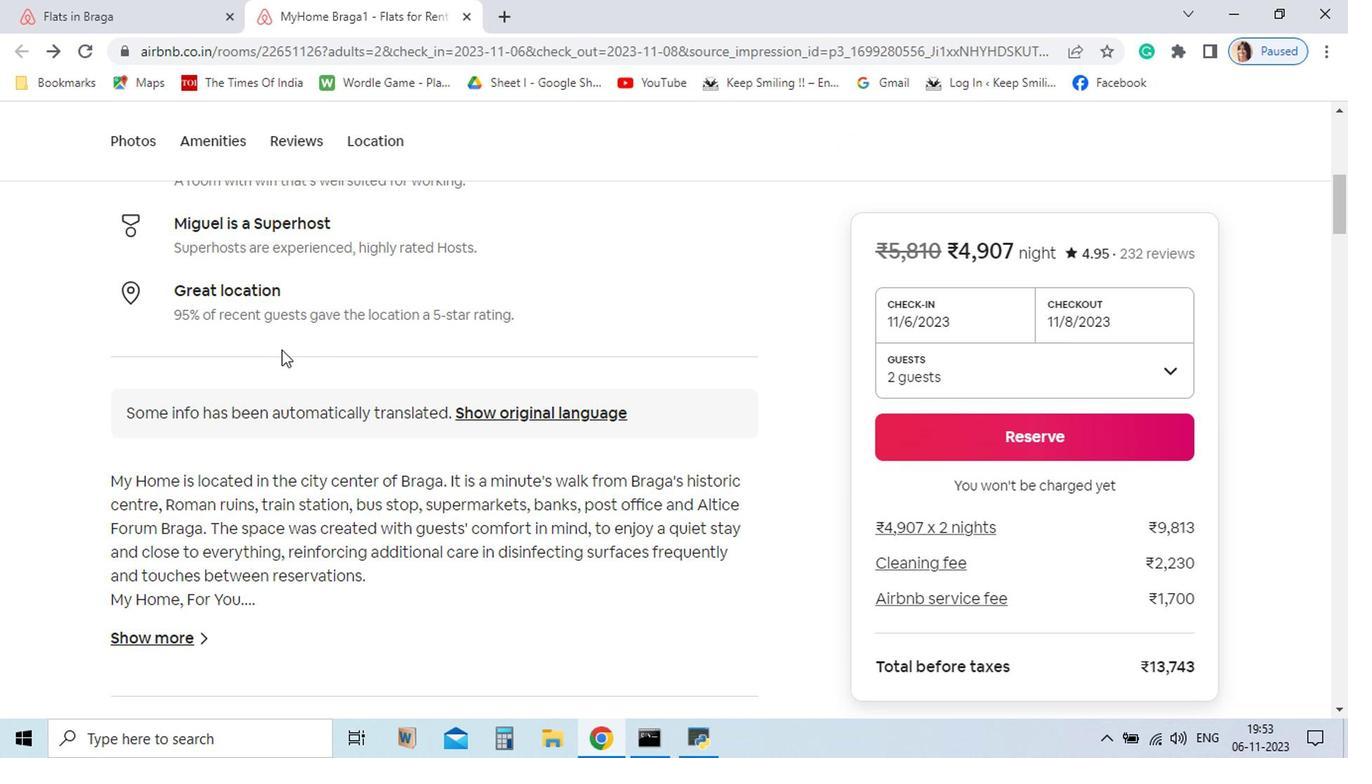 
Action: Mouse moved to (396, 445)
Screenshot: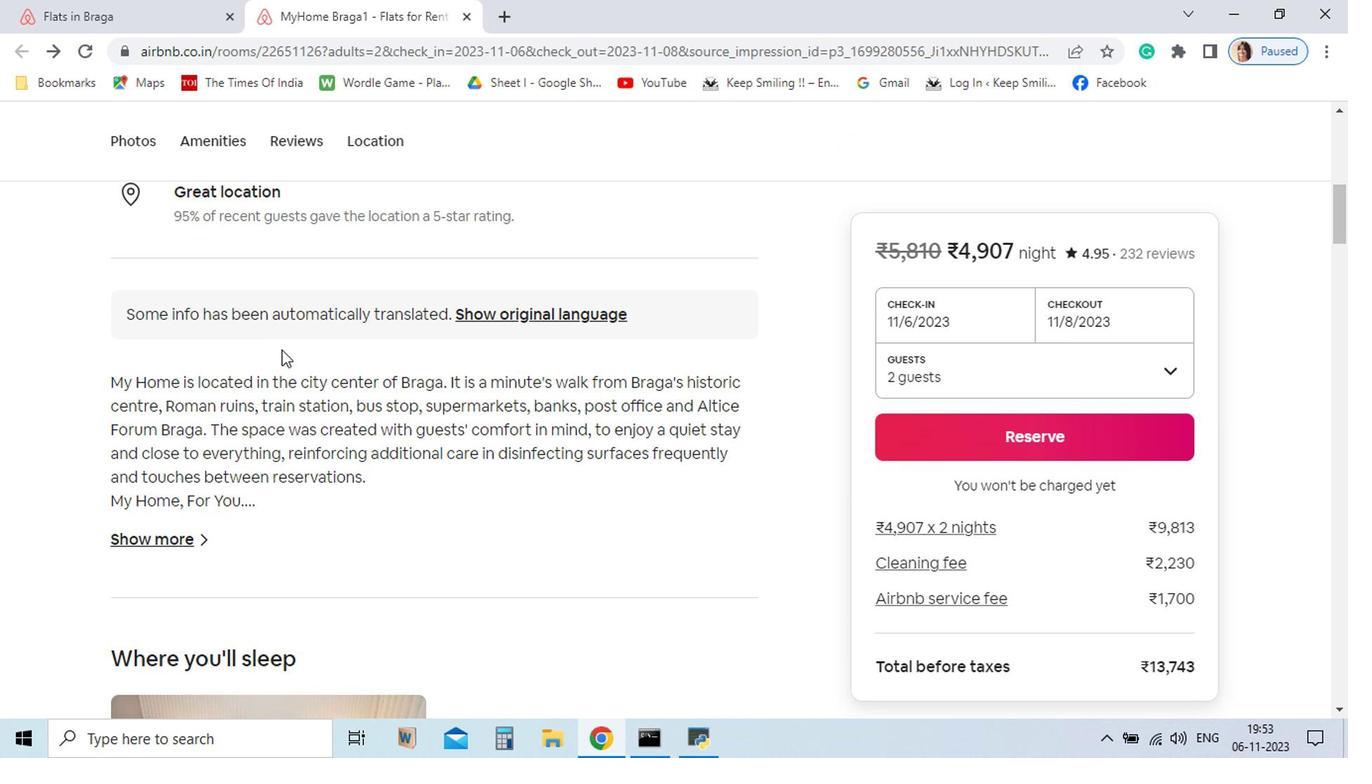 
Action: Mouse scrolled (396, 445) with delta (0, 0)
Screenshot: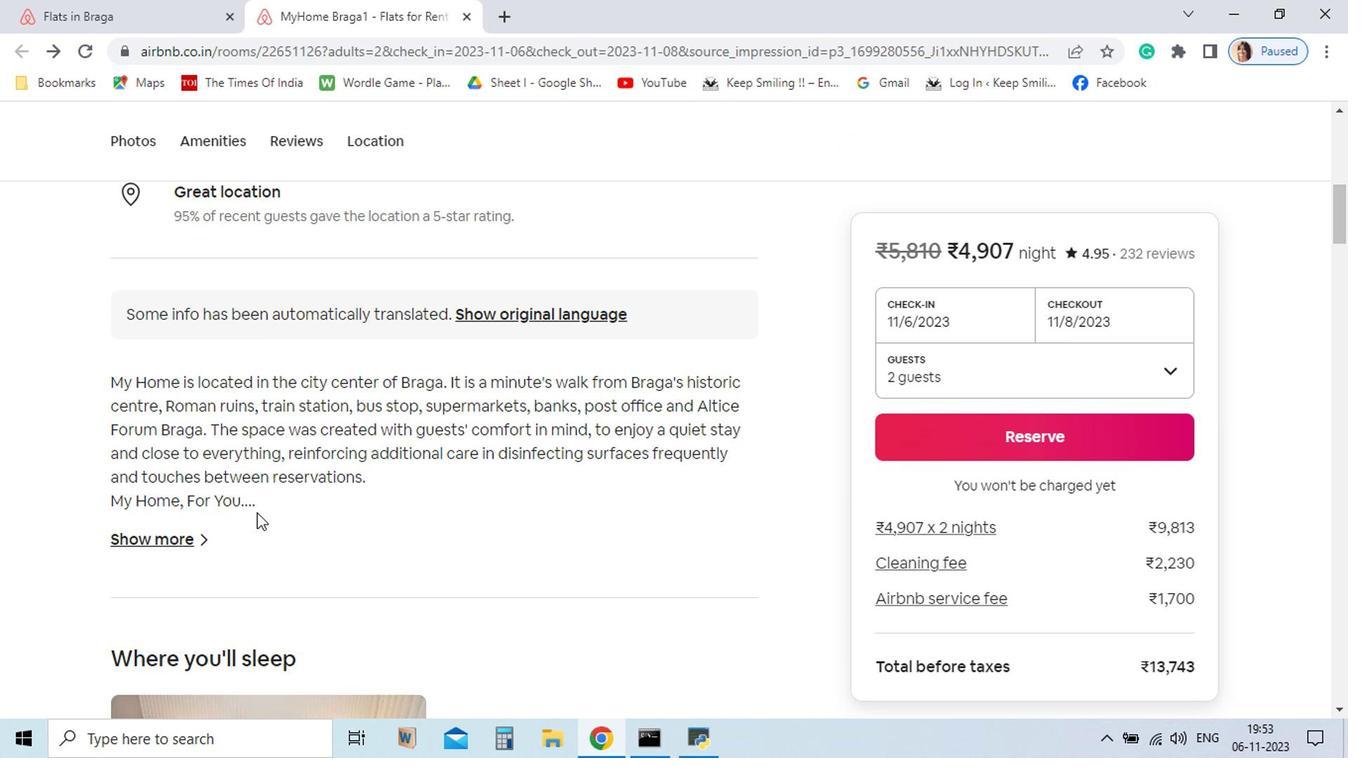 
Action: Mouse moved to (329, 576)
Screenshot: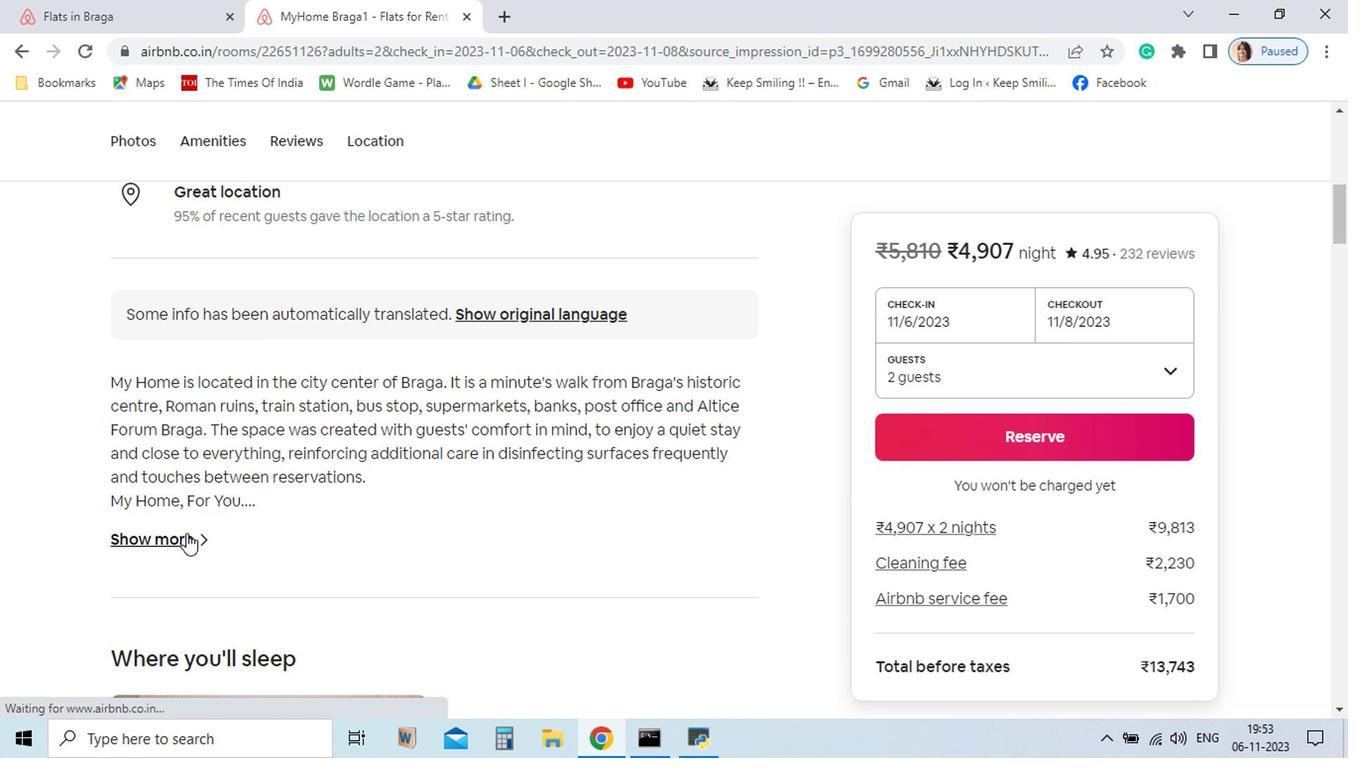 
Action: Mouse pressed left at (329, 576)
Screenshot: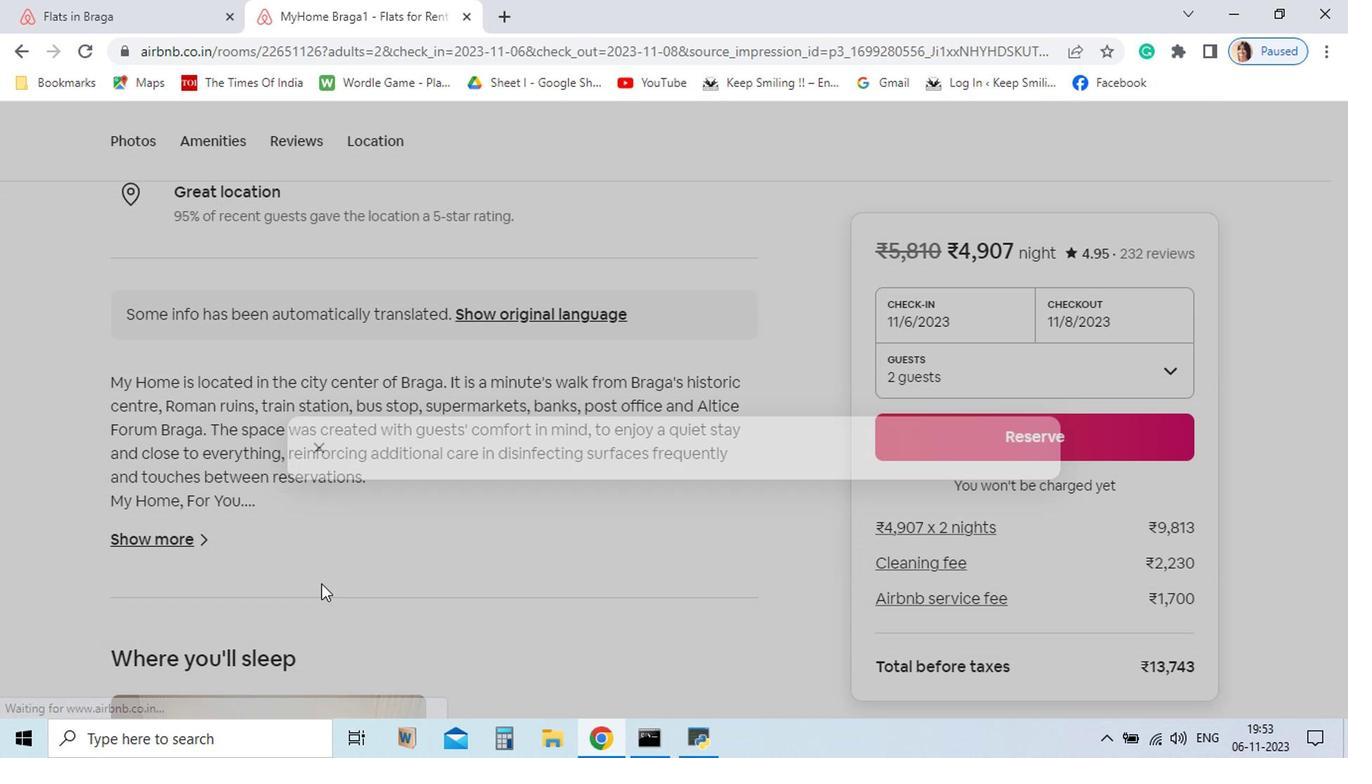 
Action: Mouse moved to (943, 671)
Screenshot: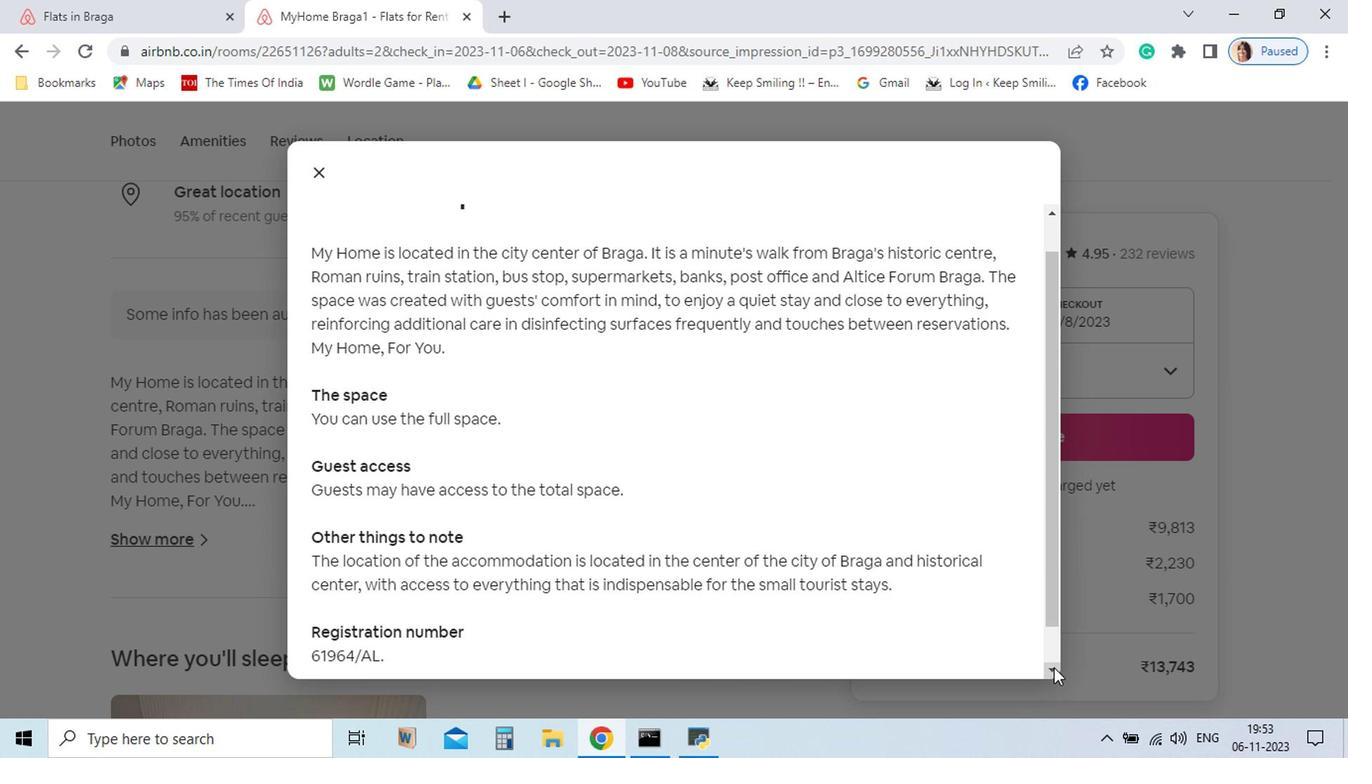 
Action: Mouse pressed left at (943, 671)
Screenshot: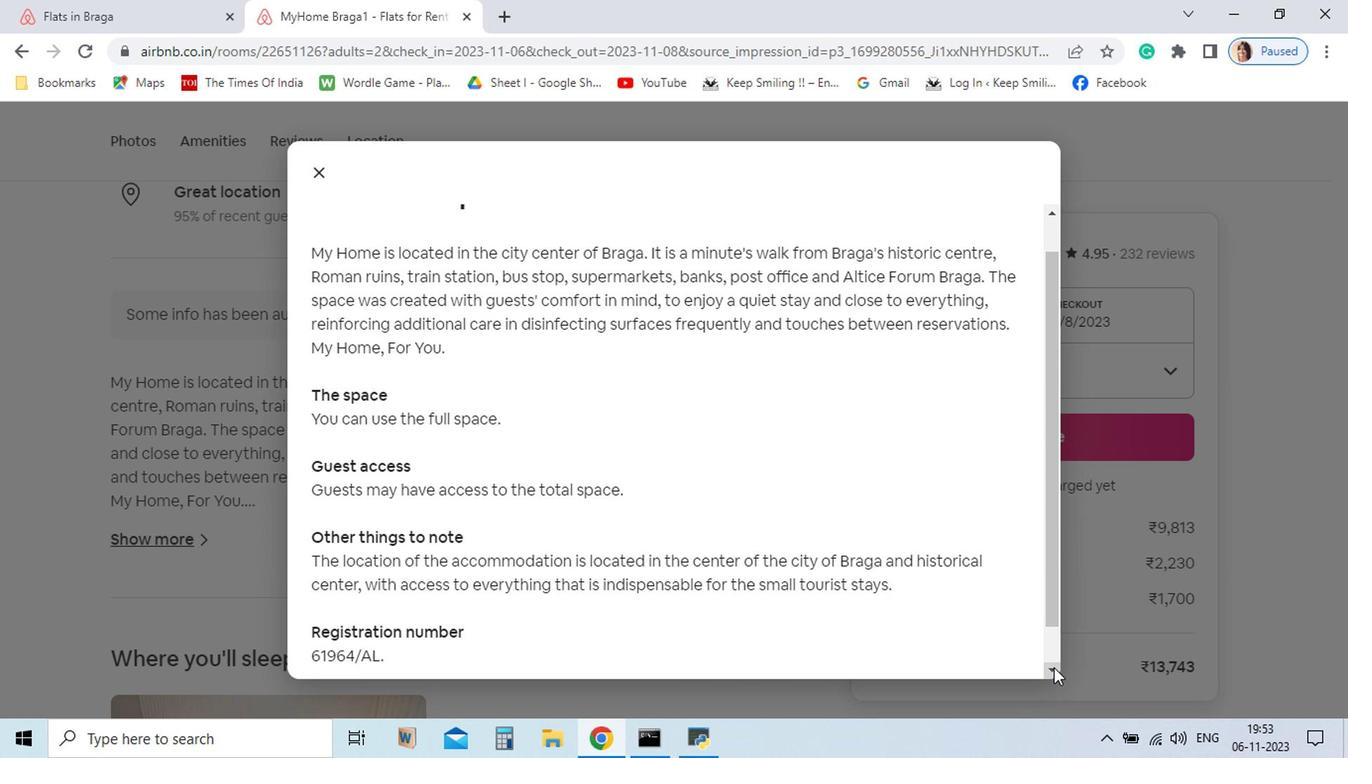 
Action: Mouse pressed left at (943, 671)
Screenshot: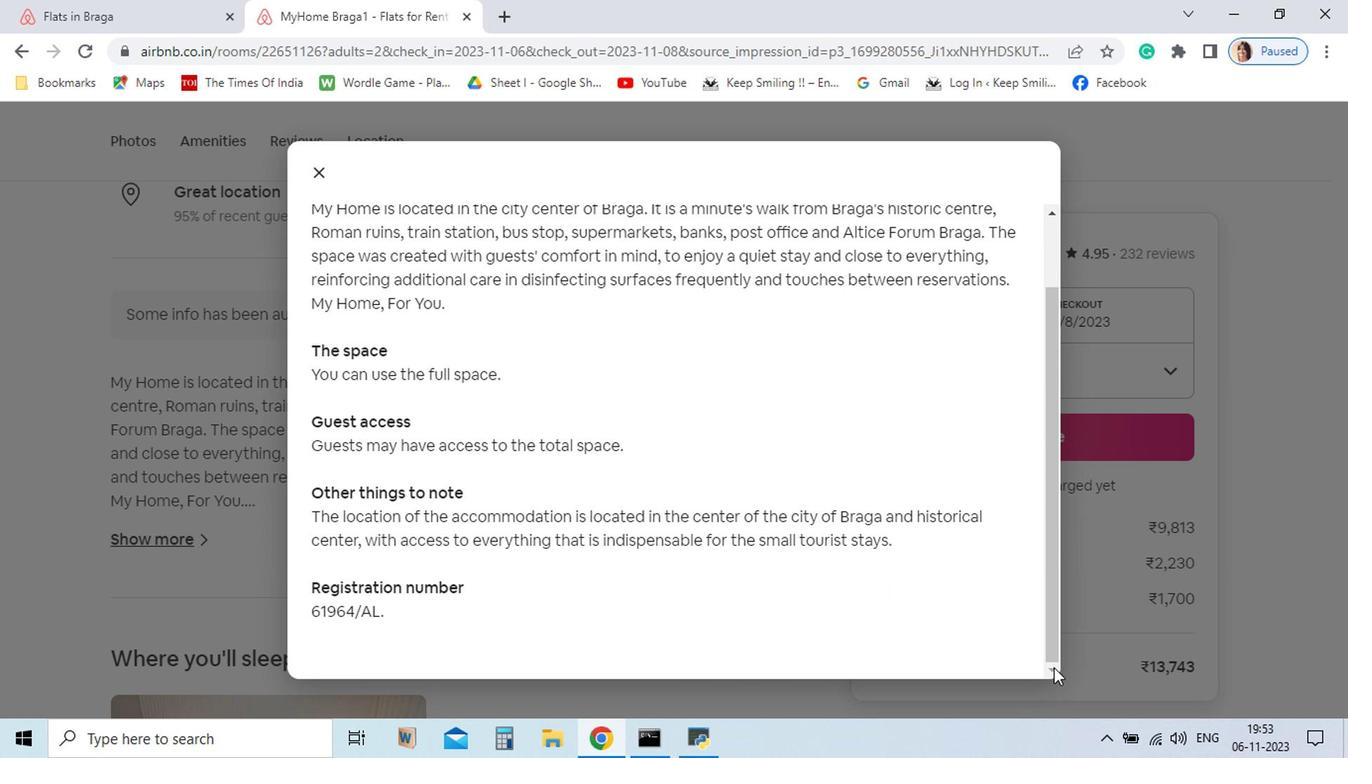 
Action: Mouse moved to (943, 671)
Screenshot: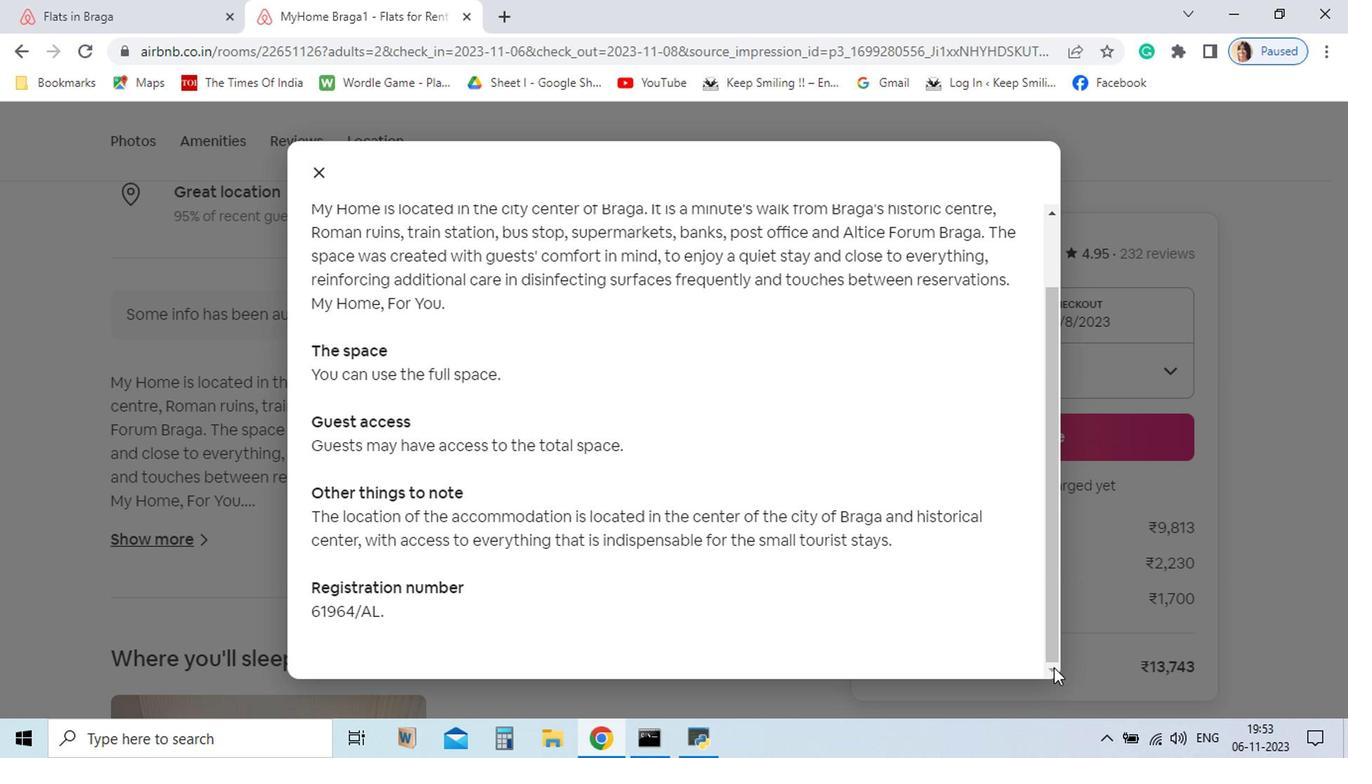 
Action: Mouse pressed left at (943, 671)
Screenshot: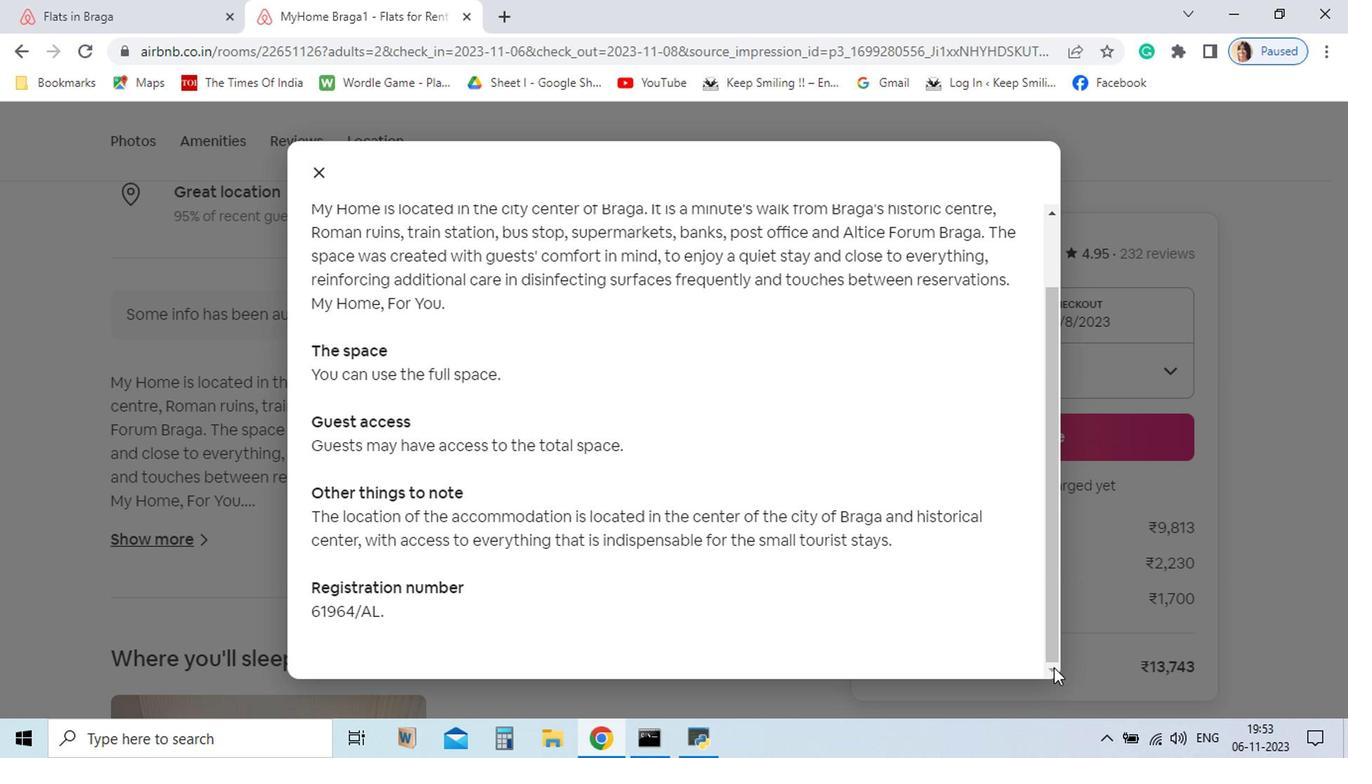 
Action: Mouse moved to (423, 316)
Screenshot: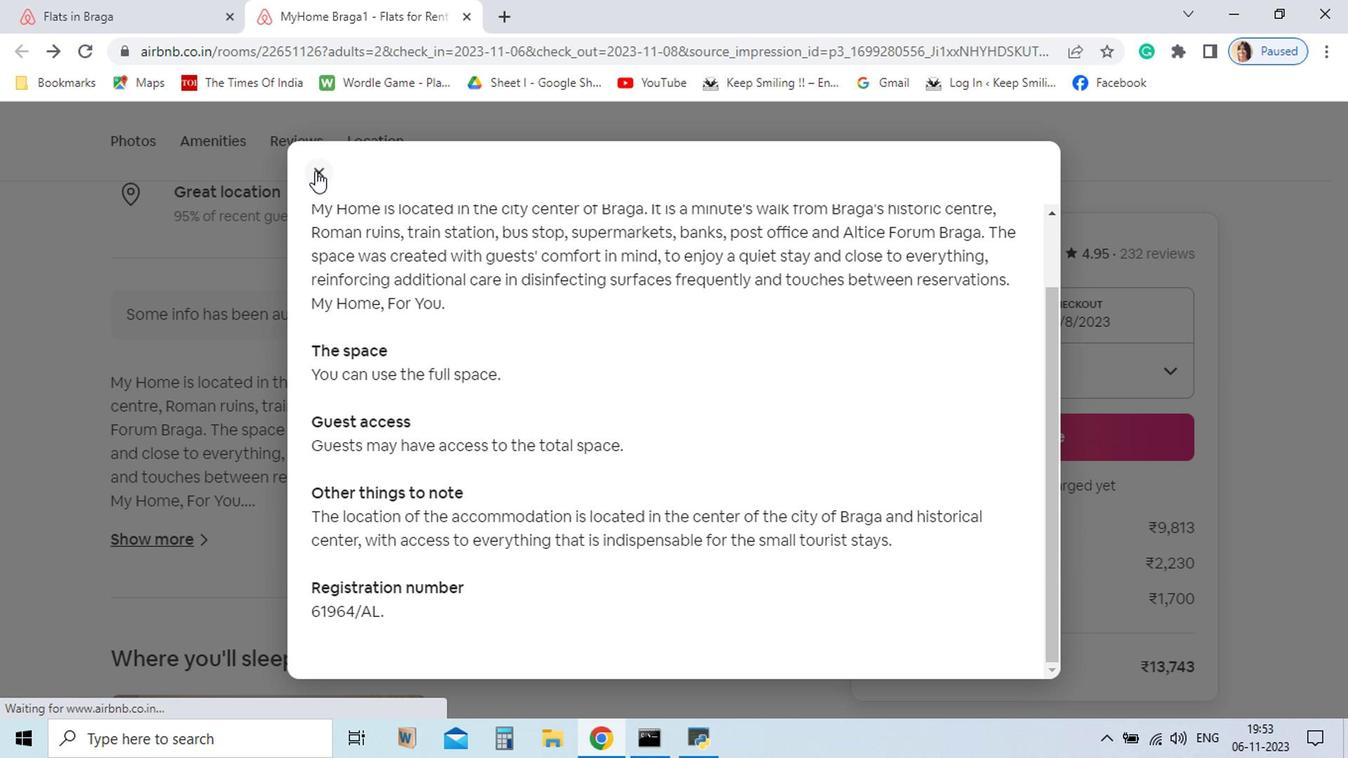 
Action: Mouse pressed left at (423, 316)
Screenshot: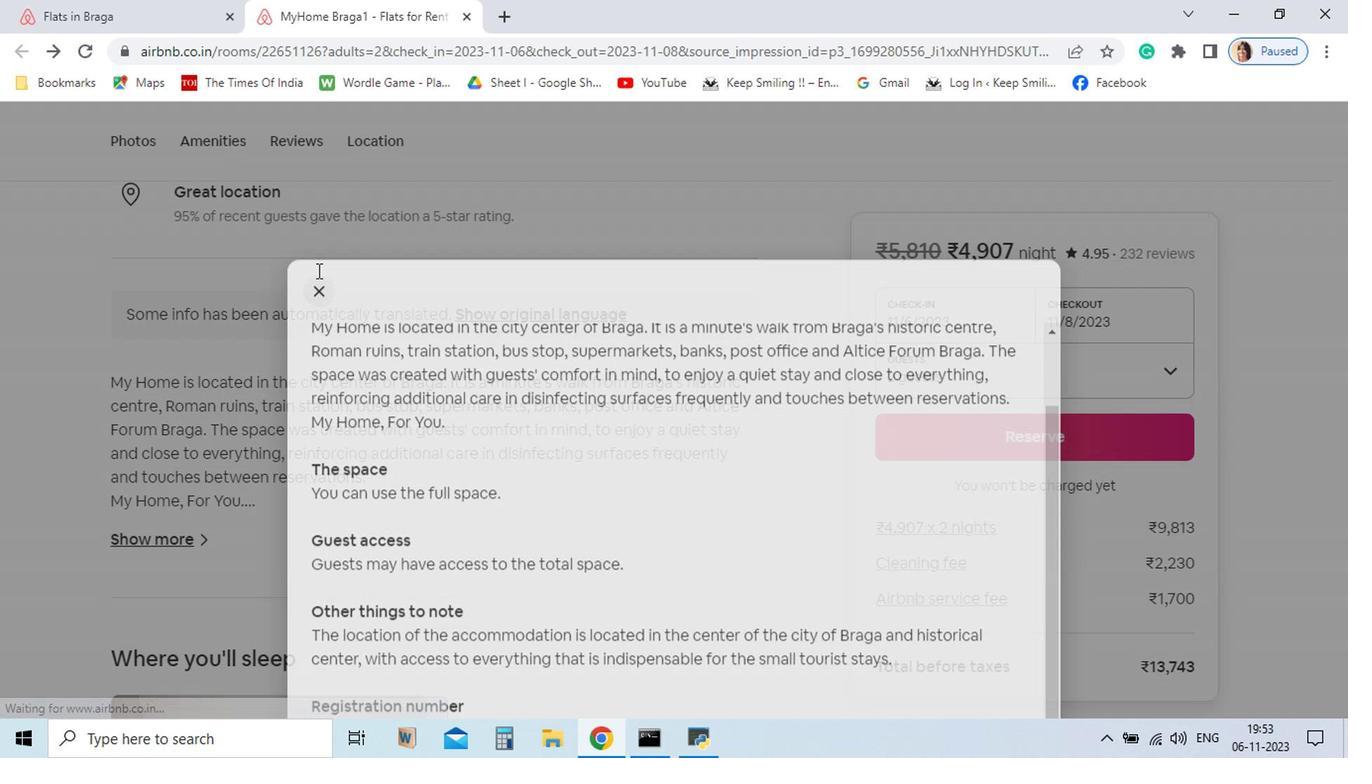 
Action: Mouse moved to (402, 606)
Screenshot: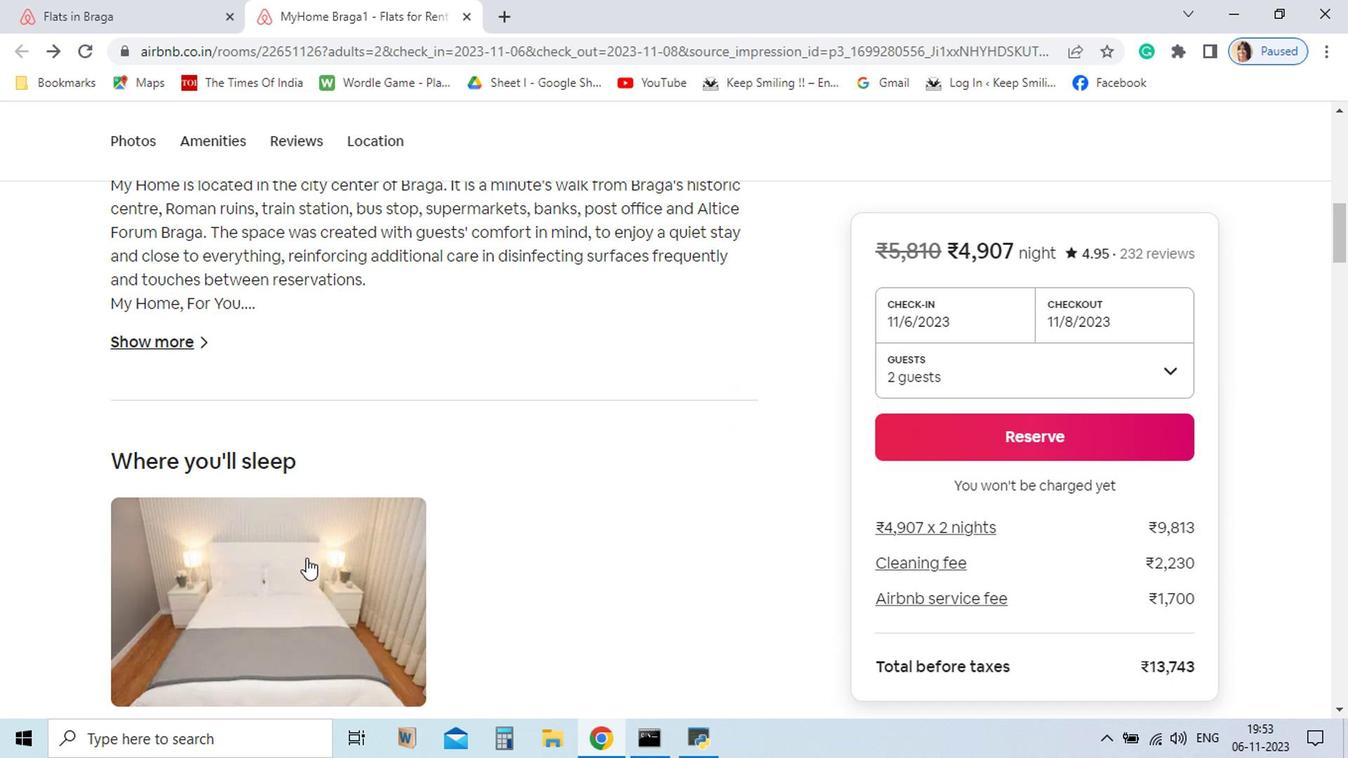 
Action: Mouse scrolled (402, 605) with delta (0, 0)
Screenshot: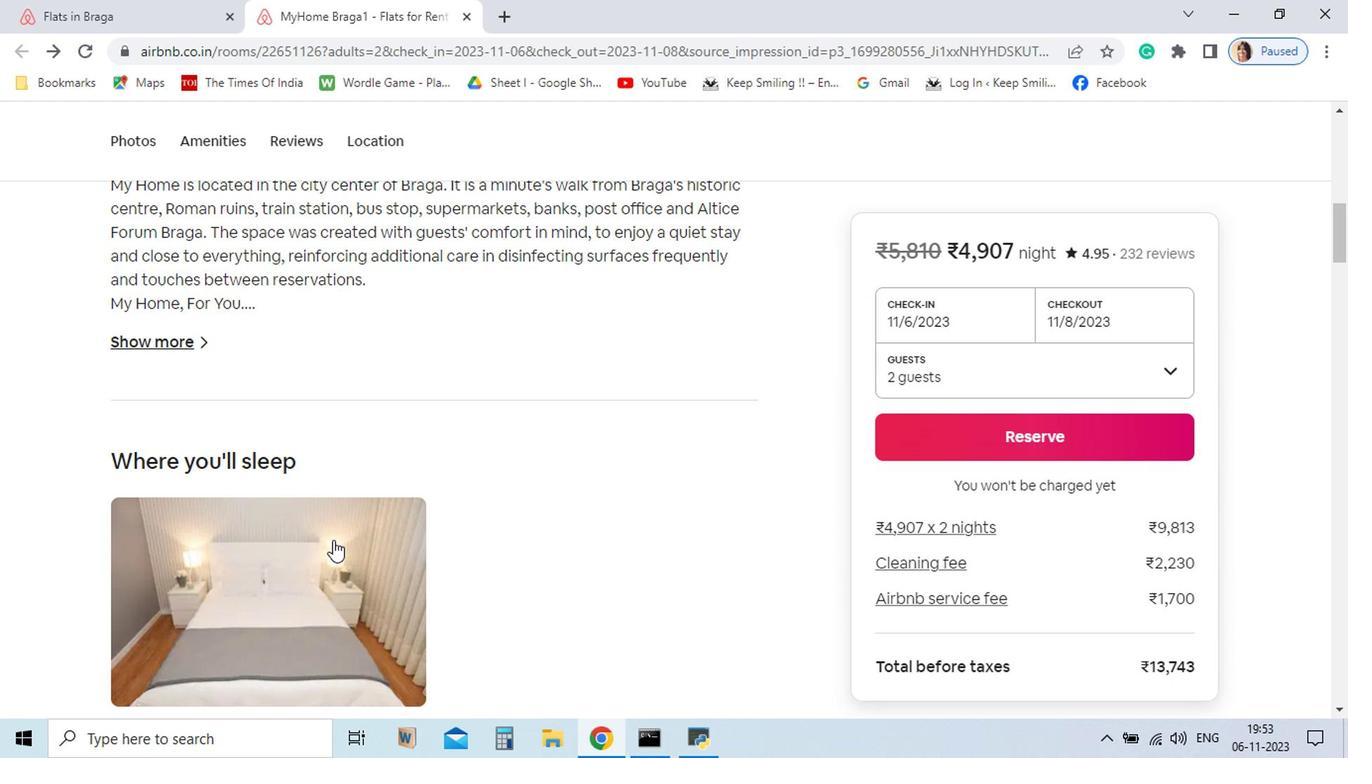 
Action: Mouse scrolled (402, 605) with delta (0, 0)
Screenshot: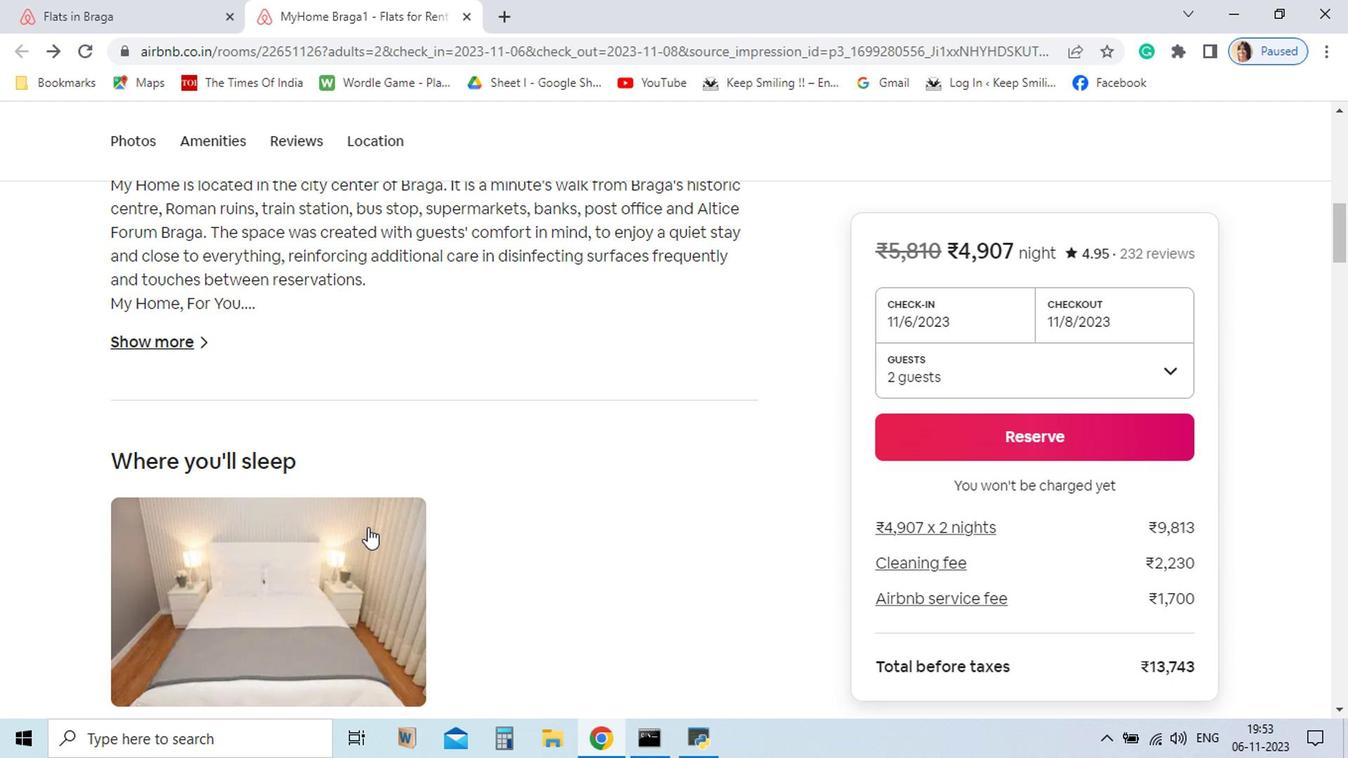 
Action: Mouse moved to (620, 591)
Screenshot: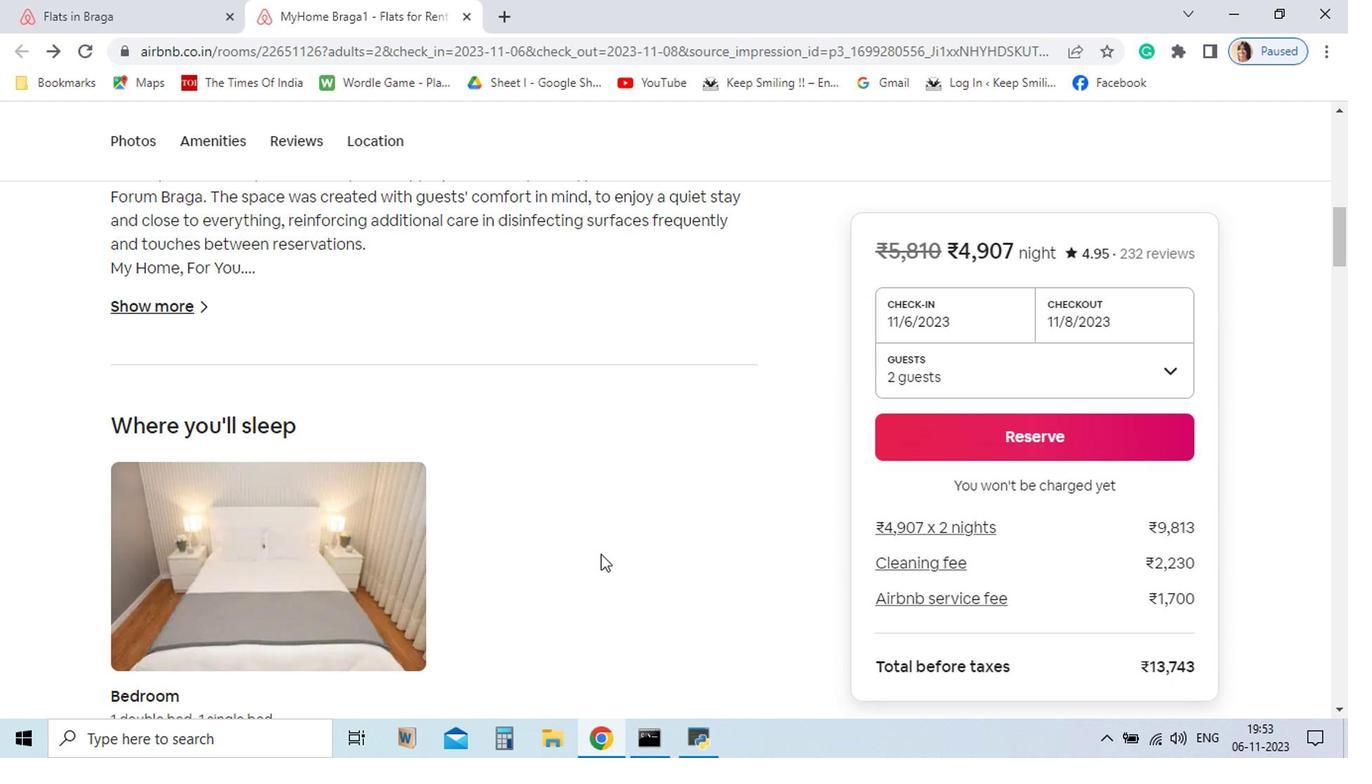 
Action: Mouse scrolled (620, 591) with delta (0, 0)
Screenshot: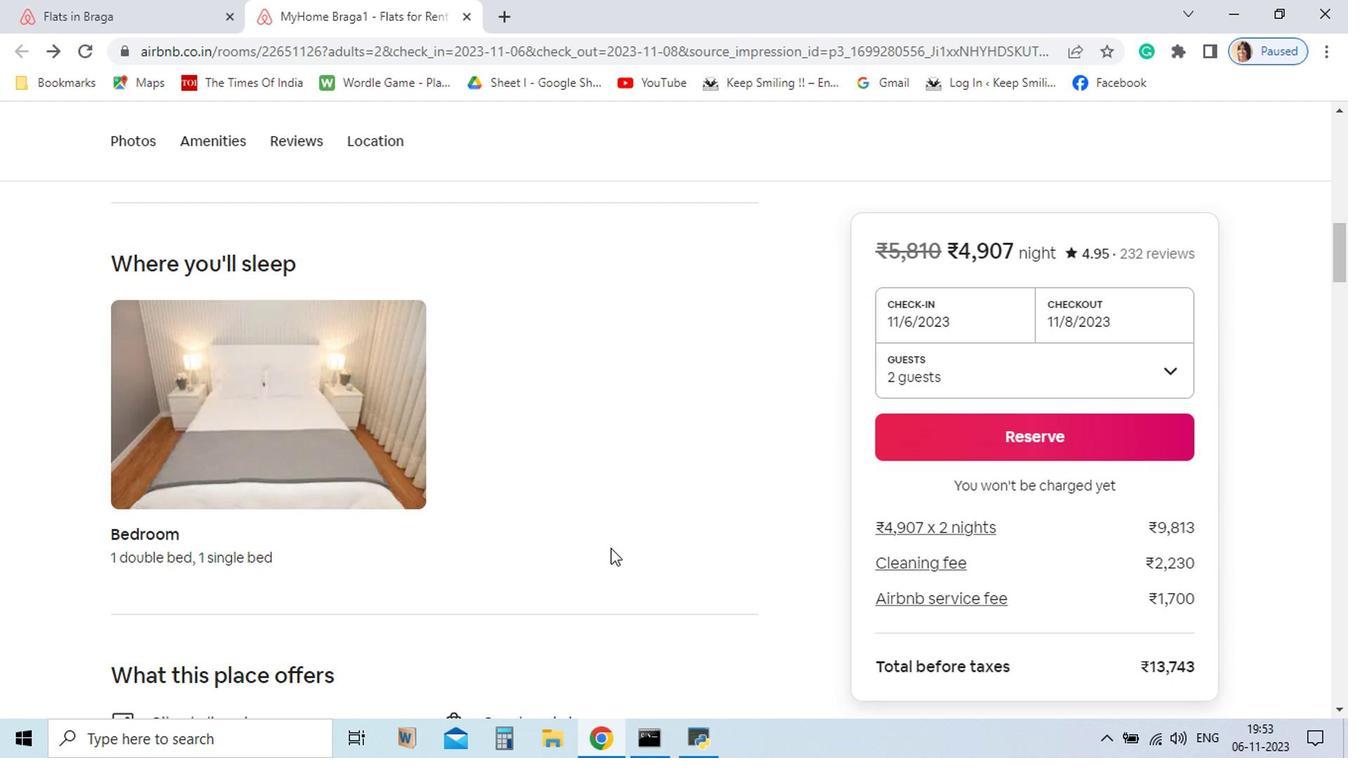 
Action: Mouse moved to (622, 591)
Screenshot: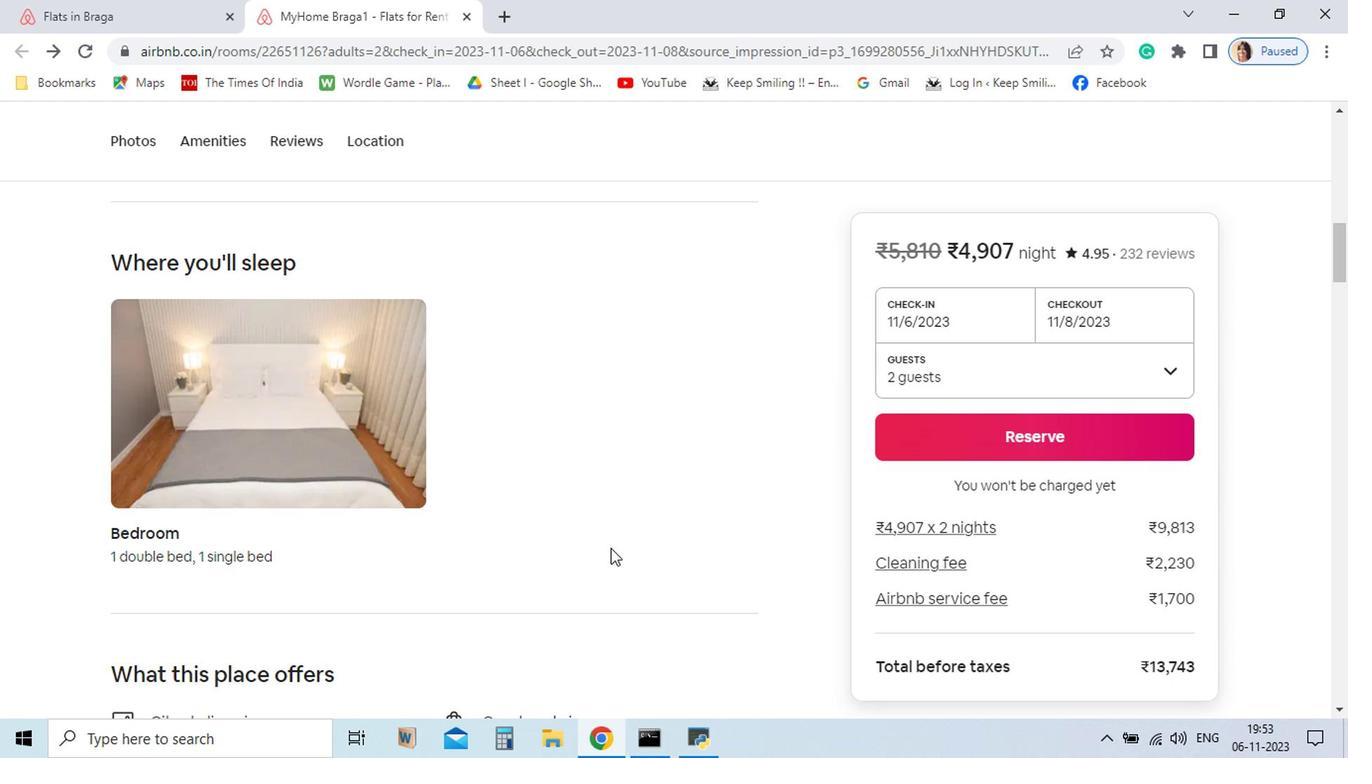 
Action: Mouse scrolled (622, 590) with delta (0, 0)
Screenshot: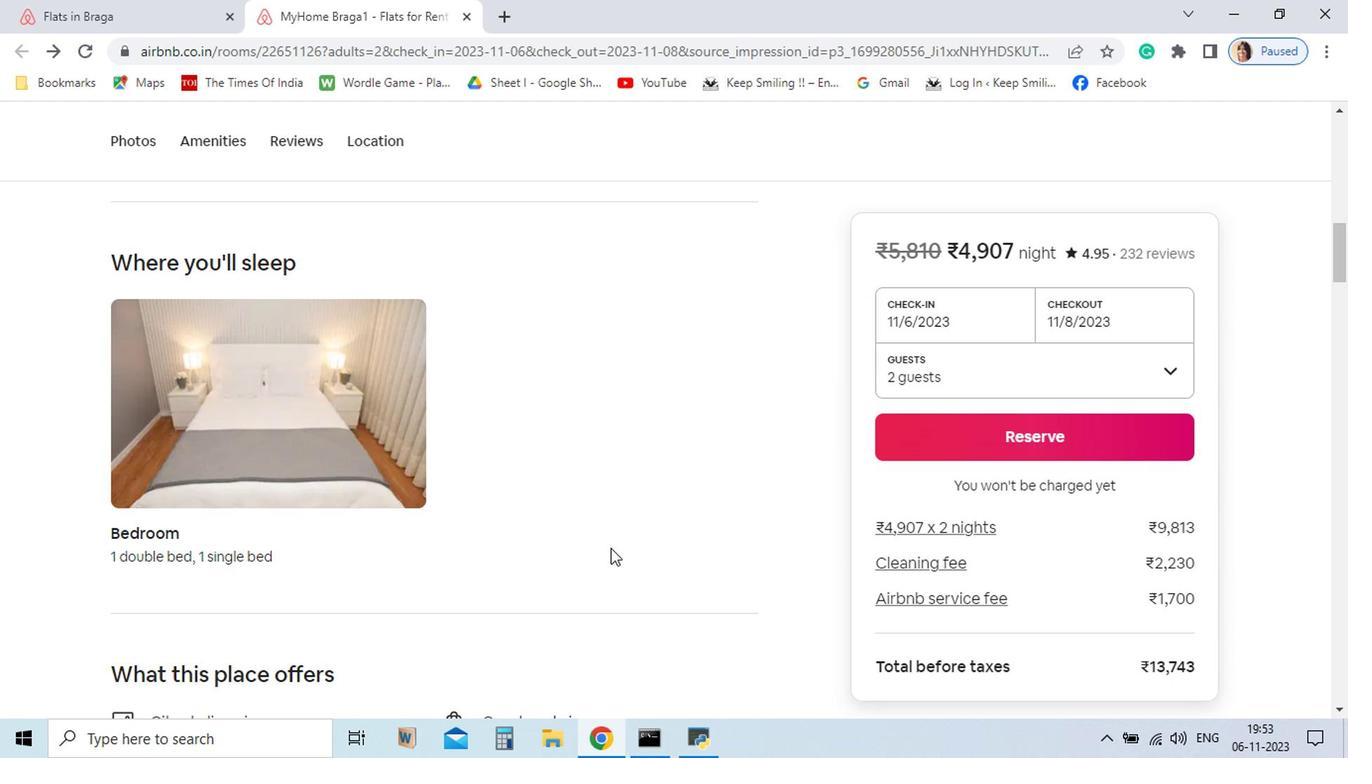 
Action: Mouse moved to (629, 586)
Screenshot: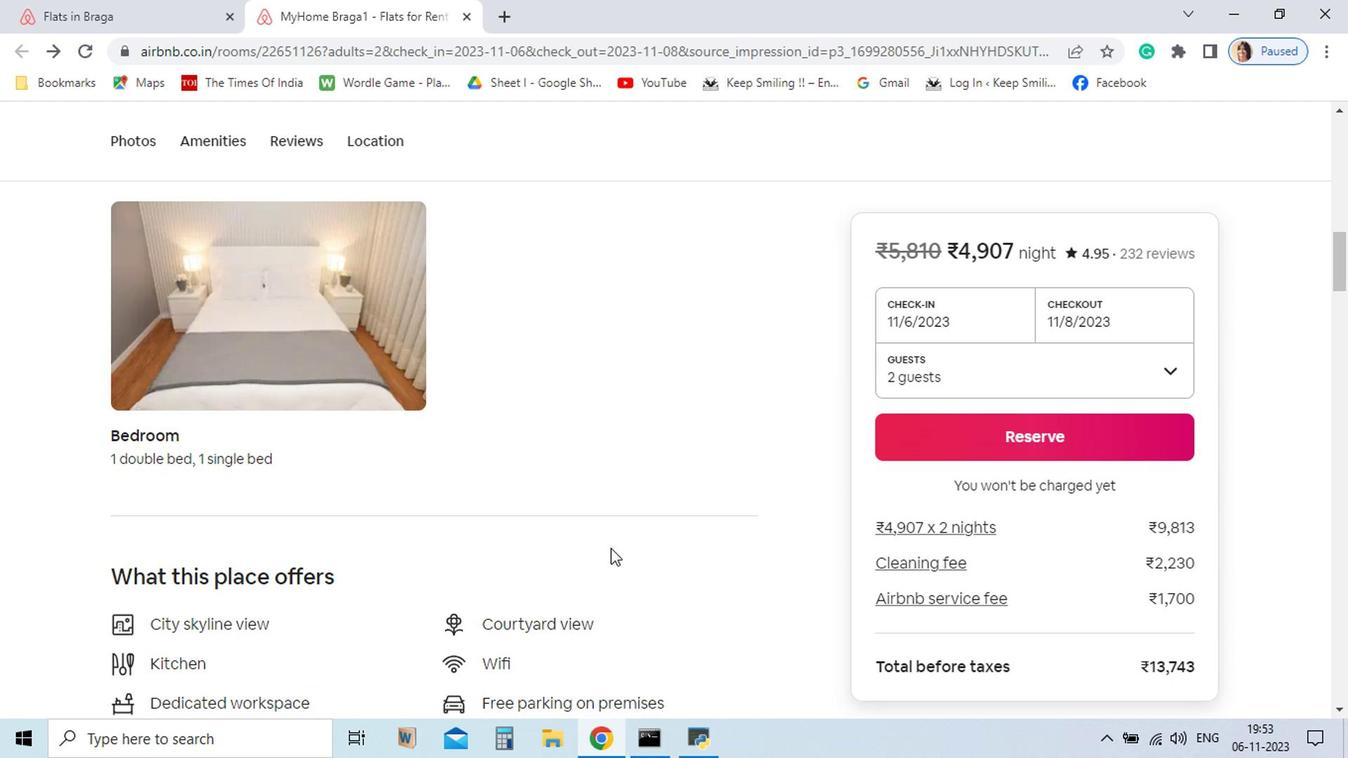 
Action: Mouse scrolled (629, 586) with delta (0, 0)
Screenshot: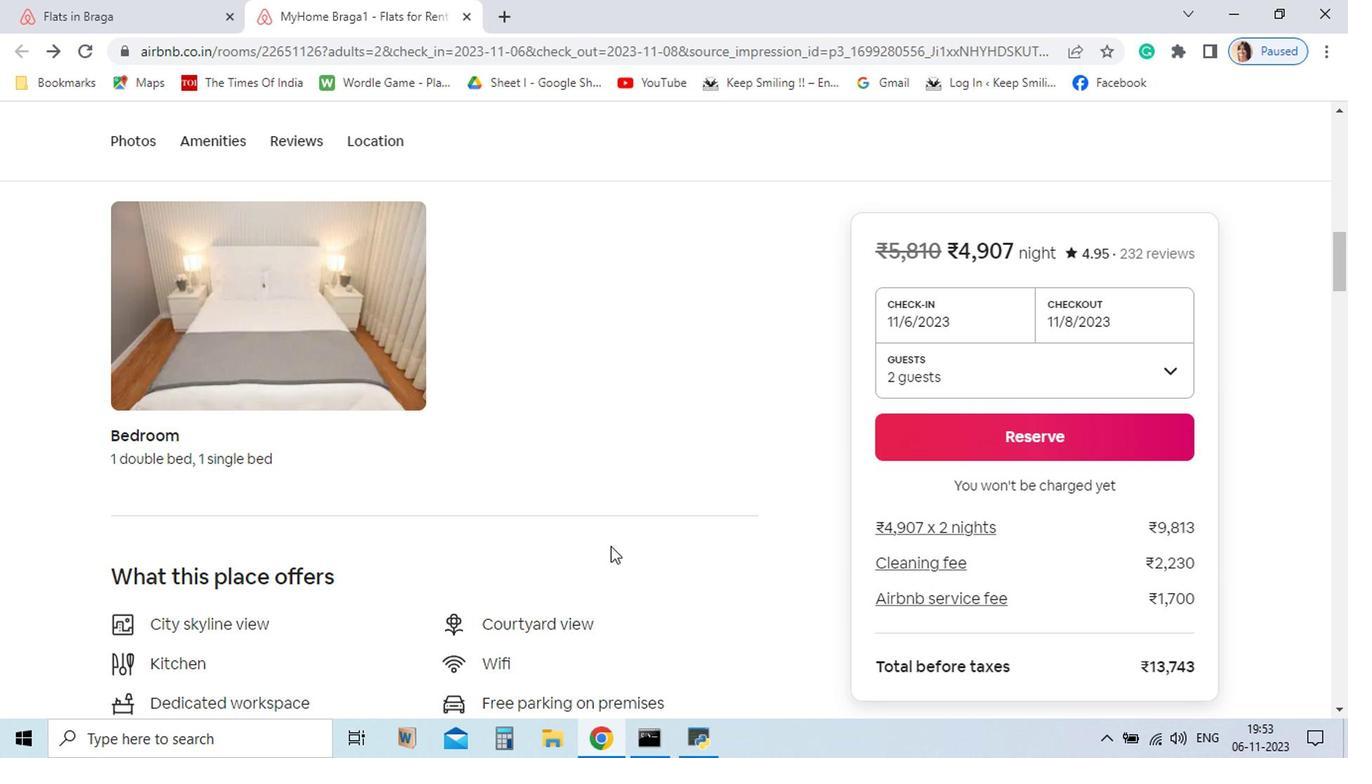 
Action: Mouse moved to (629, 585)
Screenshot: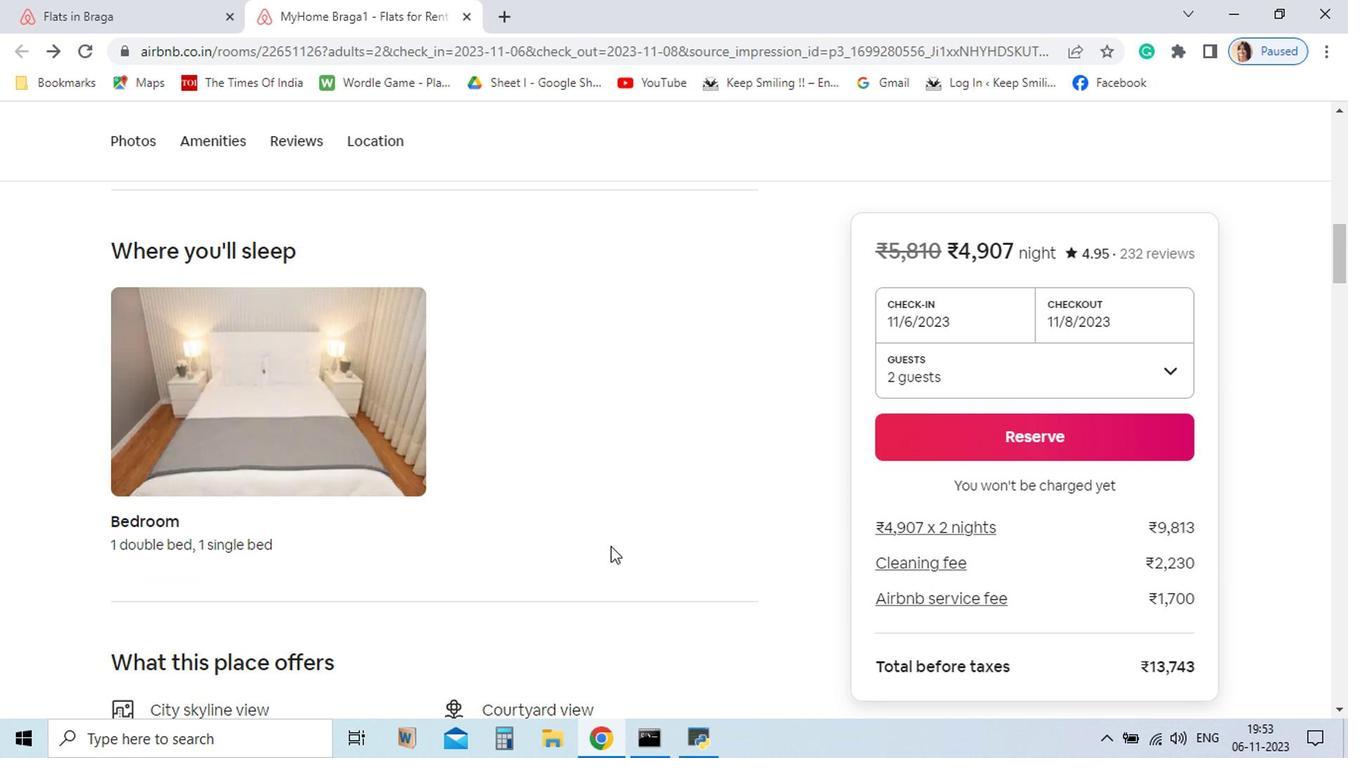 
Action: Mouse scrolled (629, 586) with delta (0, 0)
Screenshot: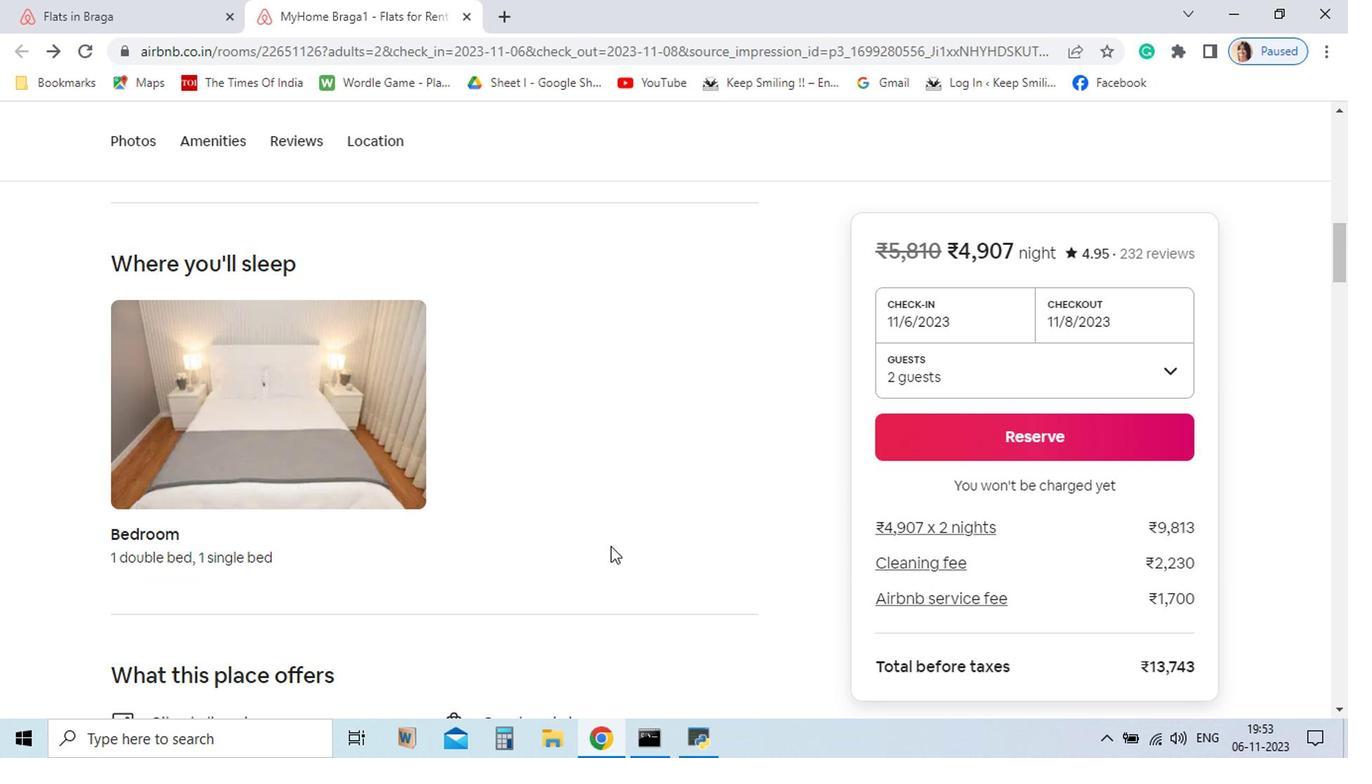 
Action: Mouse moved to (634, 582)
Screenshot: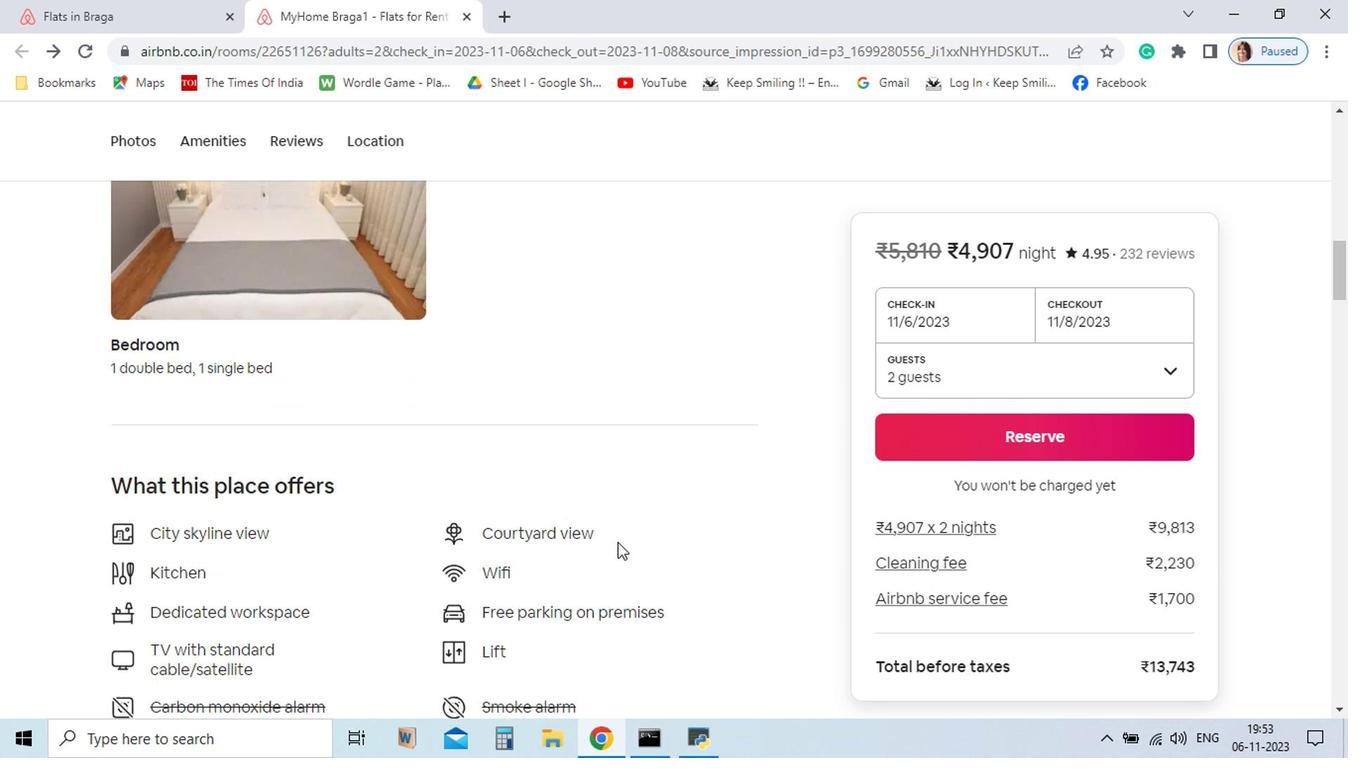 
Action: Mouse scrolled (634, 582) with delta (0, 0)
Screenshot: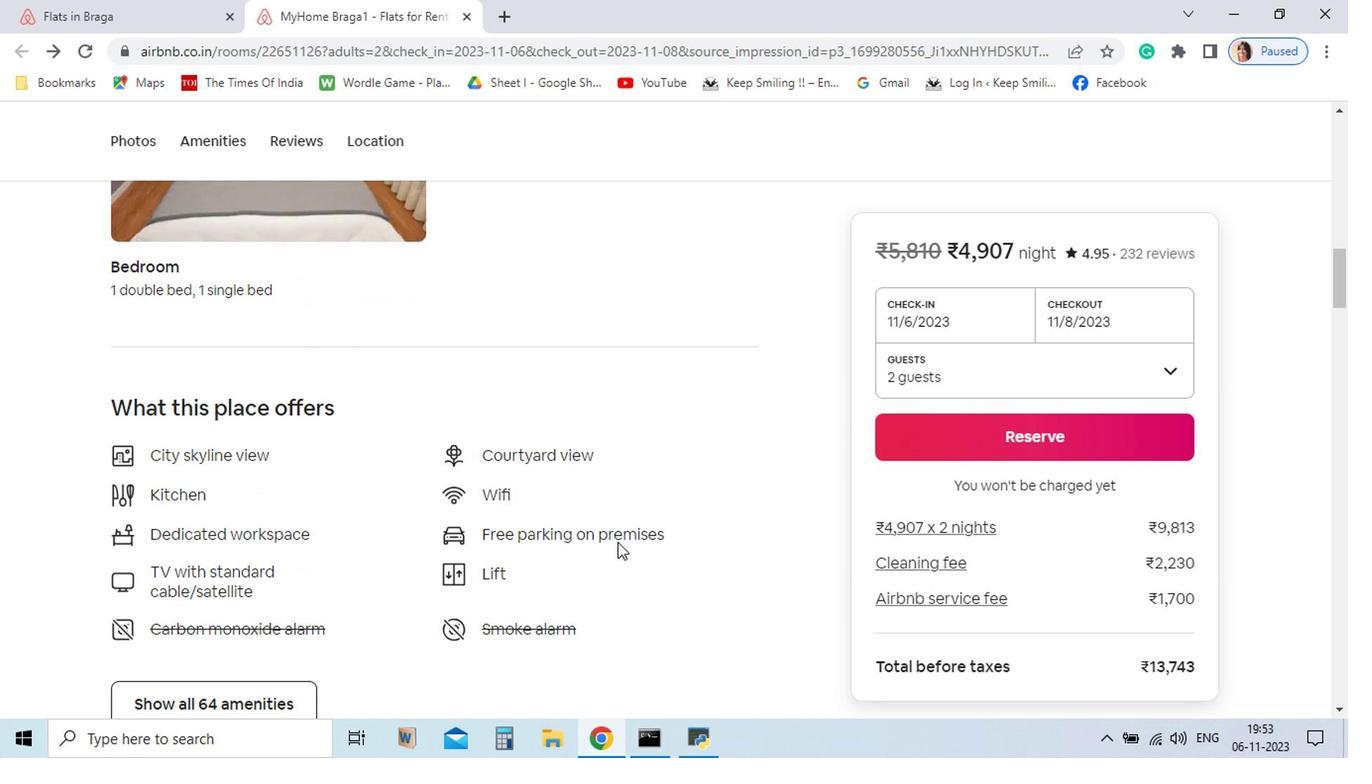 
Action: Mouse scrolled (634, 582) with delta (0, 0)
Screenshot: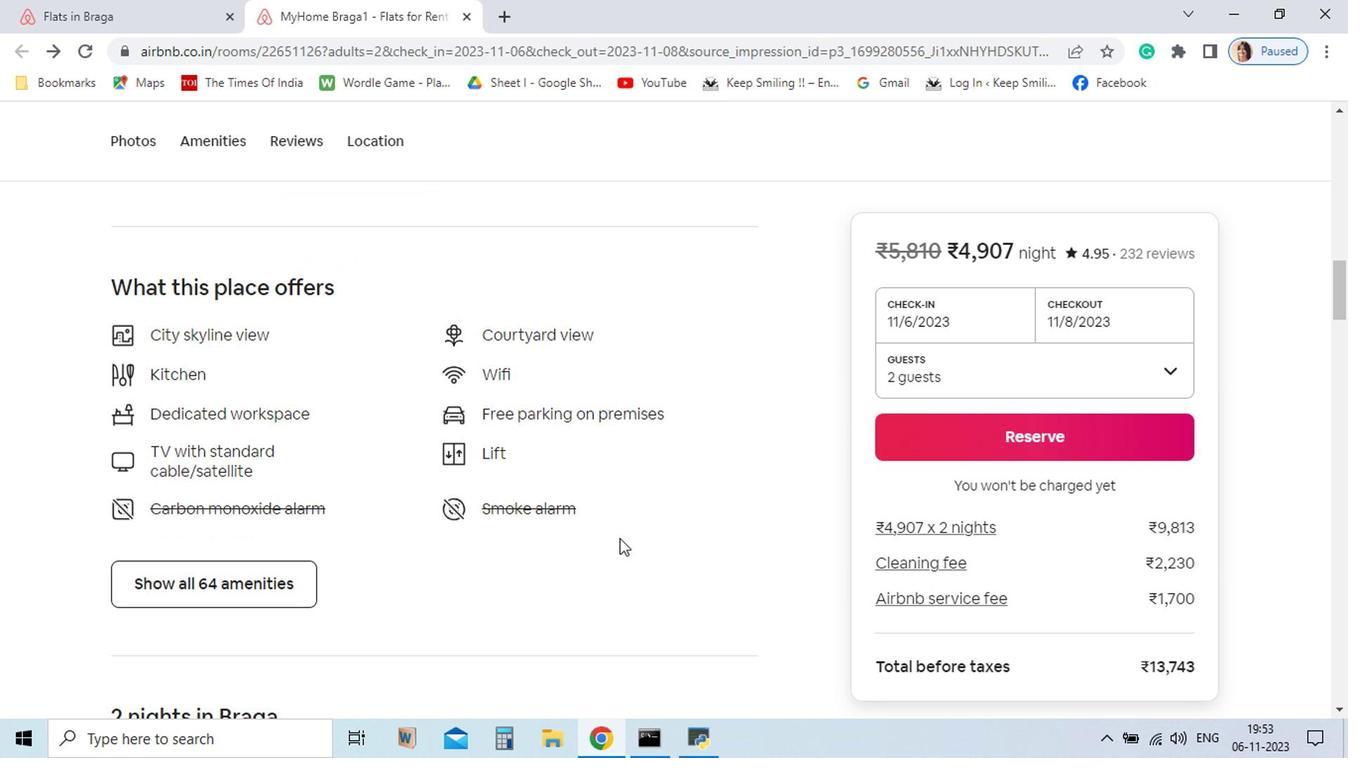
Action: Mouse moved to (634, 582)
Screenshot: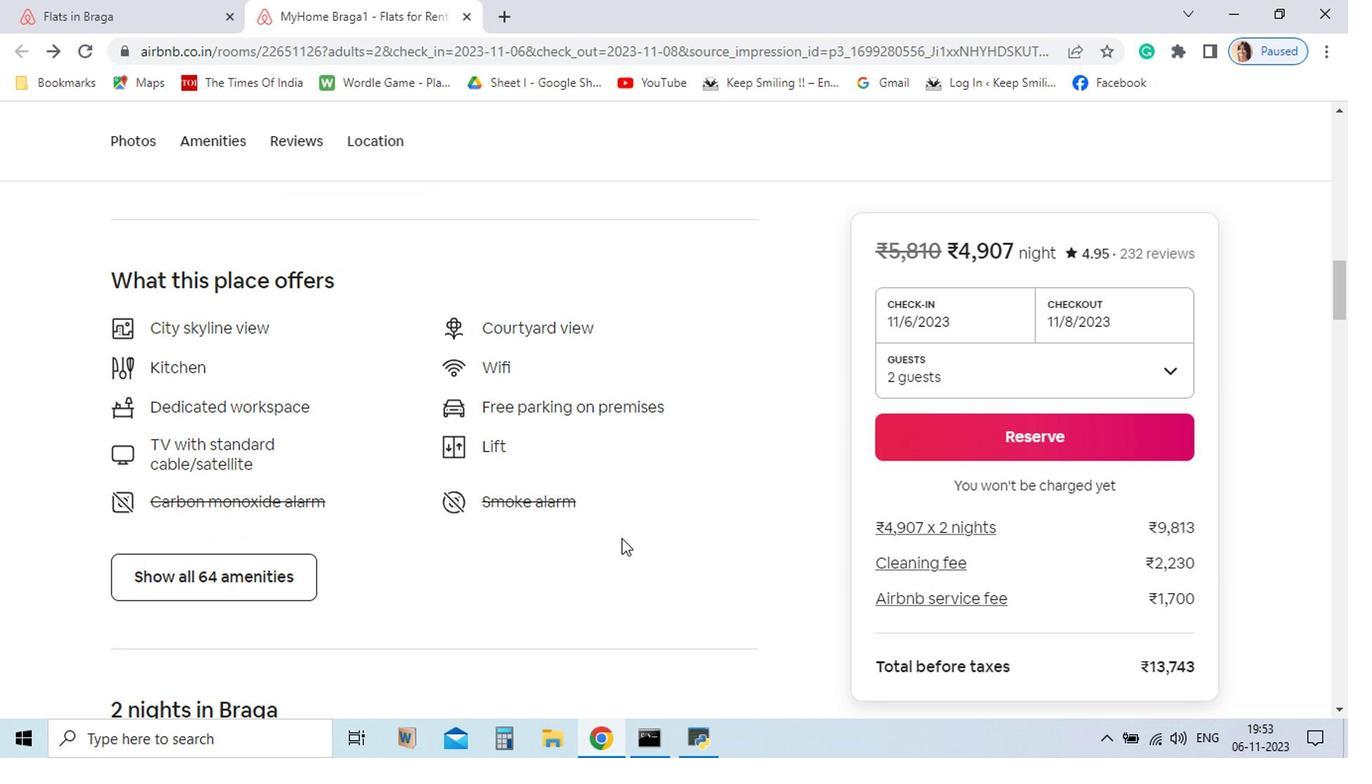 
Action: Mouse scrolled (634, 582) with delta (0, 0)
Screenshot: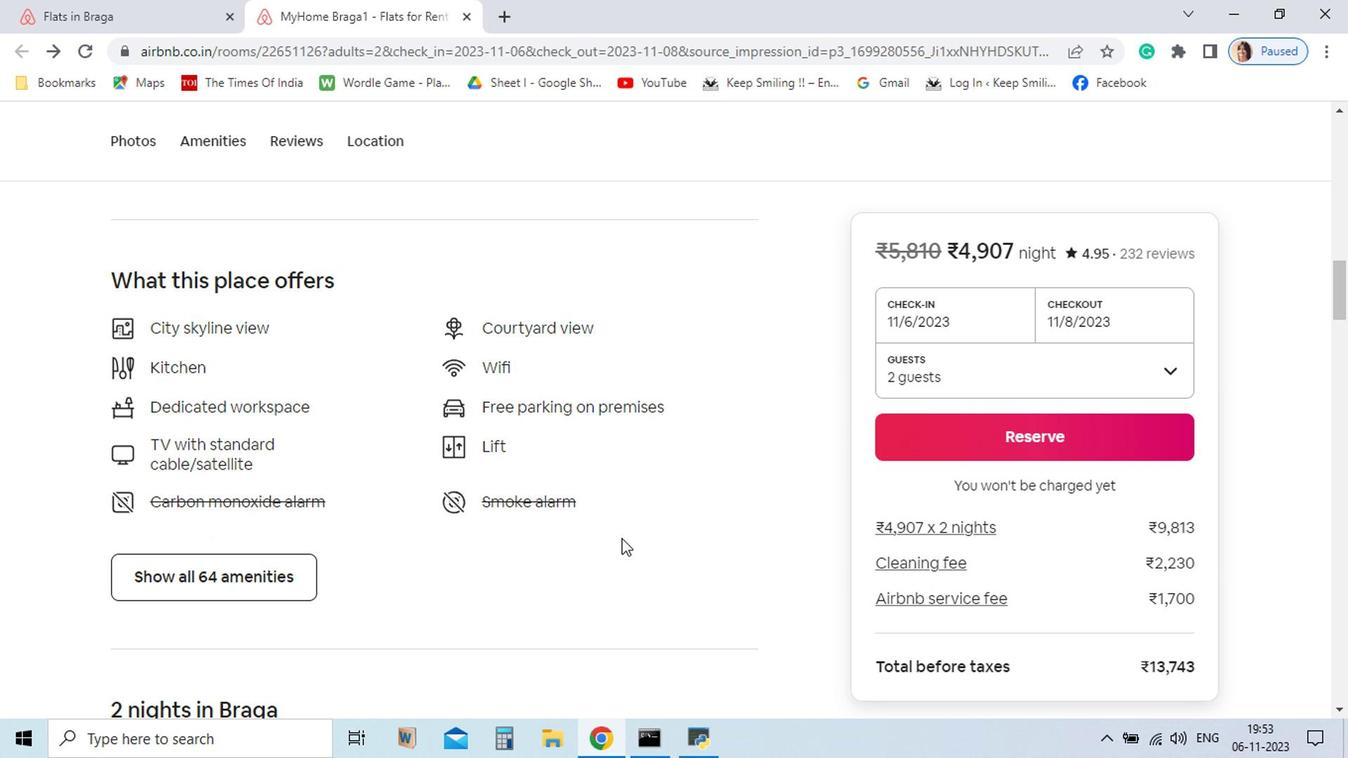 
Action: Mouse scrolled (634, 582) with delta (0, 0)
Screenshot: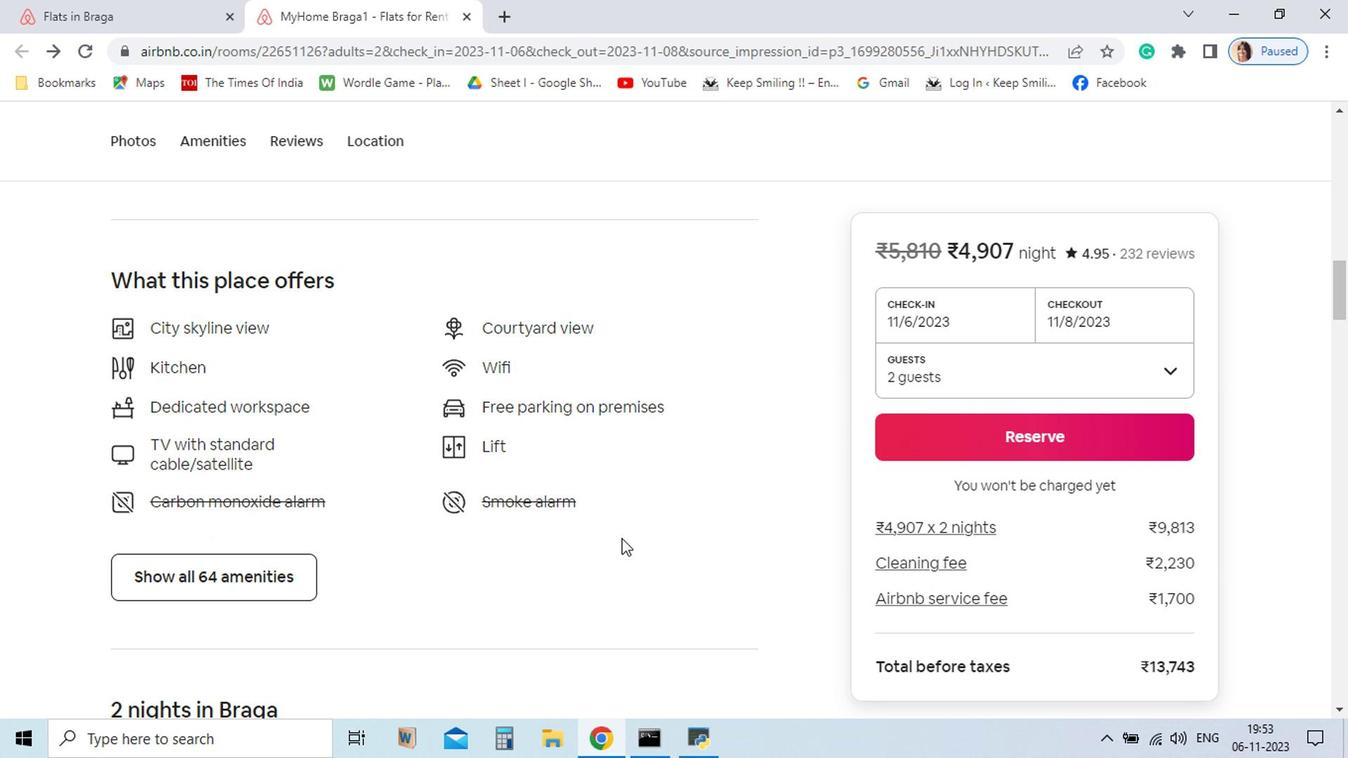 
Action: Mouse moved to (355, 598)
Screenshot: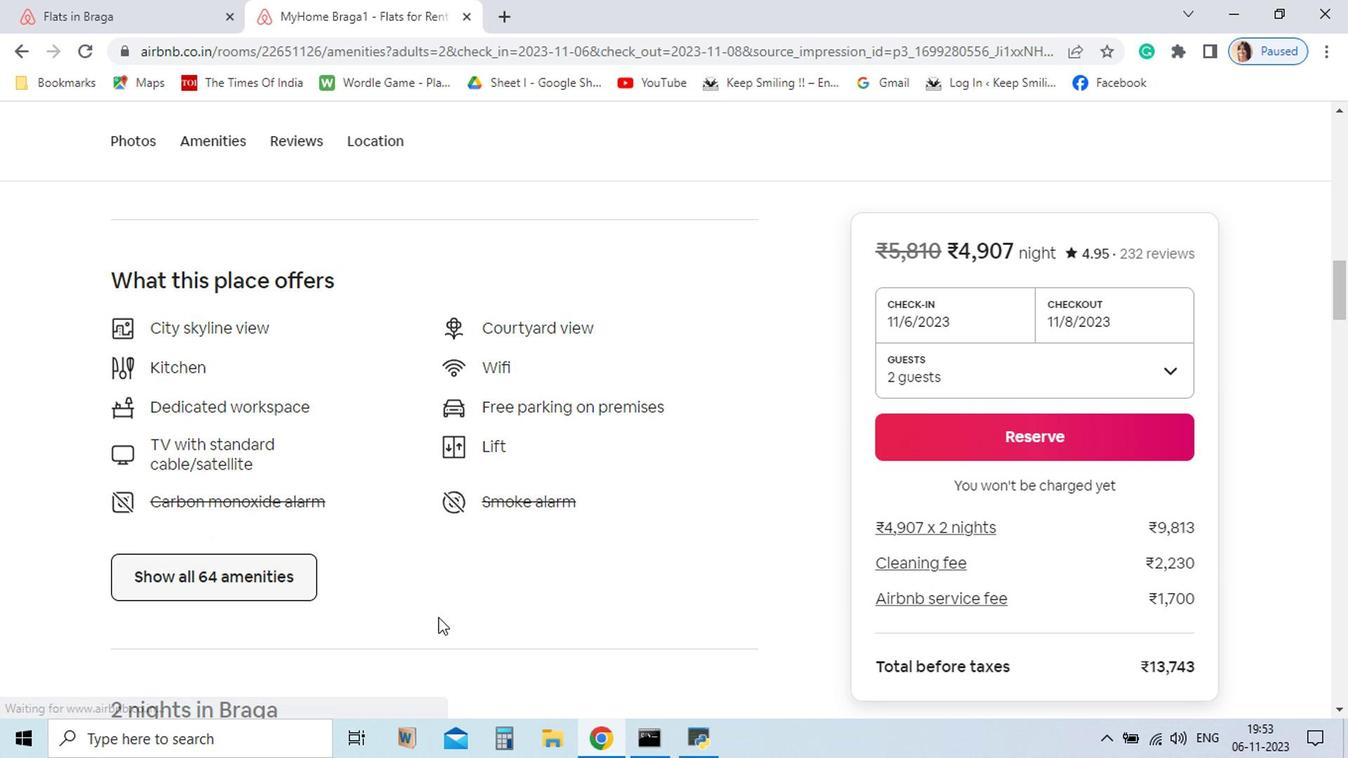 
Action: Mouse pressed left at (355, 598)
Screenshot: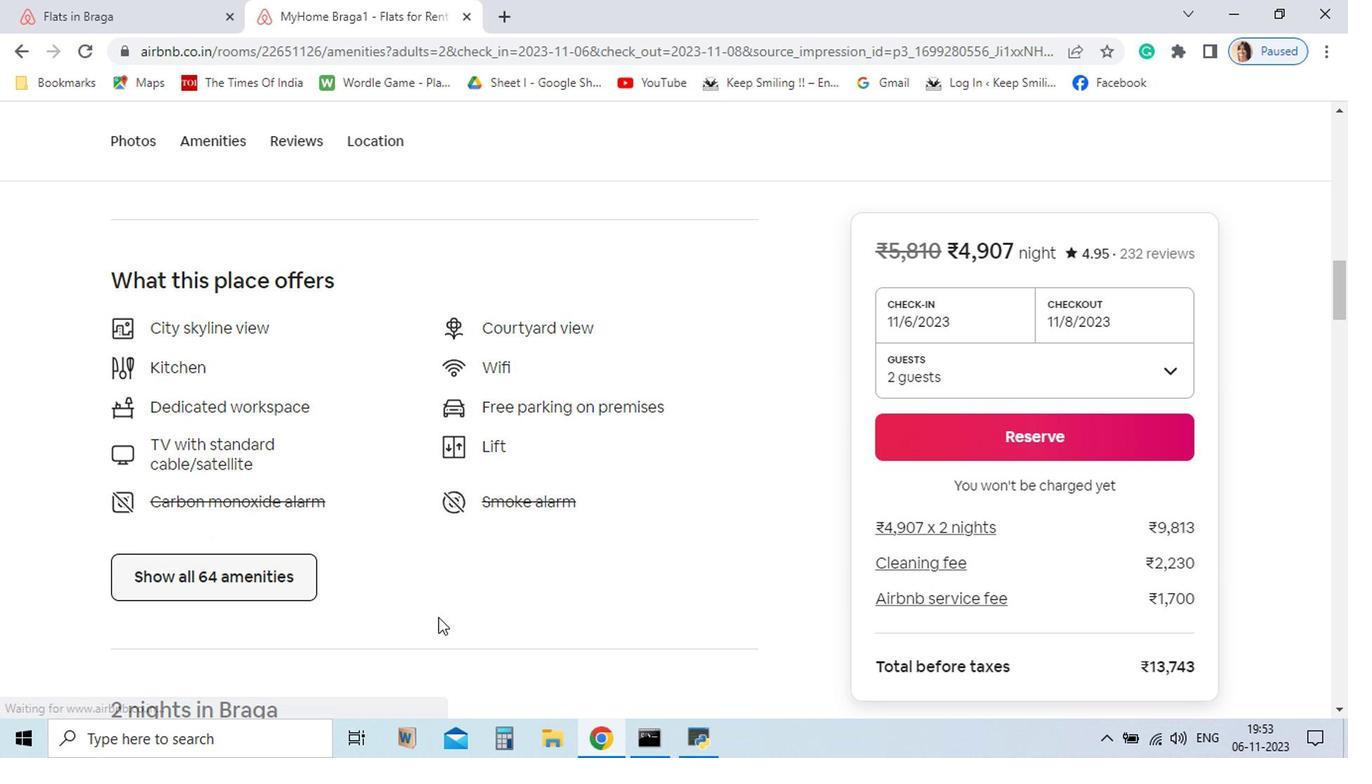 
Action: Mouse moved to (942, 672)
Screenshot: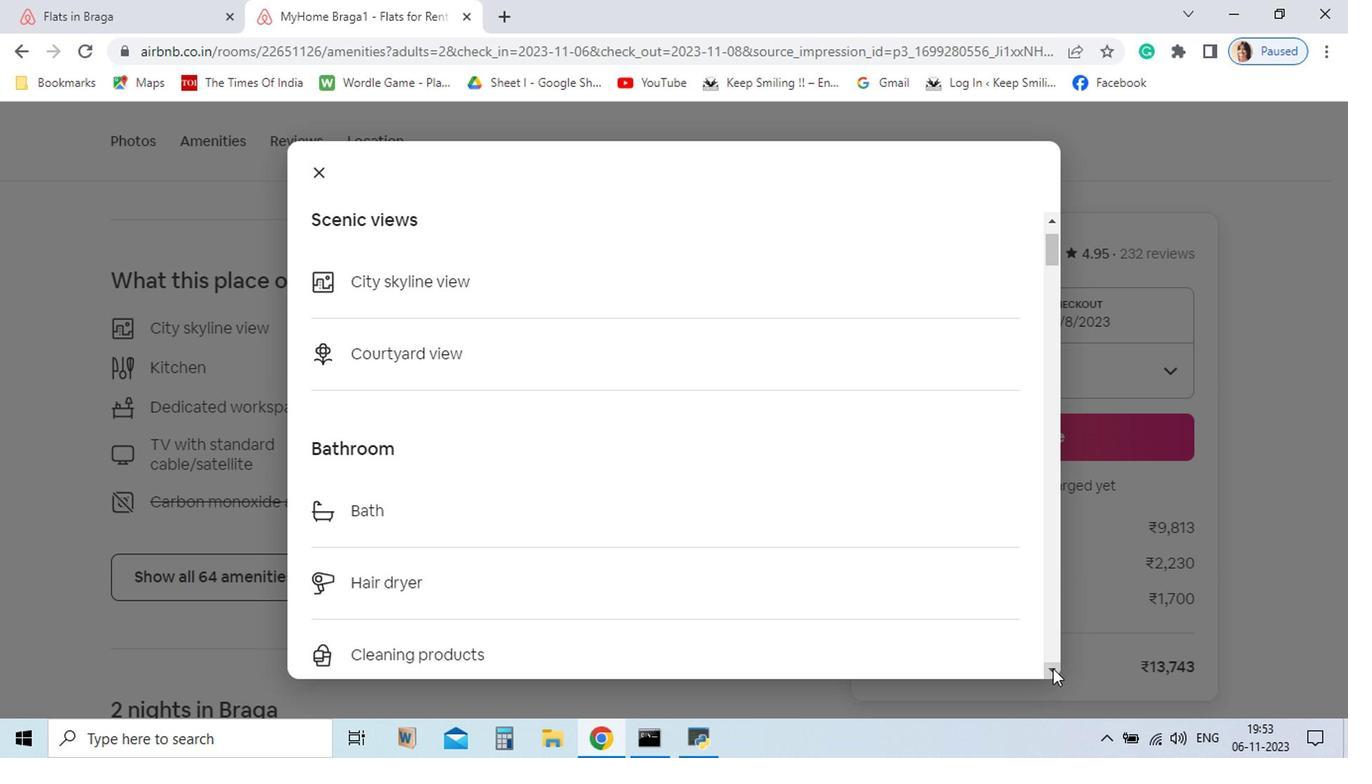 
Action: Mouse pressed left at (942, 672)
Screenshot: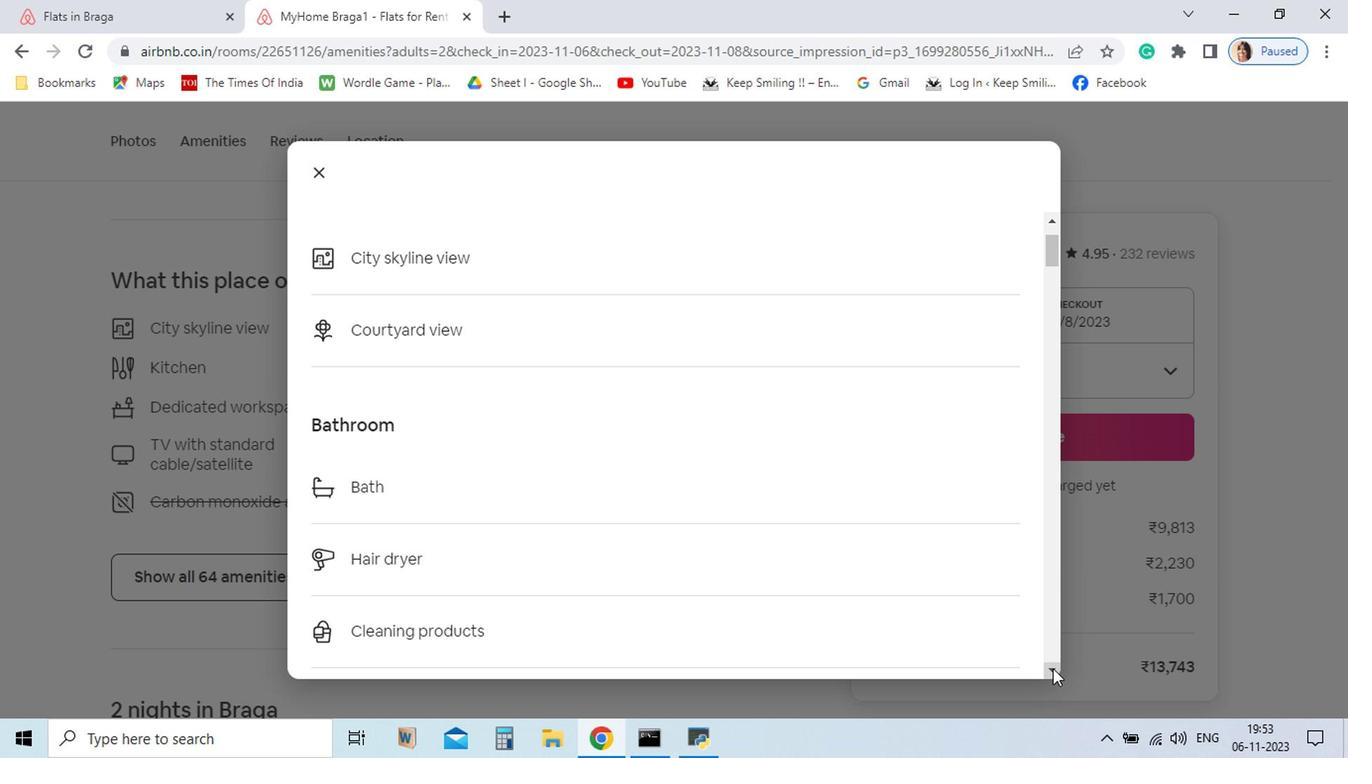 
Action: Mouse pressed left at (942, 672)
Screenshot: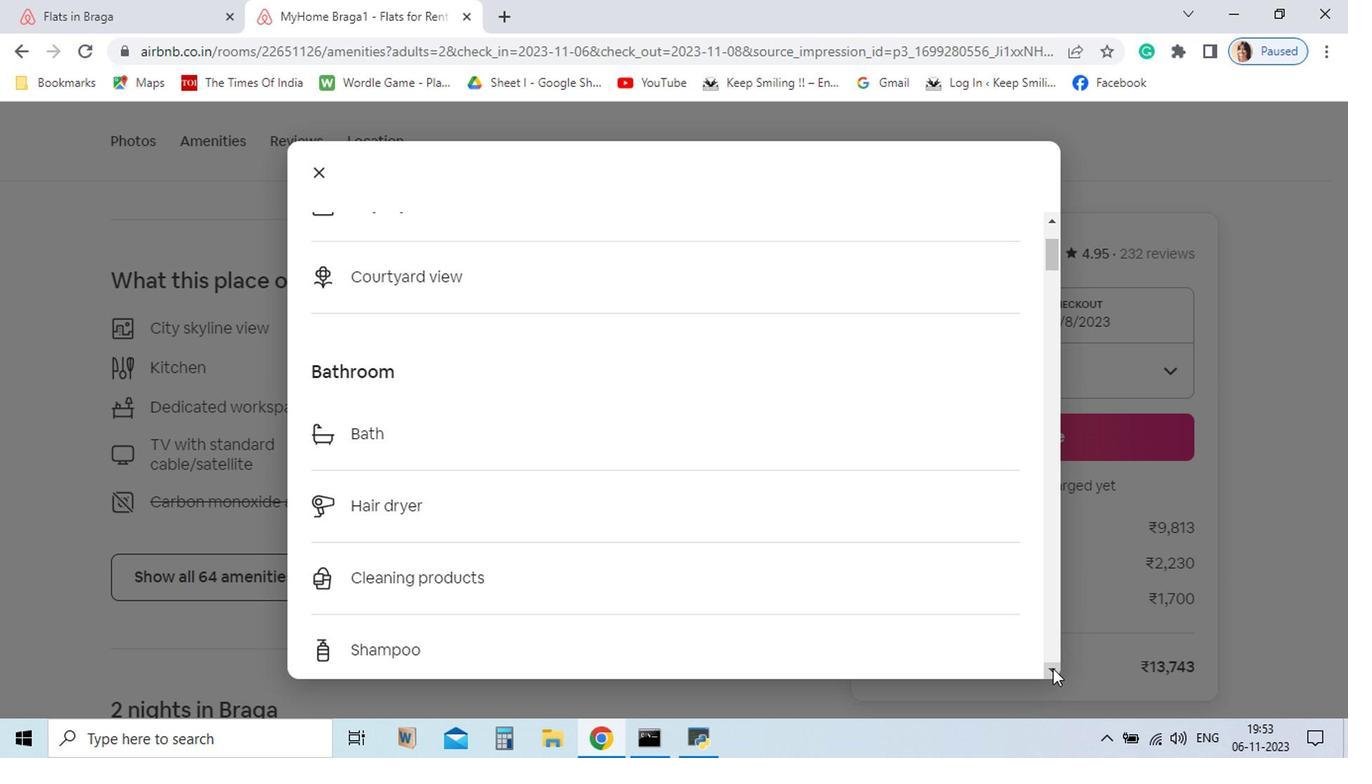 
Action: Mouse pressed left at (942, 672)
Screenshot: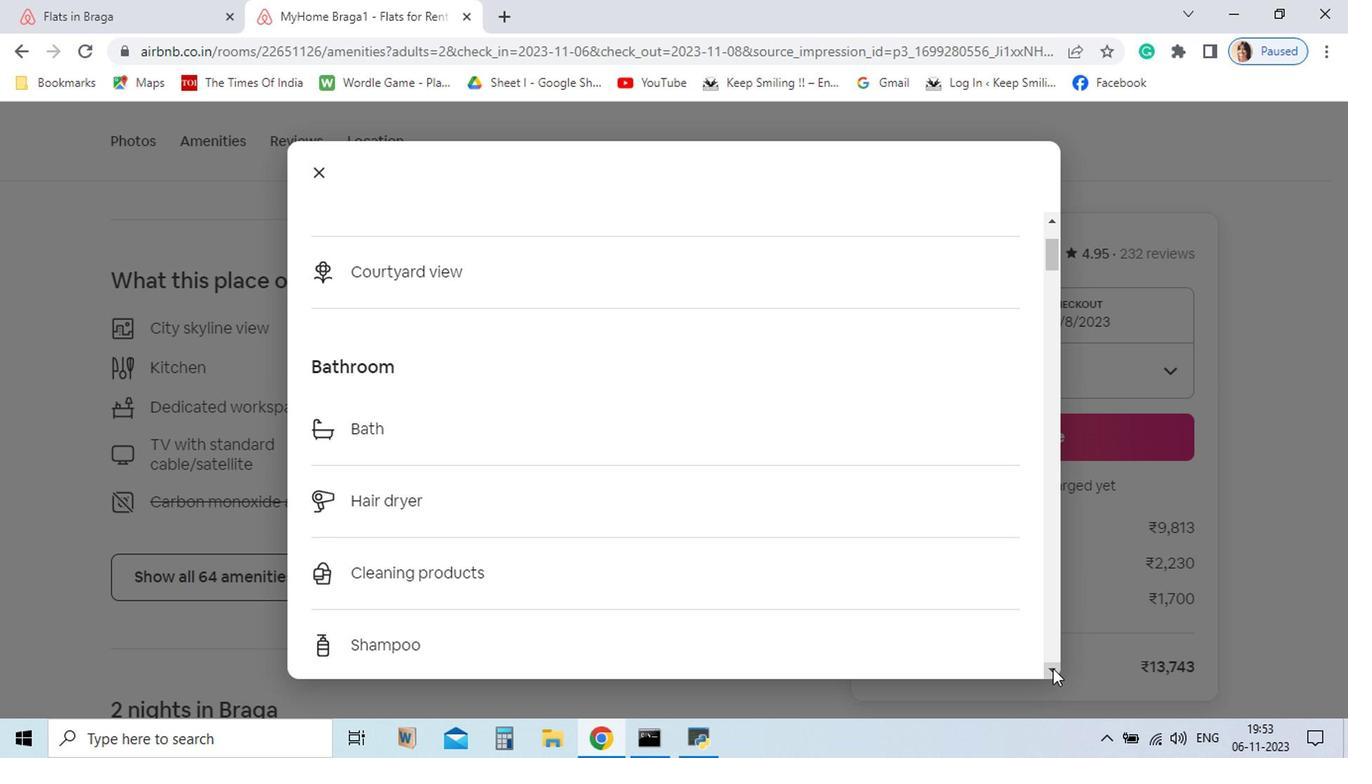 
Action: Mouse pressed left at (942, 672)
Screenshot: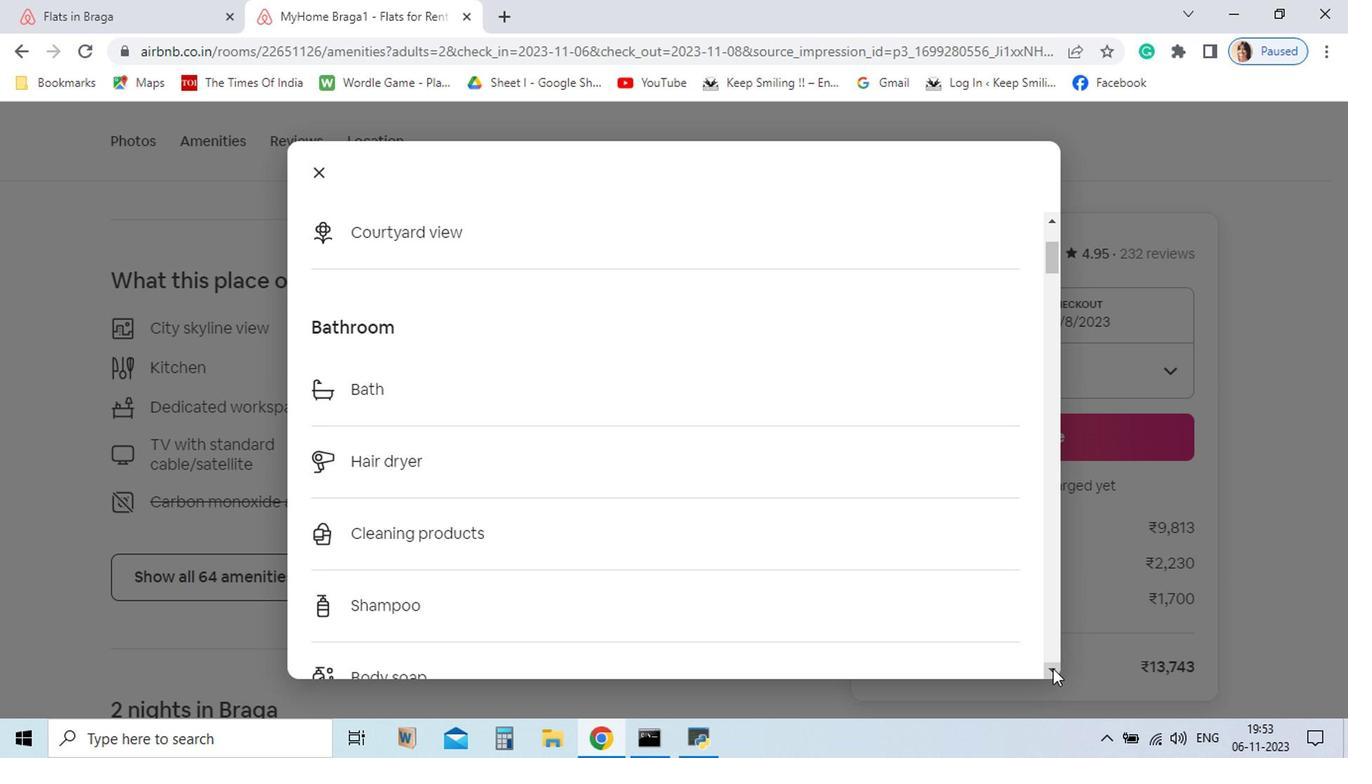 
Action: Mouse pressed left at (942, 672)
Screenshot: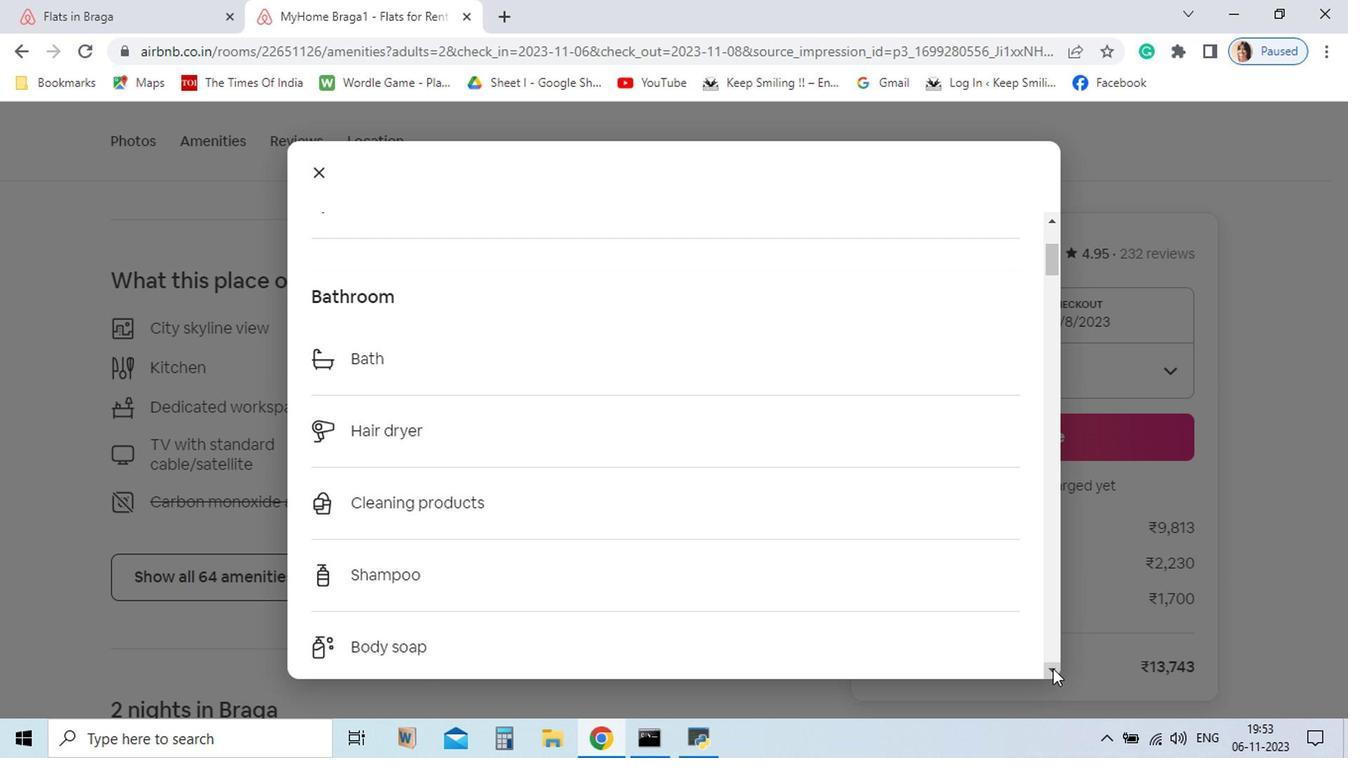 
Action: Mouse pressed left at (942, 672)
Screenshot: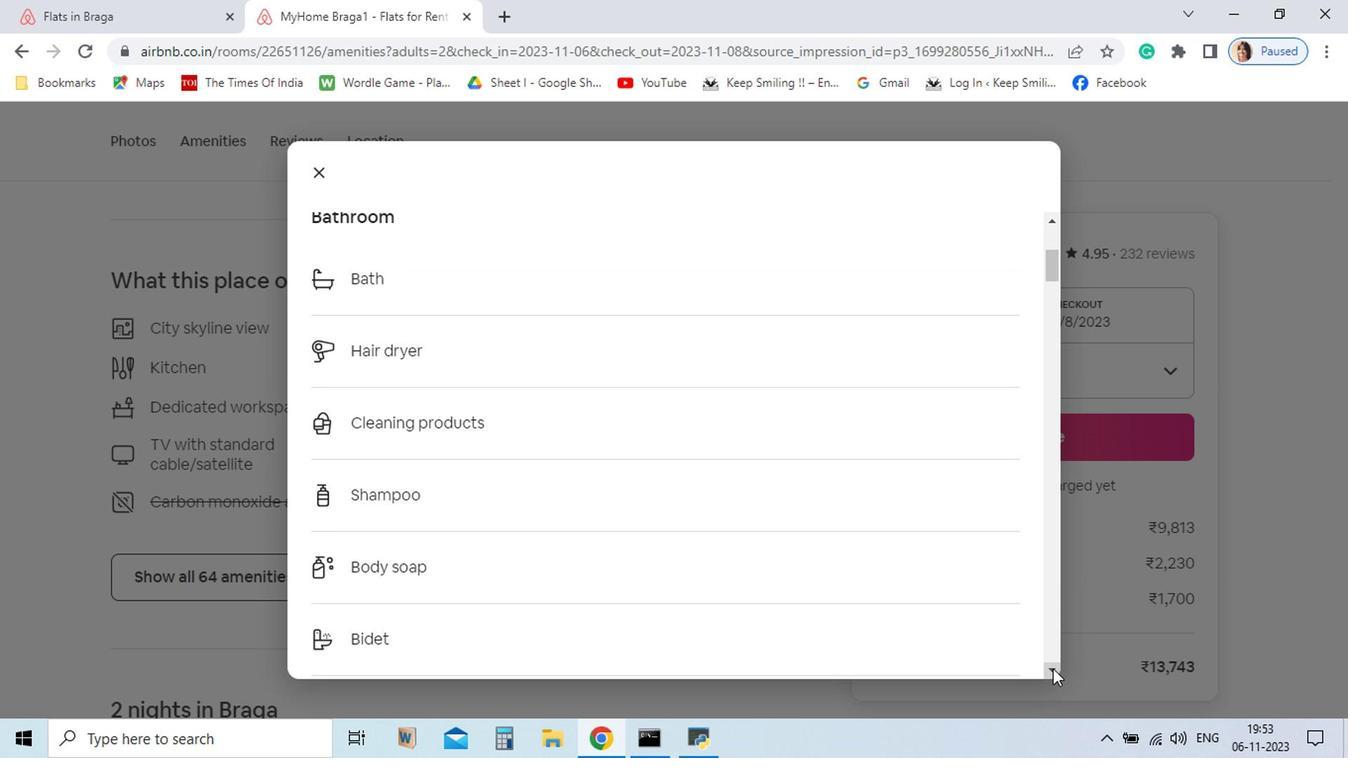 
Action: Mouse pressed left at (942, 672)
Screenshot: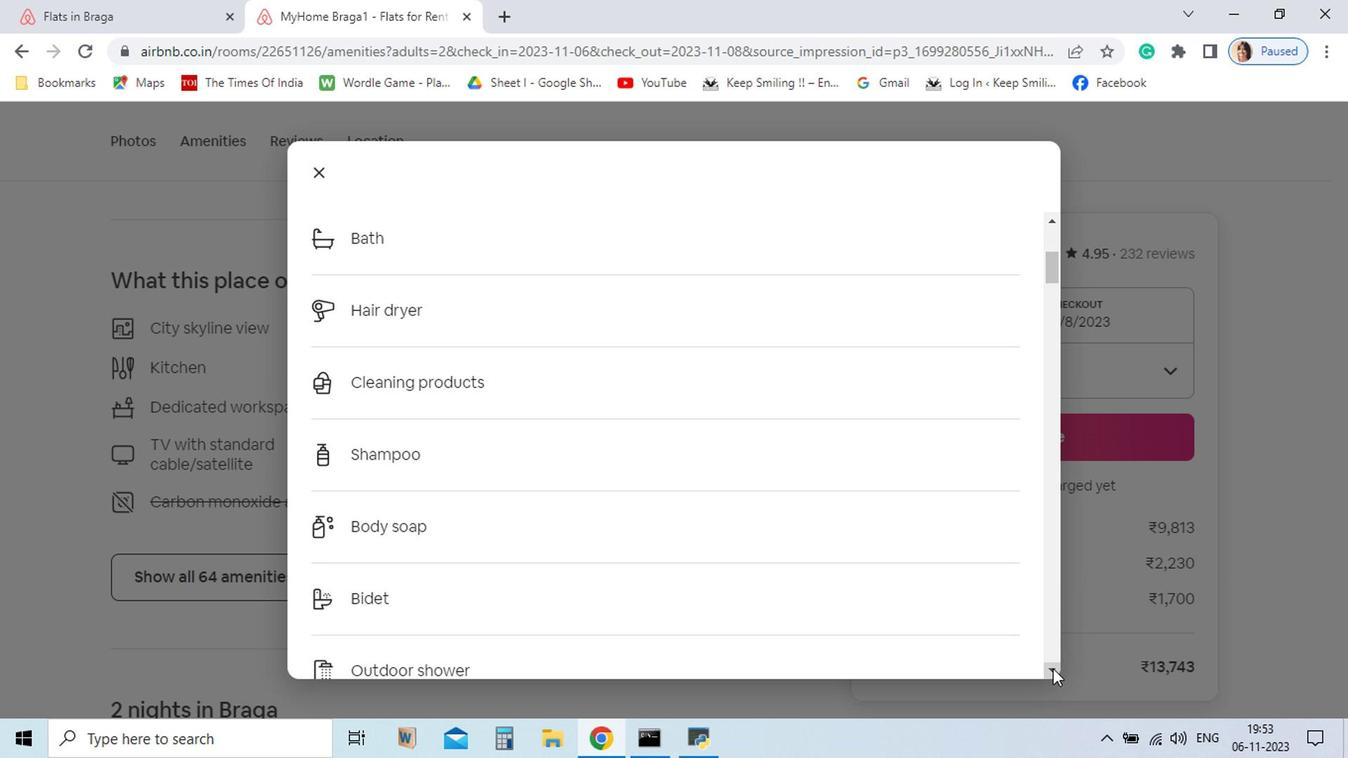 
Action: Mouse pressed left at (942, 672)
Screenshot: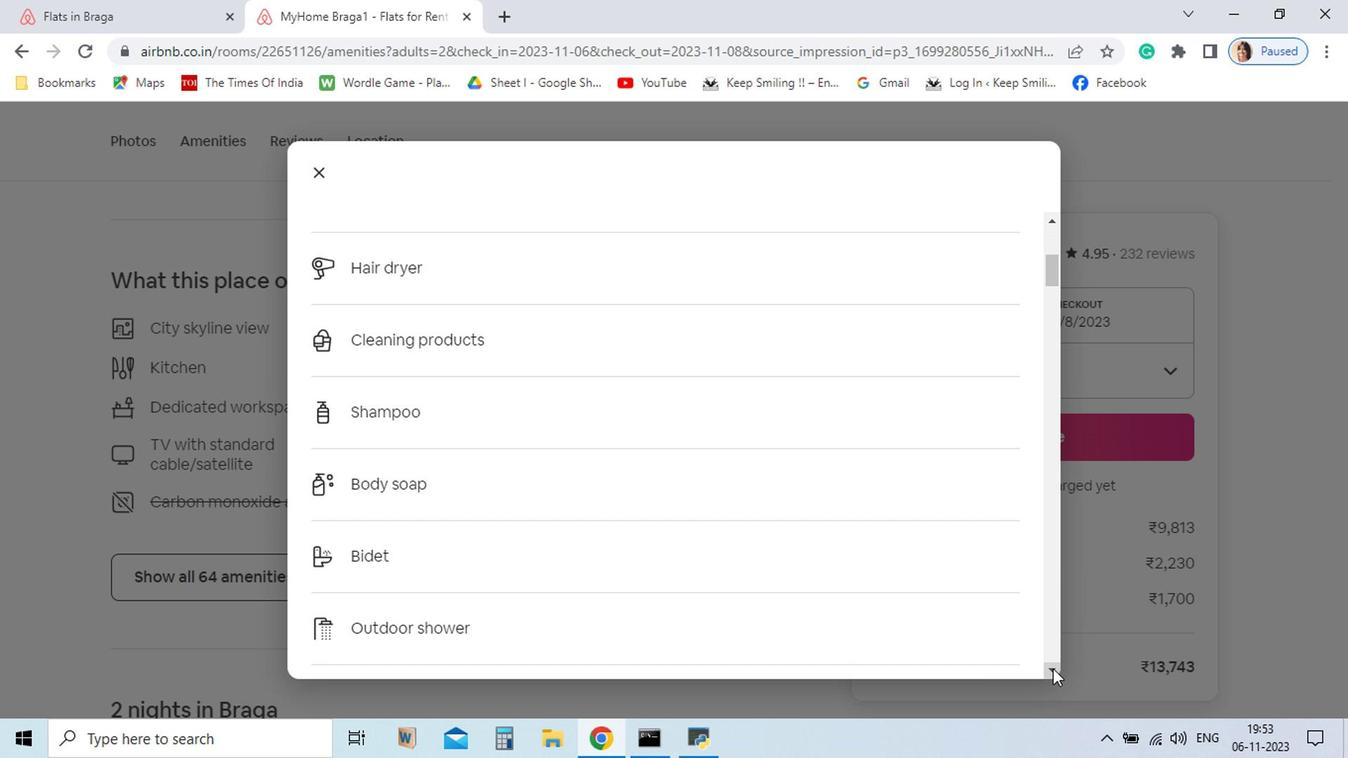
Action: Mouse pressed left at (942, 672)
Screenshot: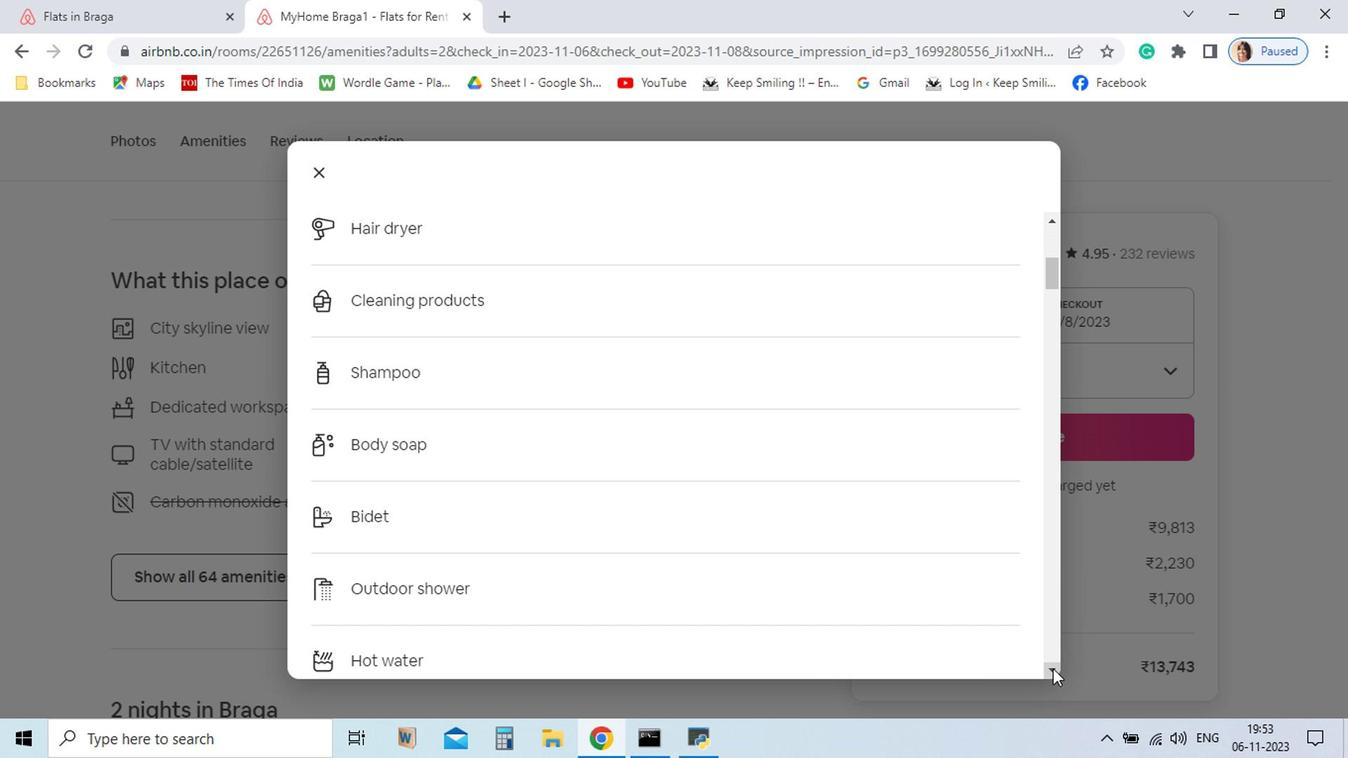 
Action: Mouse pressed left at (942, 672)
Screenshot: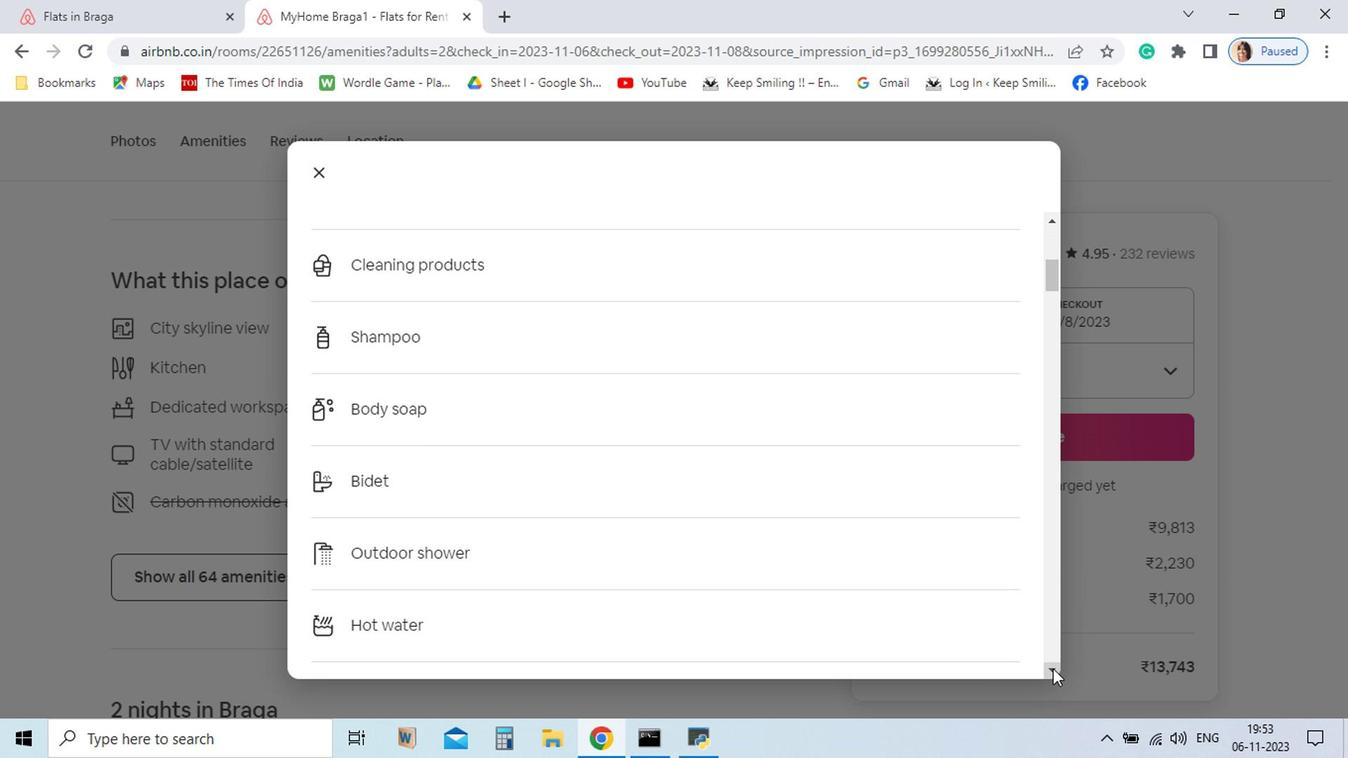 
Action: Mouse pressed left at (942, 672)
Screenshot: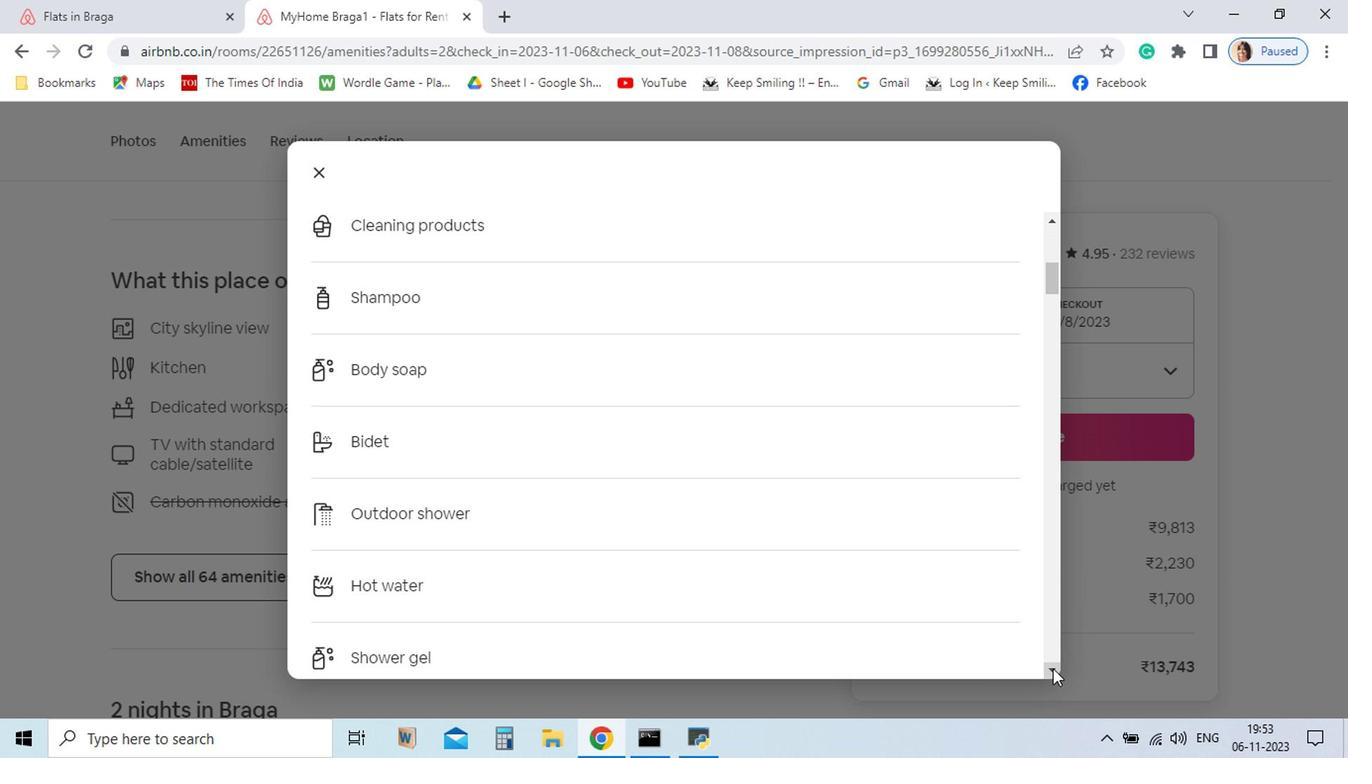 
Action: Mouse pressed left at (942, 672)
Screenshot: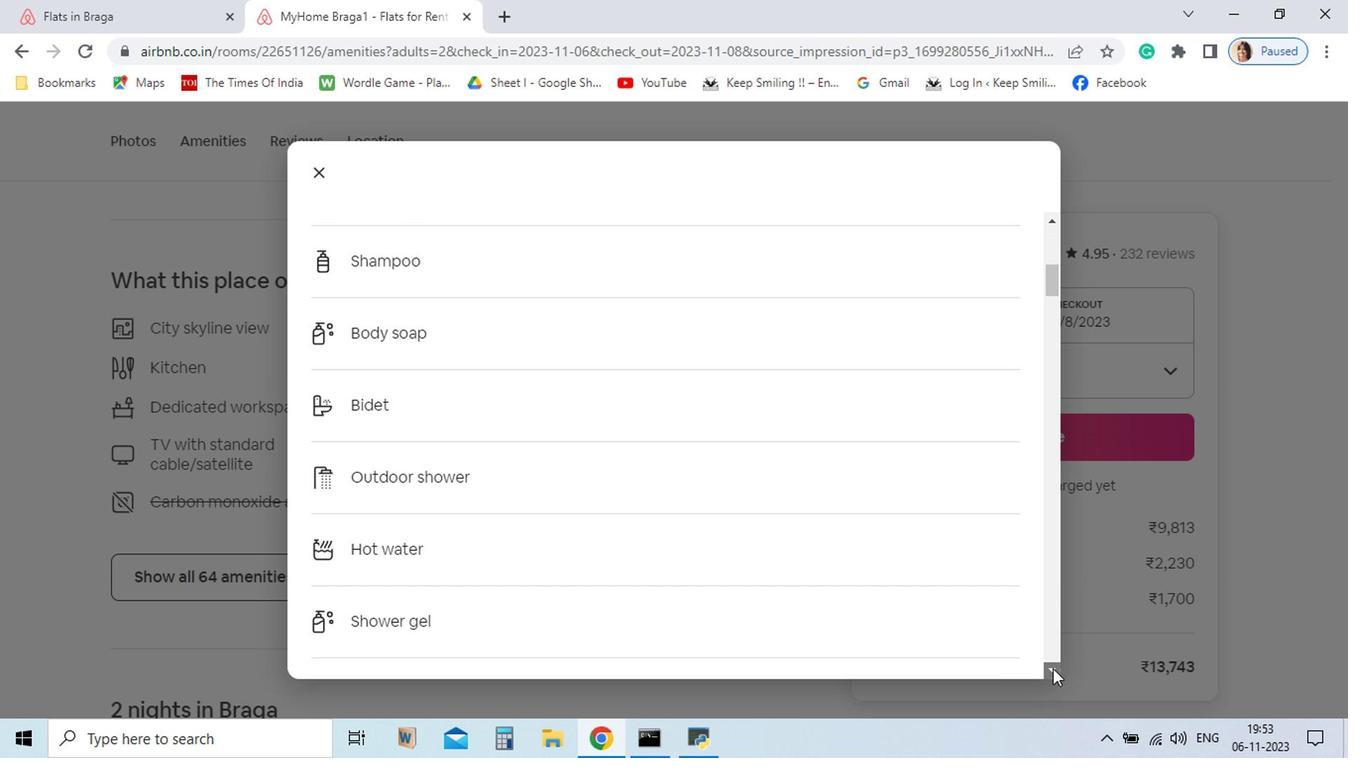 
Action: Mouse pressed left at (942, 672)
Screenshot: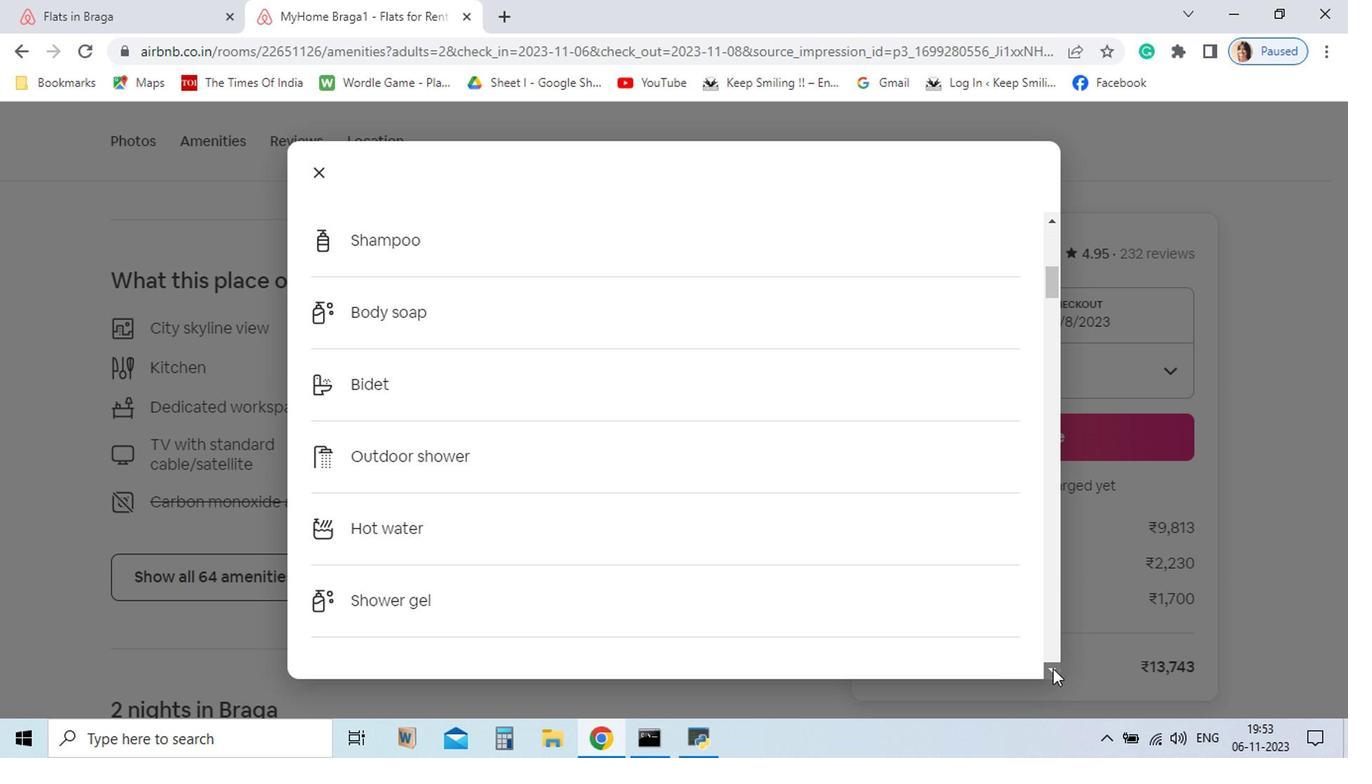 
Action: Mouse pressed left at (942, 672)
Screenshot: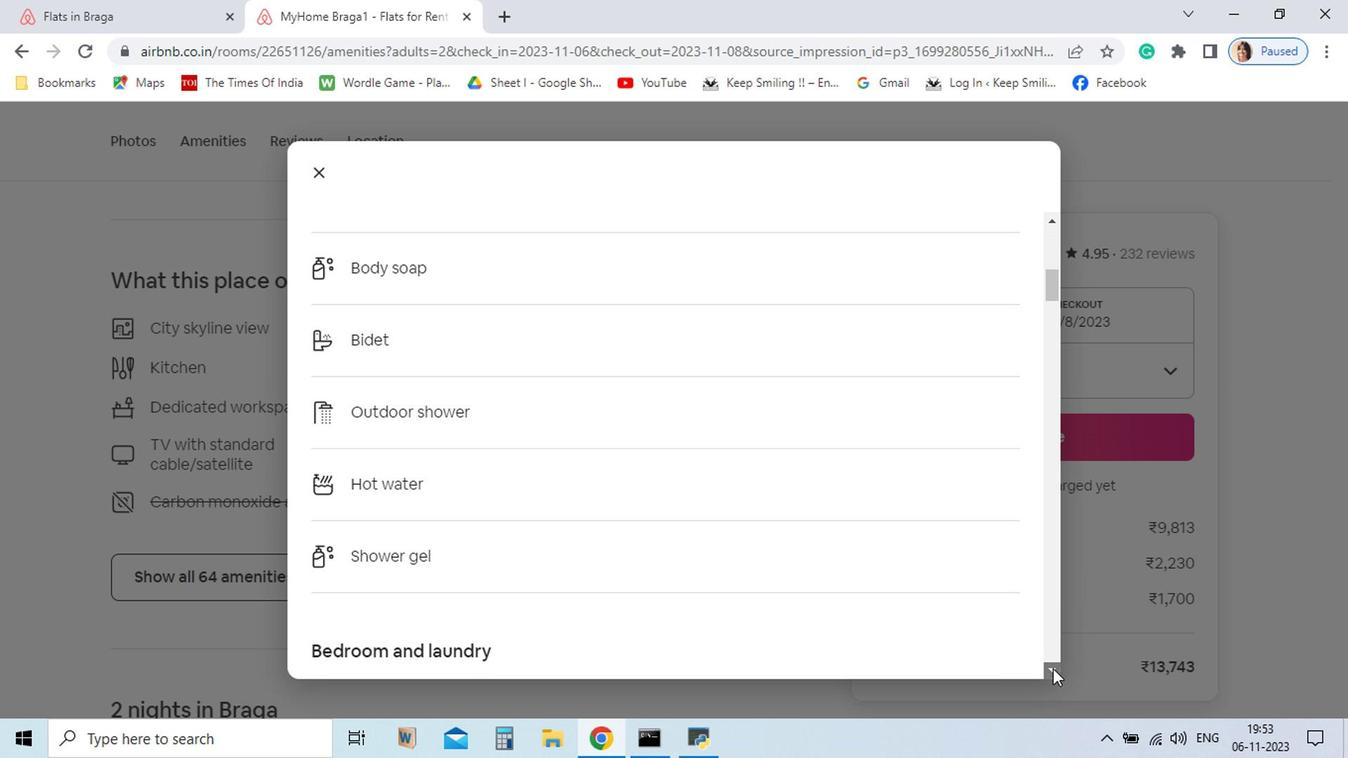 
Action: Mouse pressed left at (942, 672)
Screenshot: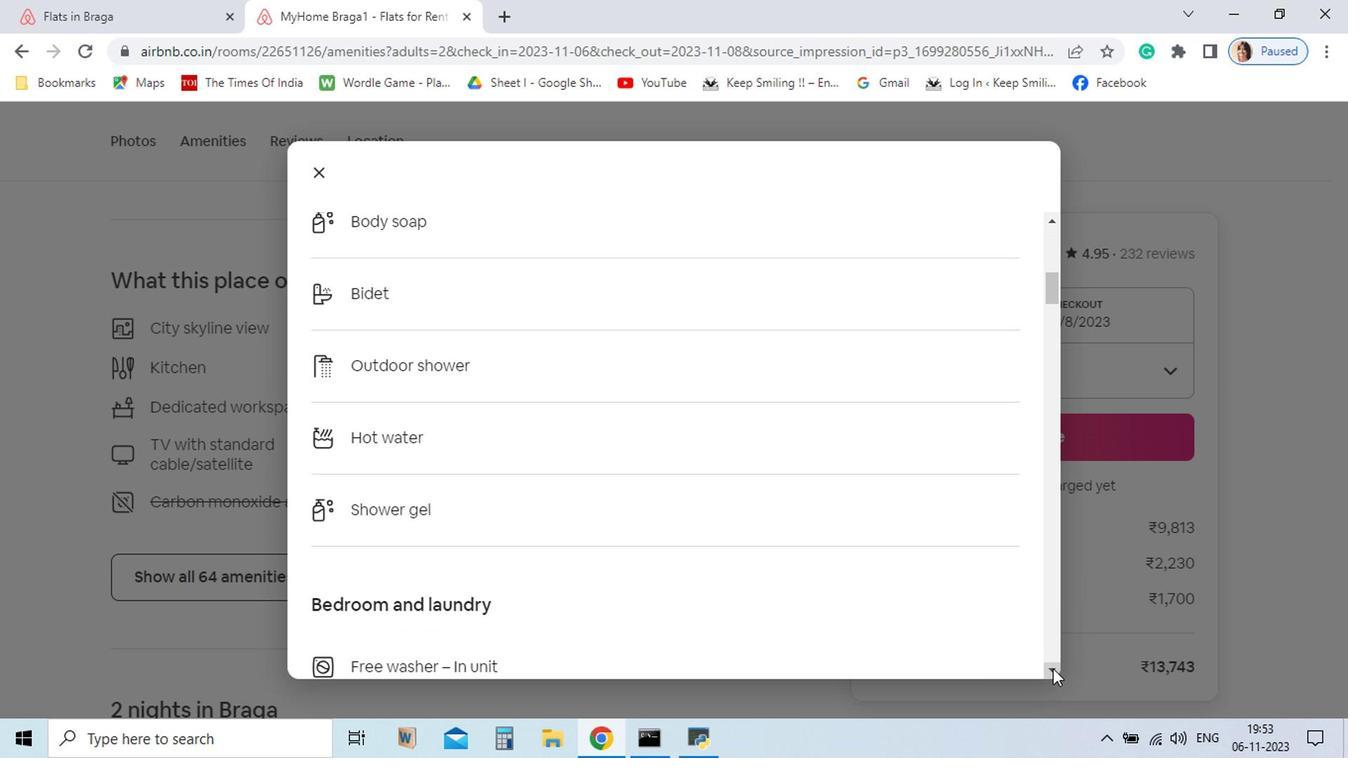
Action: Mouse pressed left at (942, 672)
Screenshot: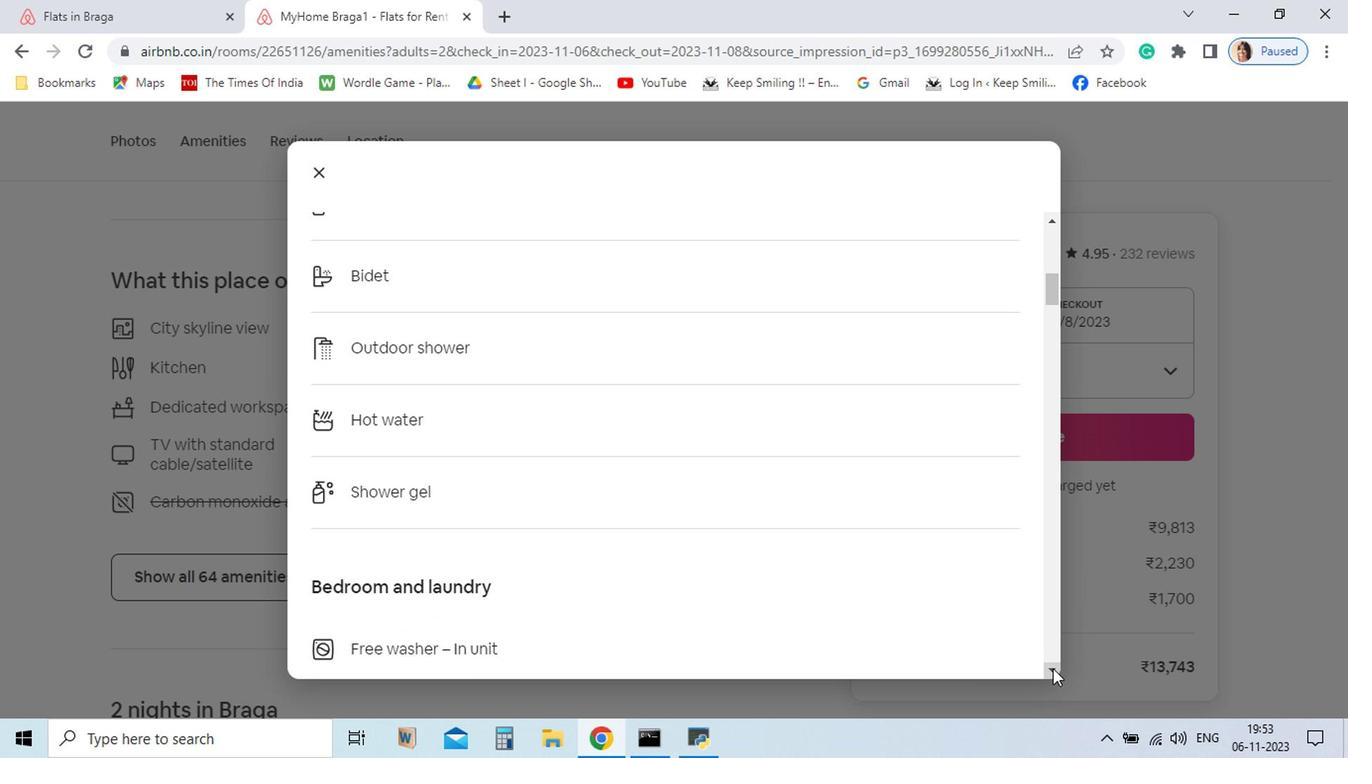 
Action: Mouse pressed left at (942, 672)
Screenshot: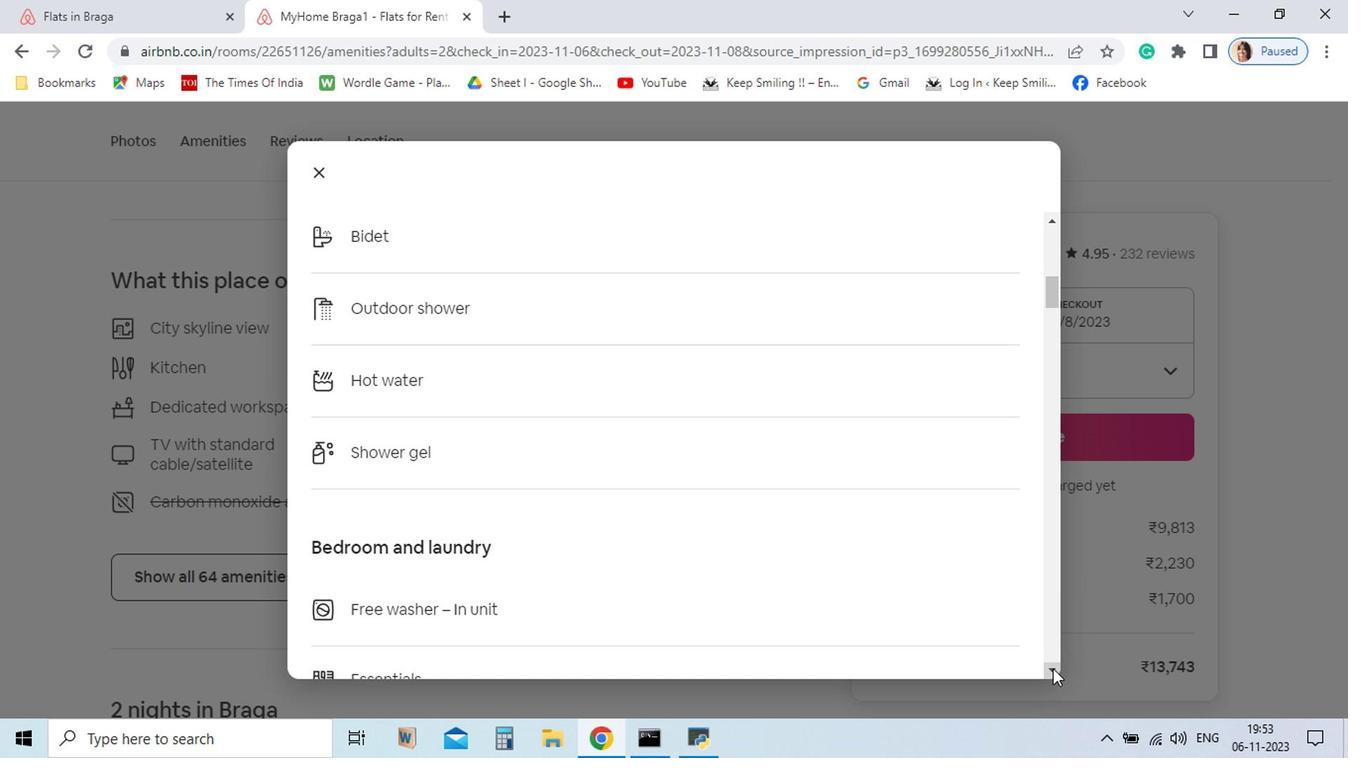 
Action: Mouse pressed left at (942, 672)
Screenshot: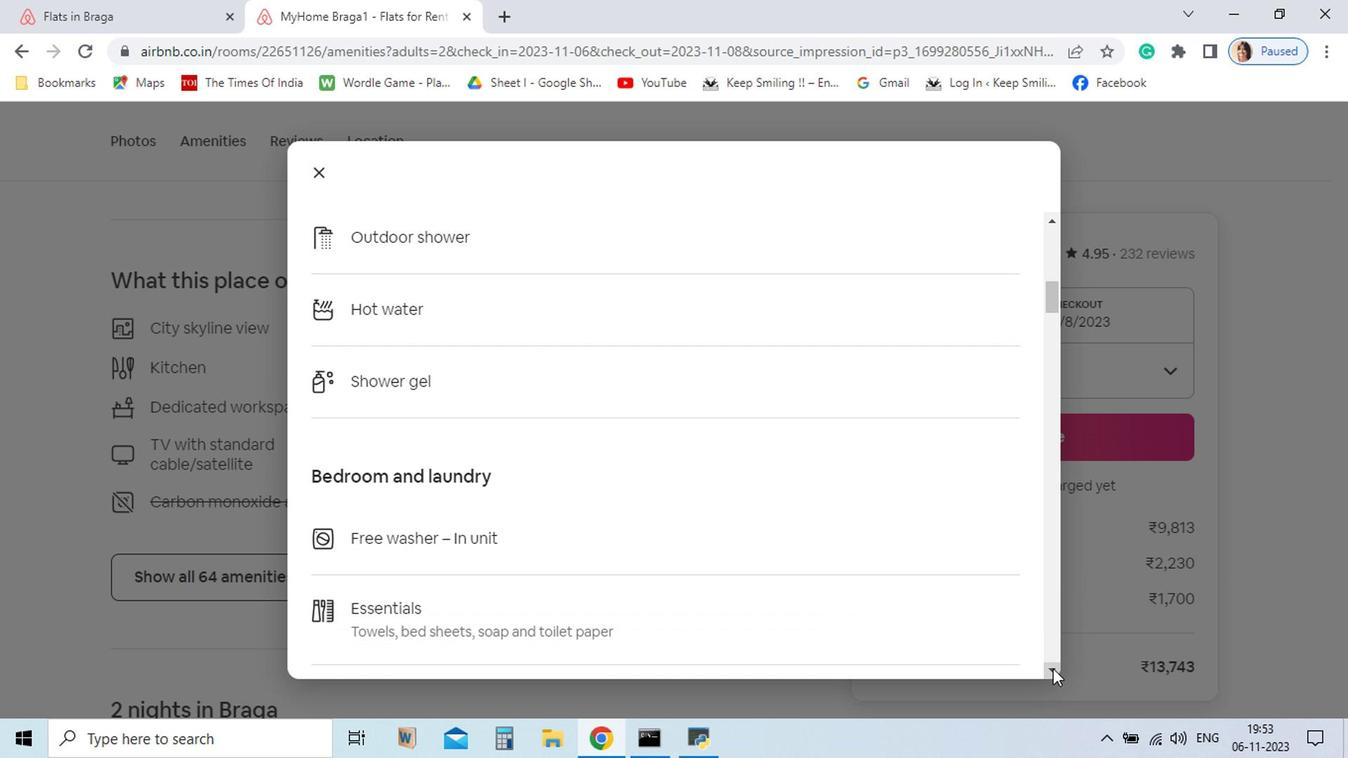 
Action: Mouse pressed left at (942, 672)
Screenshot: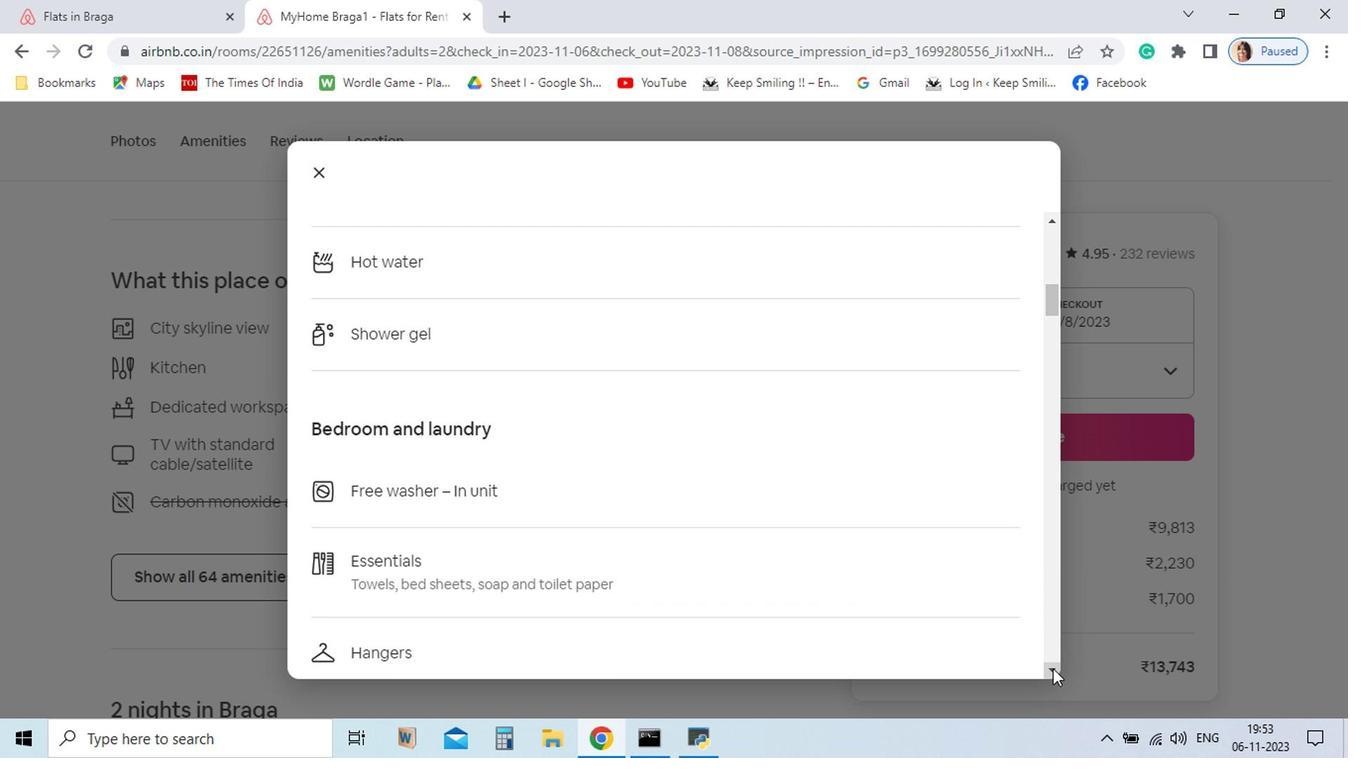 
Action: Mouse pressed left at (942, 672)
Screenshot: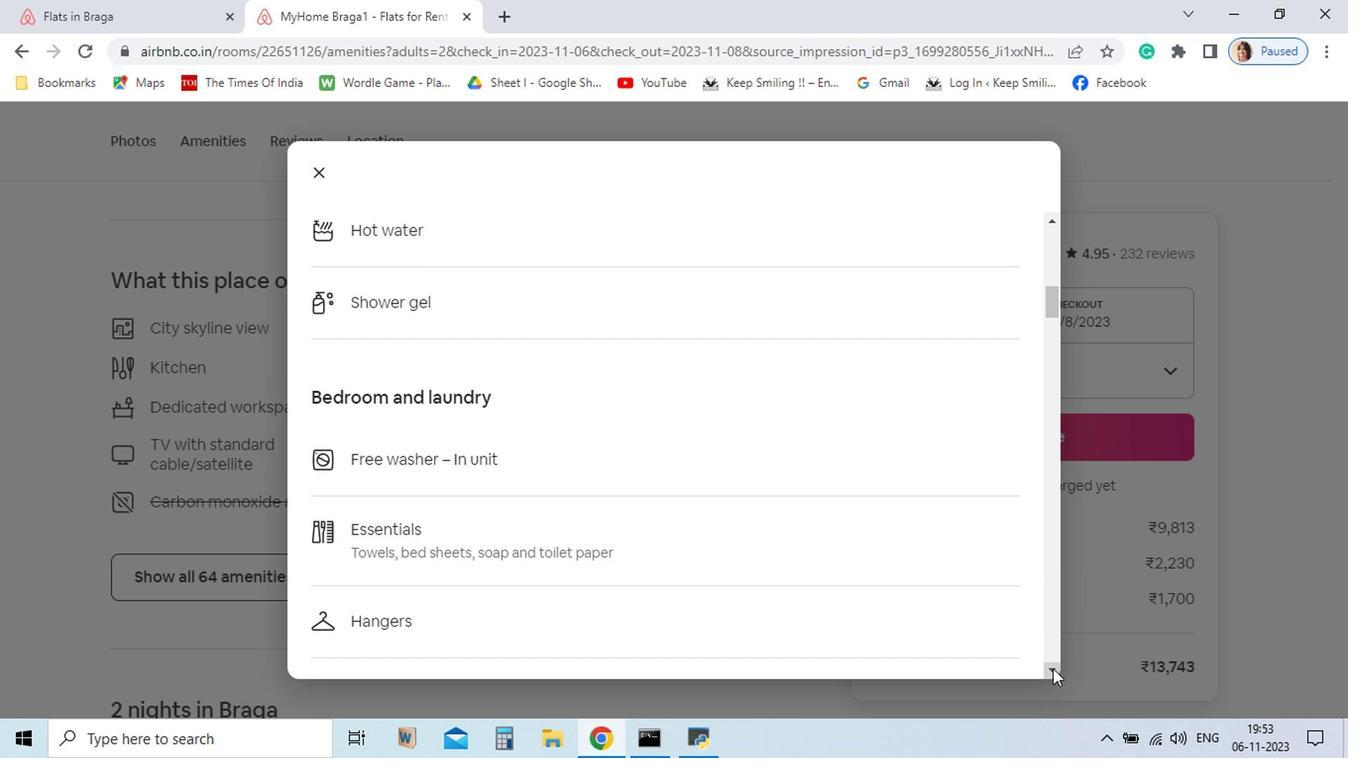 
Action: Mouse pressed left at (942, 672)
Screenshot: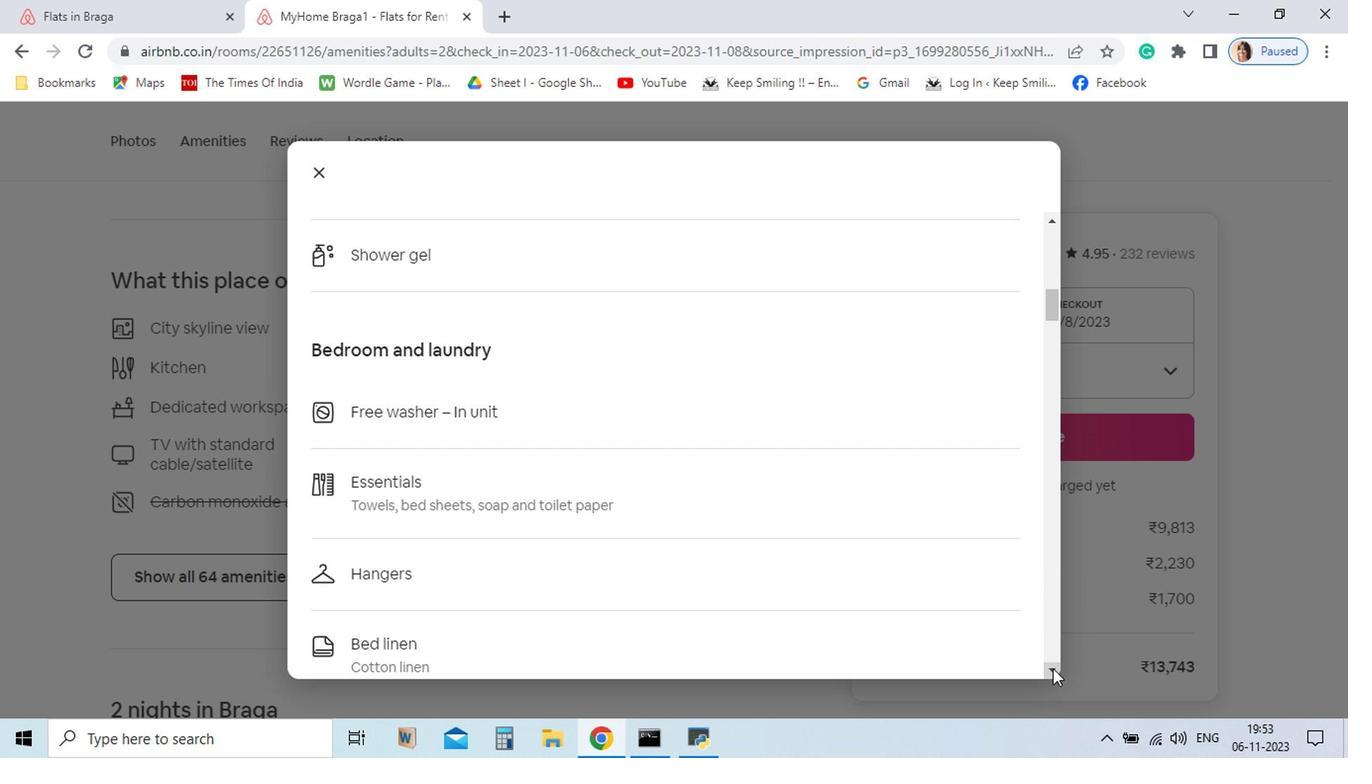 
Action: Mouse pressed left at (942, 672)
Screenshot: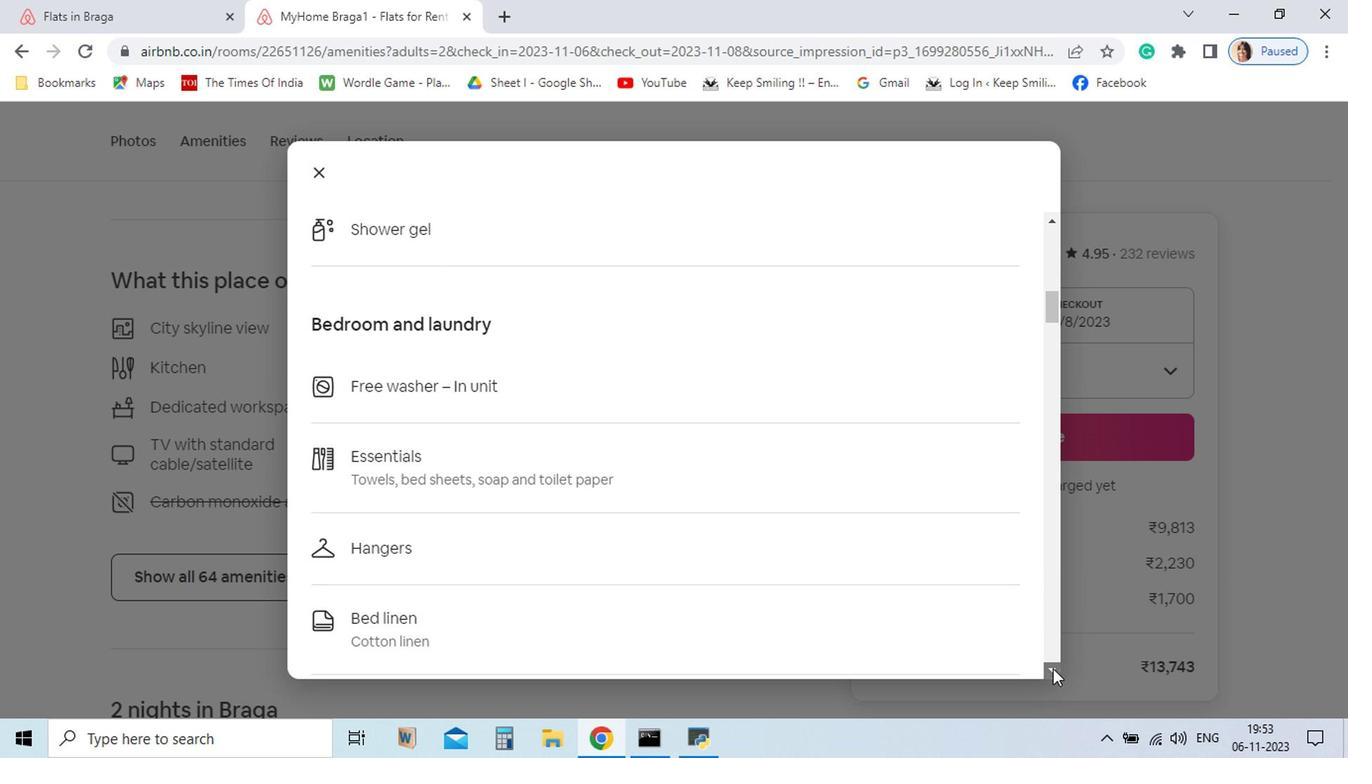 
Action: Mouse pressed left at (942, 672)
Screenshot: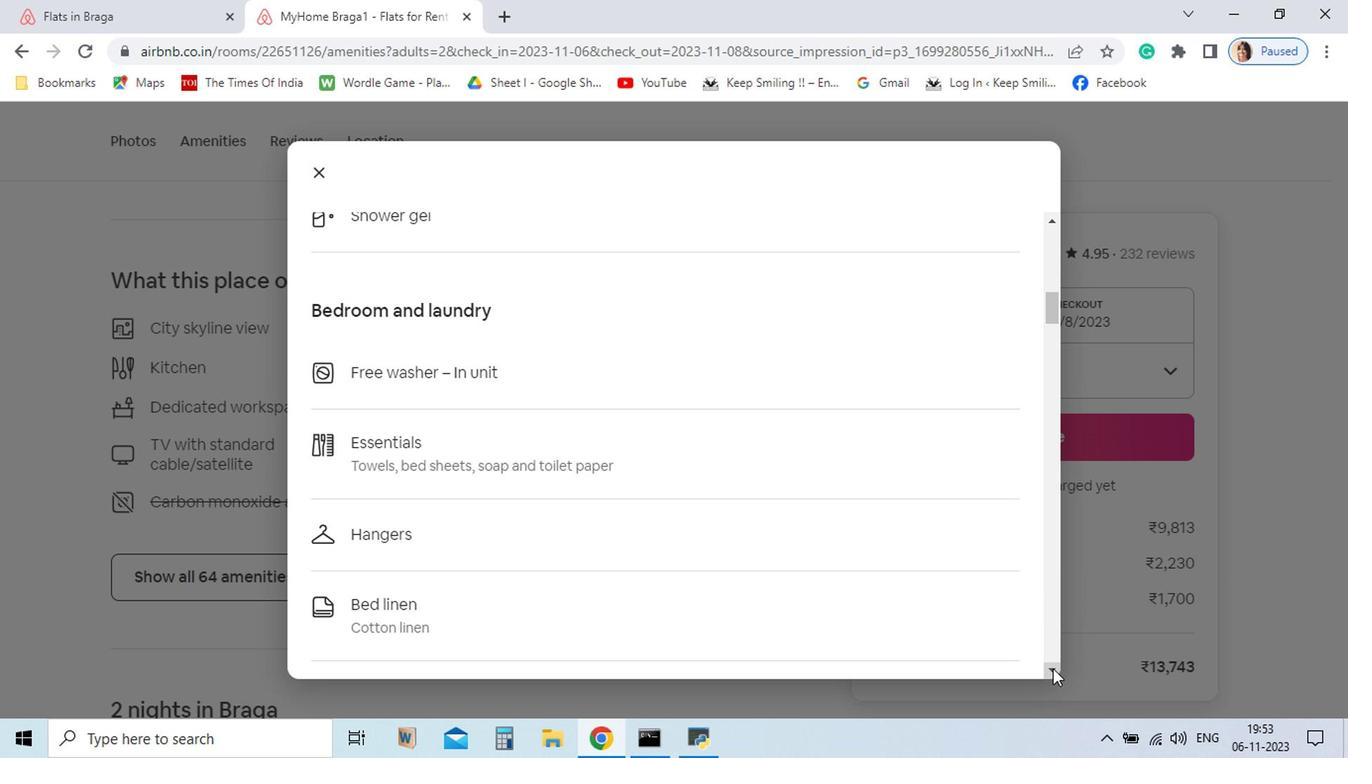 
Action: Mouse pressed left at (942, 672)
Screenshot: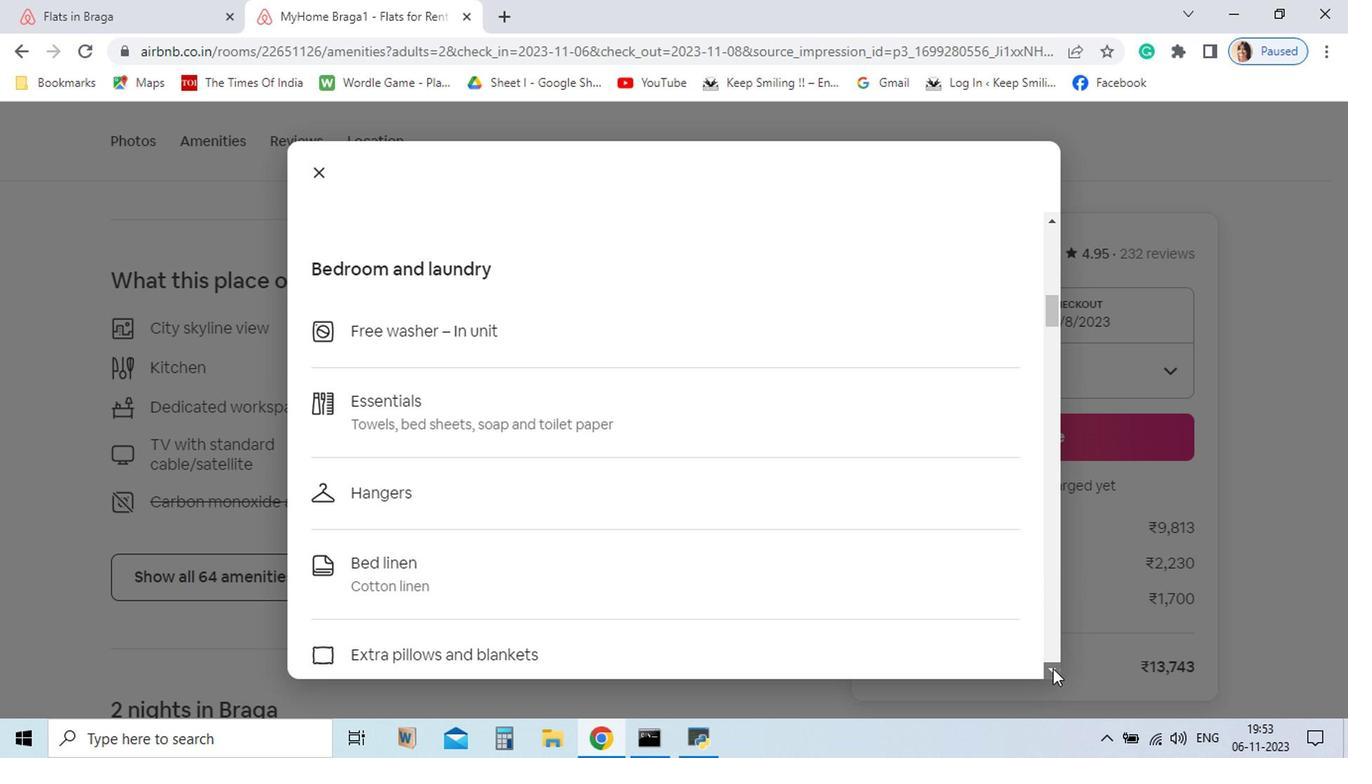 
Action: Mouse pressed left at (942, 672)
Screenshot: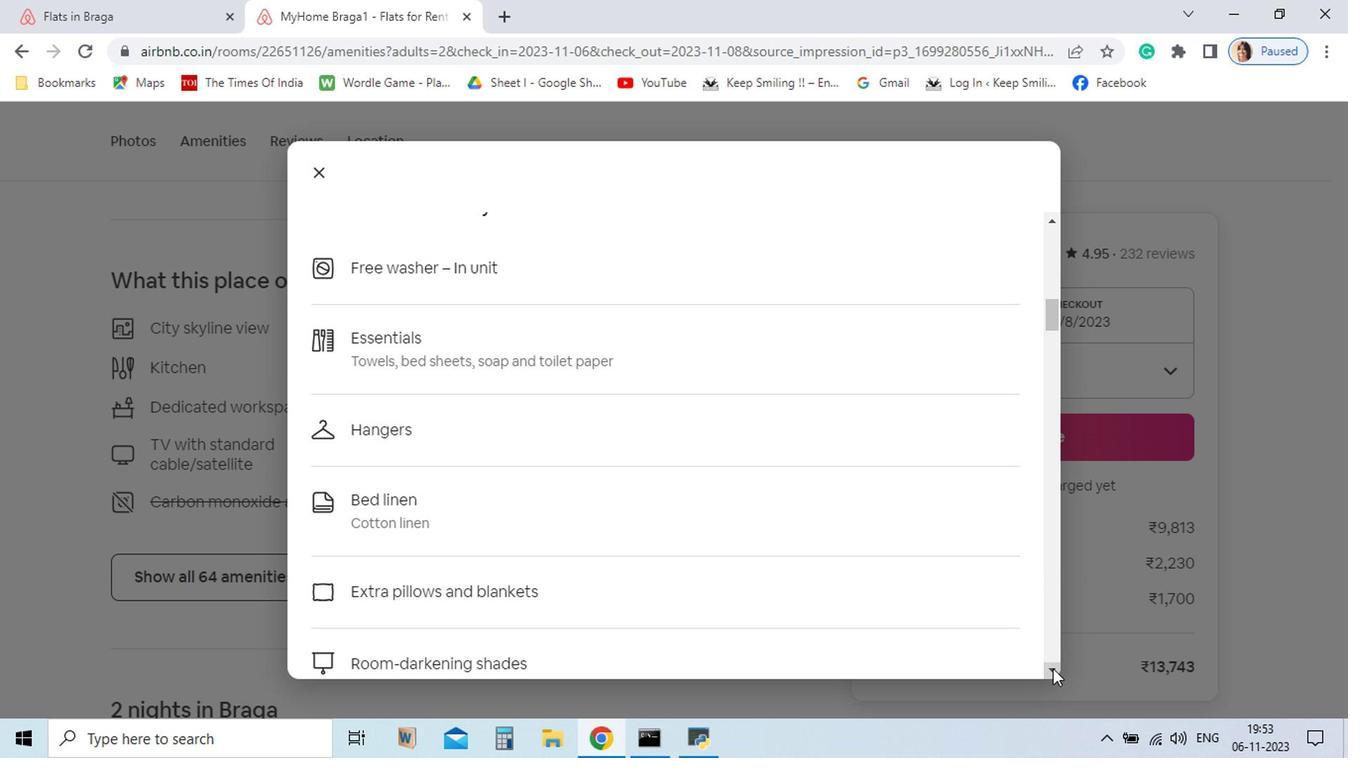 
Action: Mouse pressed left at (942, 672)
Screenshot: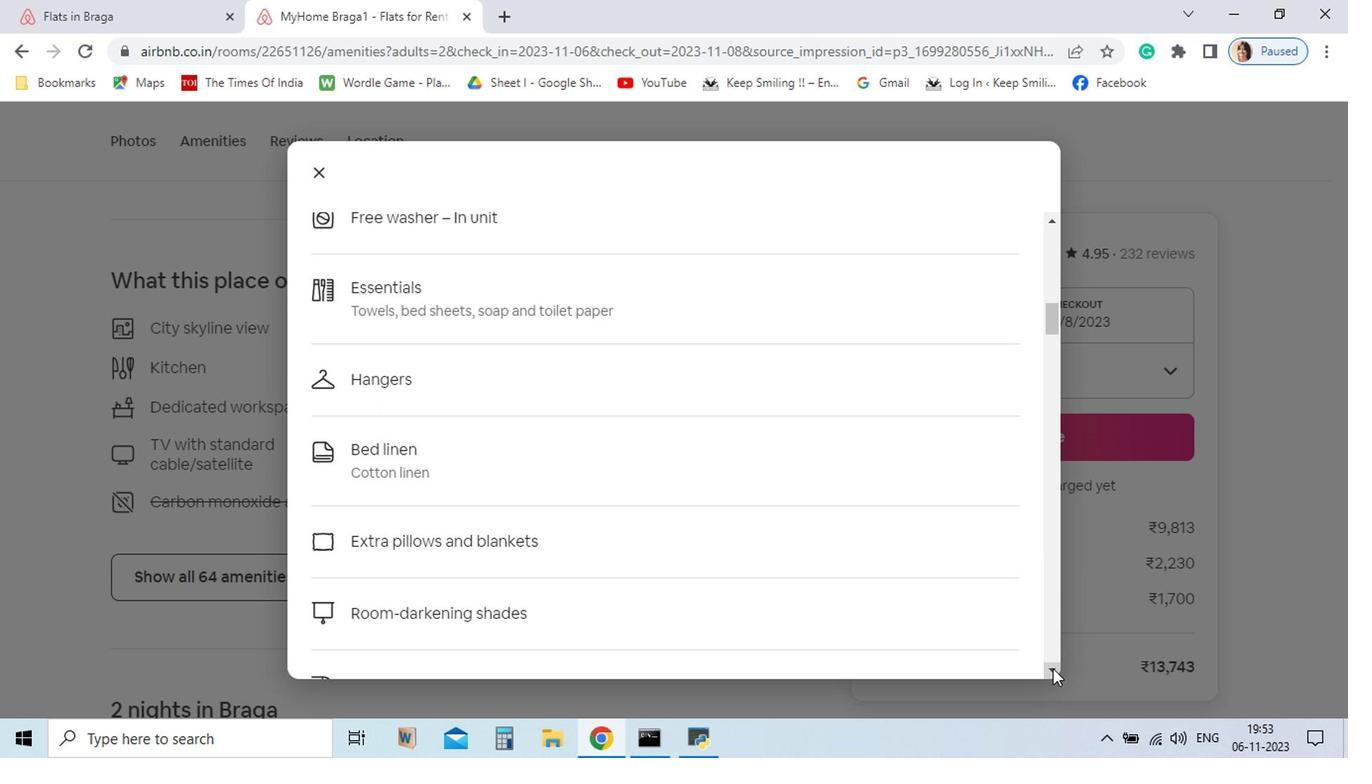 
Action: Mouse pressed left at (942, 672)
Screenshot: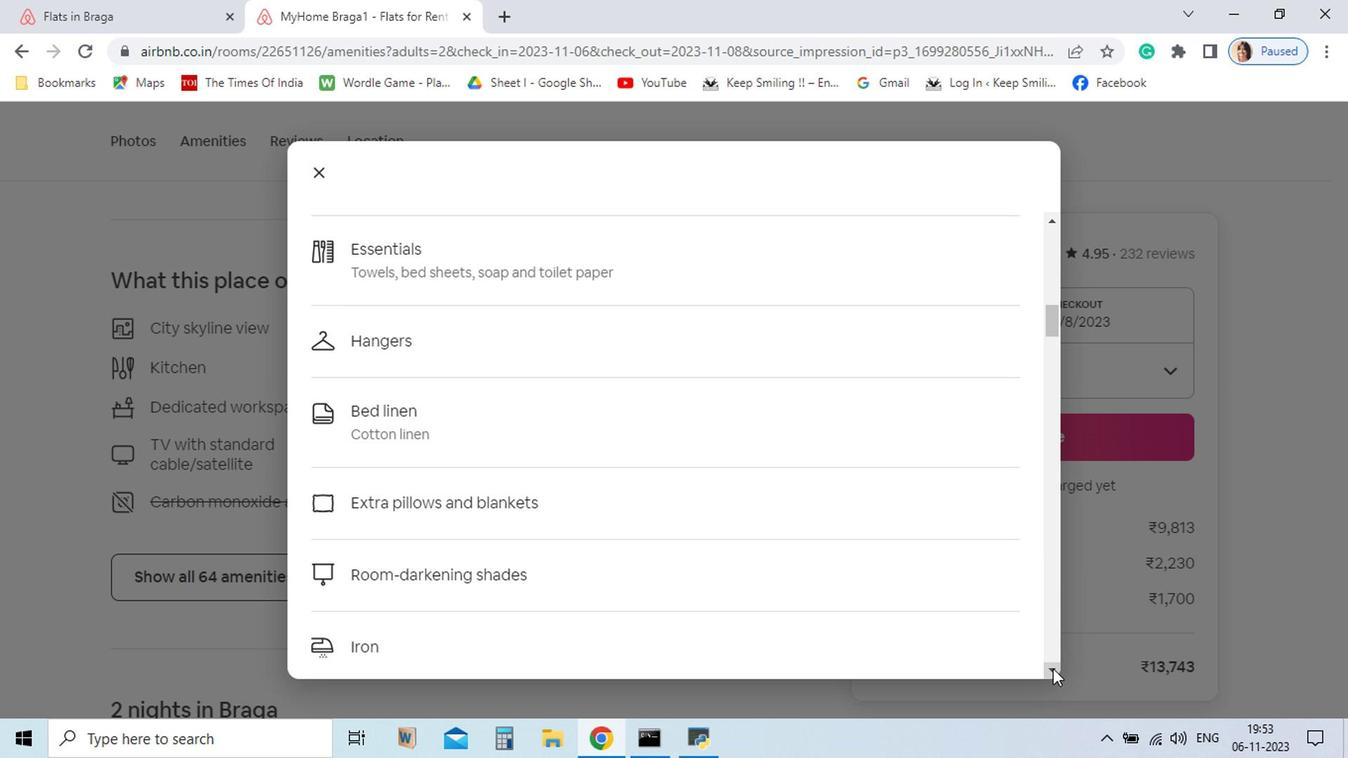 
Action: Mouse pressed left at (942, 672)
Screenshot: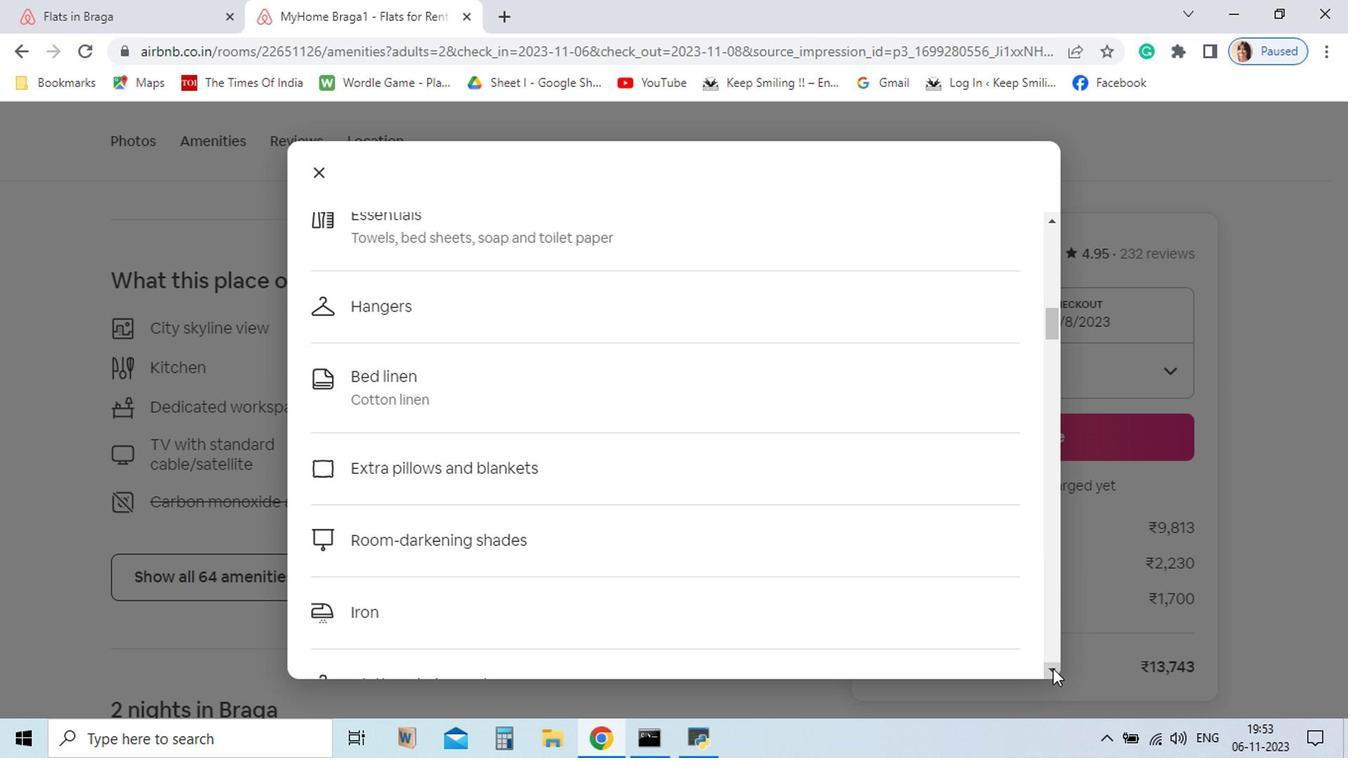 
Action: Mouse pressed left at (942, 672)
Screenshot: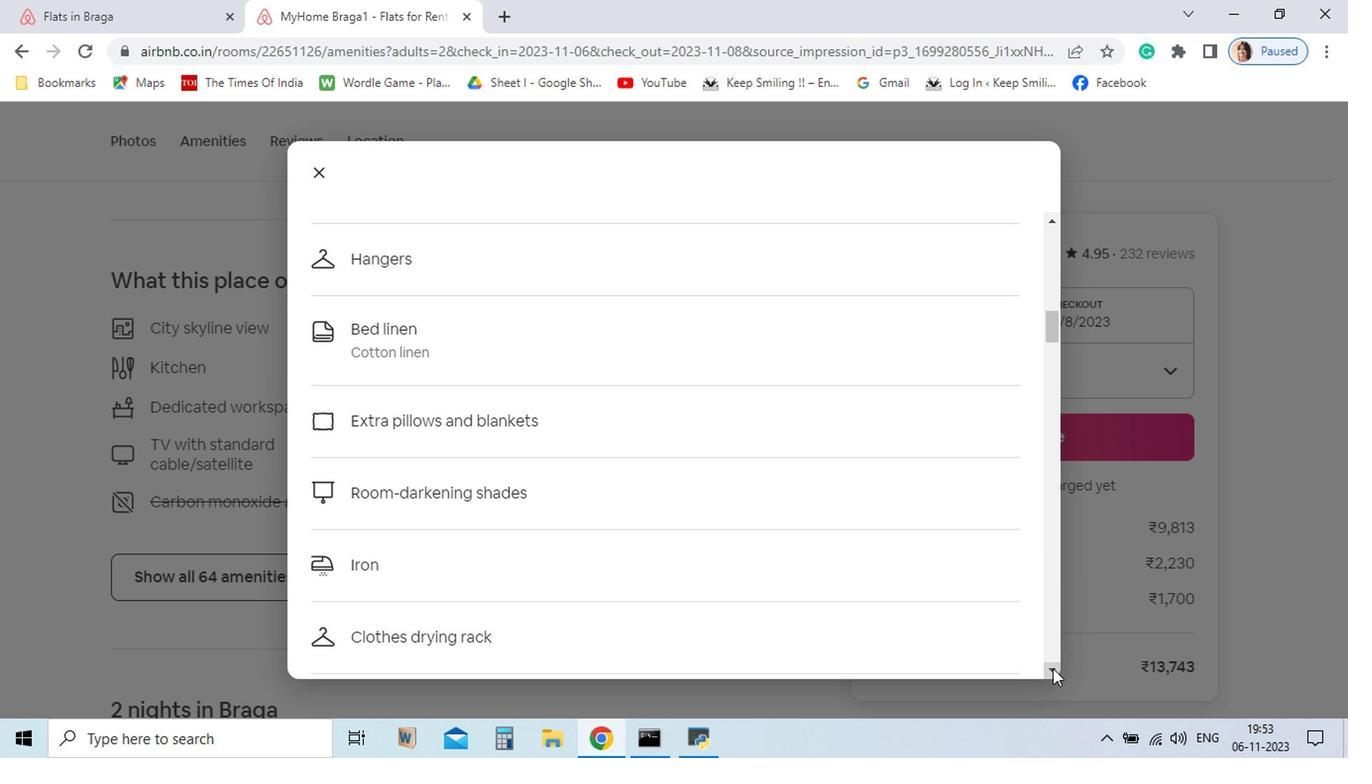 
Action: Mouse pressed left at (942, 672)
Screenshot: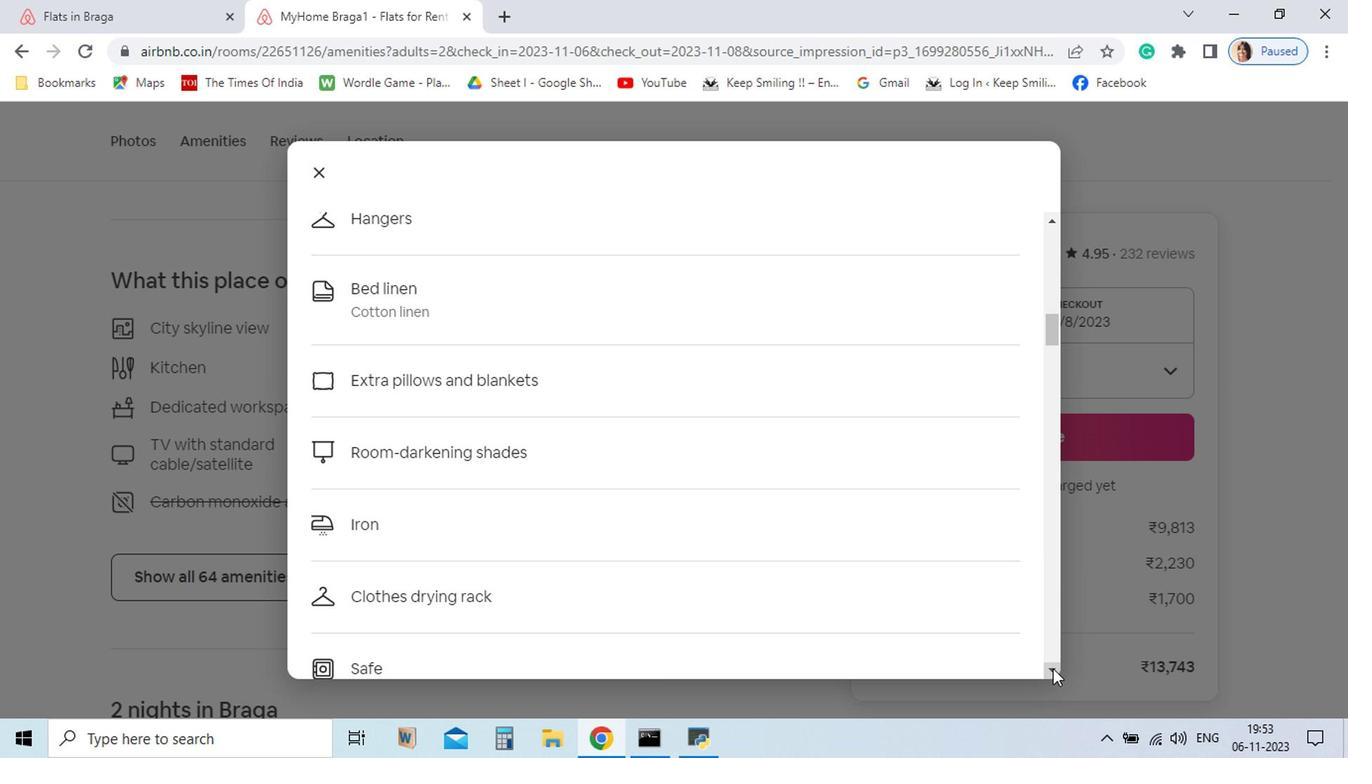 
Action: Mouse pressed left at (942, 672)
Screenshot: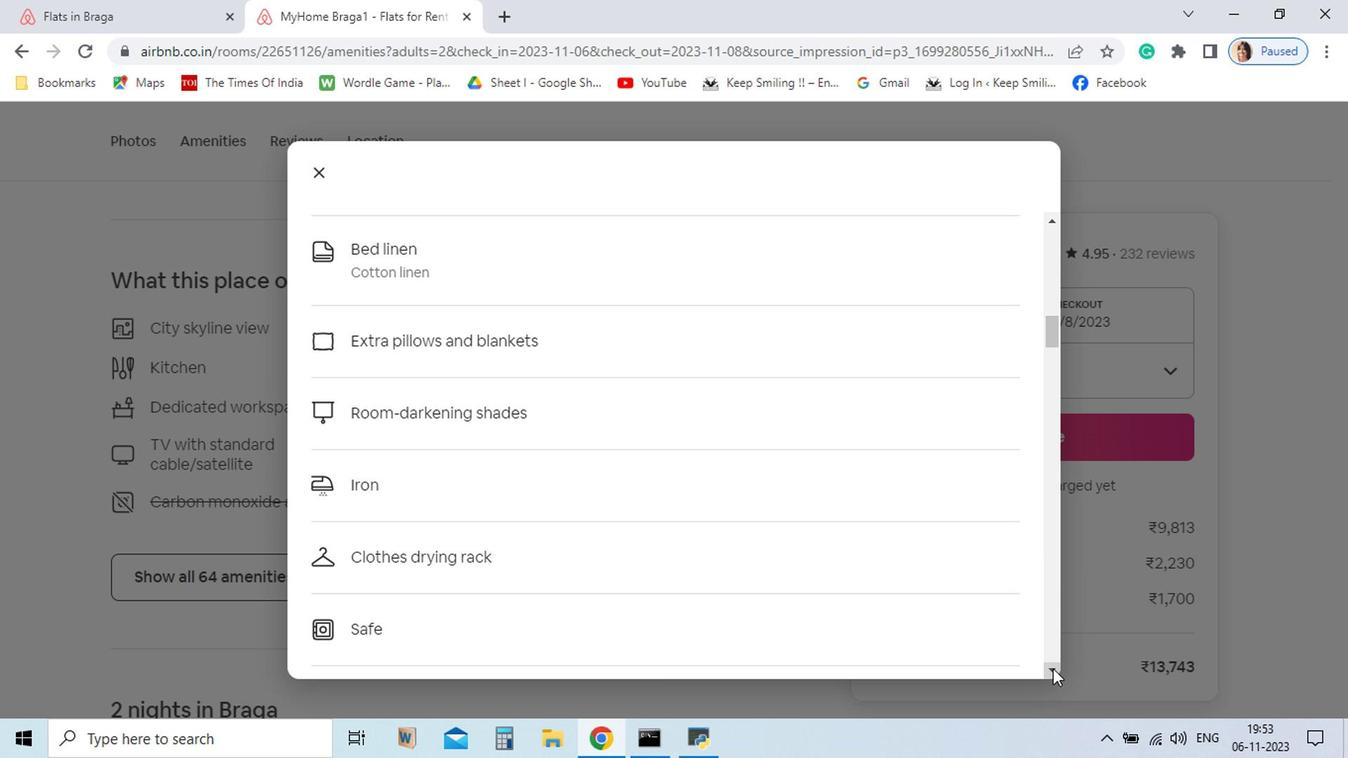 
Action: Mouse pressed left at (942, 672)
Screenshot: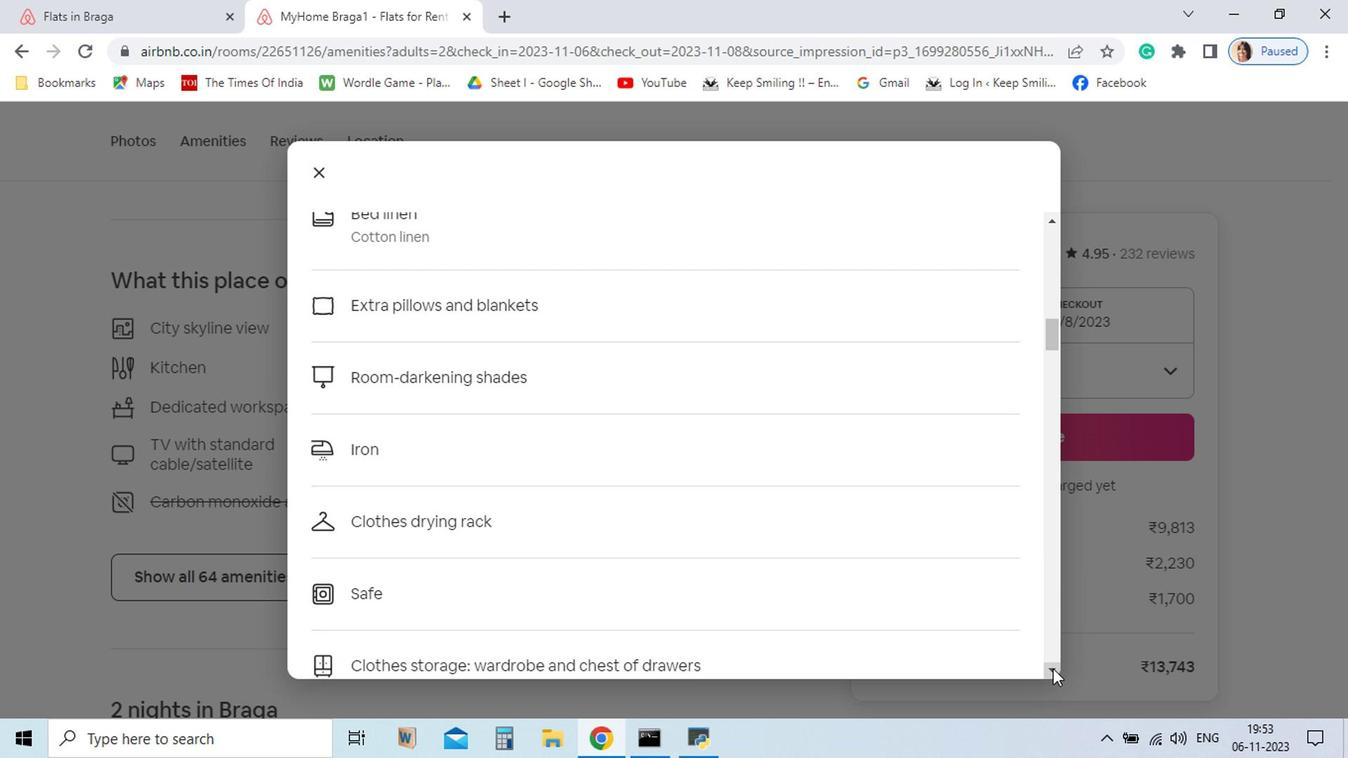 
Action: Mouse pressed left at (942, 672)
Screenshot: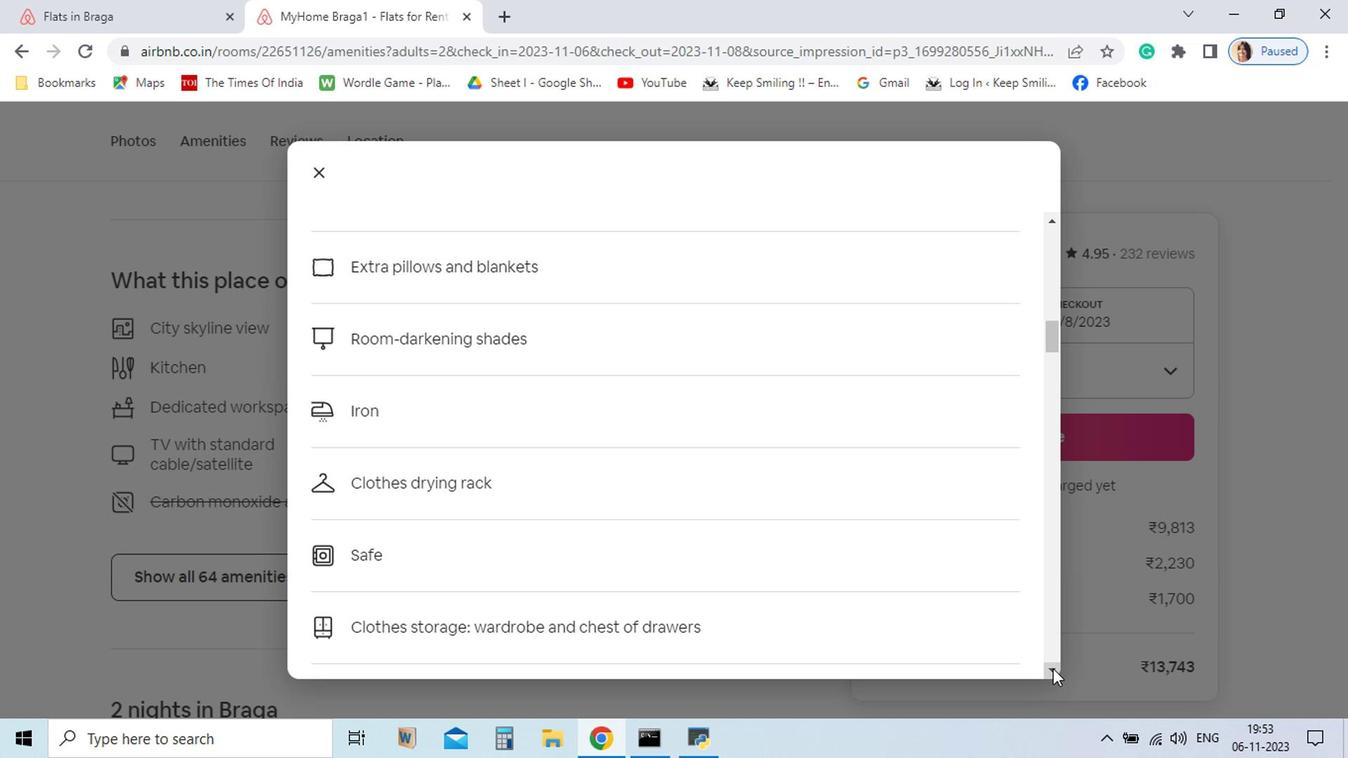 
Action: Mouse pressed left at (942, 672)
Screenshot: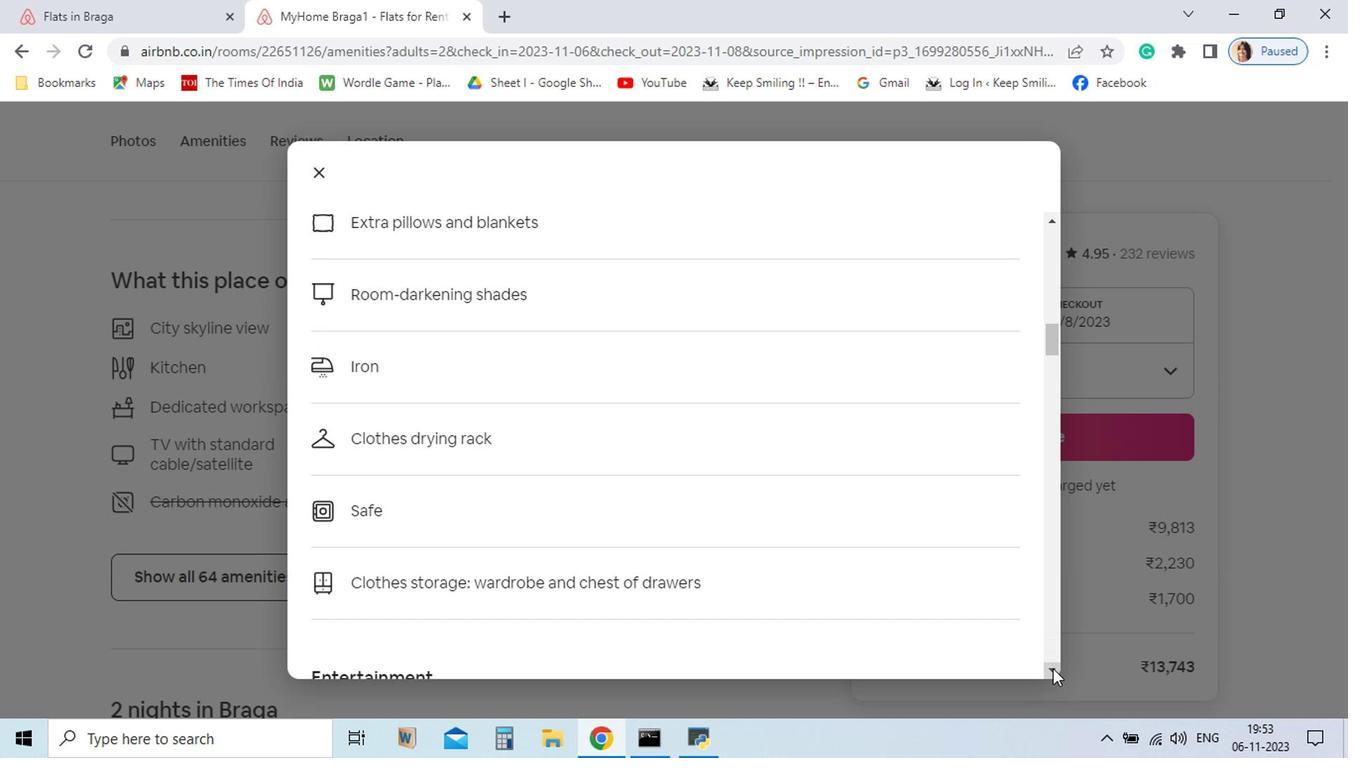 
Action: Mouse pressed left at (942, 672)
Screenshot: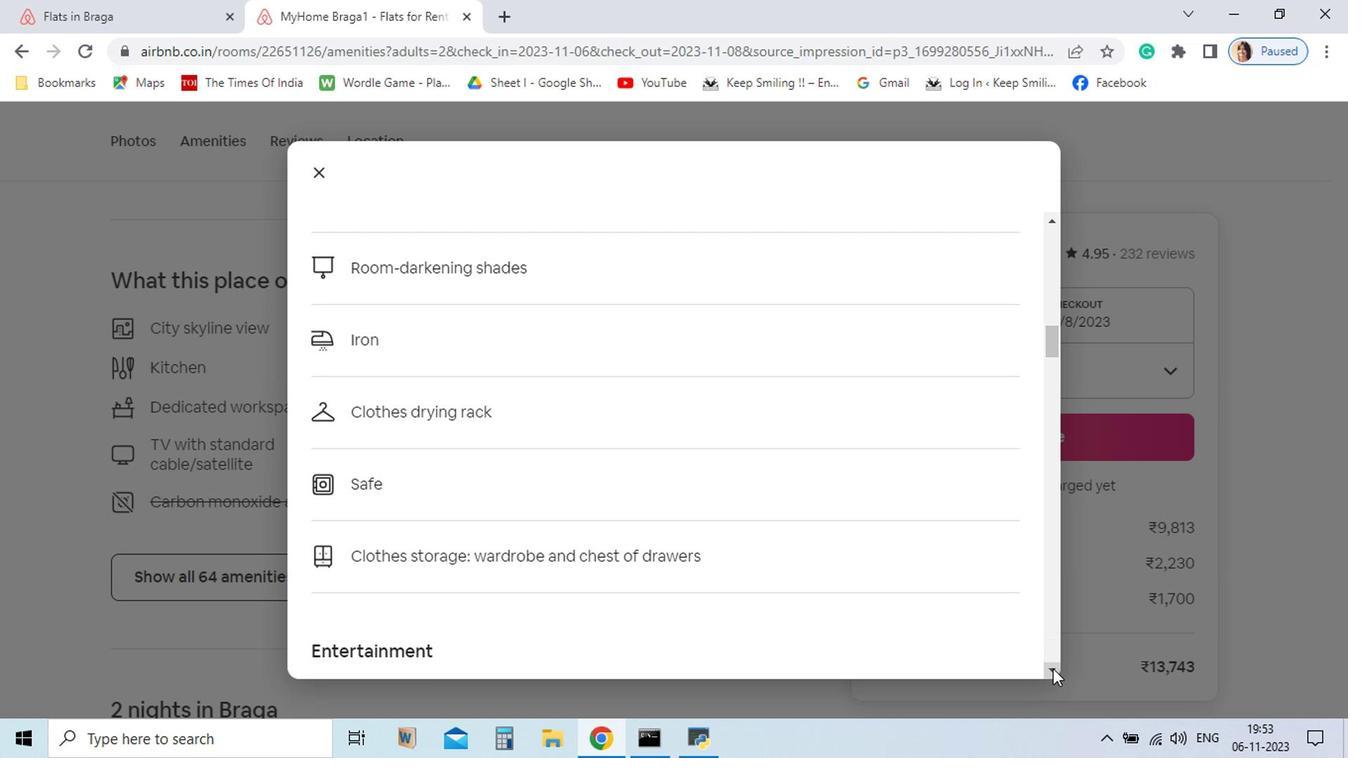 
Action: Mouse pressed left at (942, 672)
Screenshot: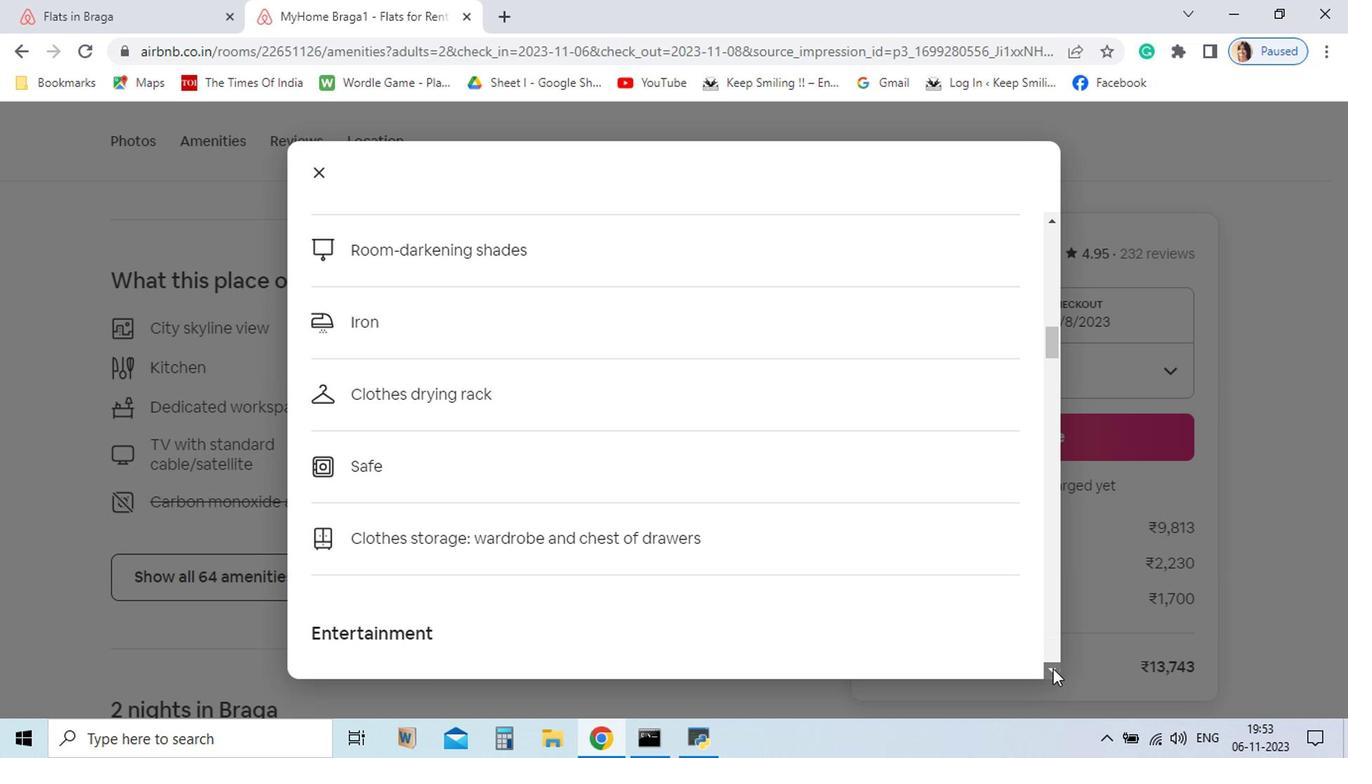 
Action: Mouse pressed left at (942, 672)
Screenshot: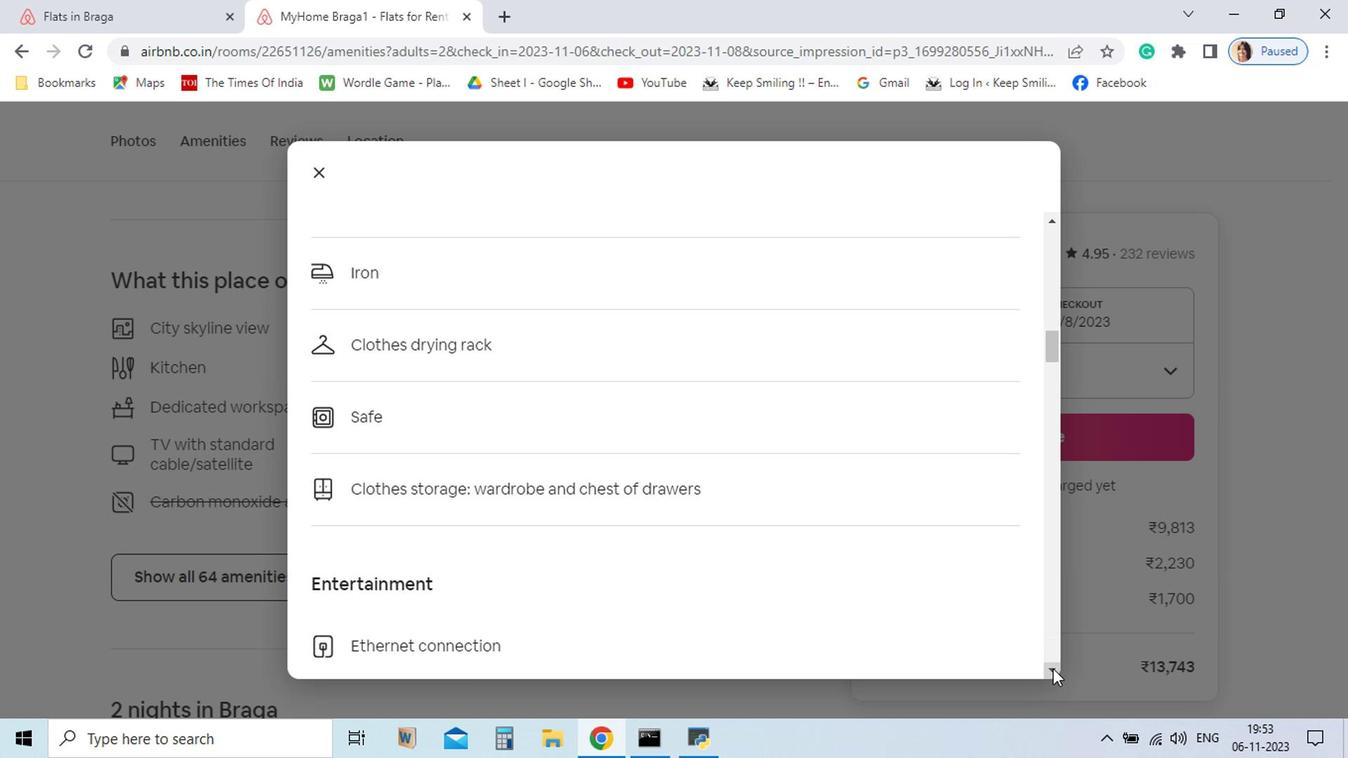
Action: Mouse pressed left at (942, 672)
Screenshot: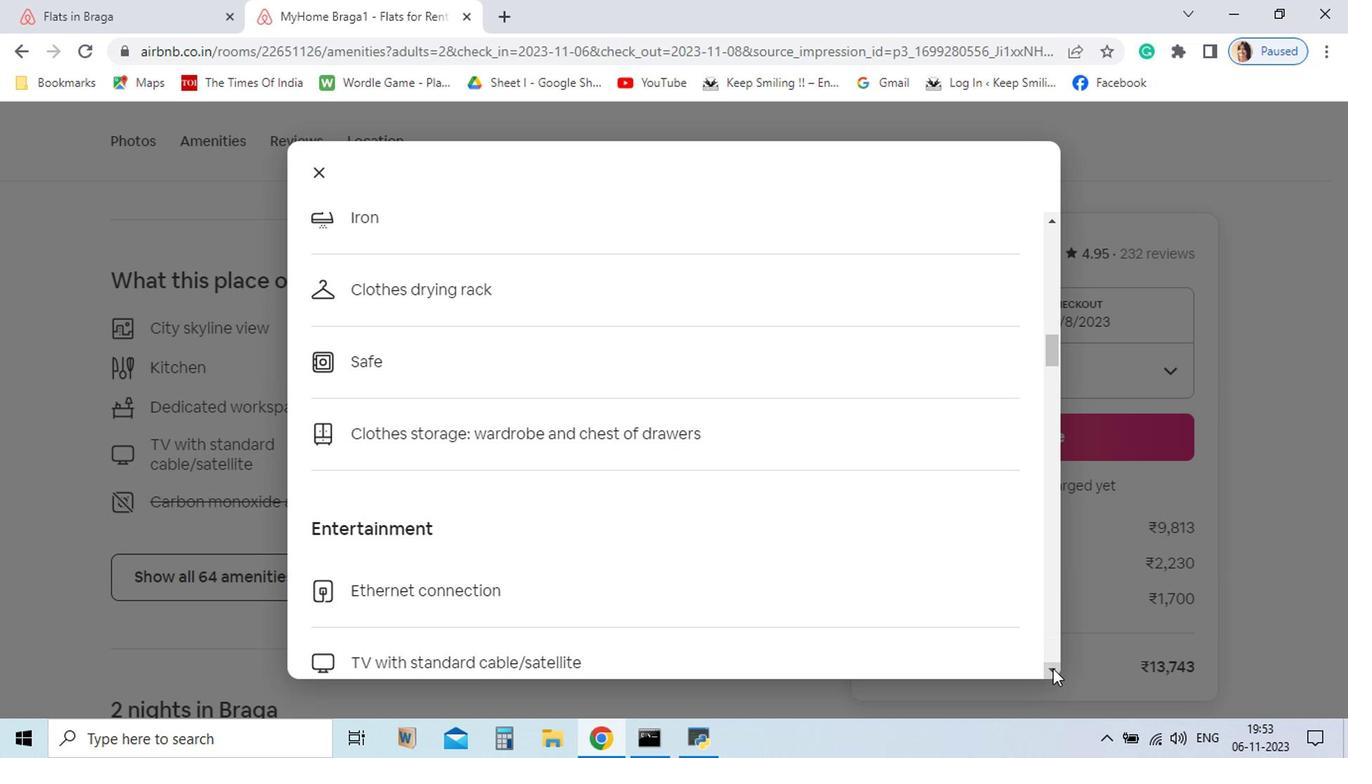 
Action: Mouse pressed left at (942, 672)
Screenshot: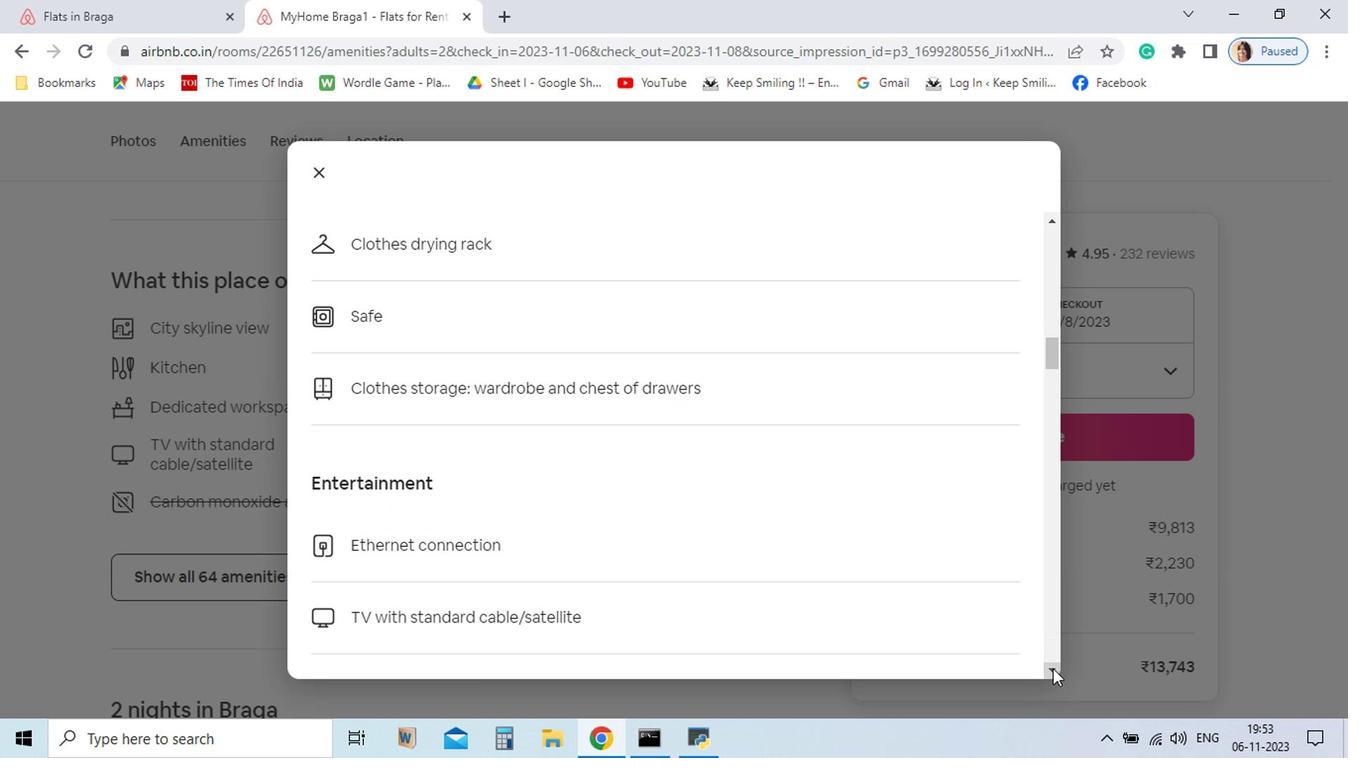 
Action: Mouse pressed left at (942, 672)
Screenshot: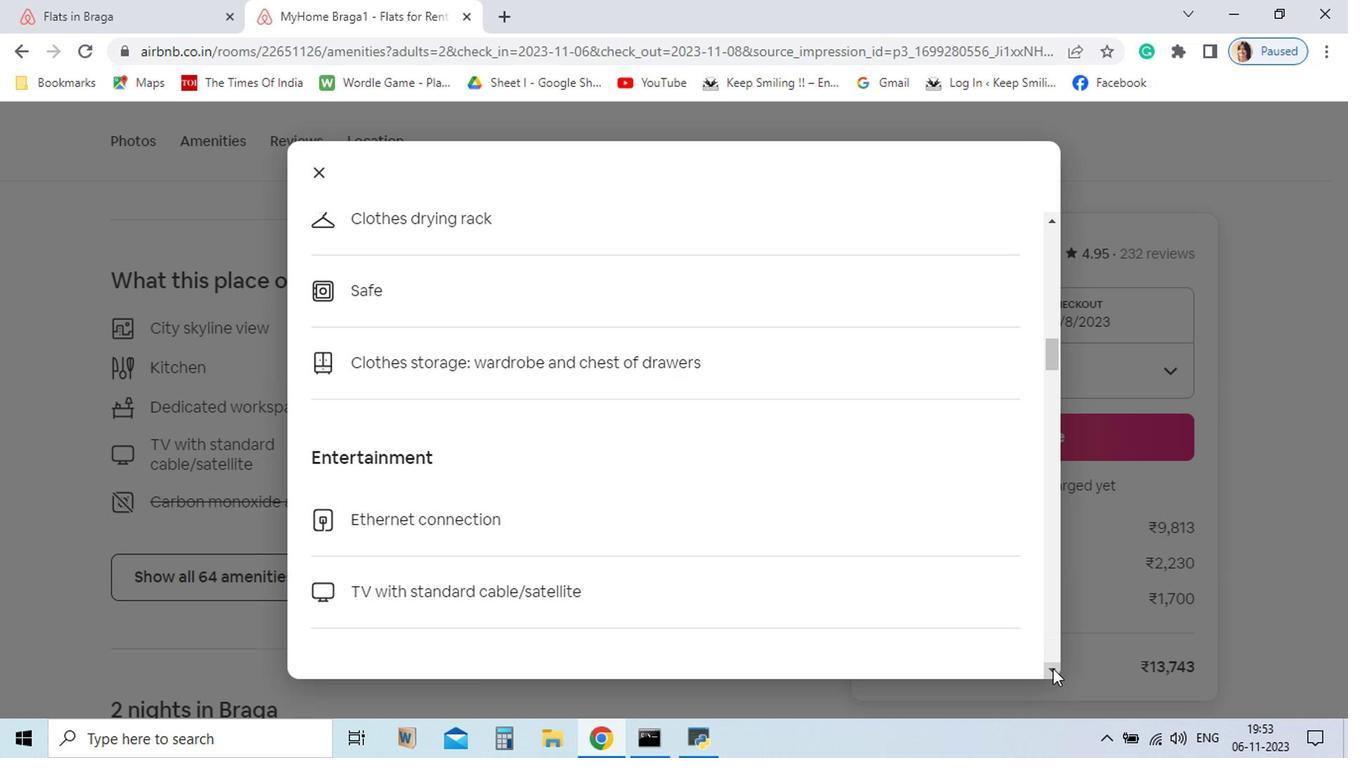 
Action: Mouse pressed left at (942, 672)
Screenshot: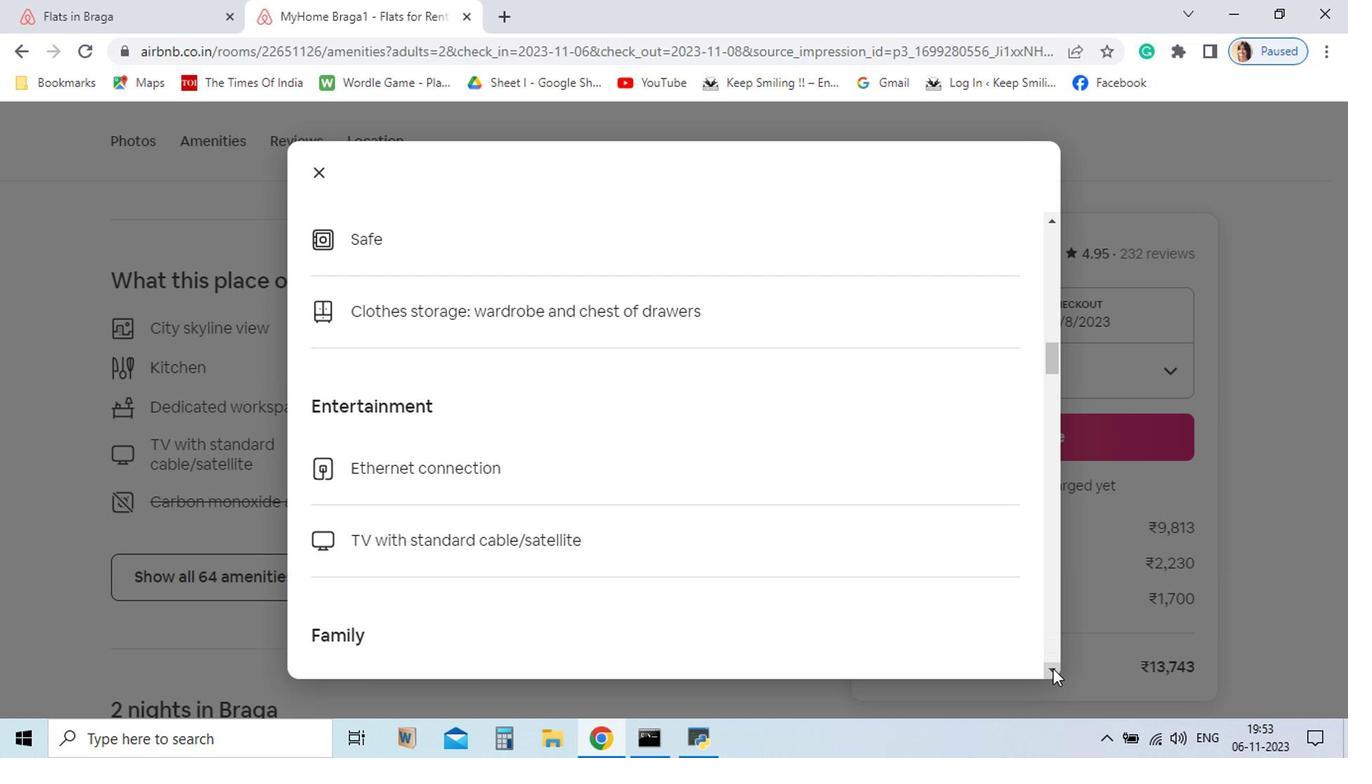
Action: Mouse pressed left at (942, 672)
Screenshot: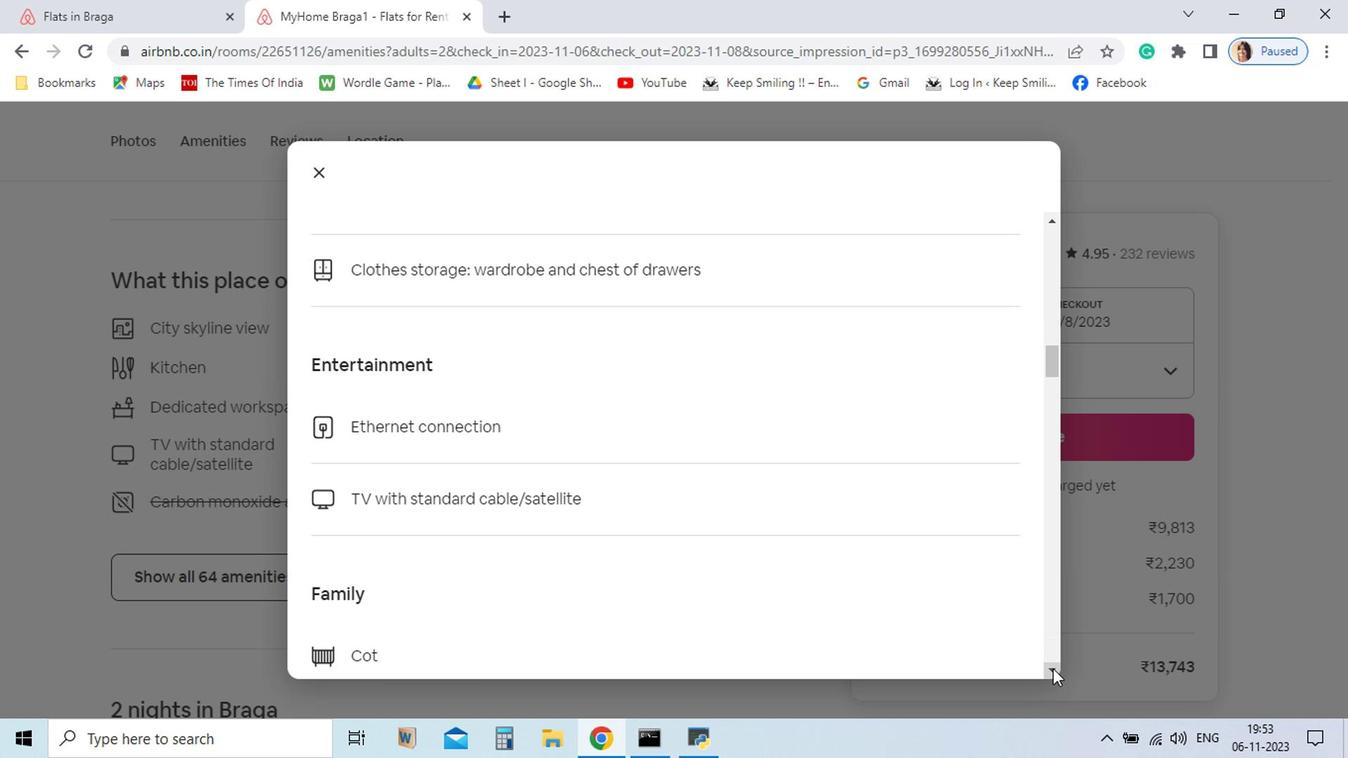 
Action: Mouse pressed left at (942, 672)
Screenshot: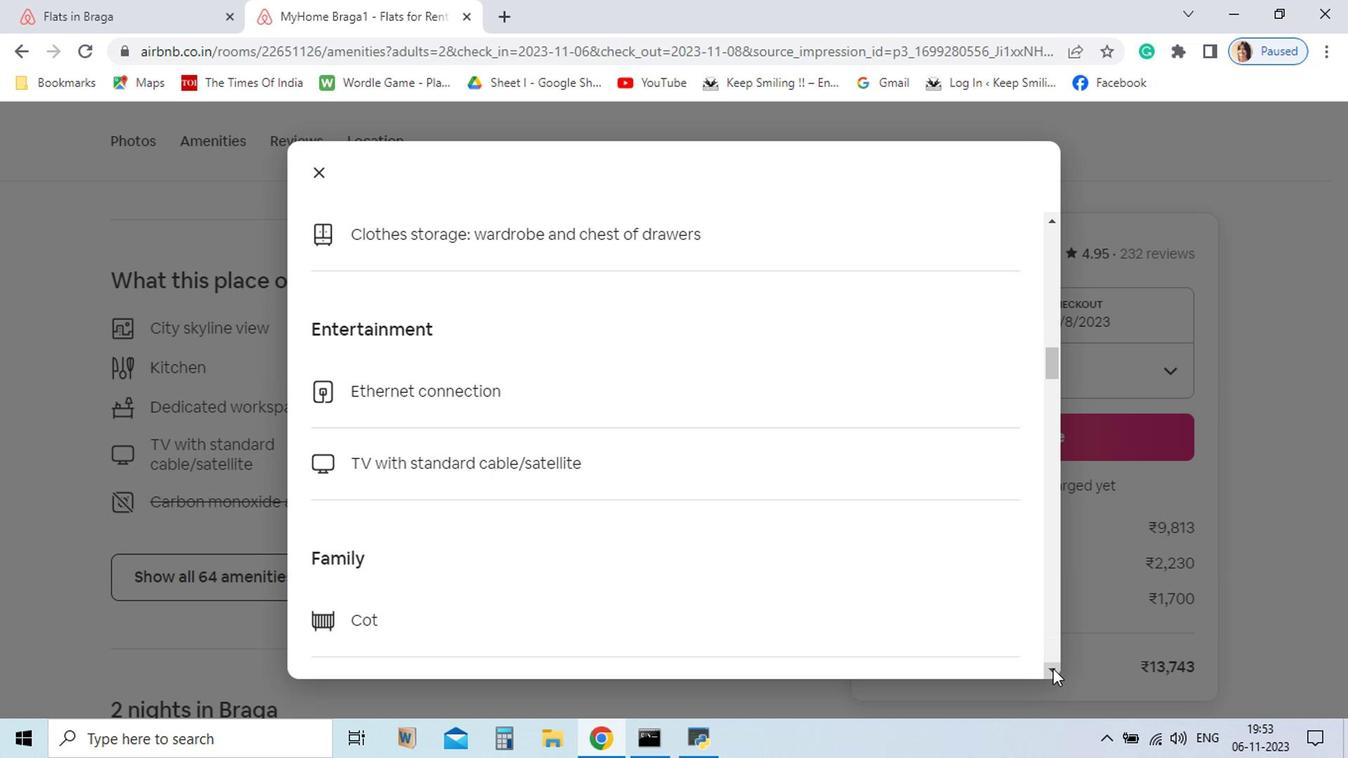 
Action: Mouse pressed left at (942, 672)
Screenshot: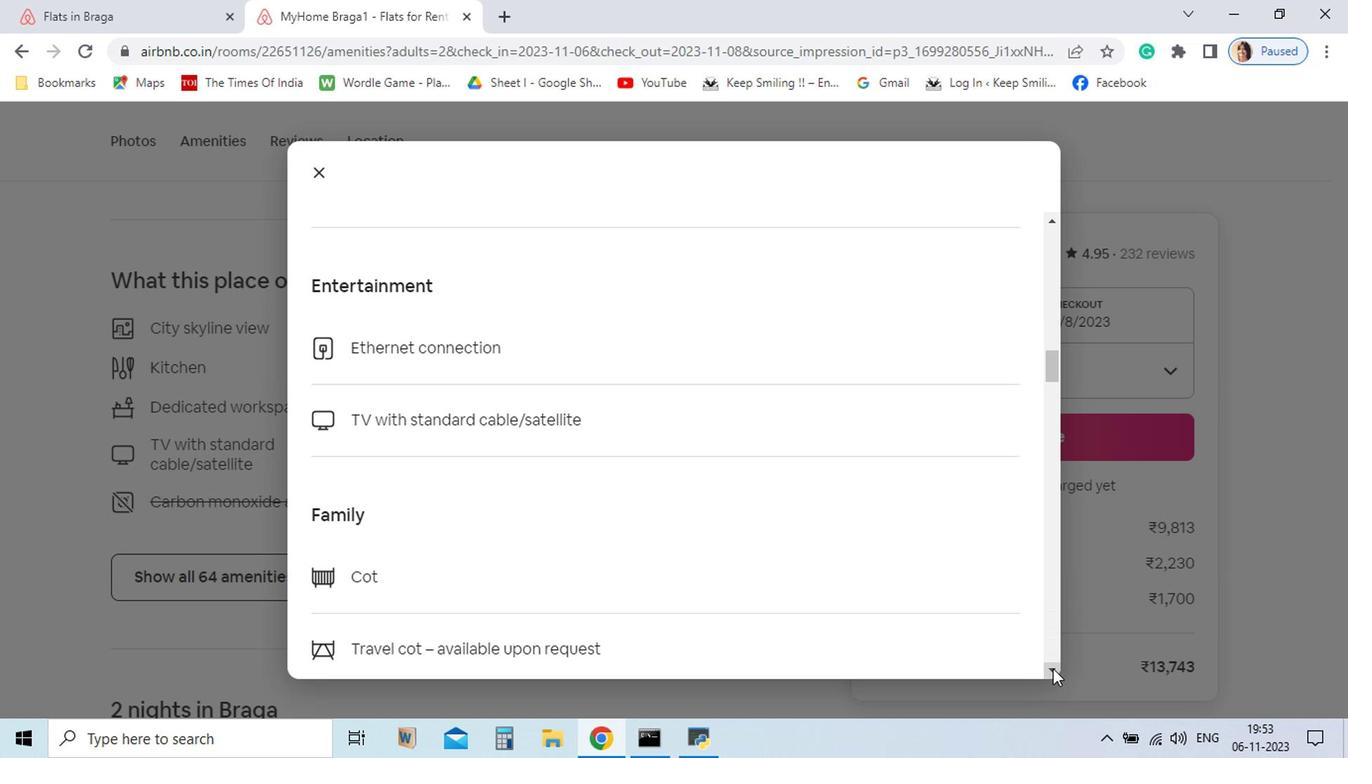 
Action: Mouse pressed left at (942, 672)
Screenshot: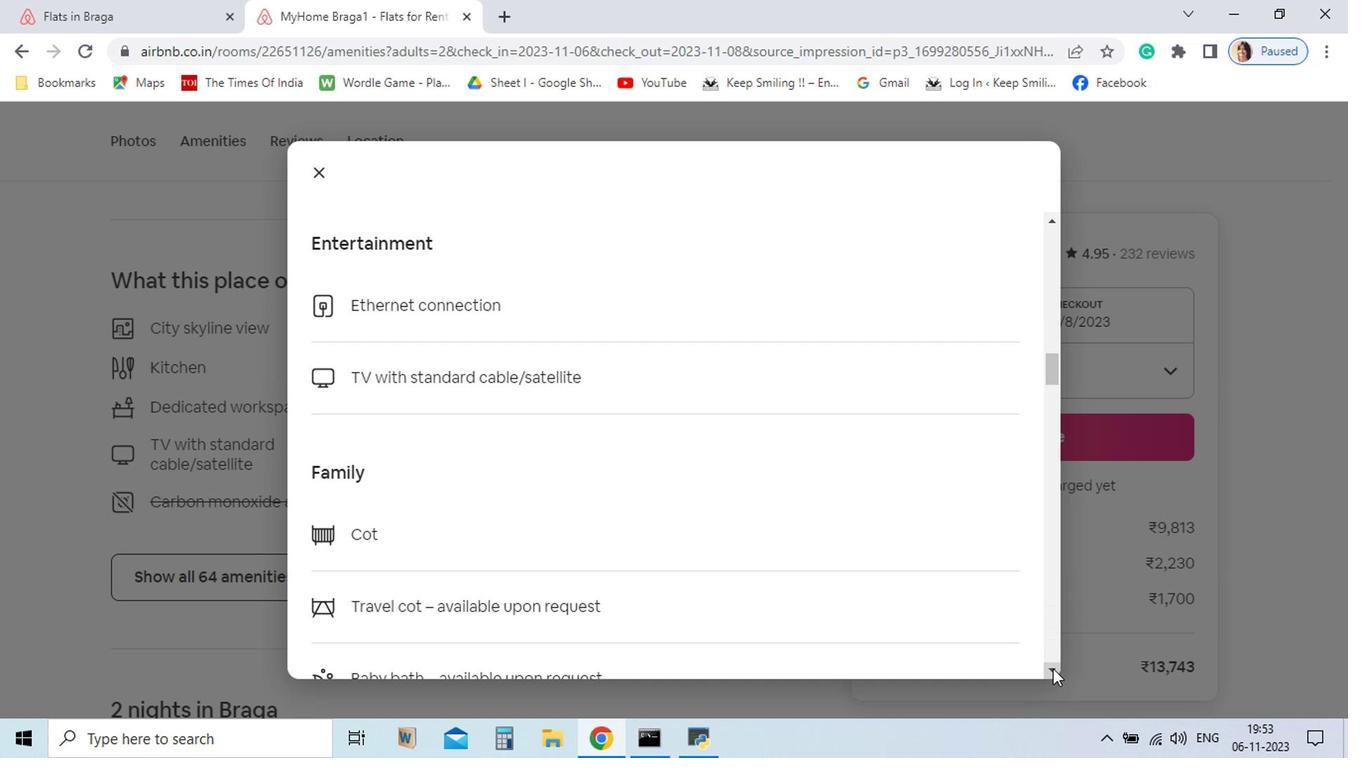 
Action: Mouse pressed left at (942, 672)
Screenshot: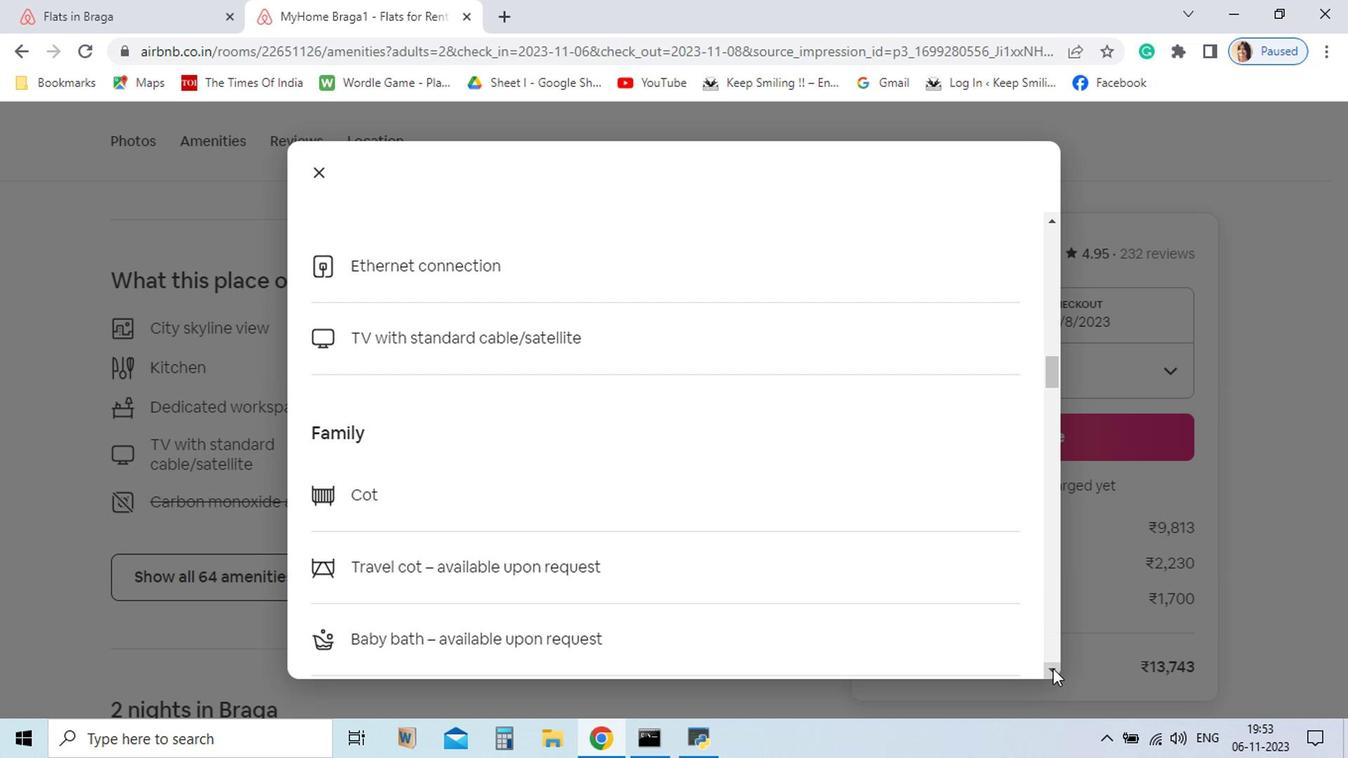 
Action: Mouse pressed left at (942, 672)
Screenshot: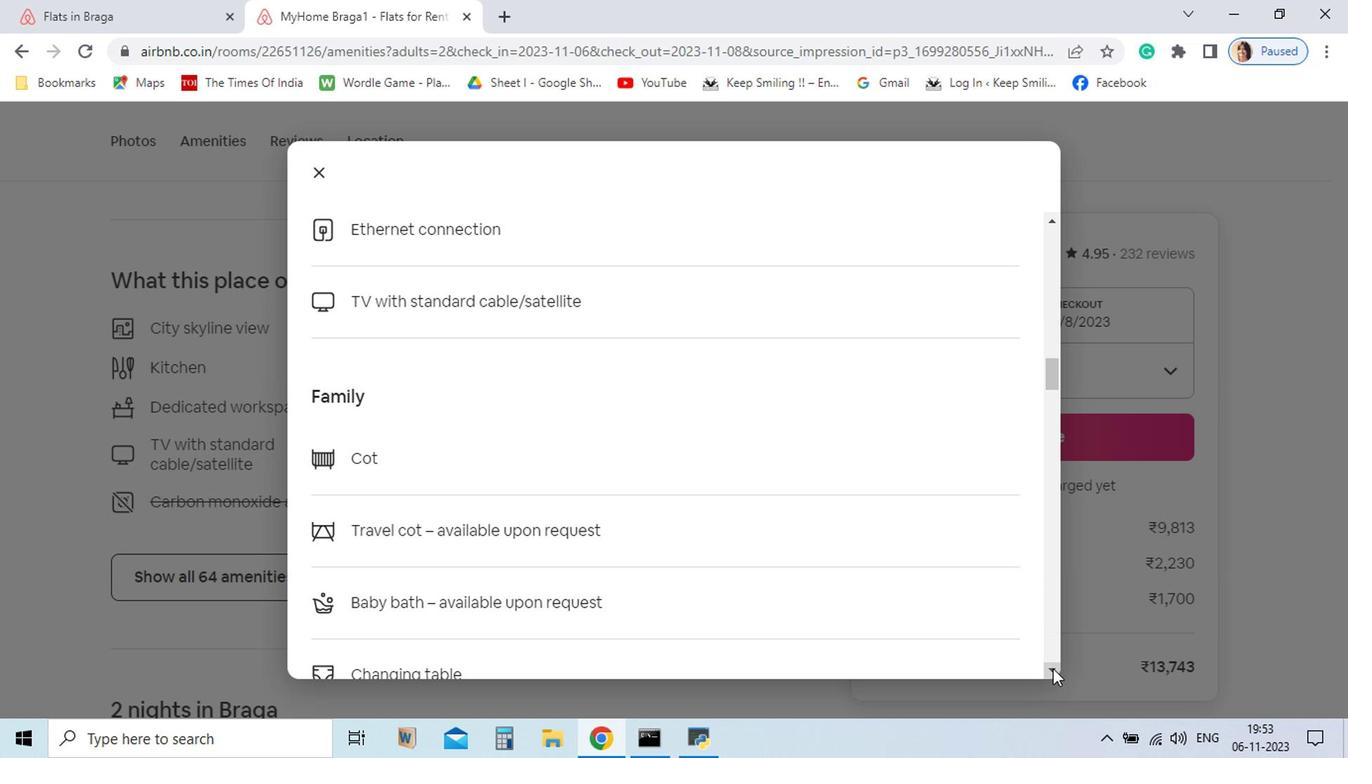 
Action: Mouse pressed left at (942, 672)
Screenshot: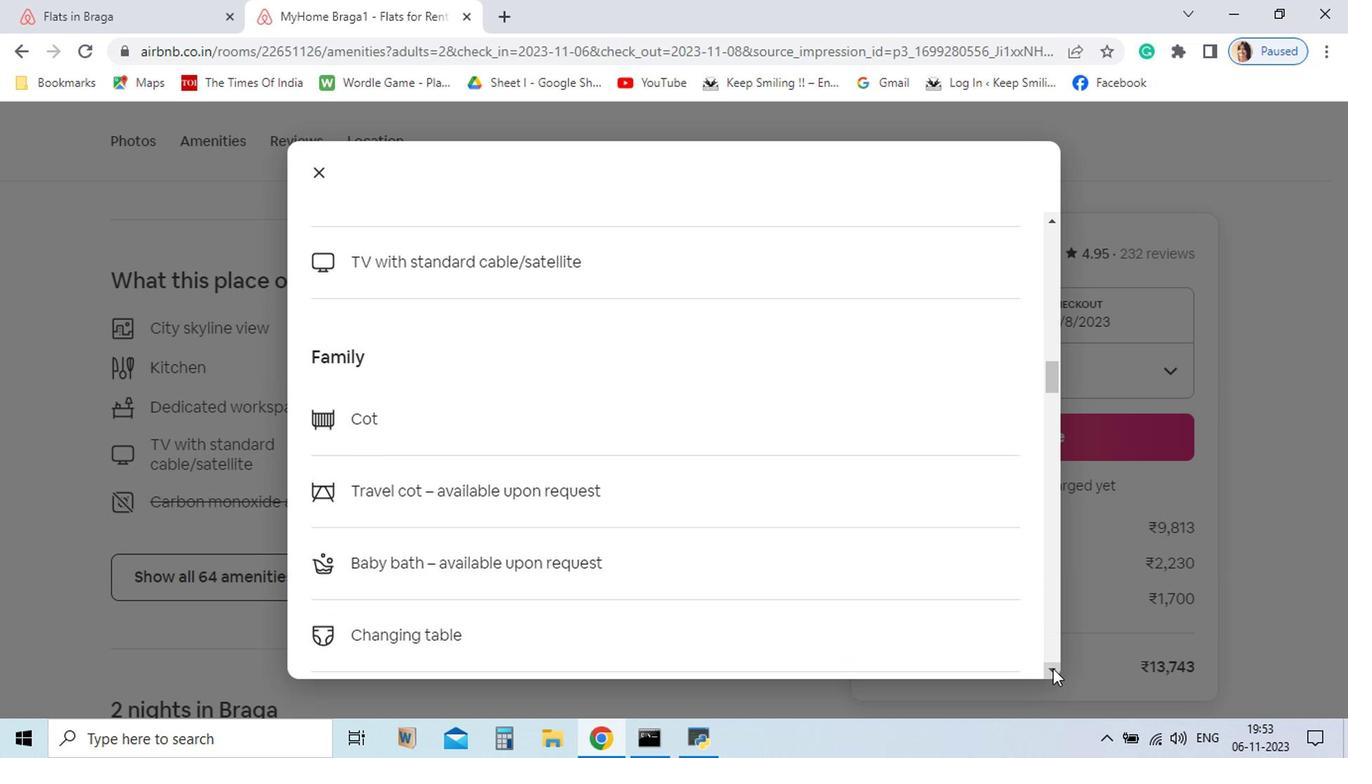 
Action: Mouse pressed left at (942, 672)
Screenshot: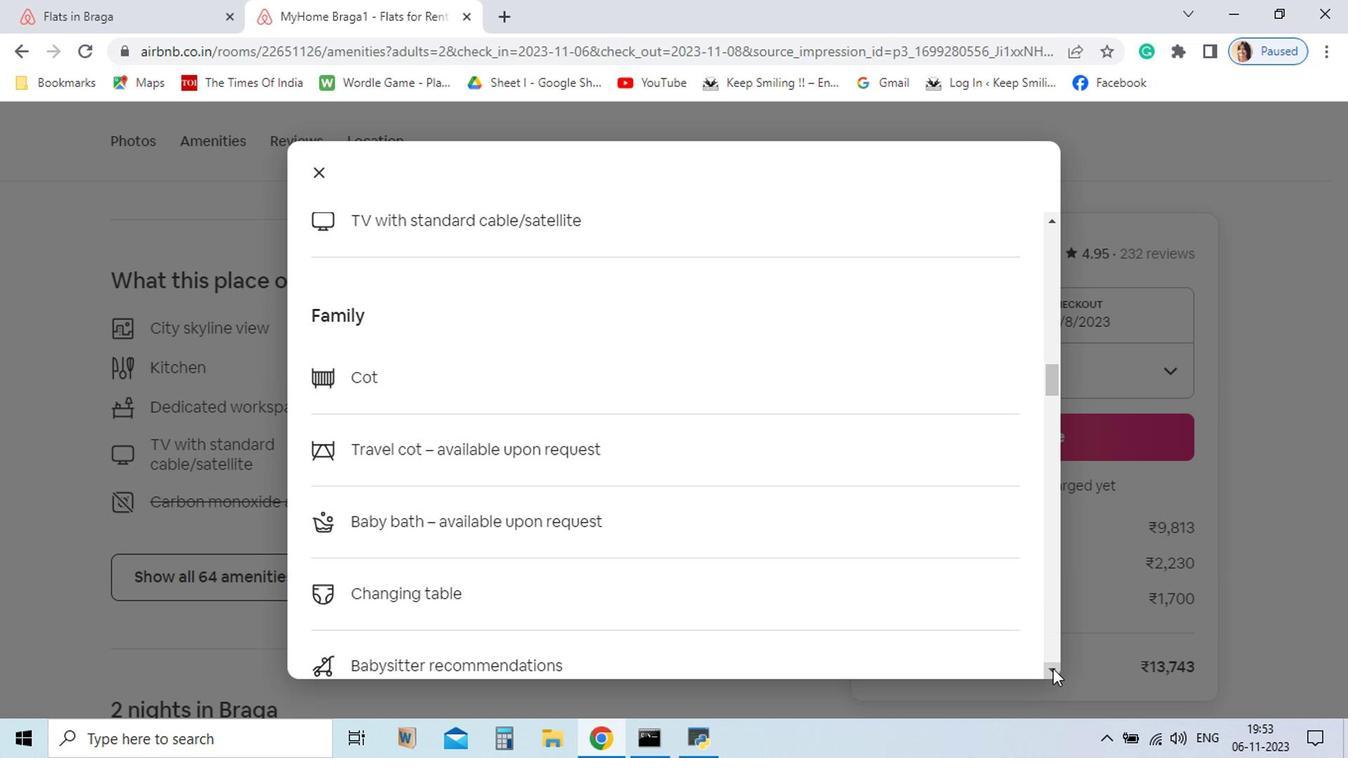 
Action: Mouse pressed left at (942, 672)
Screenshot: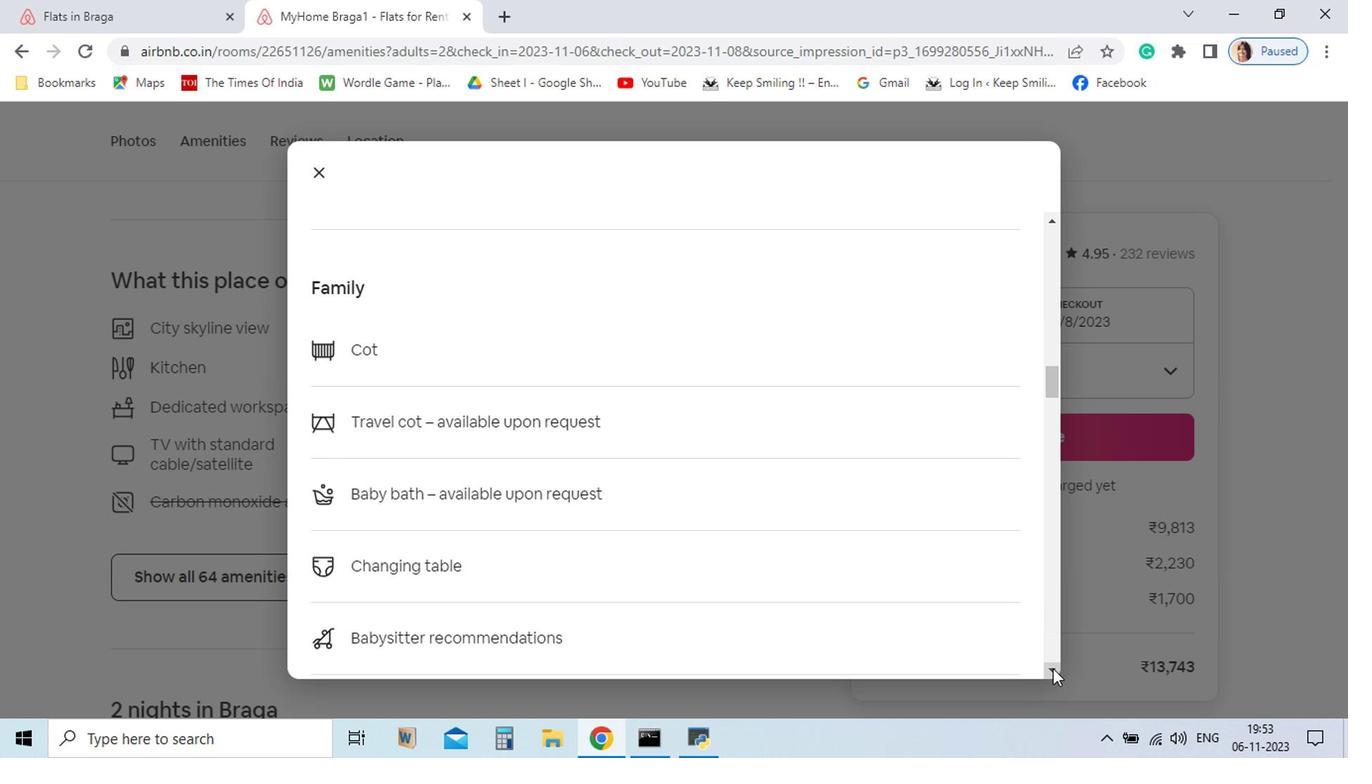
Action: Mouse pressed left at (942, 672)
Screenshot: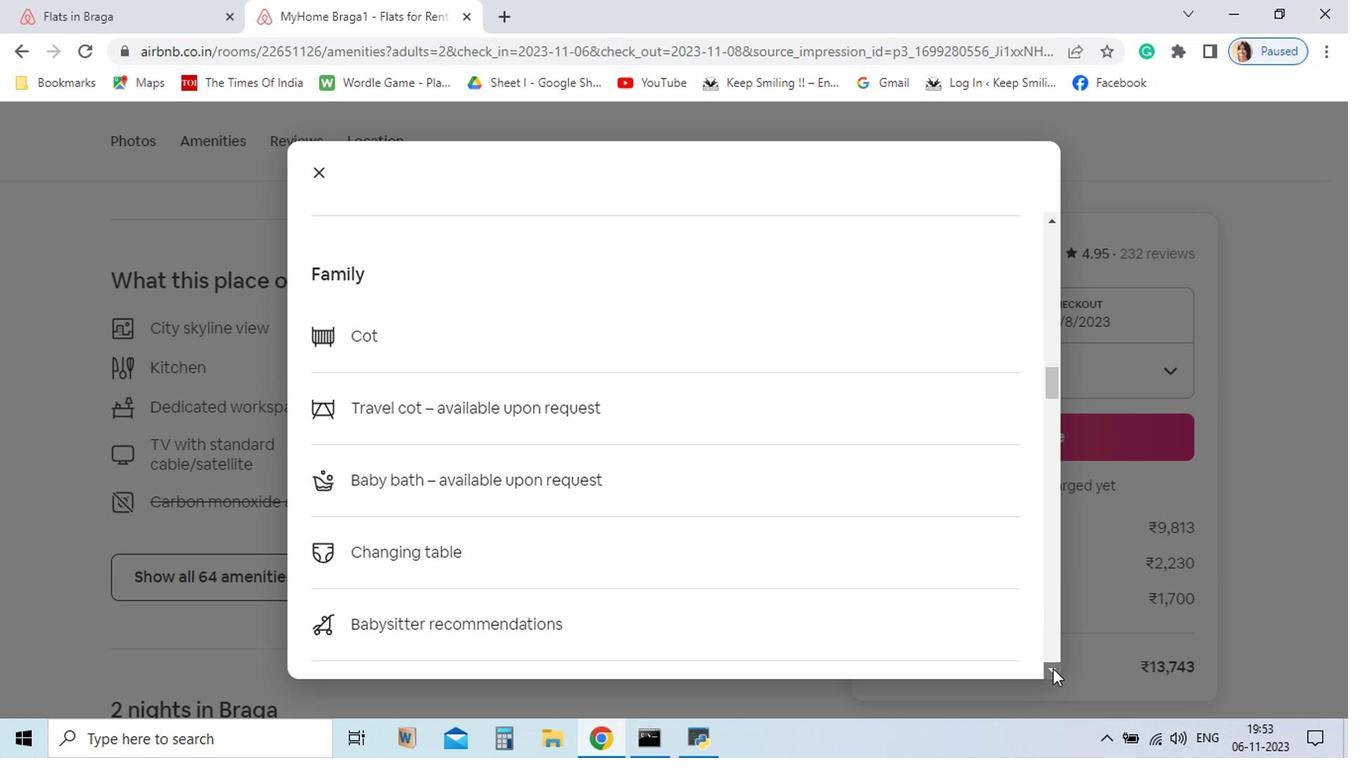 
Action: Mouse pressed left at (942, 672)
Screenshot: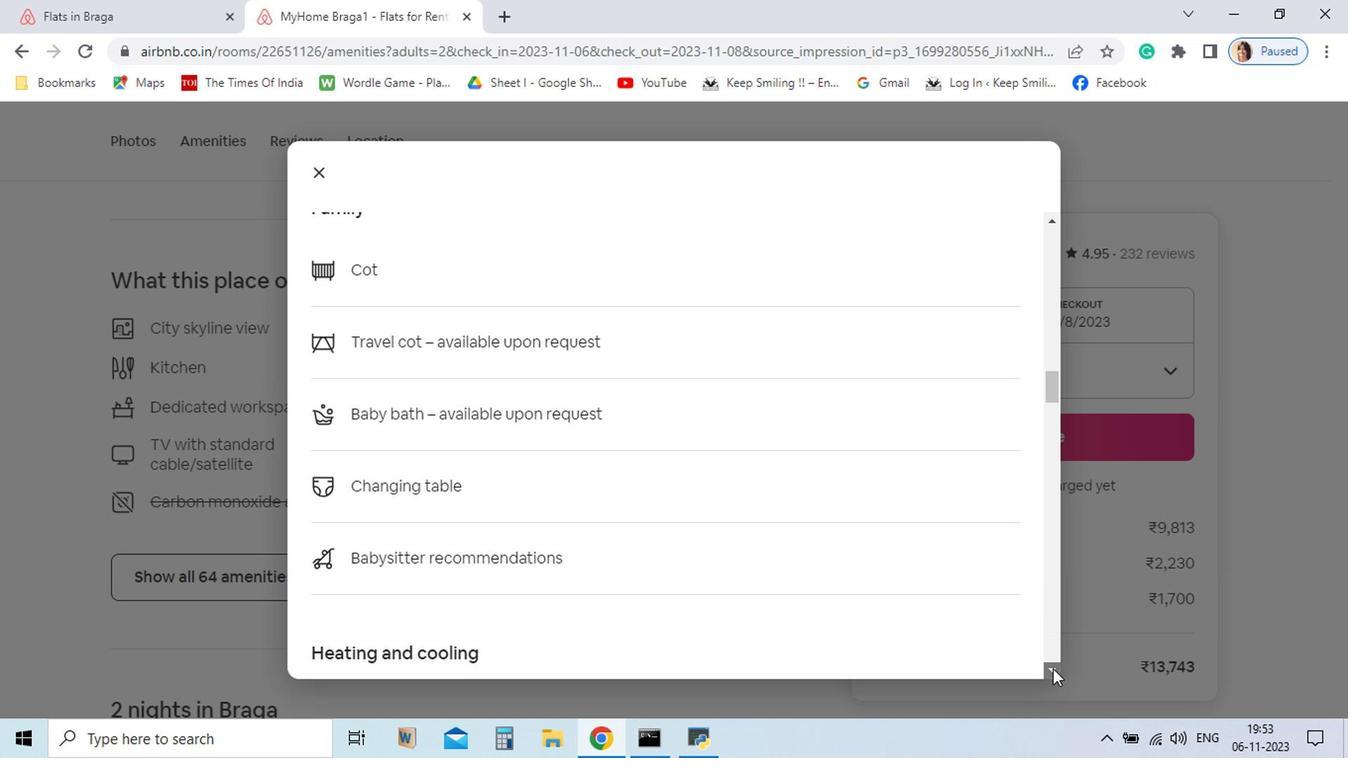 
Action: Mouse pressed left at (942, 672)
Screenshot: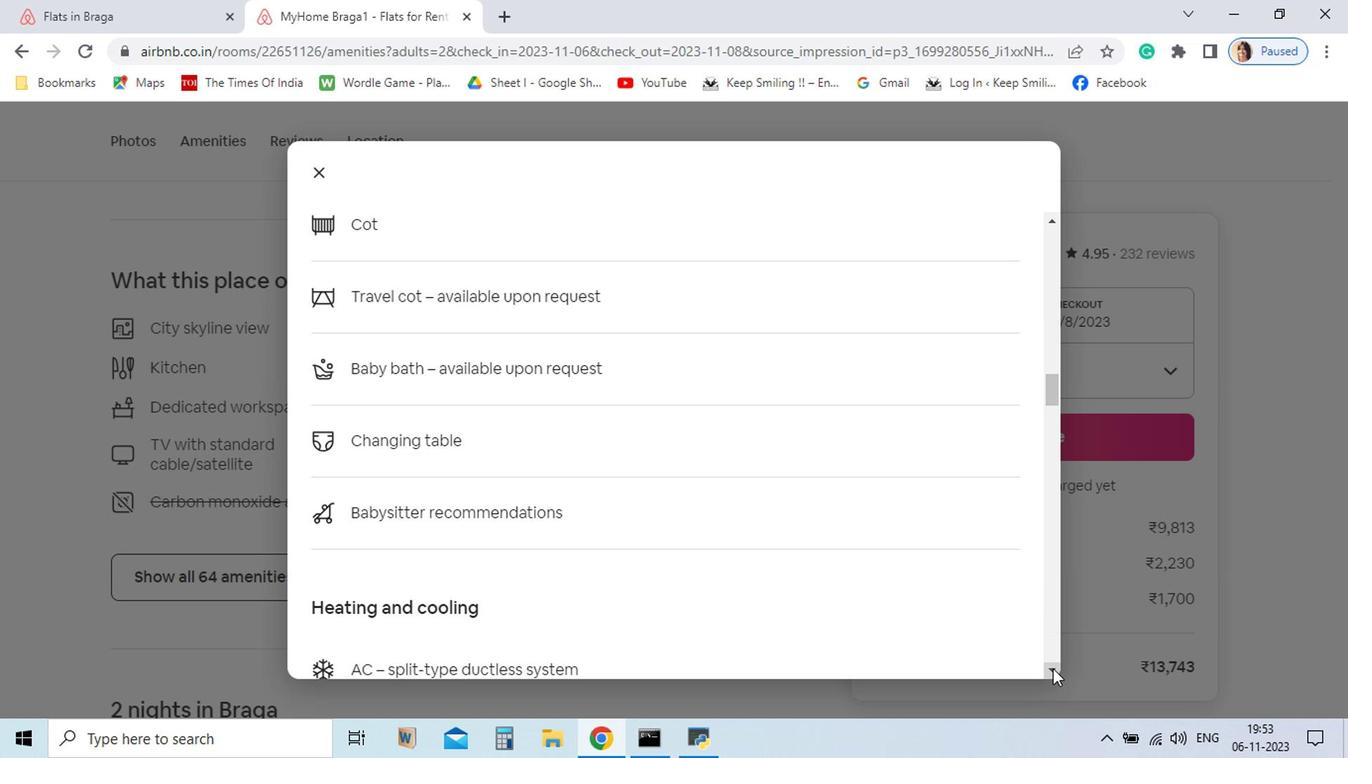 
Action: Mouse pressed left at (942, 672)
Screenshot: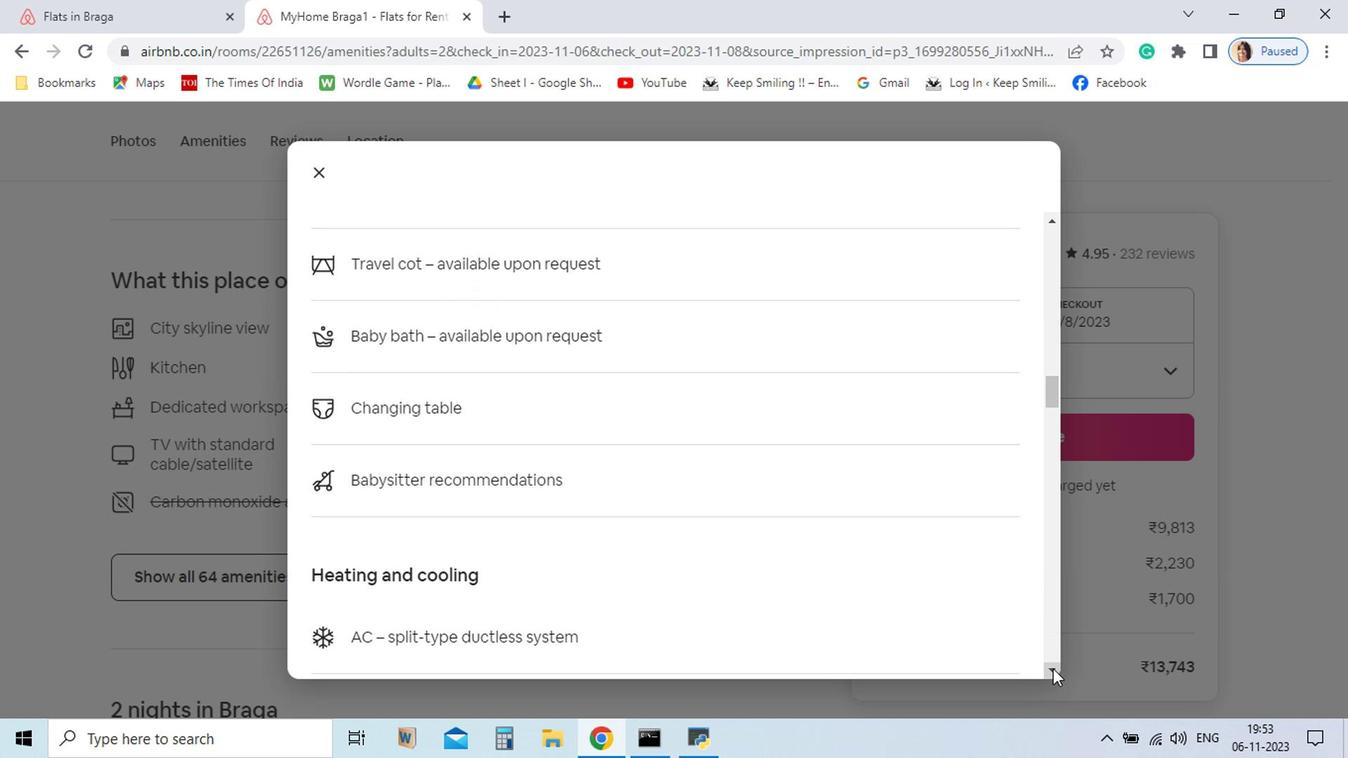 
Action: Mouse pressed left at (942, 672)
Screenshot: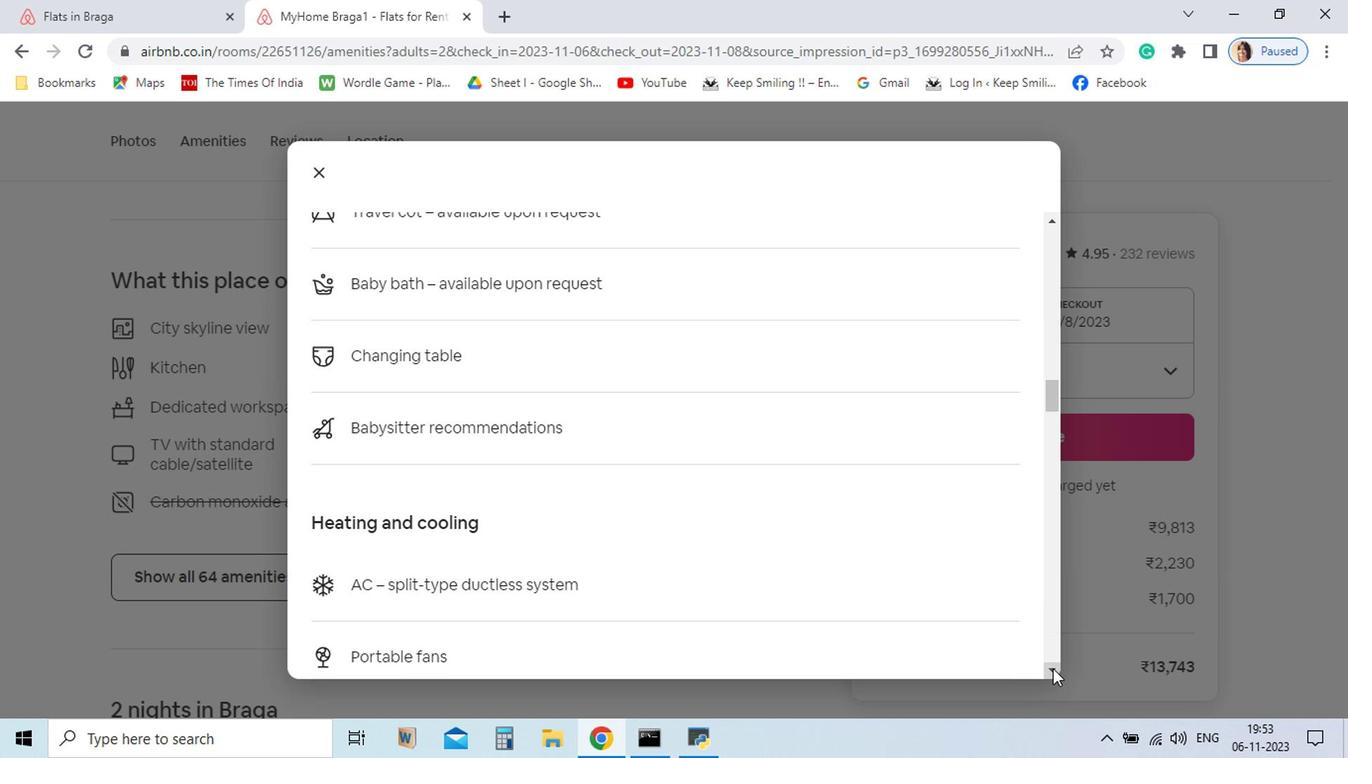 
Action: Mouse pressed left at (942, 672)
Screenshot: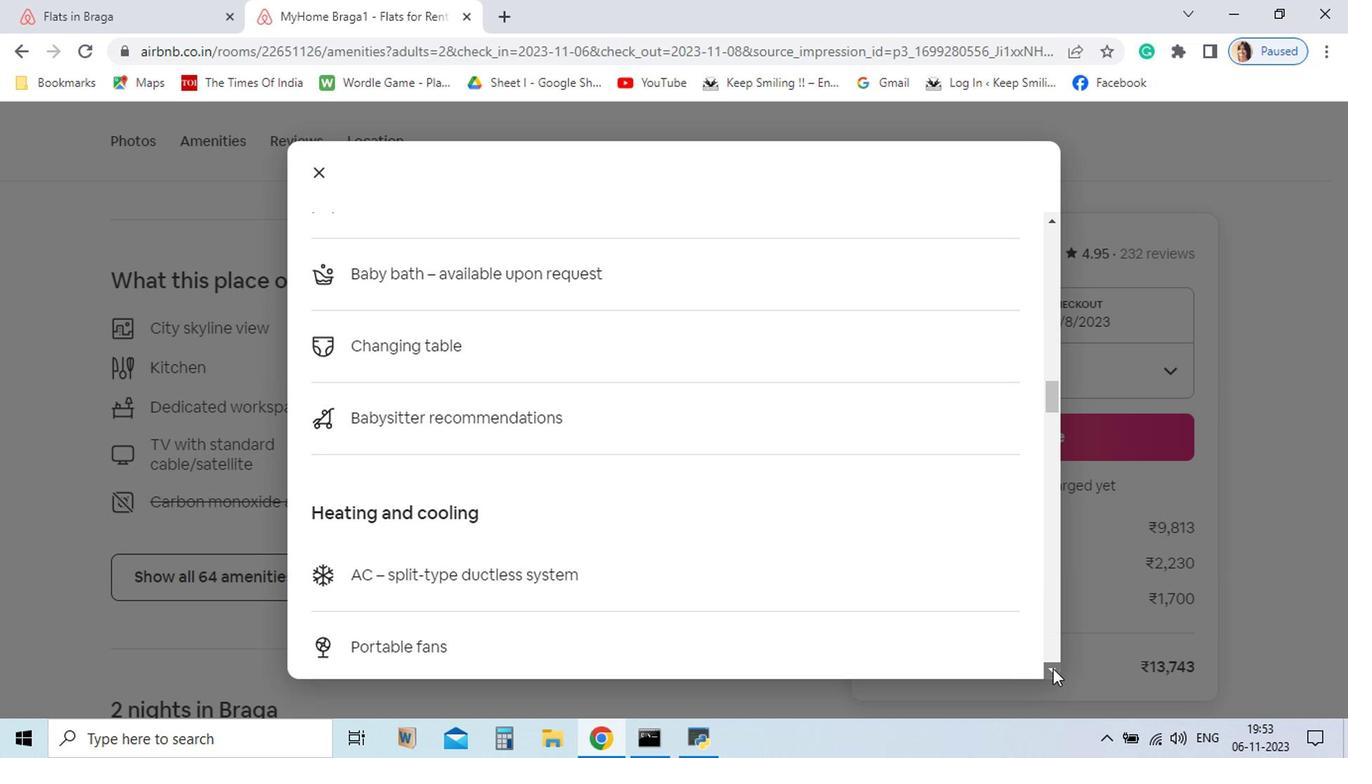 
Action: Mouse pressed left at (942, 672)
Screenshot: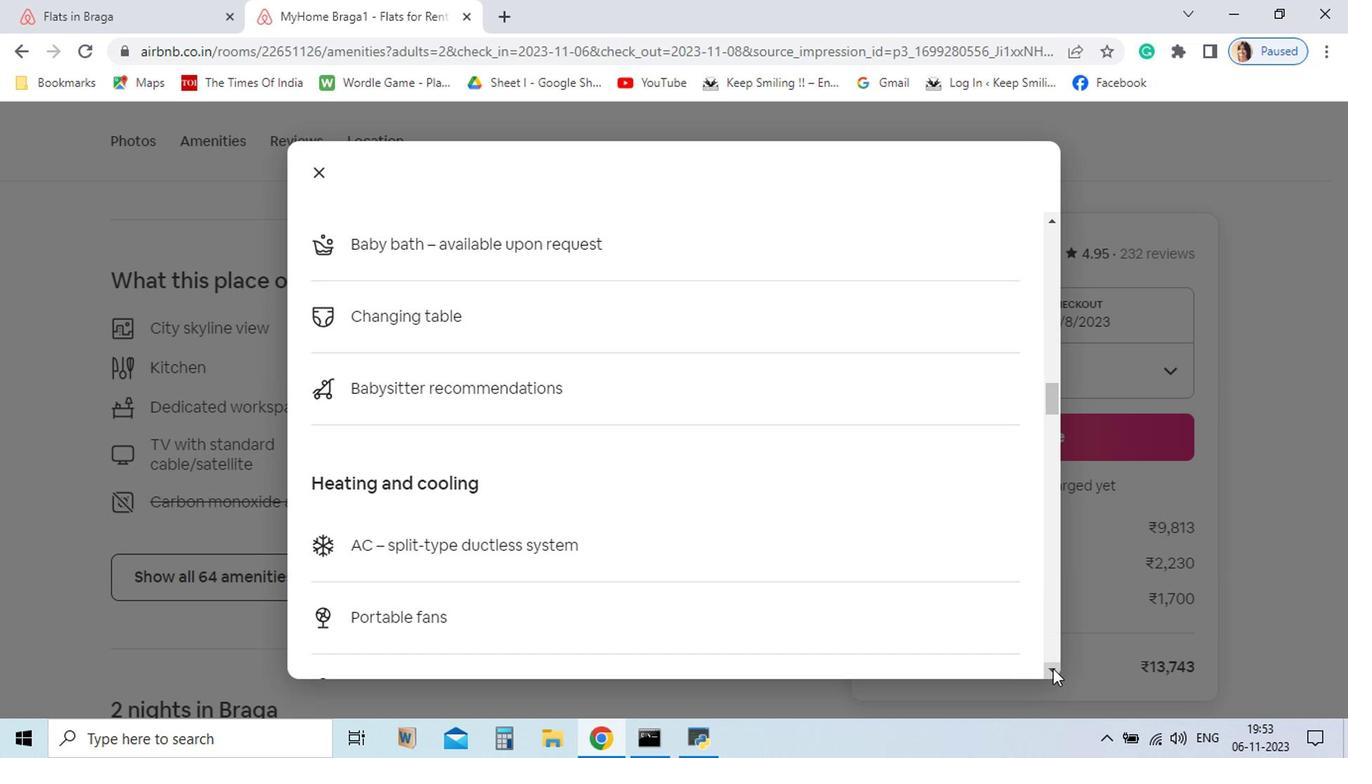 
Action: Mouse pressed left at (942, 672)
Screenshot: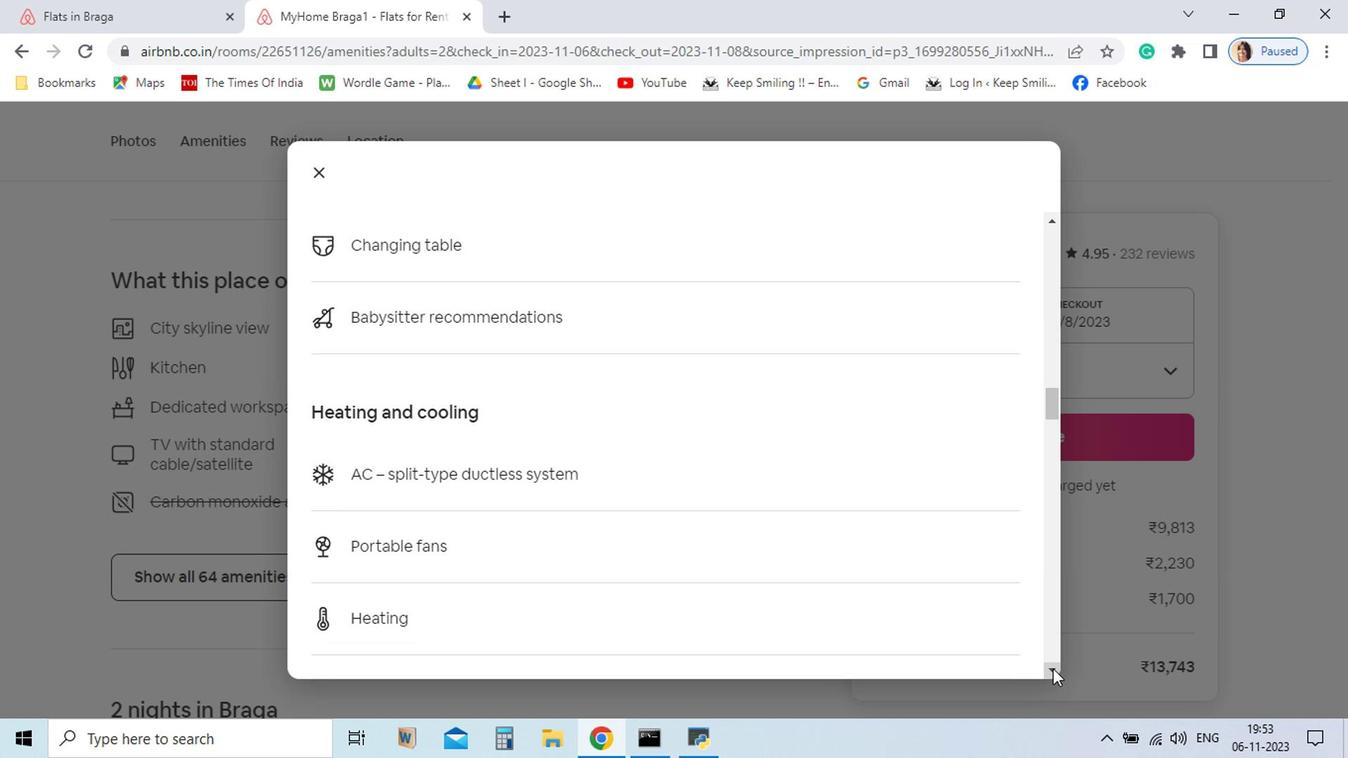 
Action: Mouse pressed left at (942, 672)
Screenshot: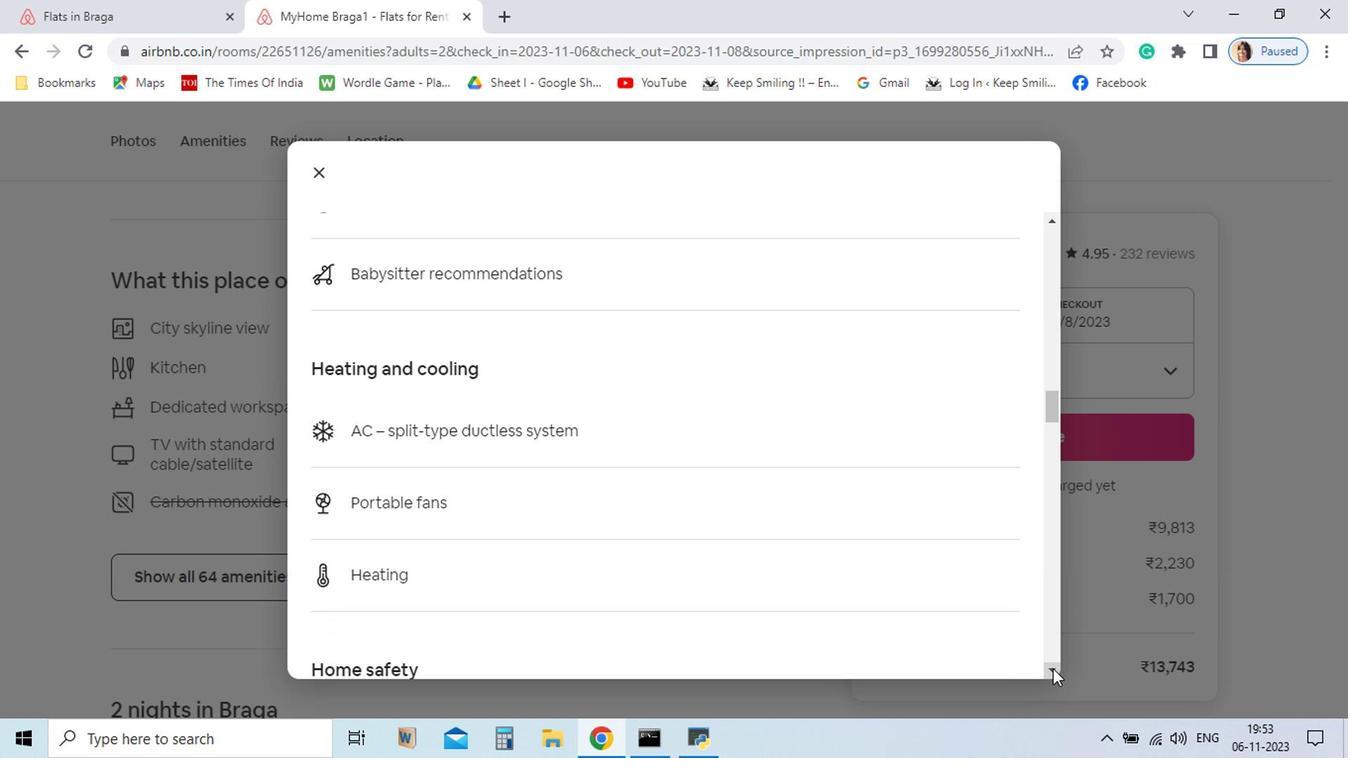 
Action: Mouse pressed left at (942, 672)
Screenshot: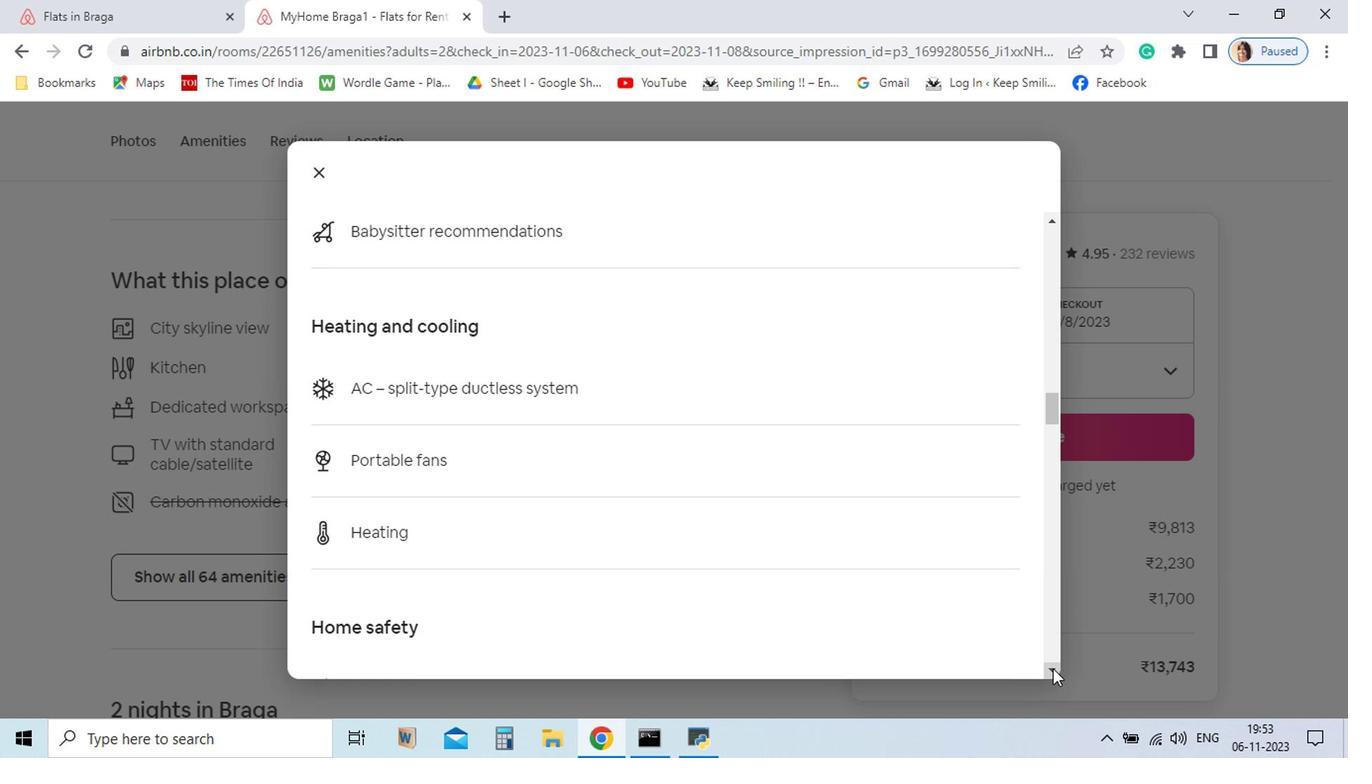 
Action: Mouse pressed left at (942, 672)
Screenshot: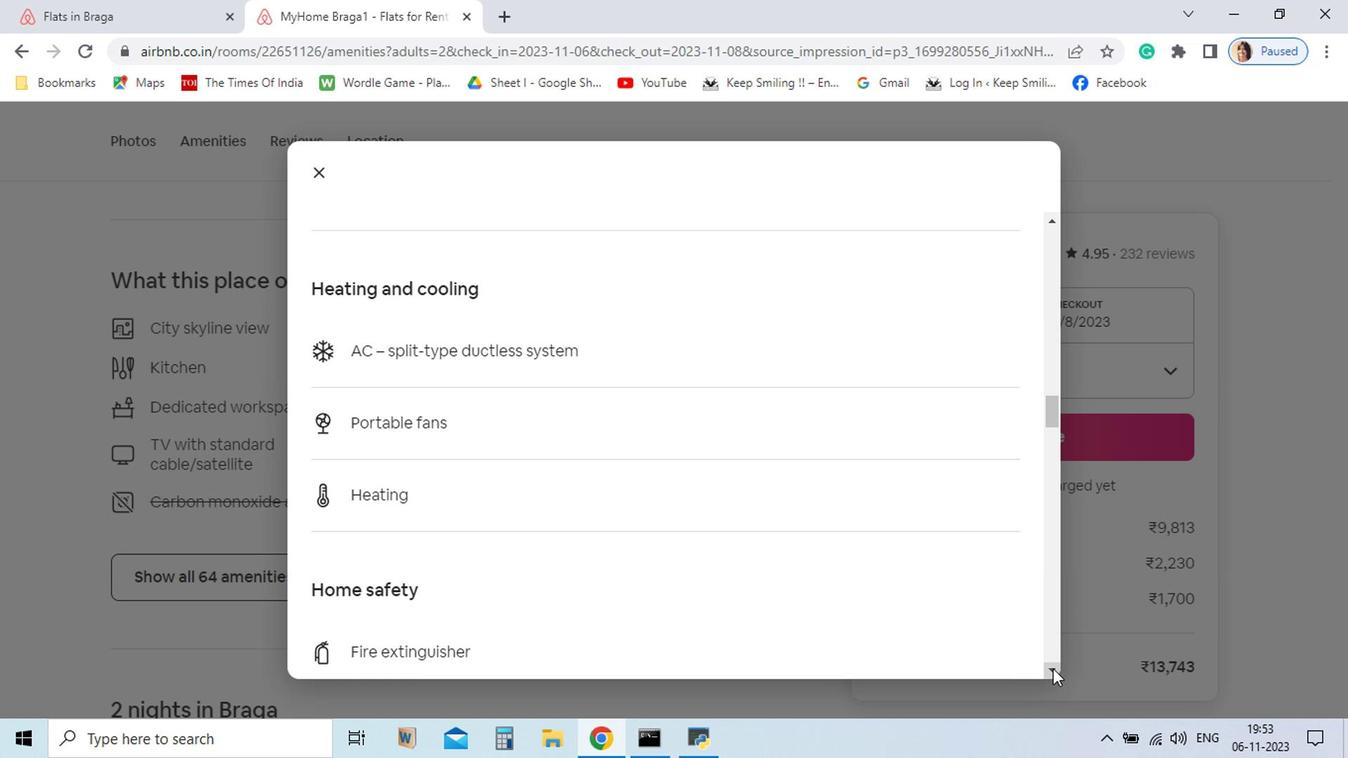
Action: Mouse pressed left at (942, 672)
Screenshot: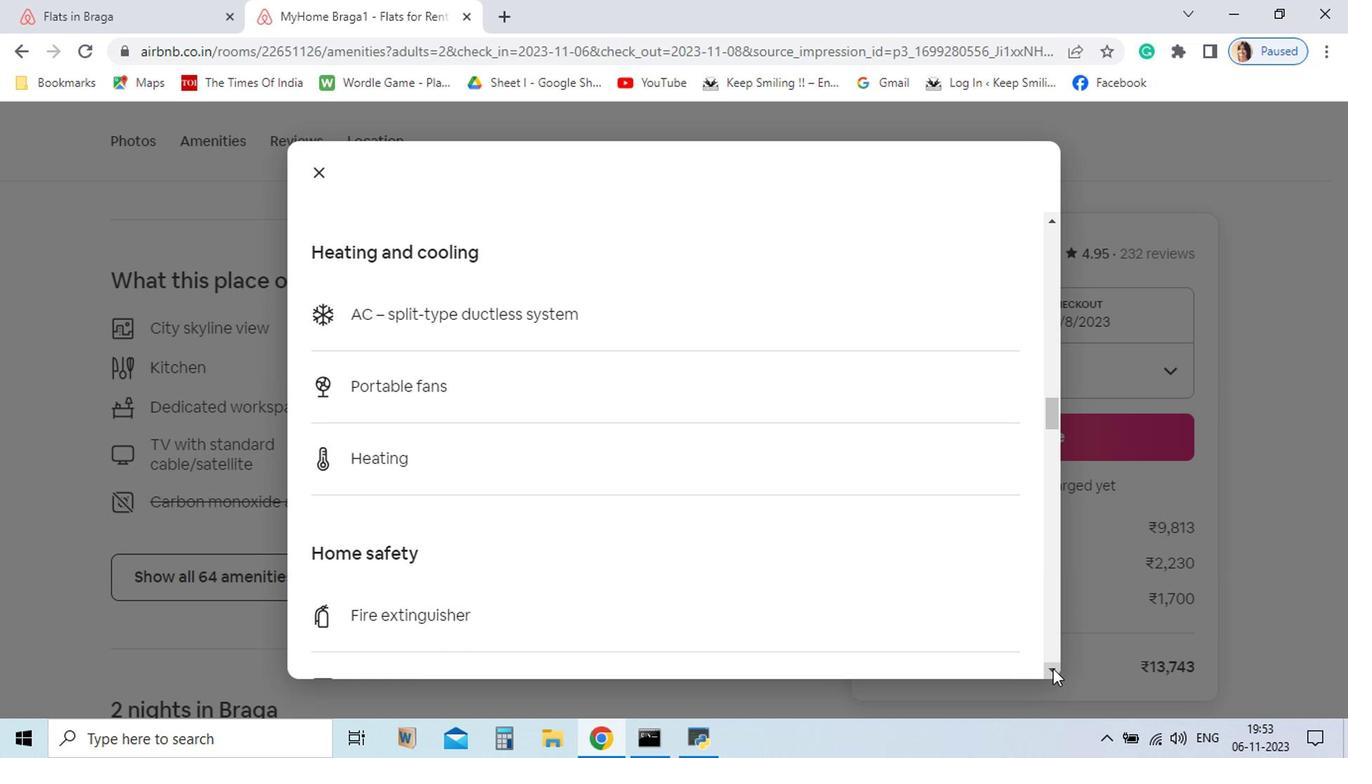 
Action: Mouse pressed left at (942, 672)
Screenshot: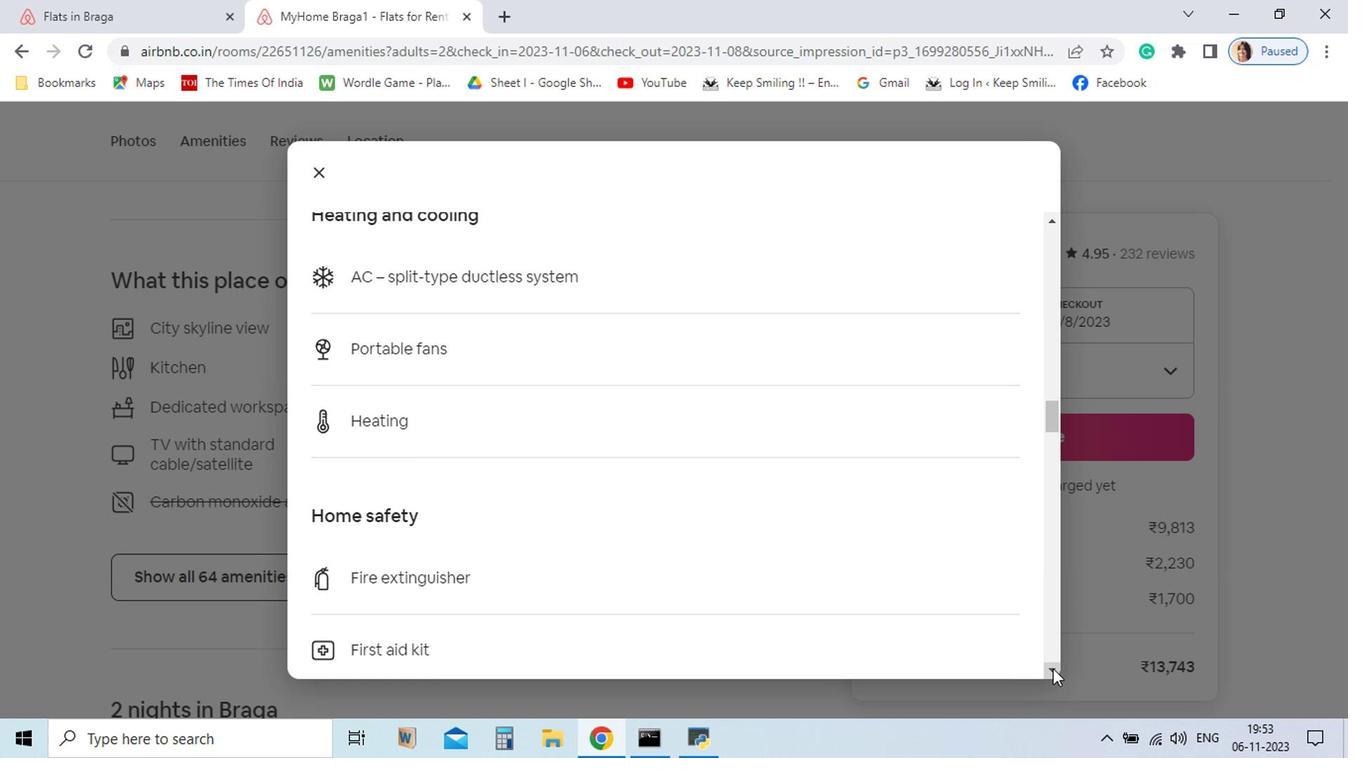 
Action: Mouse pressed left at (942, 672)
Screenshot: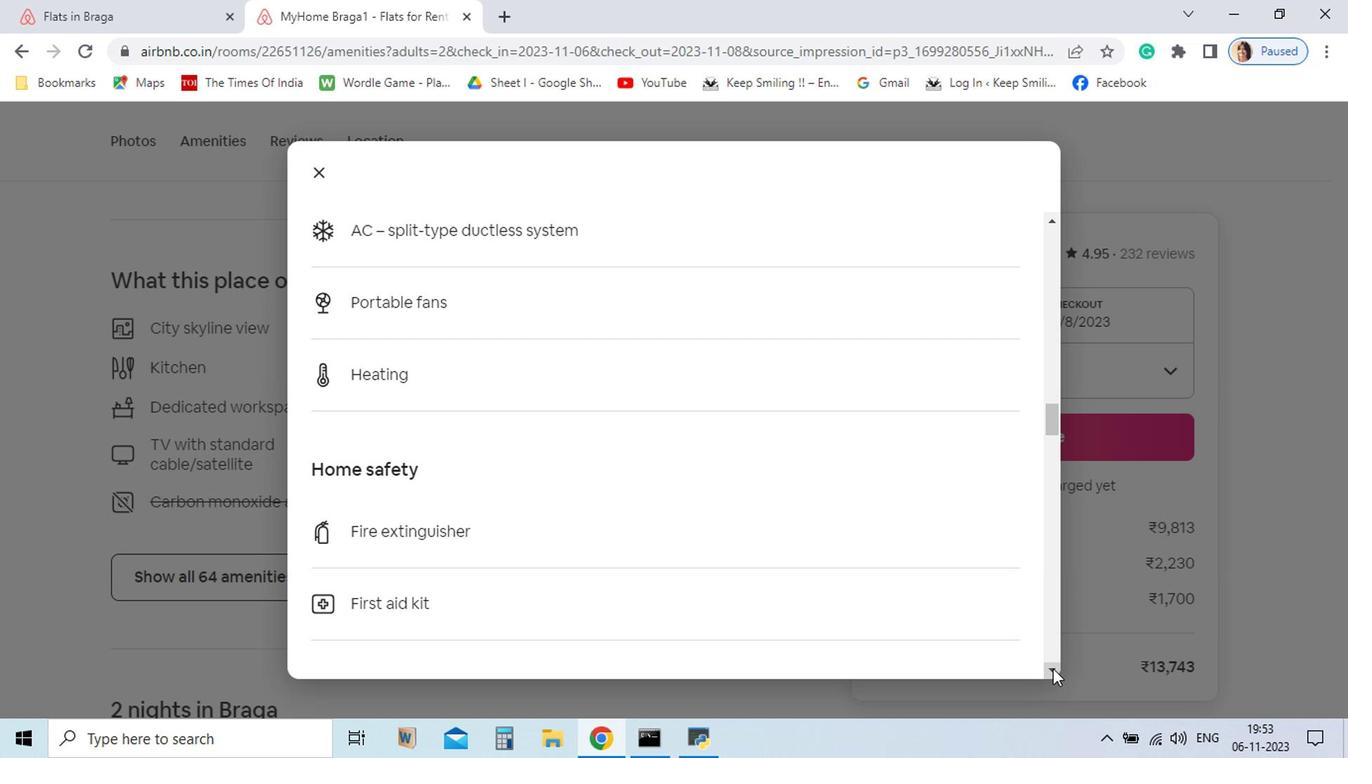 
Action: Mouse pressed left at (942, 672)
Screenshot: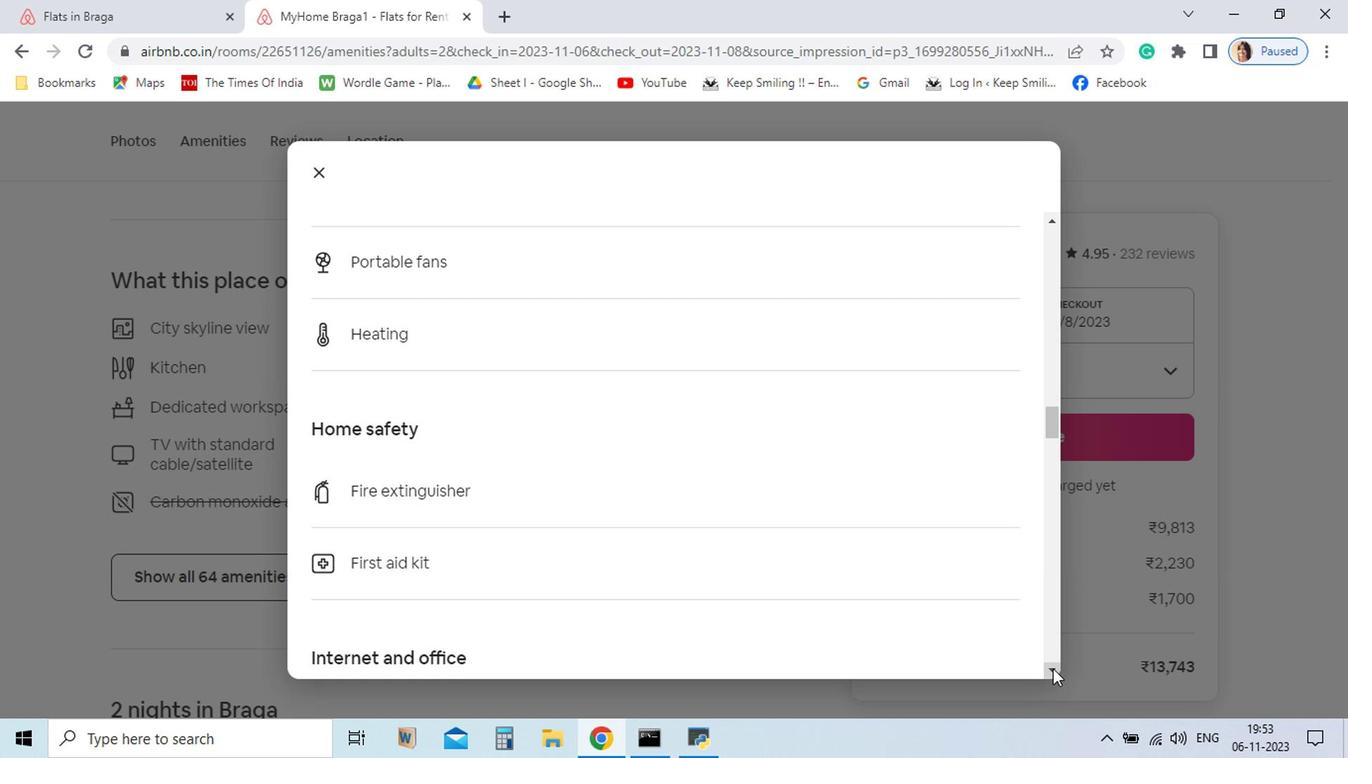 
Action: Mouse pressed left at (942, 672)
Screenshot: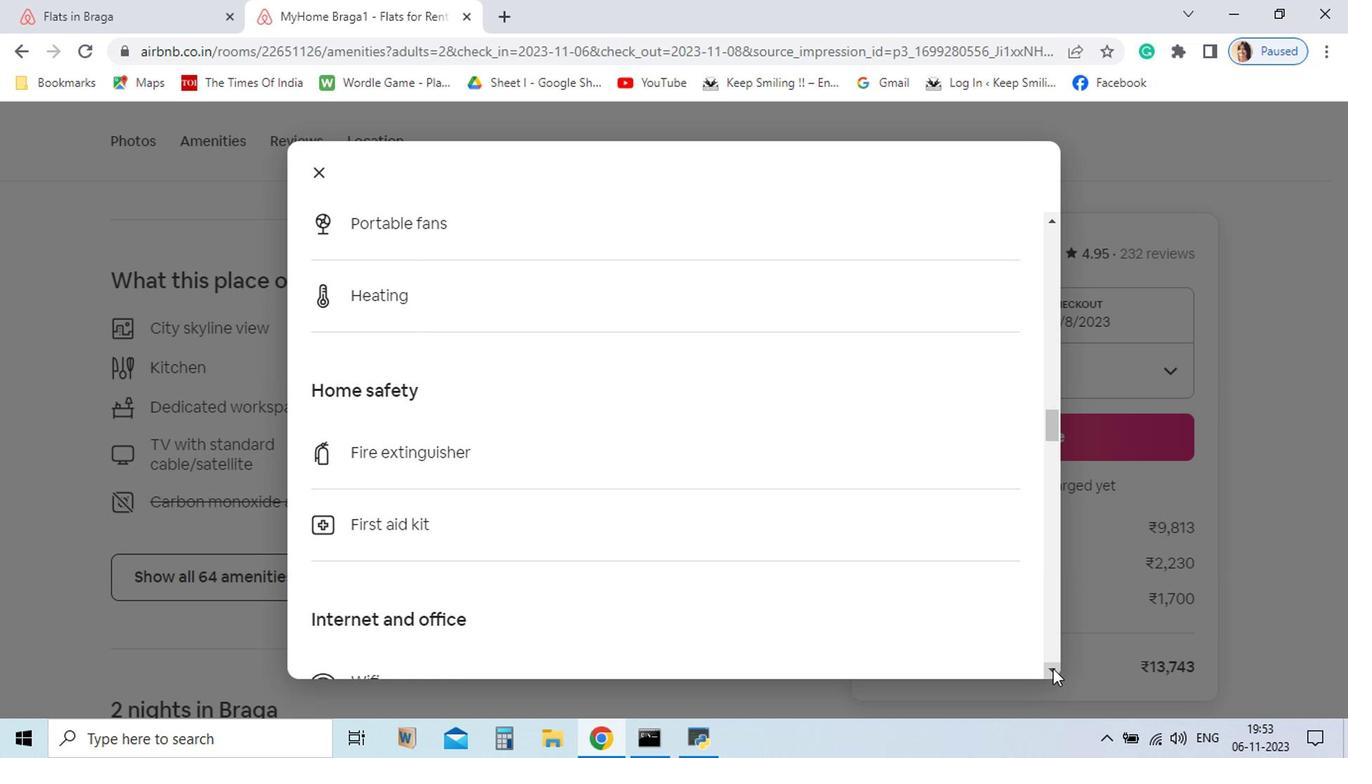 
Action: Mouse pressed left at (942, 672)
Screenshot: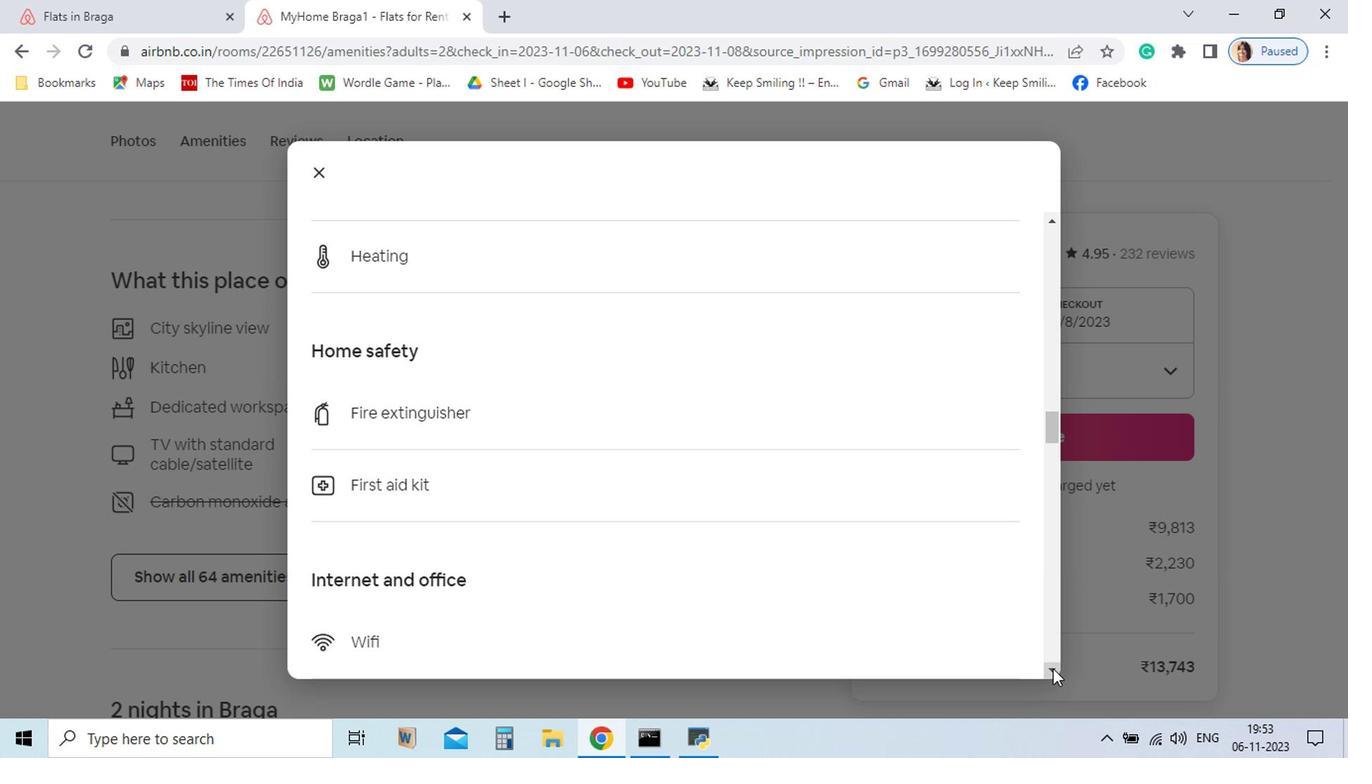 
Action: Mouse pressed left at (942, 672)
Screenshot: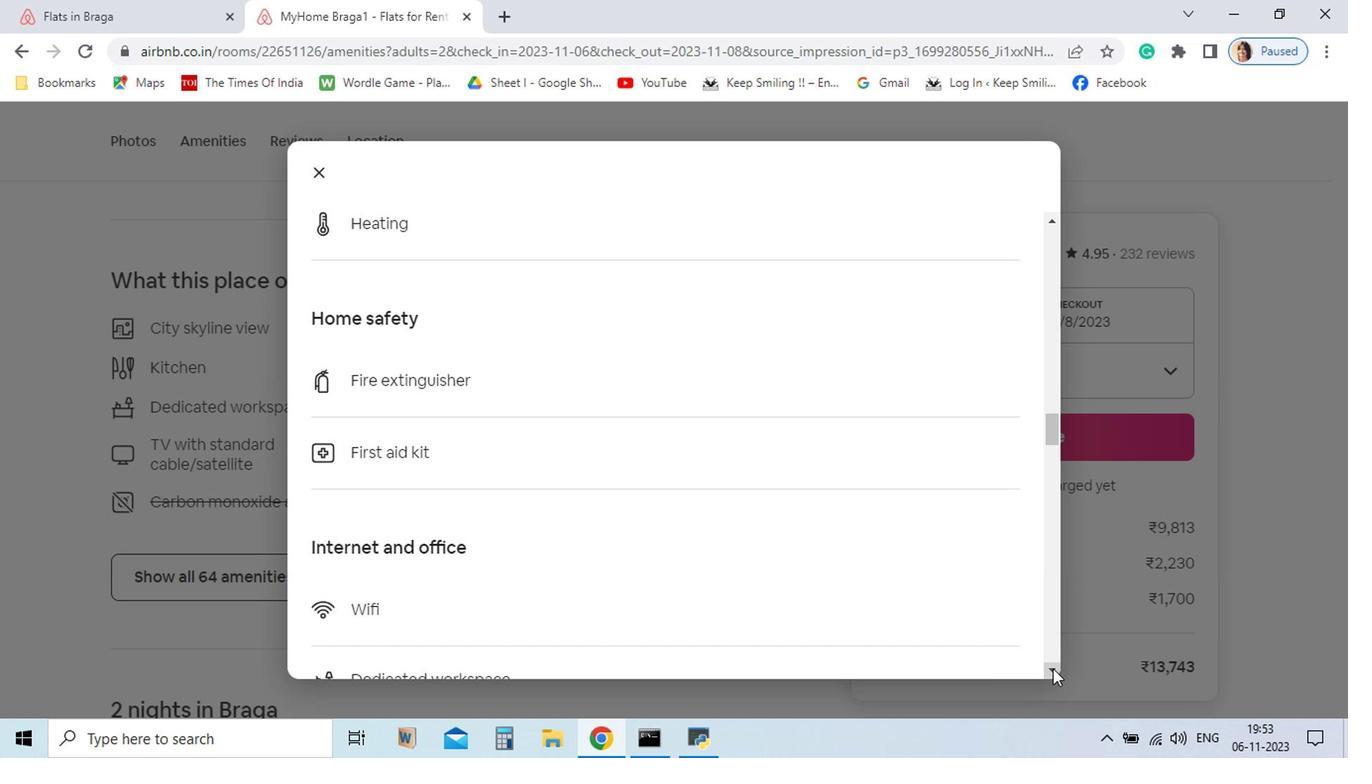 
Action: Mouse moved to (942, 672)
Screenshot: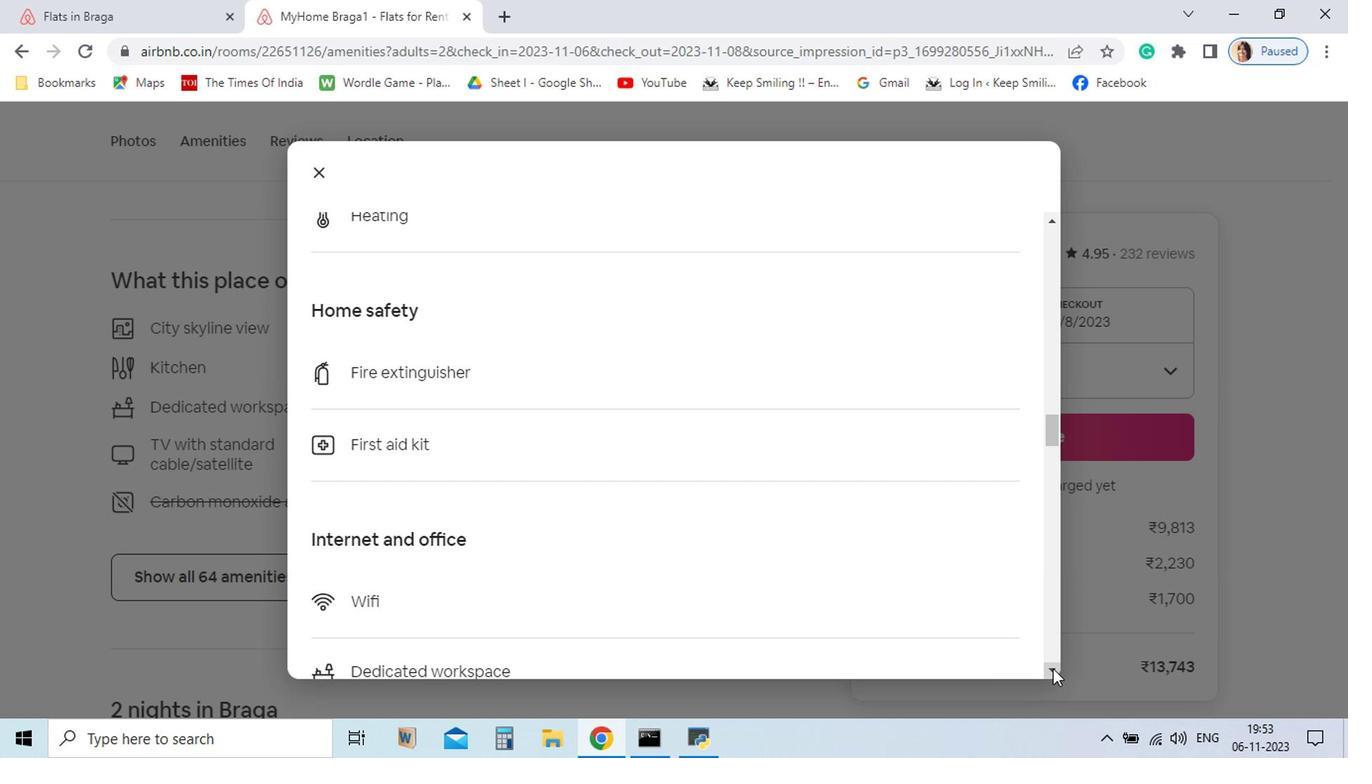 
Action: Mouse pressed left at (942, 672)
Screenshot: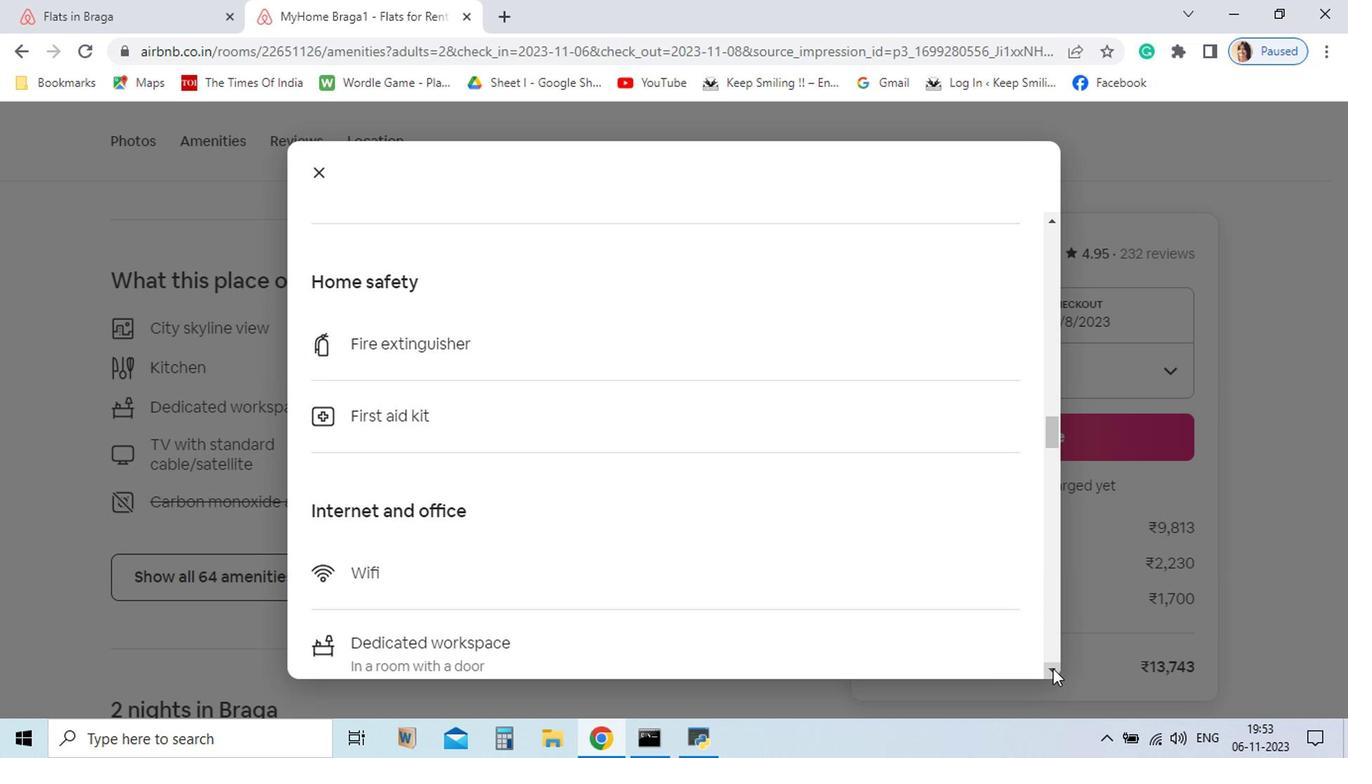 
Action: Mouse pressed left at (942, 672)
Screenshot: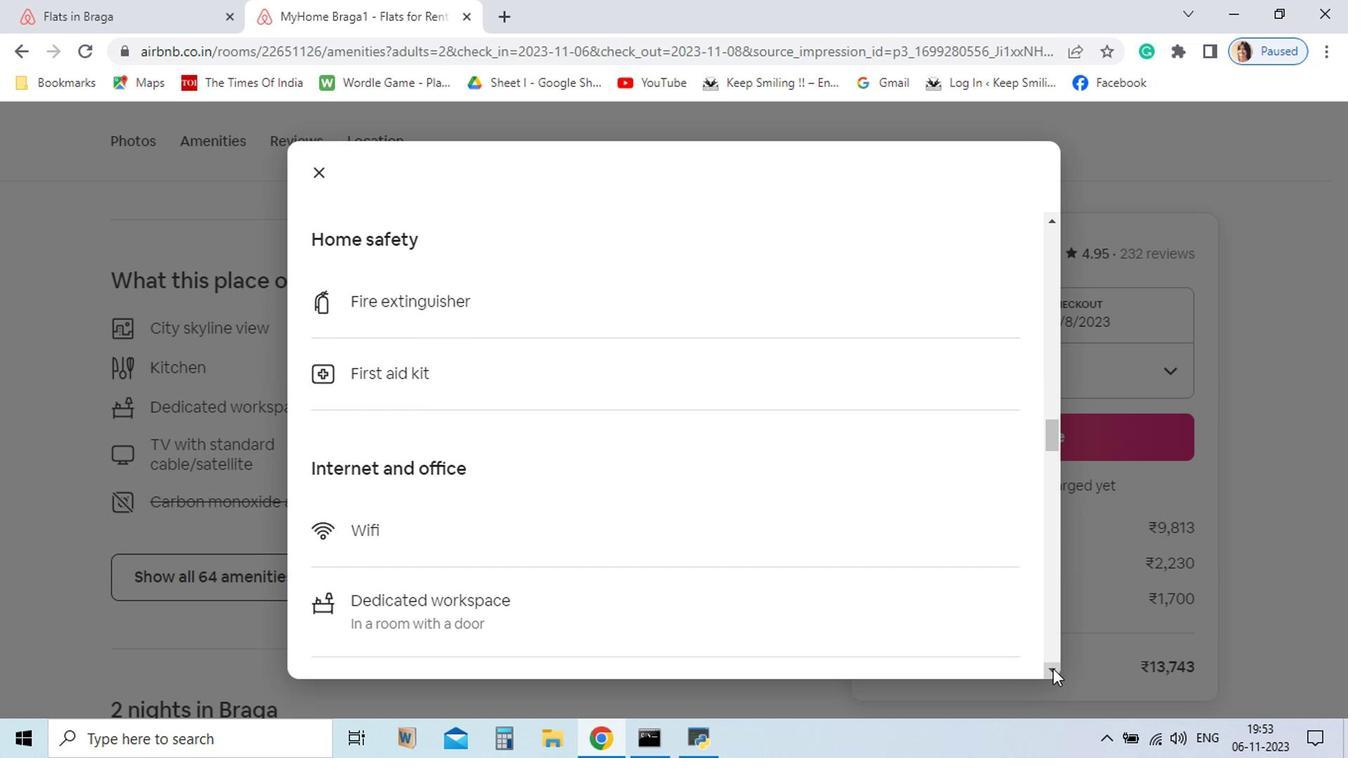 
Action: Mouse pressed left at (942, 672)
Screenshot: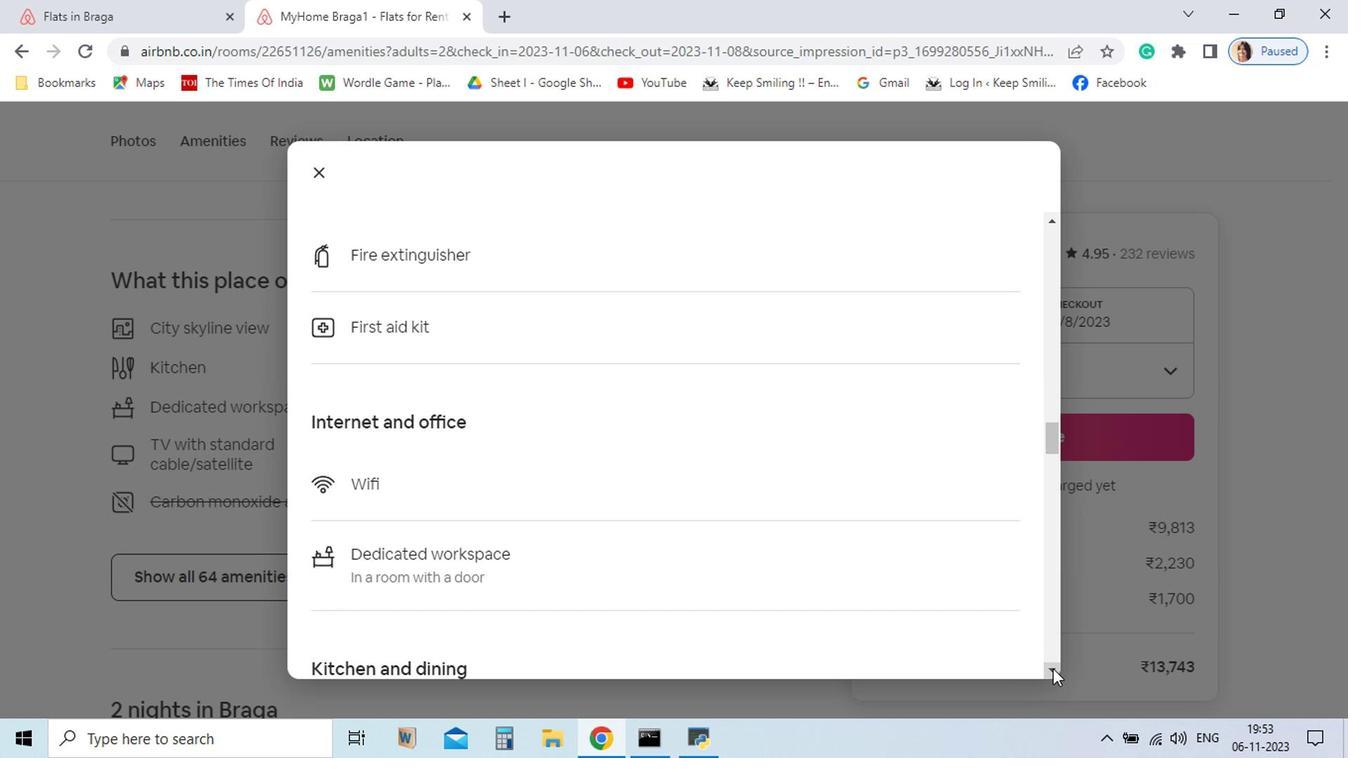 
Action: Mouse pressed left at (942, 672)
Screenshot: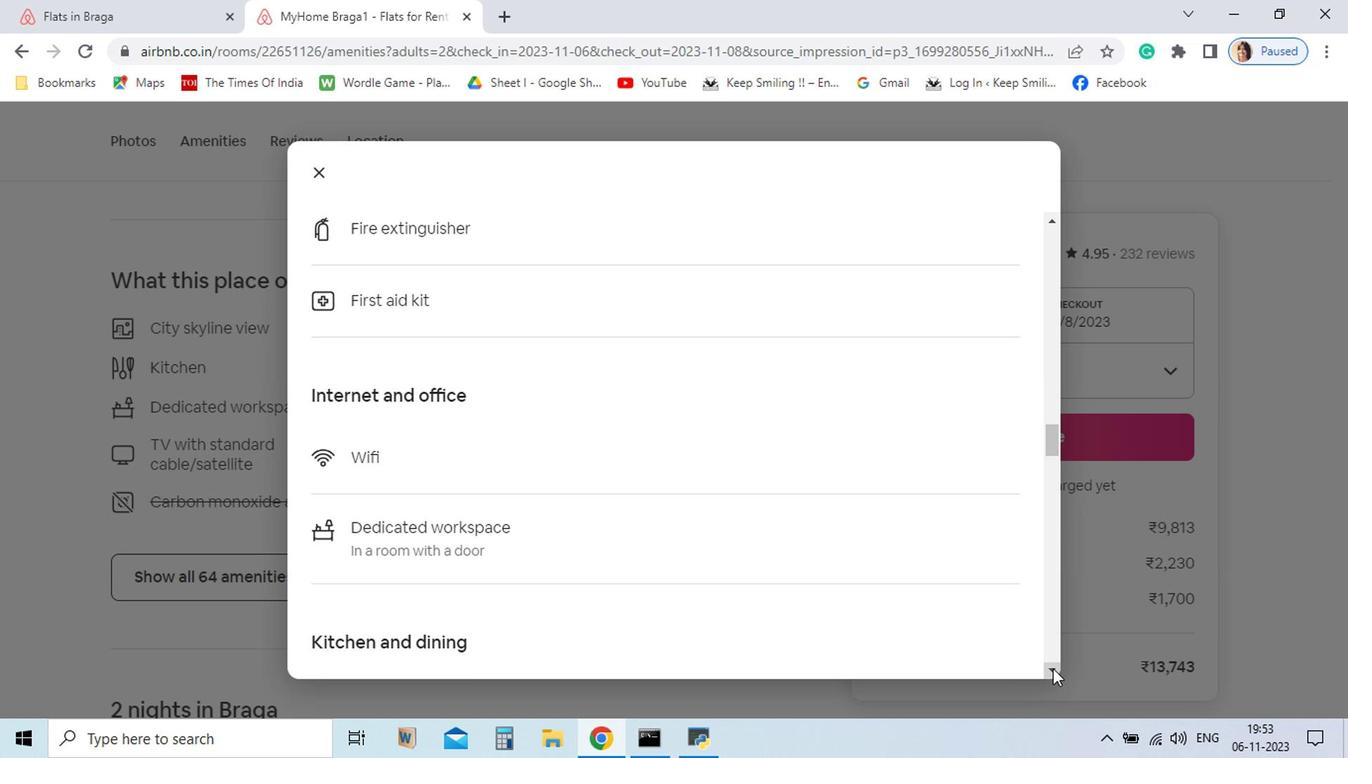 
Action: Mouse pressed left at (942, 672)
Screenshot: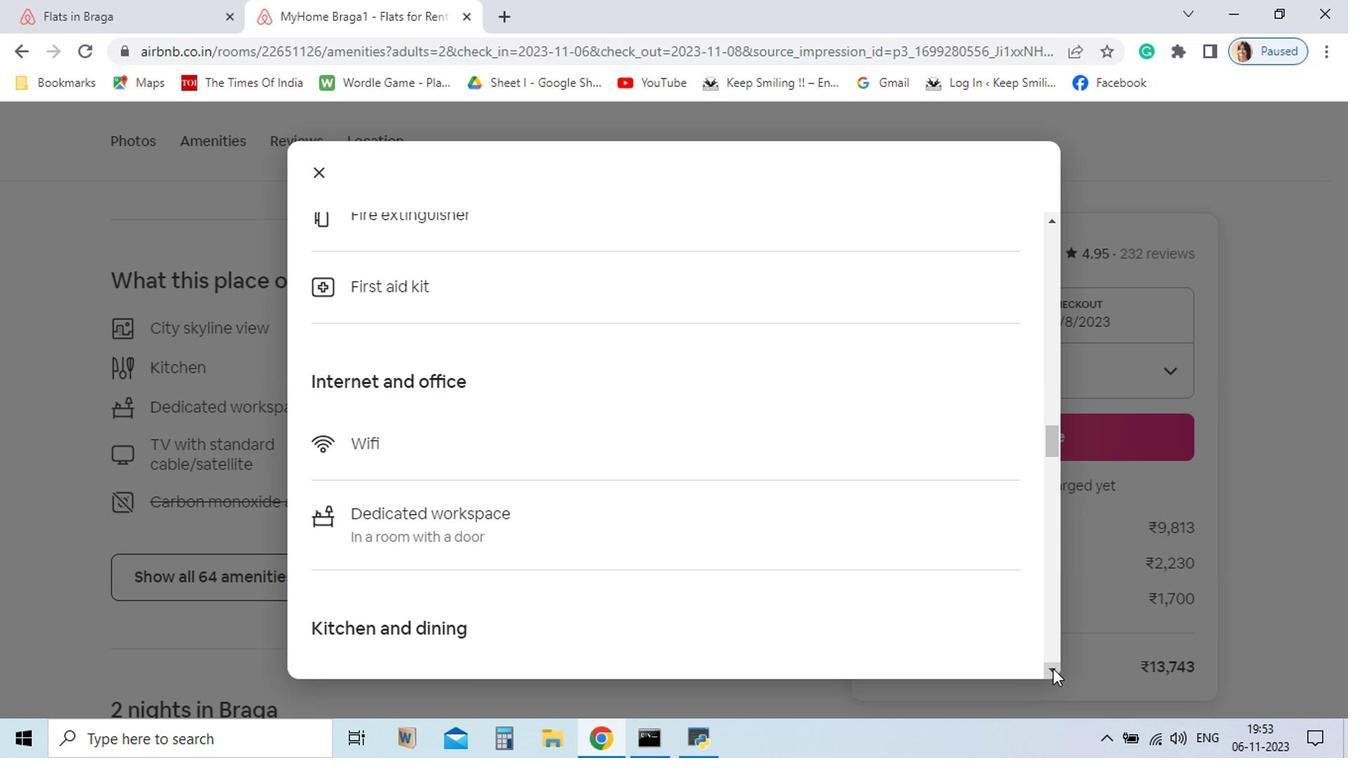 
Action: Mouse pressed left at (942, 672)
Screenshot: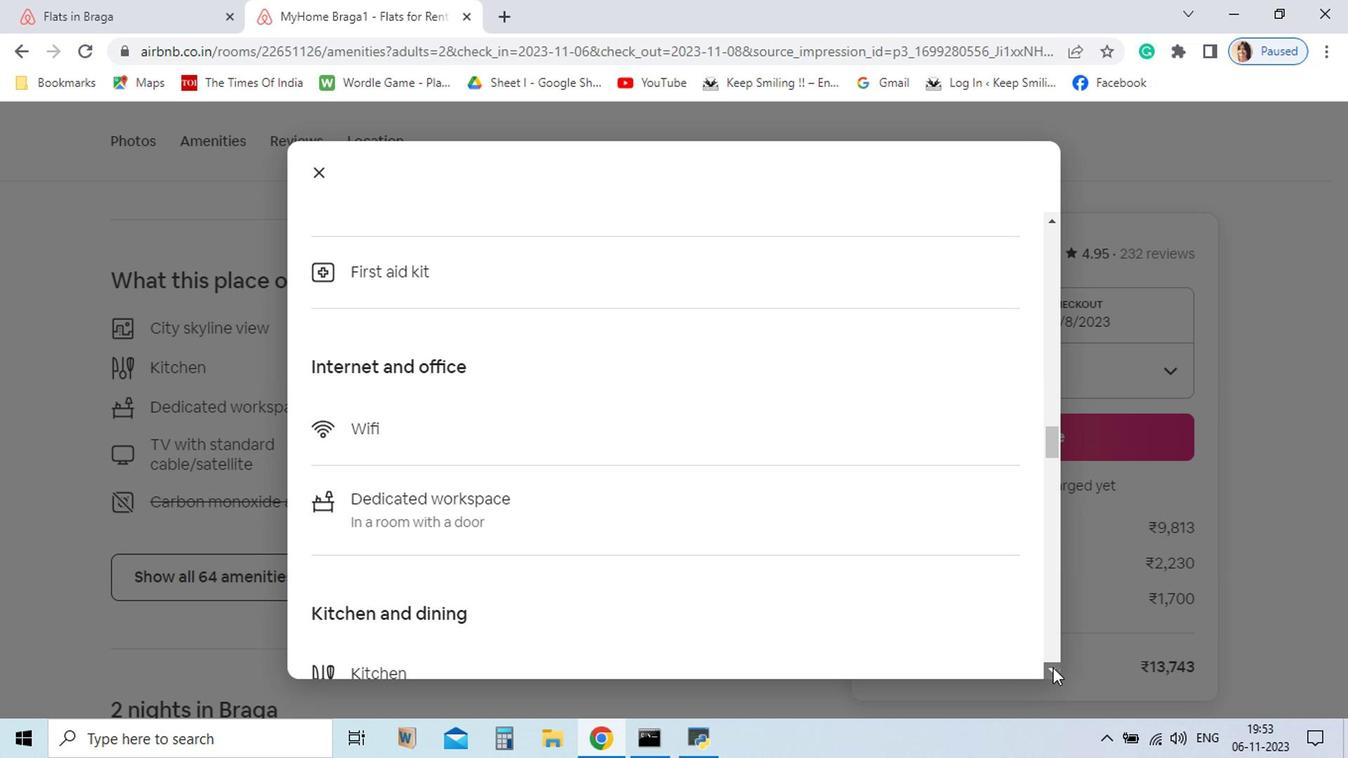 
Action: Mouse moved to (942, 671)
